 Task: Show all the stores that has offer on healthy.
Action: Mouse moved to (65, 94)
Screenshot: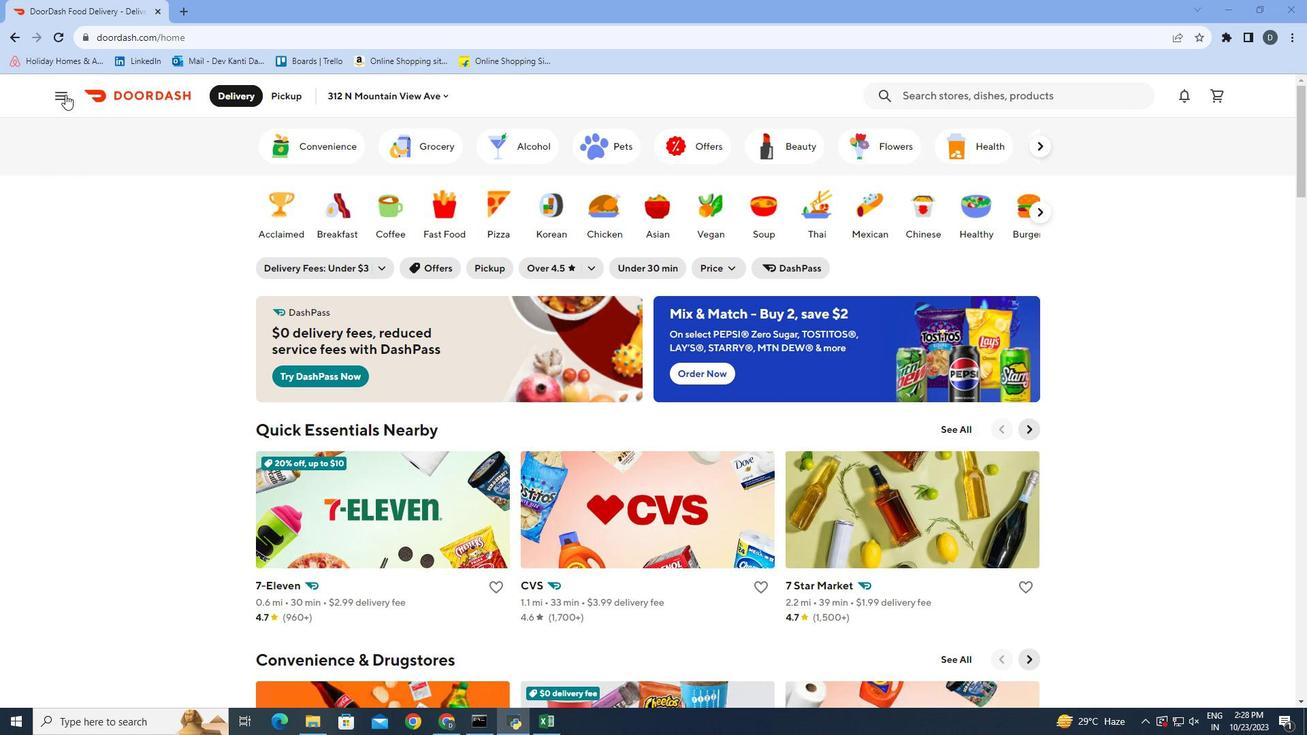 
Action: Mouse pressed left at (65, 94)
Screenshot: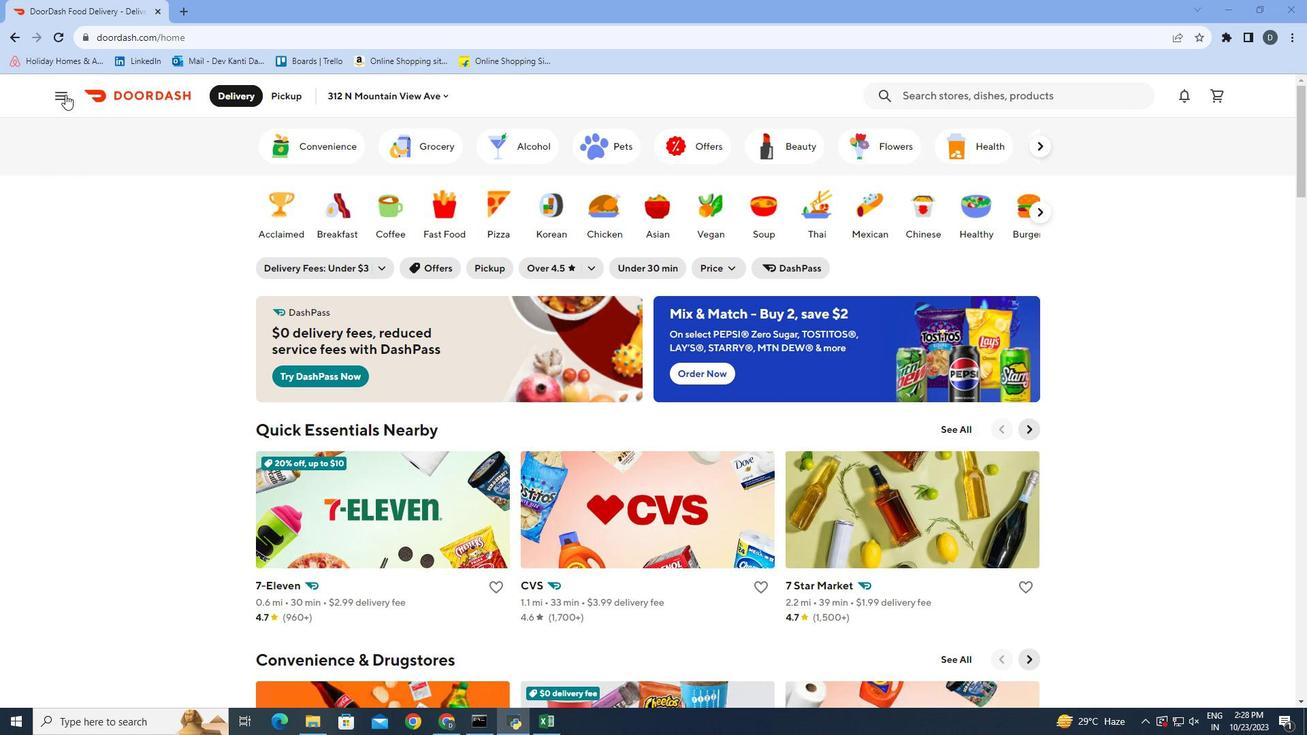 
Action: Mouse moved to (97, 275)
Screenshot: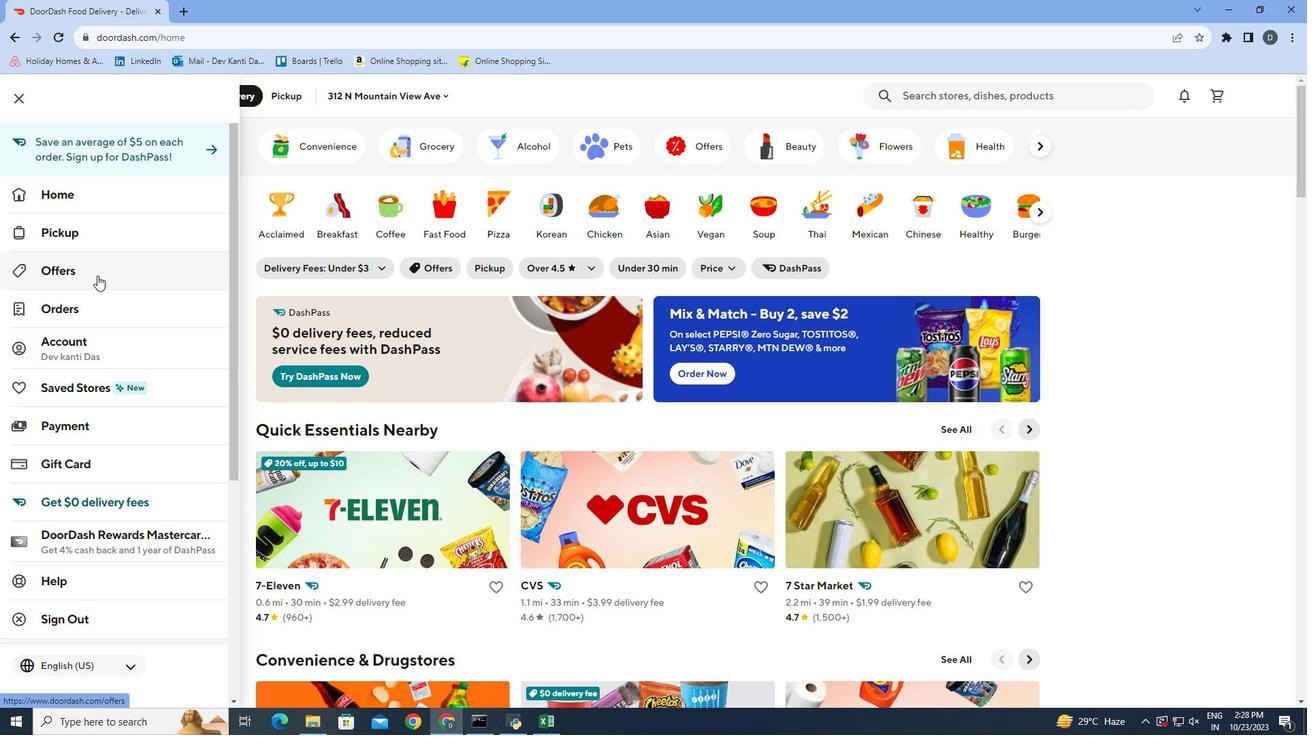 
Action: Mouse pressed left at (97, 275)
Screenshot: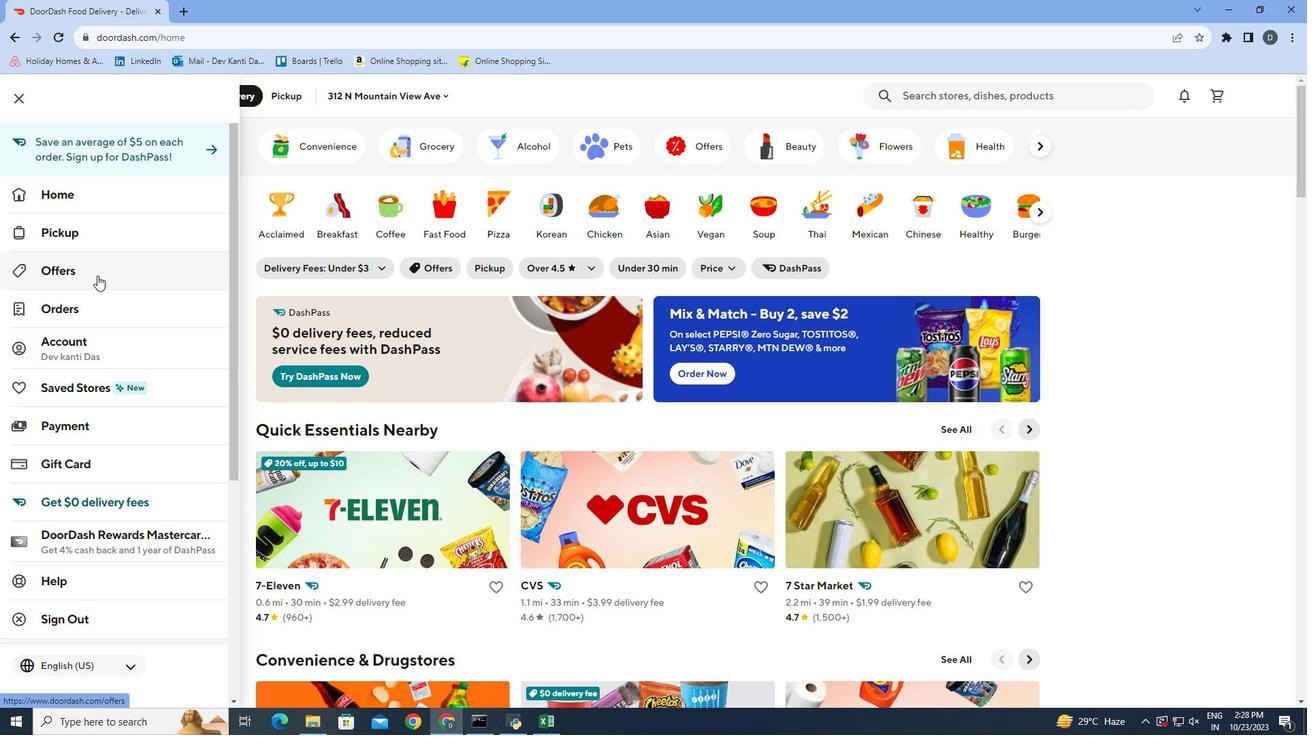 
Action: Mouse moved to (314, 201)
Screenshot: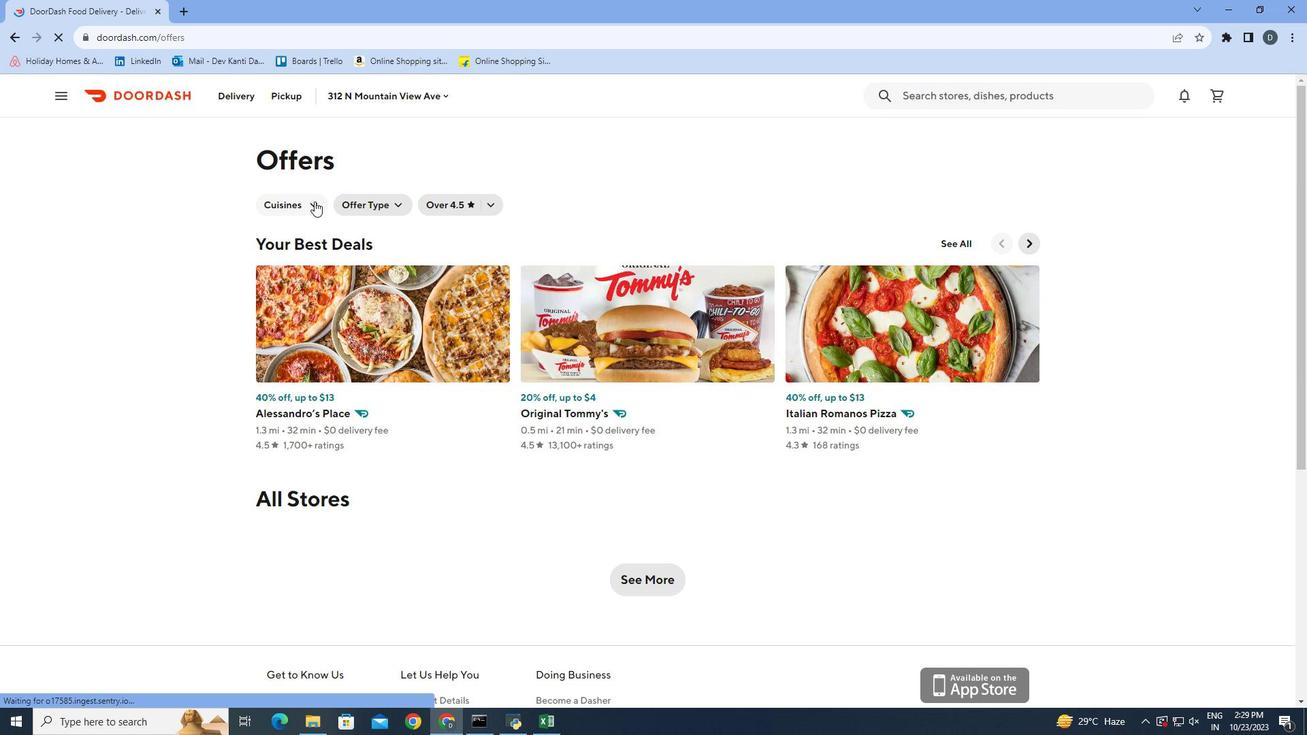 
Action: Mouse pressed left at (314, 201)
Screenshot: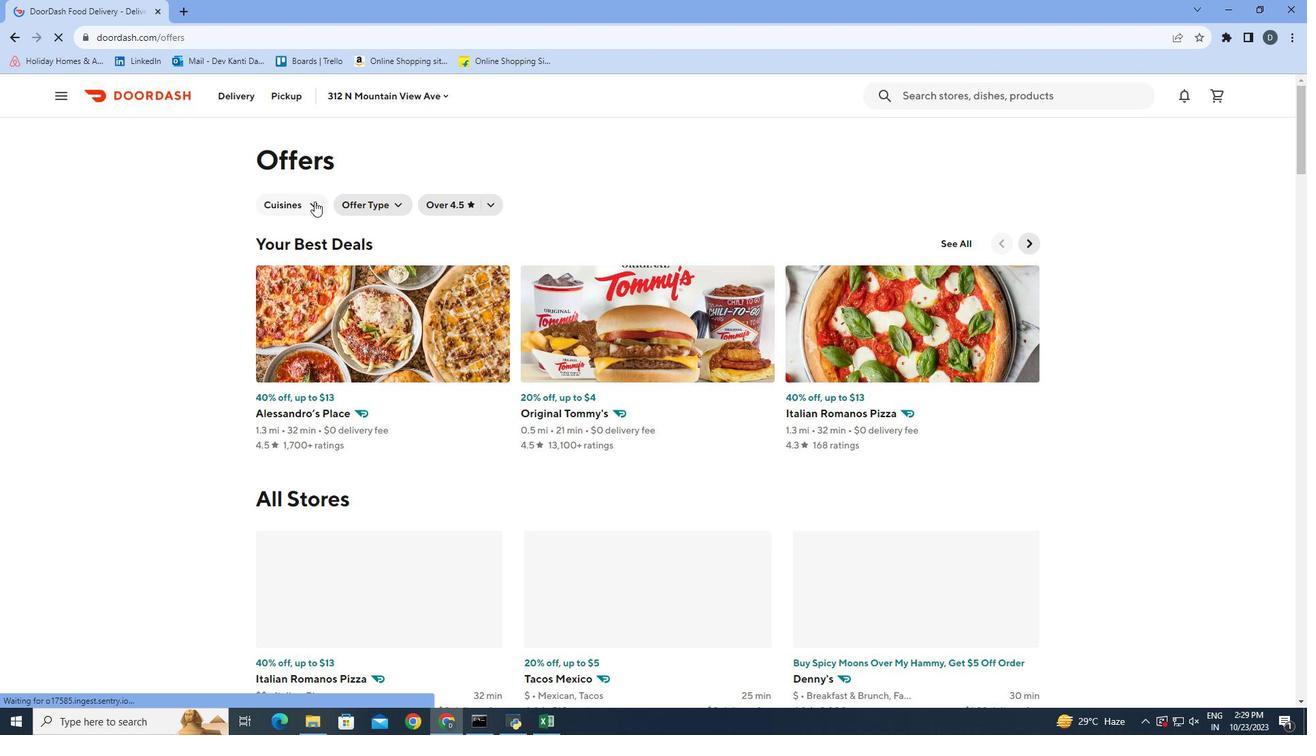 
Action: Mouse moved to (396, 283)
Screenshot: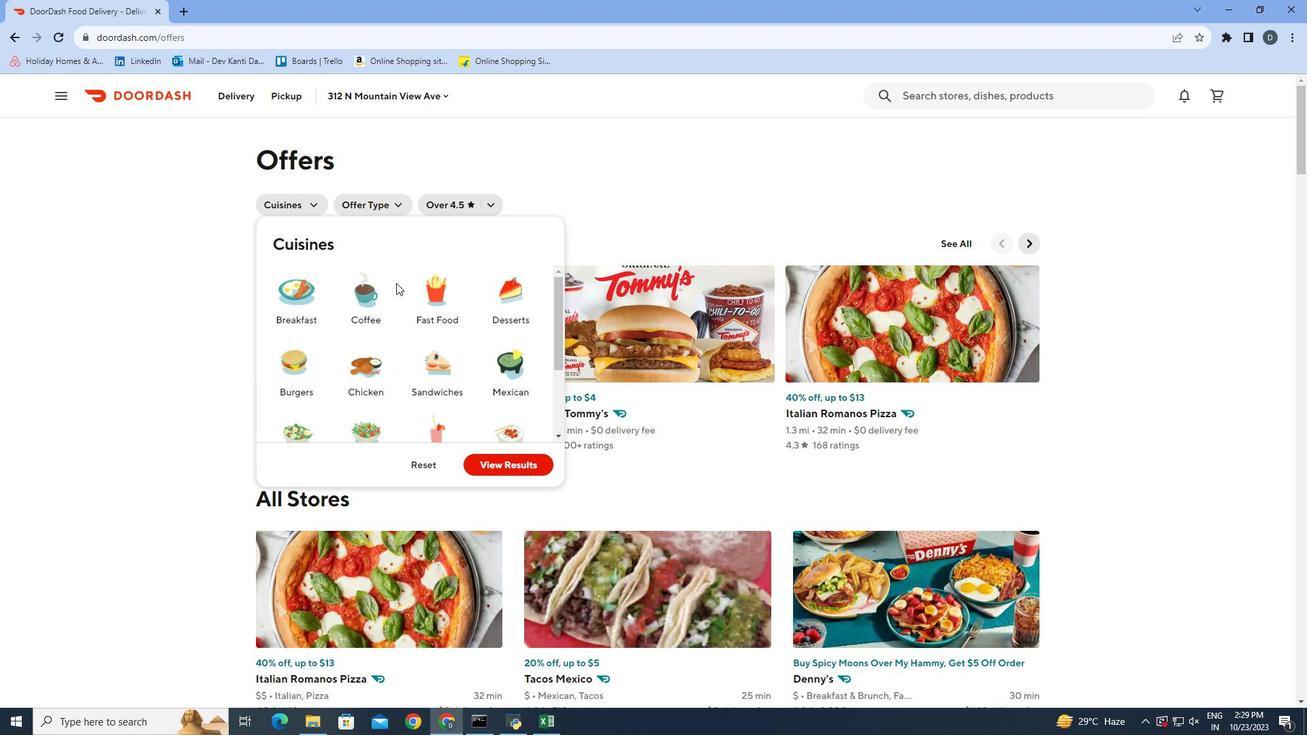 
Action: Mouse scrolled (396, 282) with delta (0, 0)
Screenshot: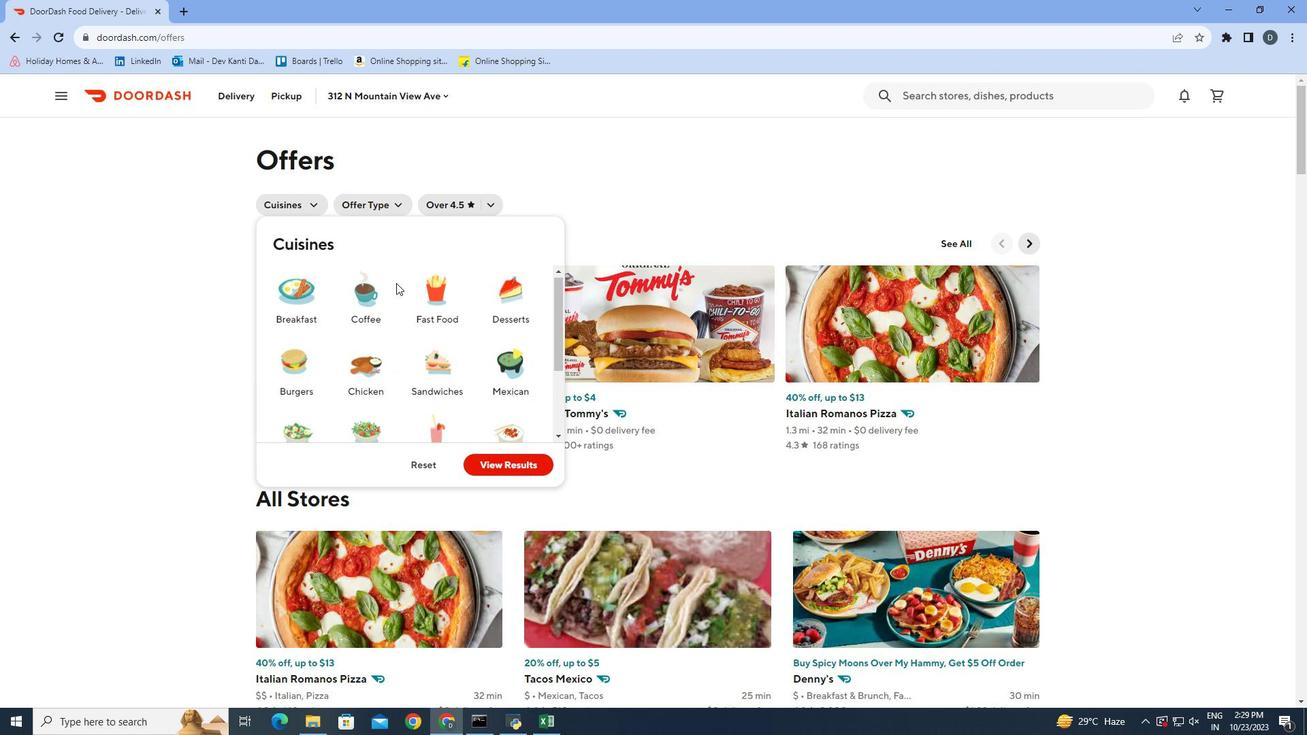 
Action: Mouse moved to (365, 369)
Screenshot: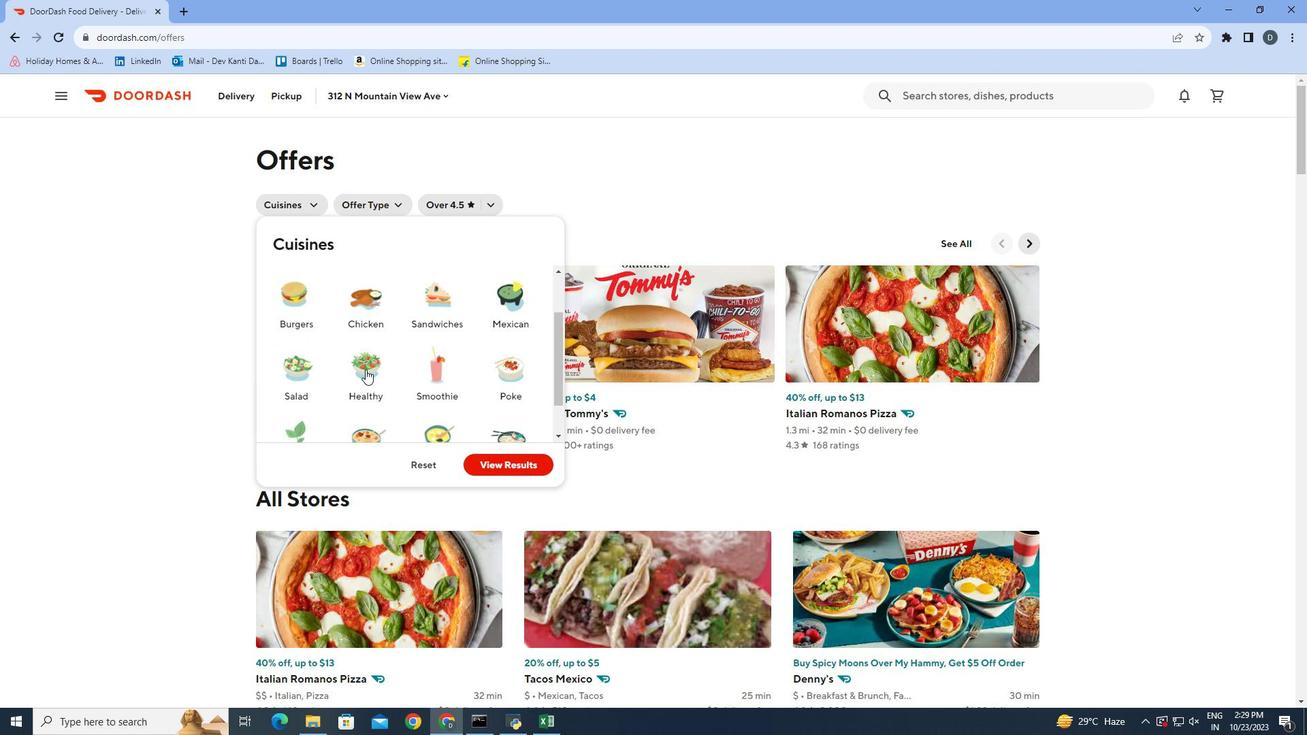 
Action: Mouse pressed left at (365, 369)
Screenshot: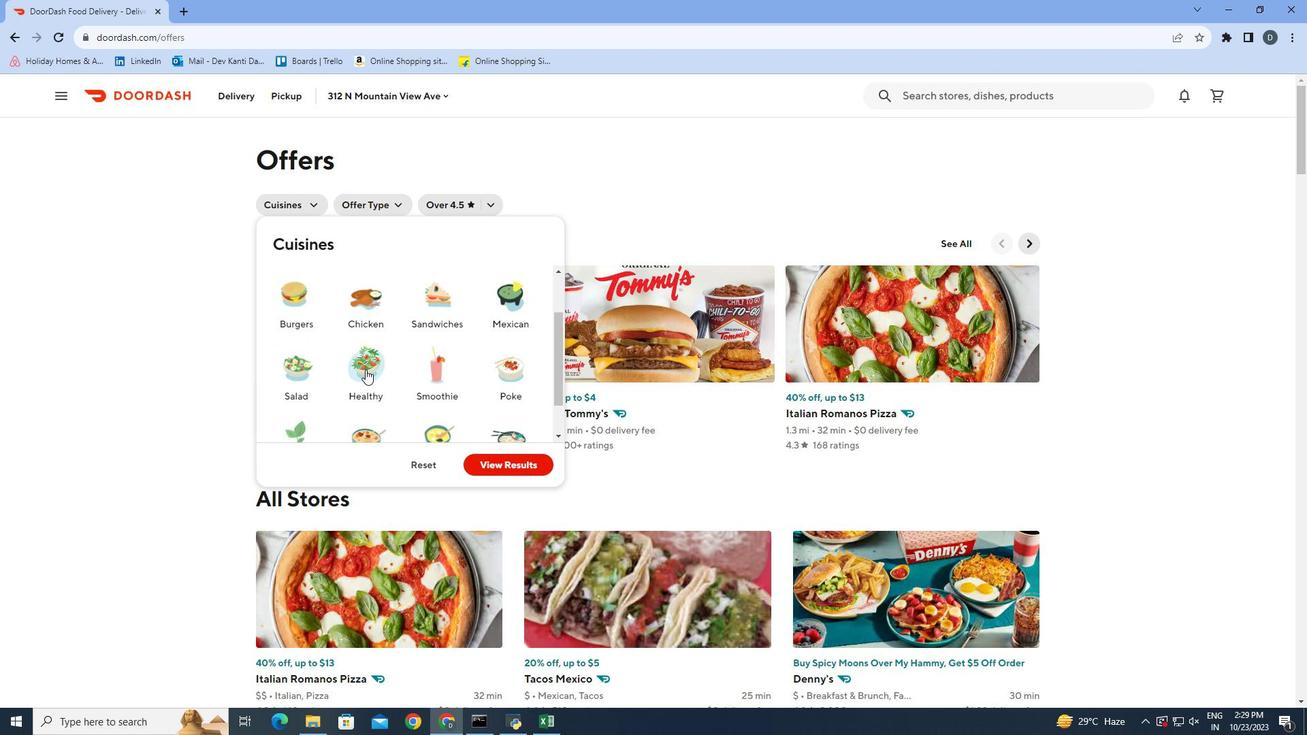 
Action: Mouse moved to (517, 465)
Screenshot: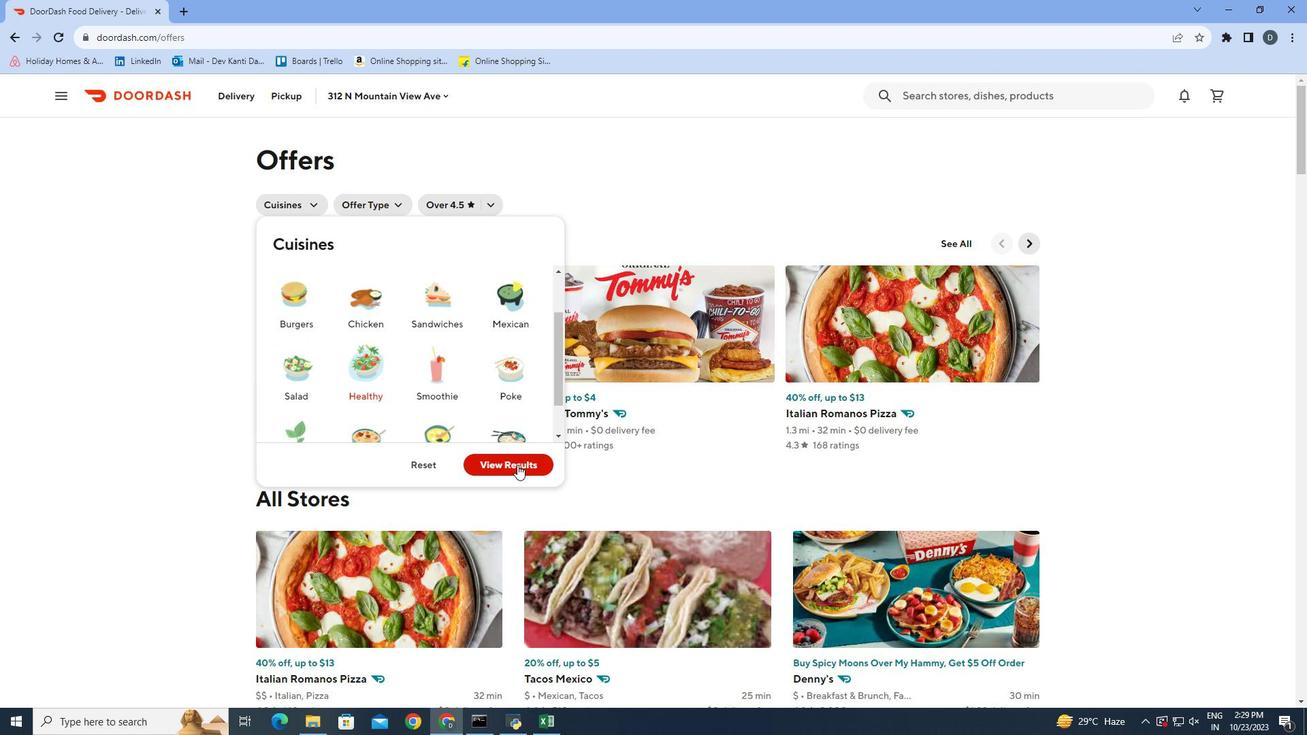 
Action: Mouse pressed left at (517, 465)
Screenshot: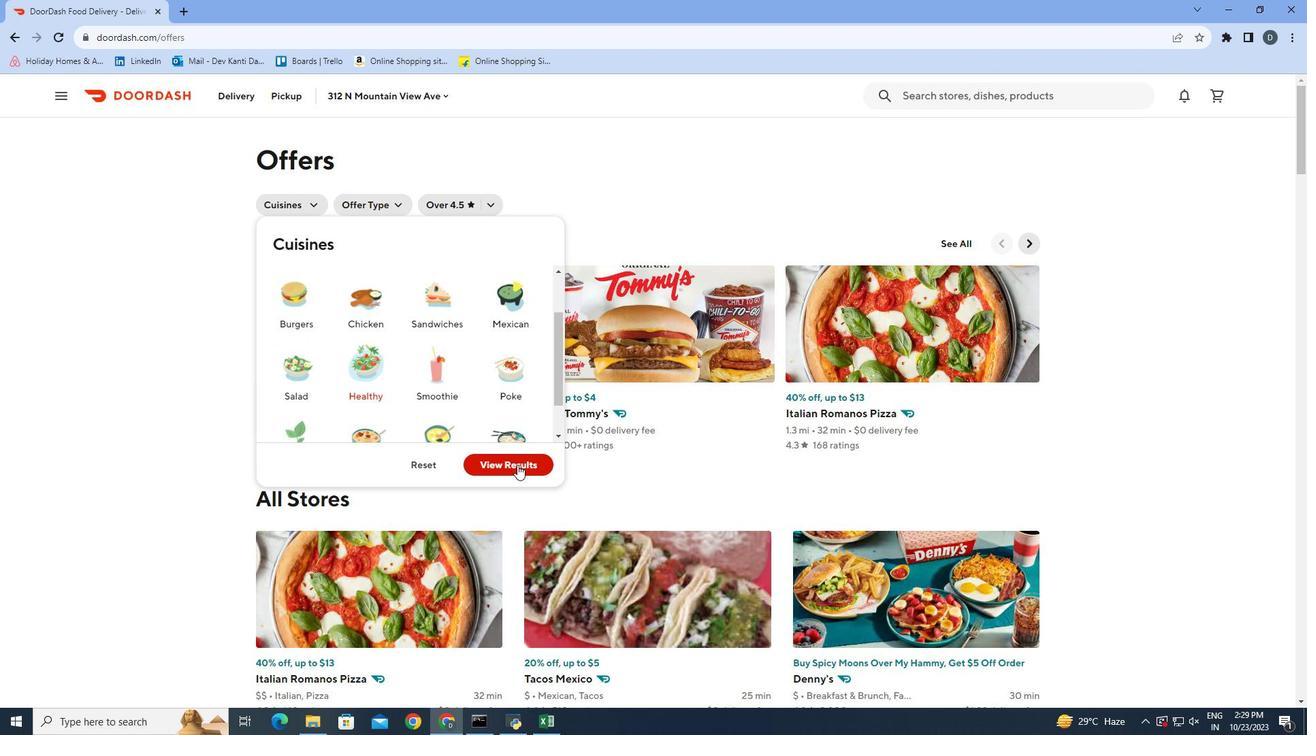 
Action: Mouse moved to (1100, 330)
Screenshot: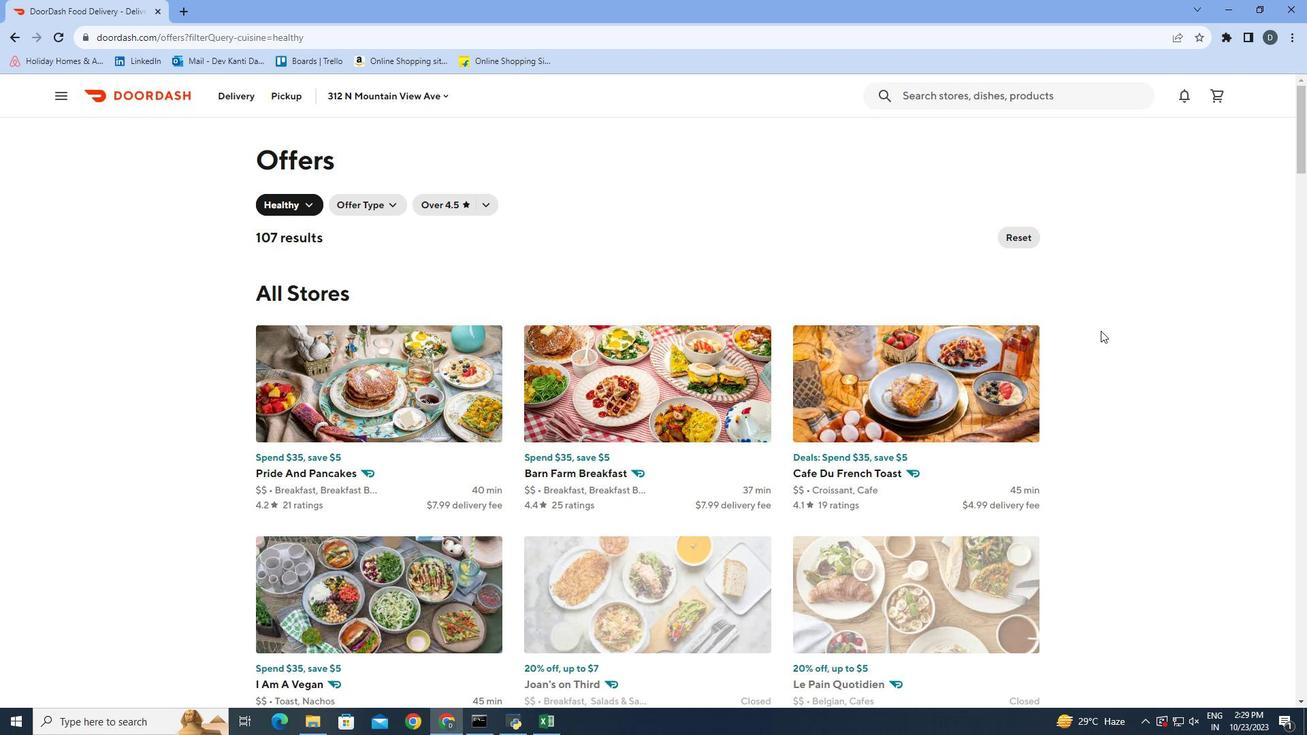 
Action: Mouse scrolled (1100, 330) with delta (0, 0)
Screenshot: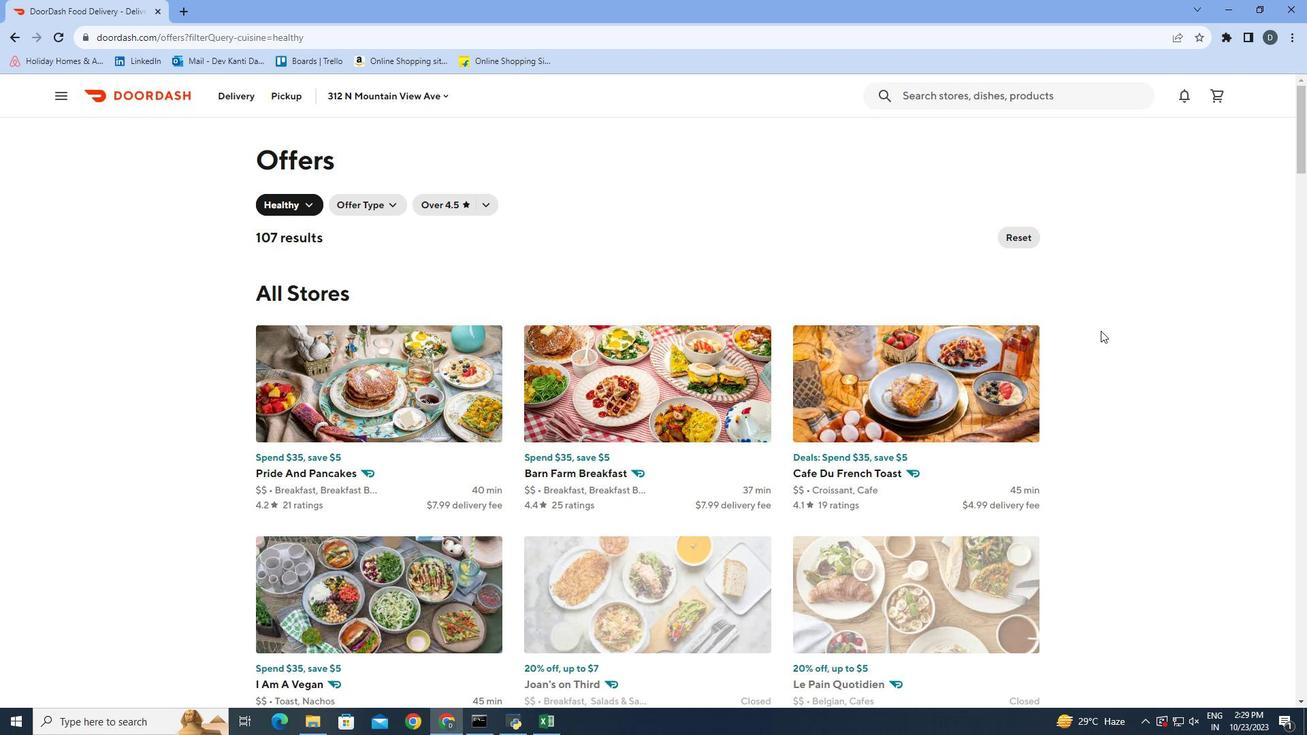 
Action: Mouse scrolled (1100, 330) with delta (0, 0)
Screenshot: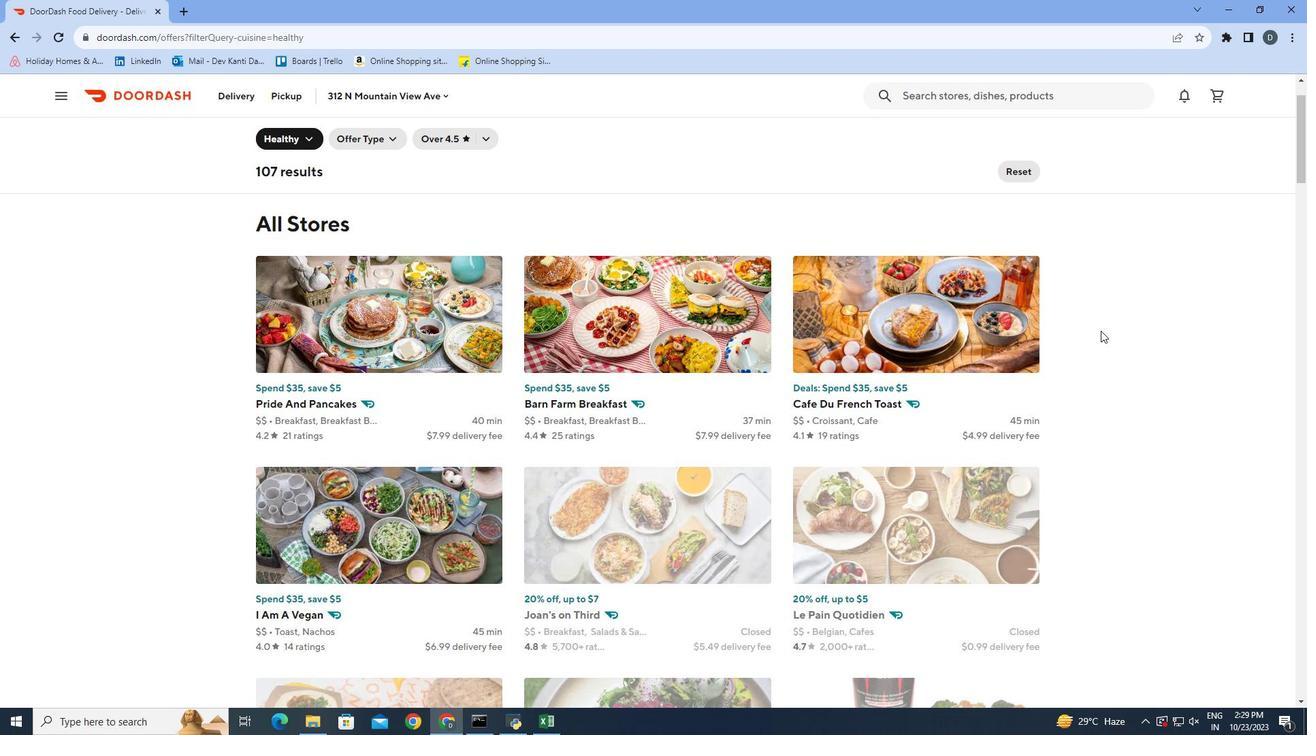 
Action: Mouse moved to (1092, 336)
Screenshot: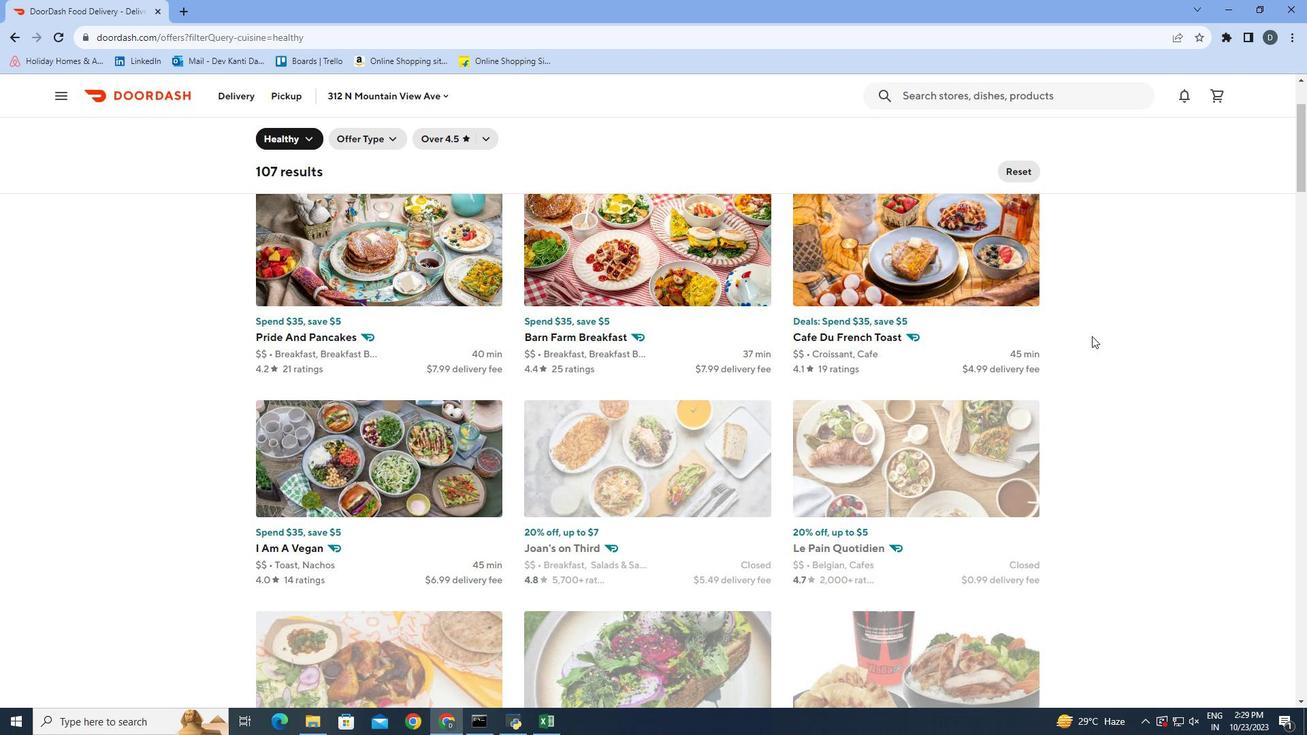 
Action: Mouse scrolled (1092, 335) with delta (0, 0)
Screenshot: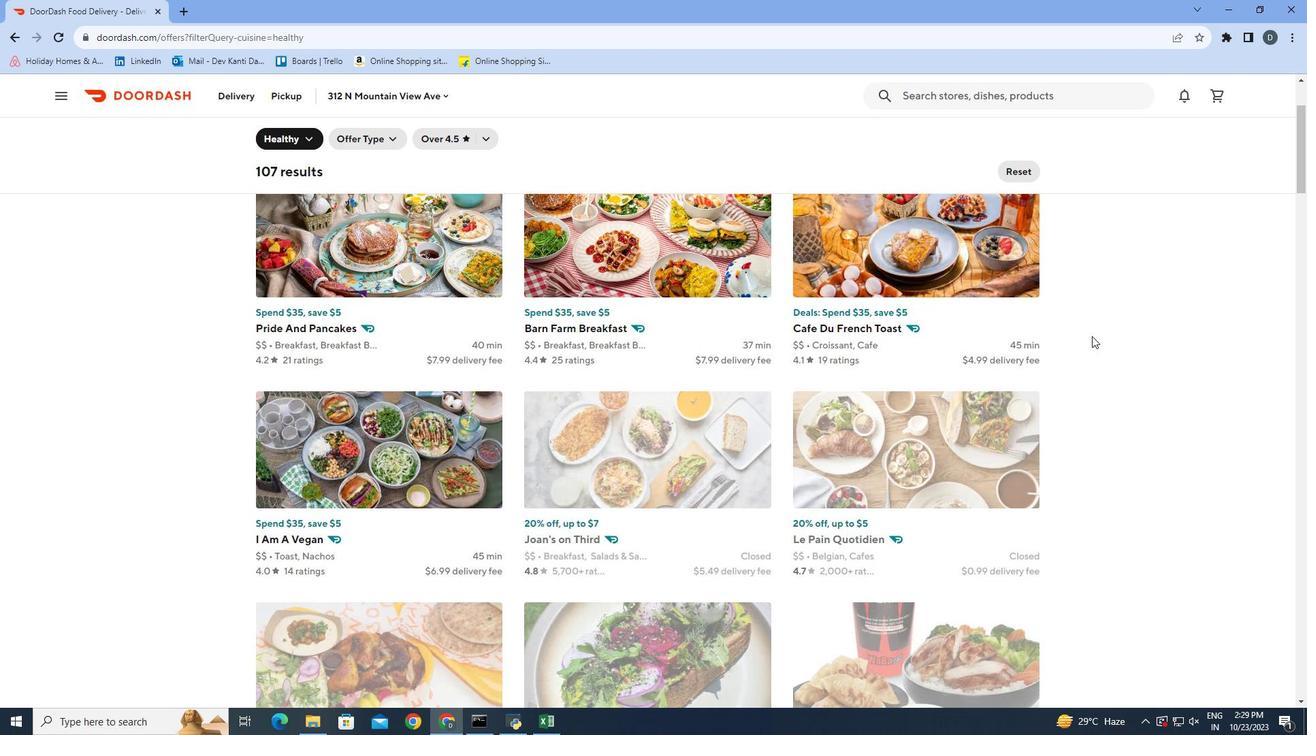 
Action: Mouse moved to (1096, 348)
Screenshot: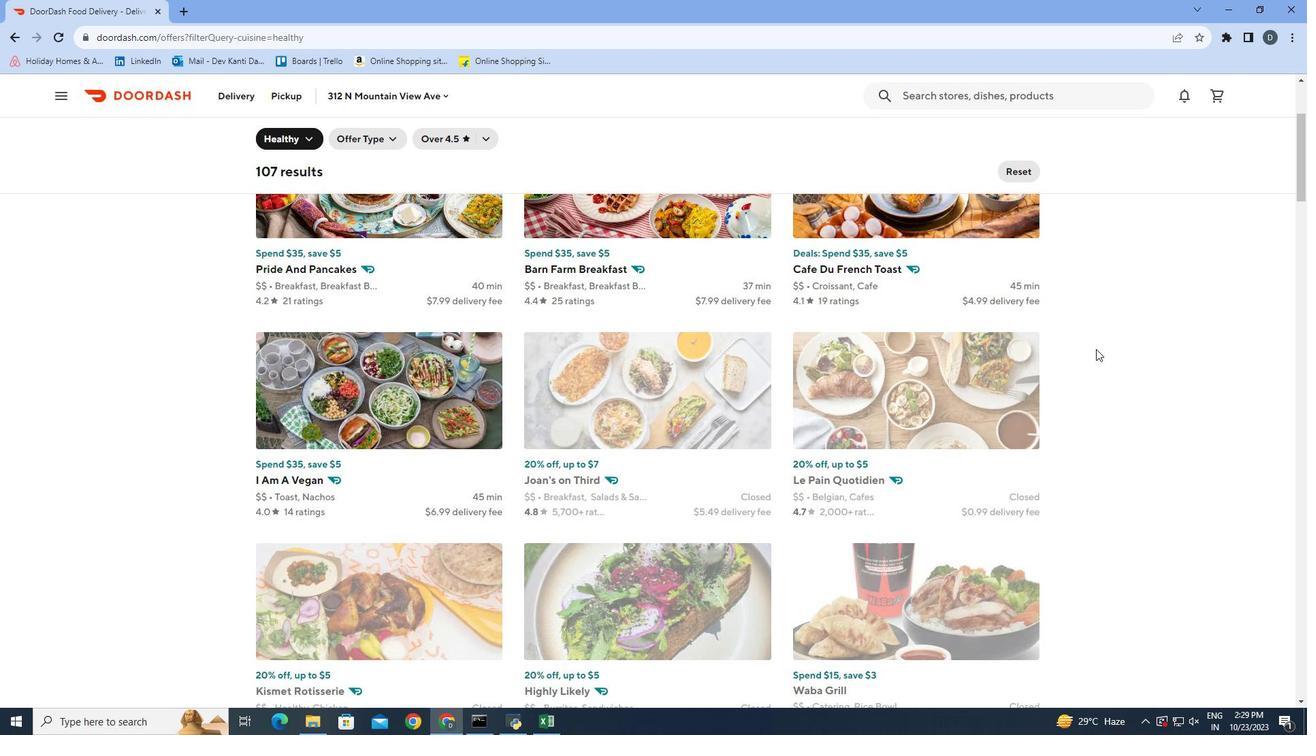 
Action: Mouse scrolled (1096, 347) with delta (0, 0)
Screenshot: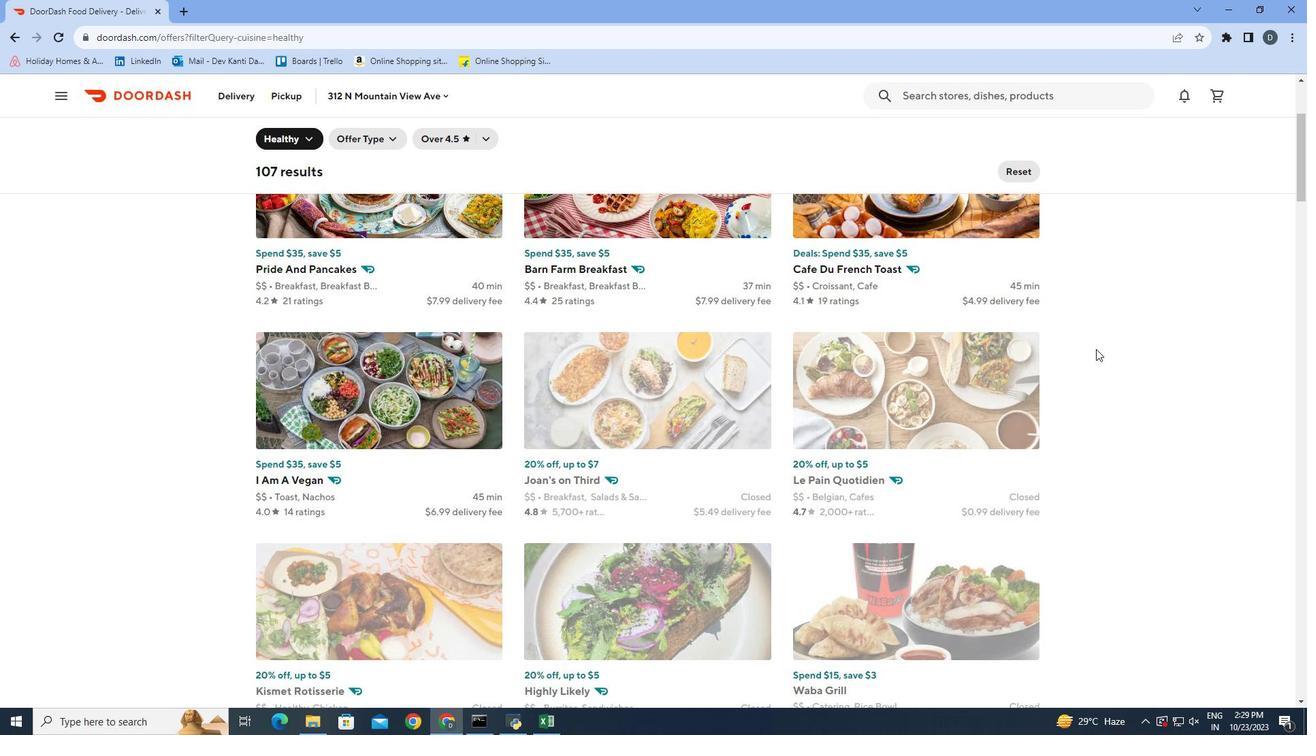 
Action: Mouse moved to (1097, 349)
Screenshot: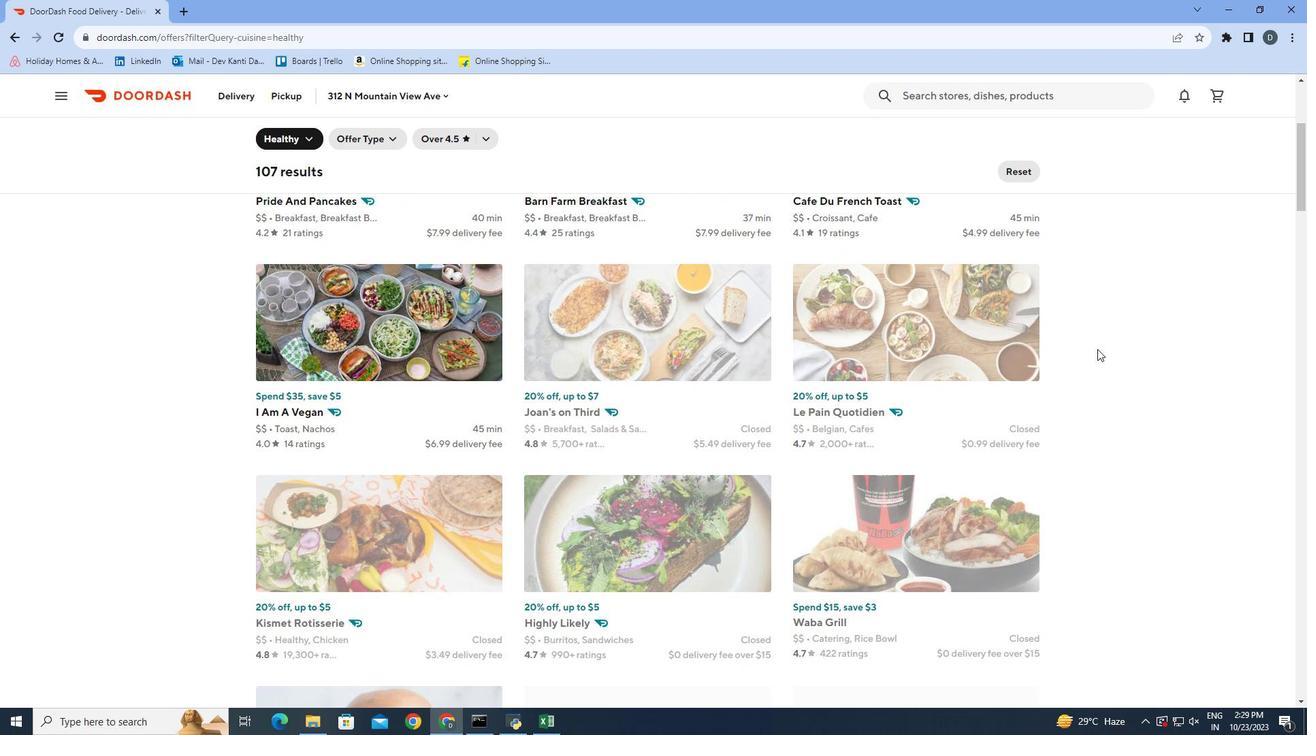 
Action: Mouse scrolled (1097, 348) with delta (0, 0)
Screenshot: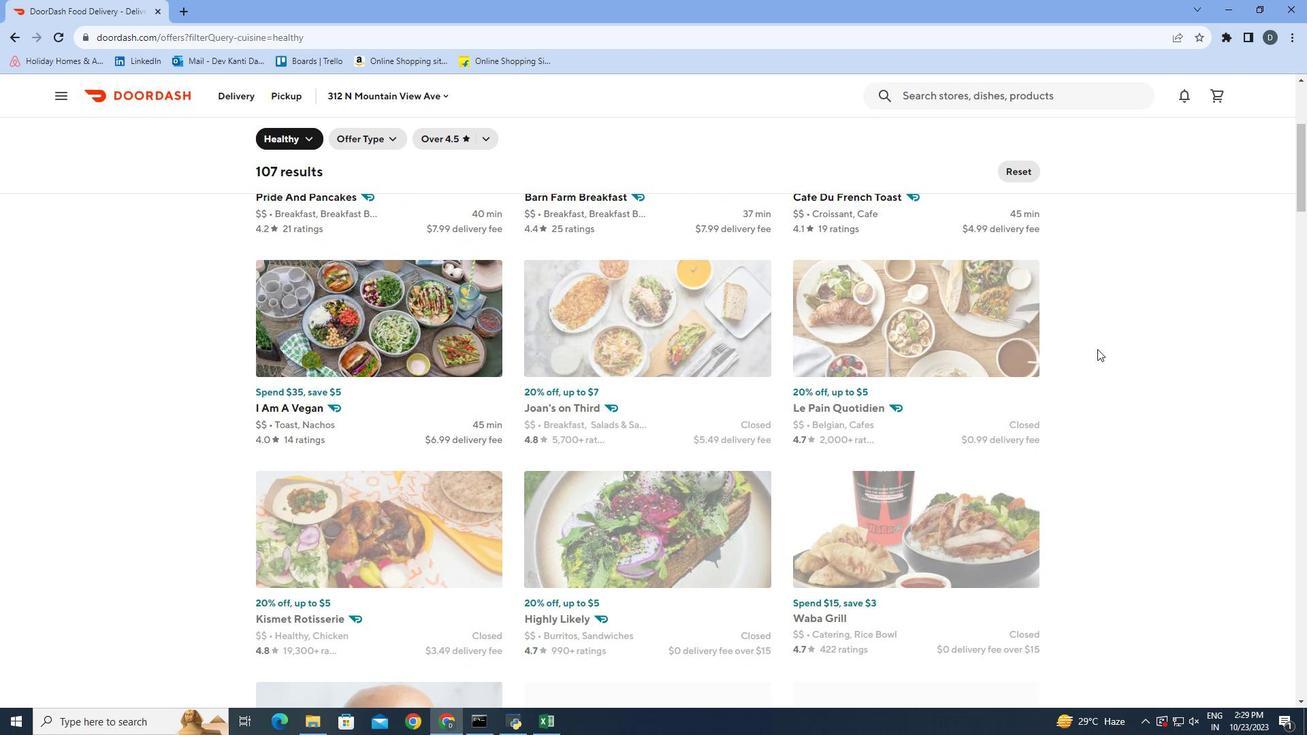 
Action: Mouse scrolled (1097, 348) with delta (0, 0)
Screenshot: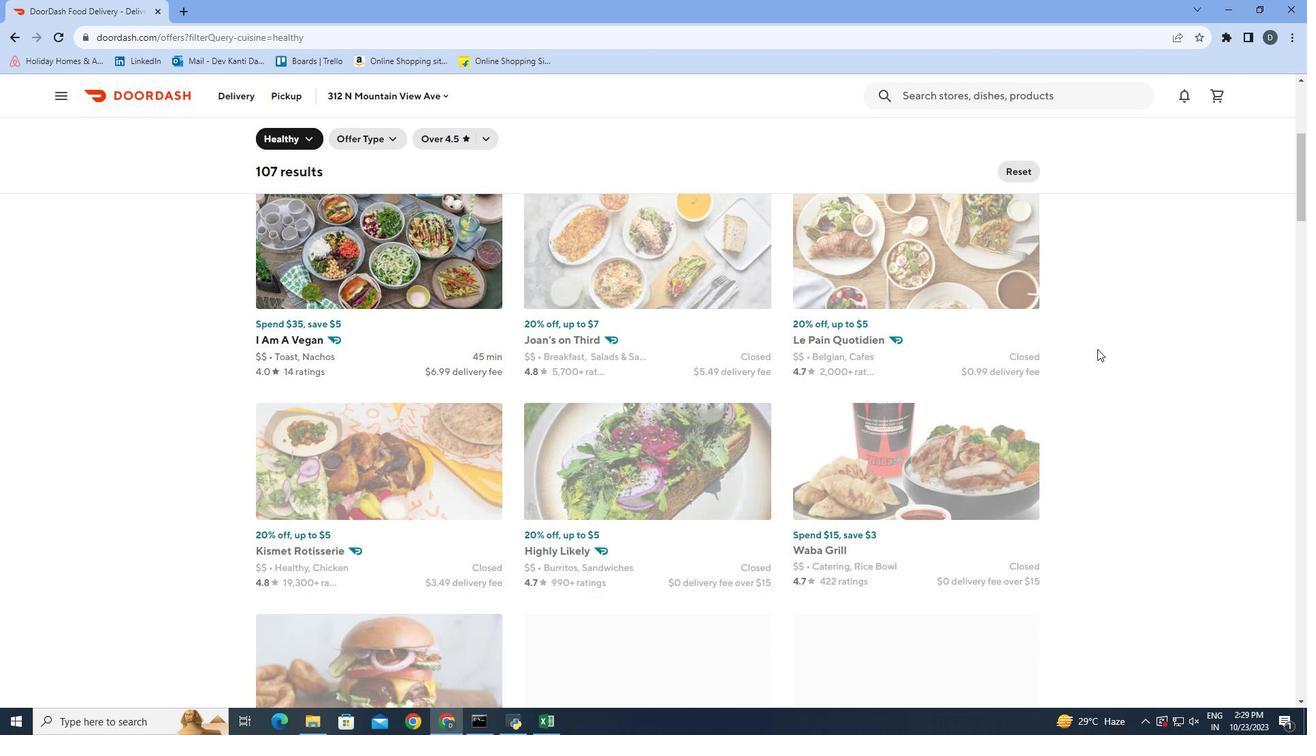 
Action: Mouse scrolled (1097, 348) with delta (0, 0)
Screenshot: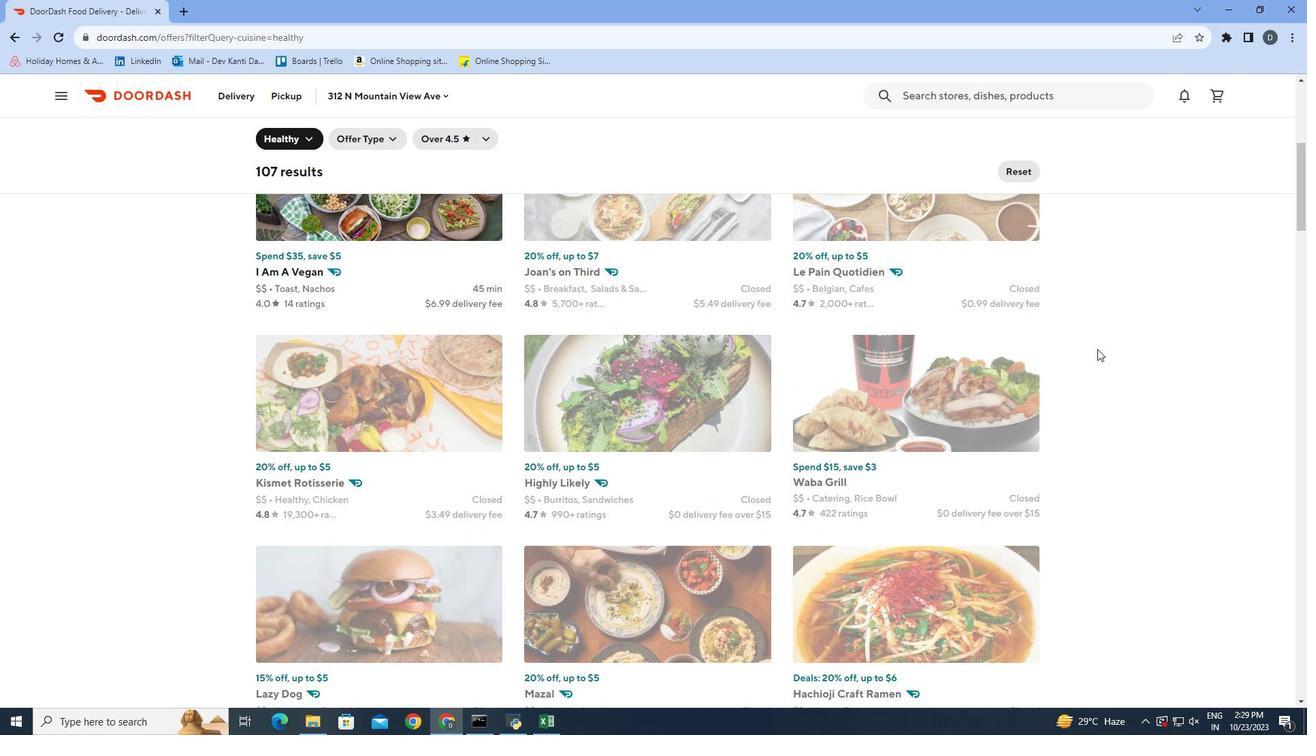 
Action: Mouse scrolled (1097, 348) with delta (0, 0)
Screenshot: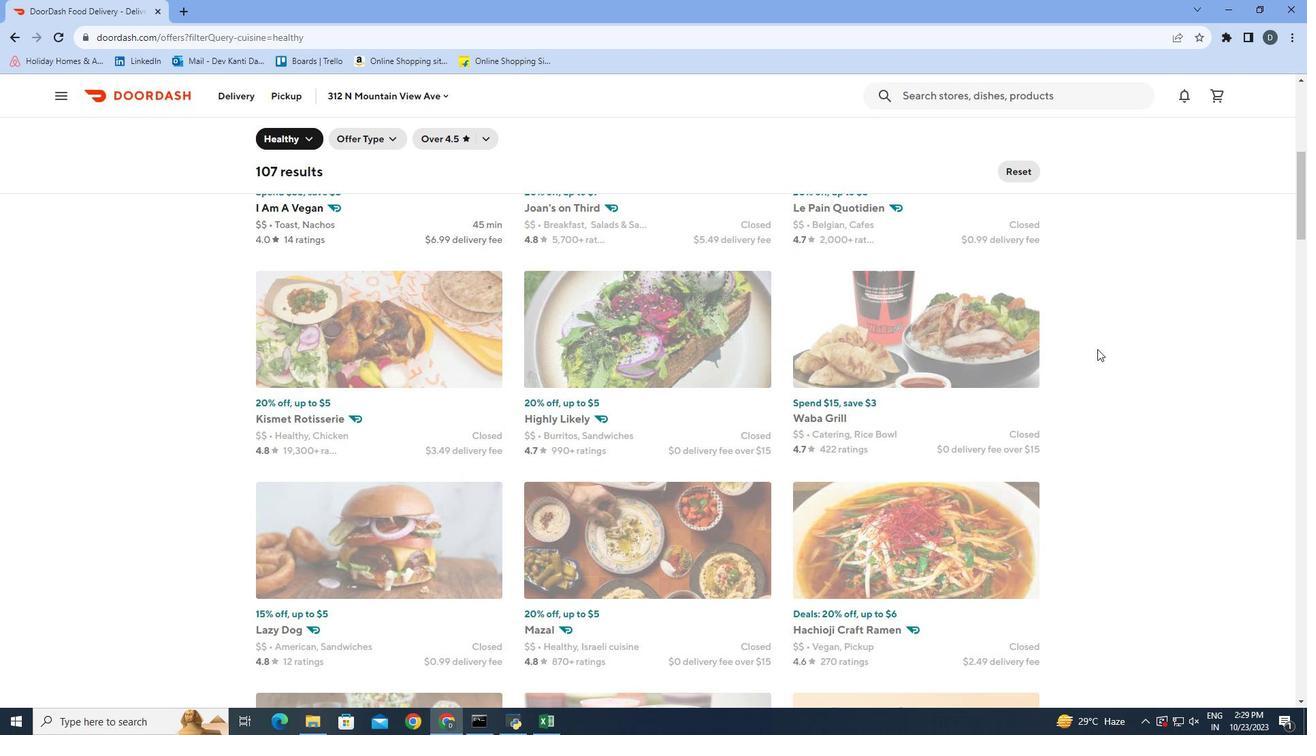 
Action: Mouse moved to (1102, 349)
Screenshot: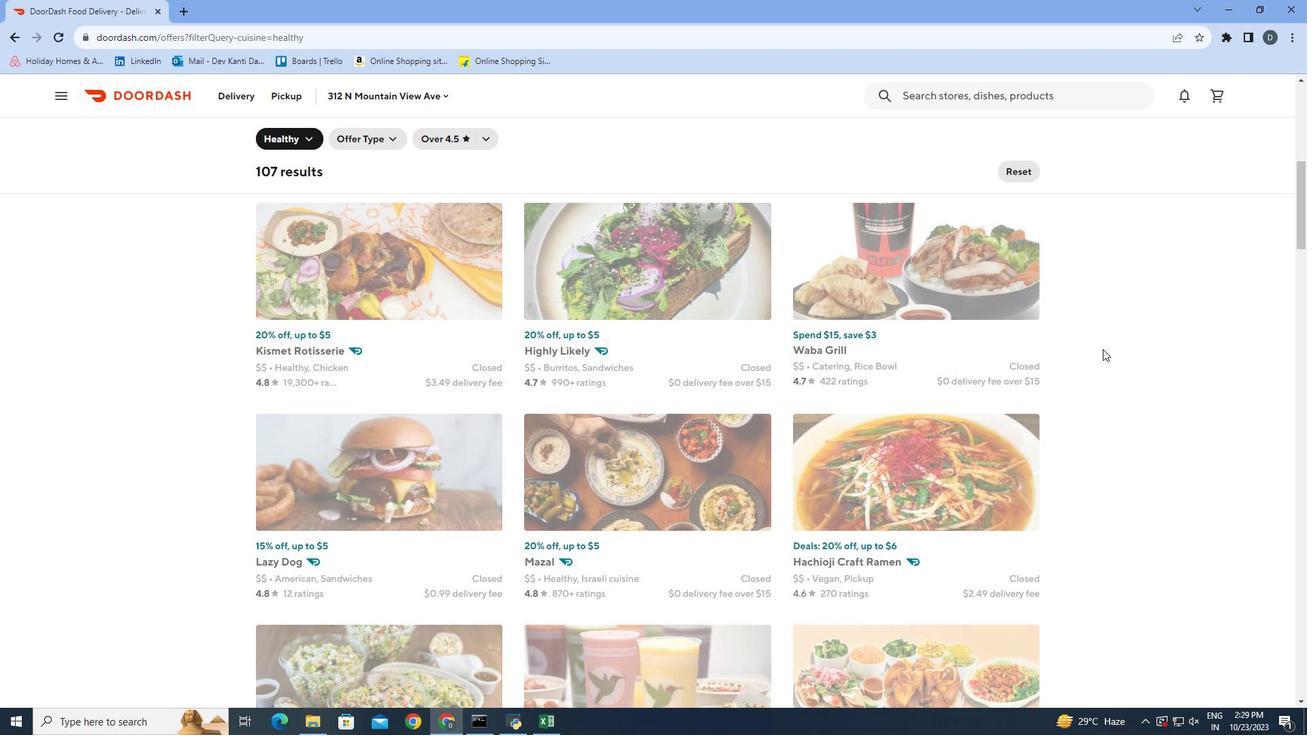 
Action: Mouse scrolled (1102, 348) with delta (0, 0)
Screenshot: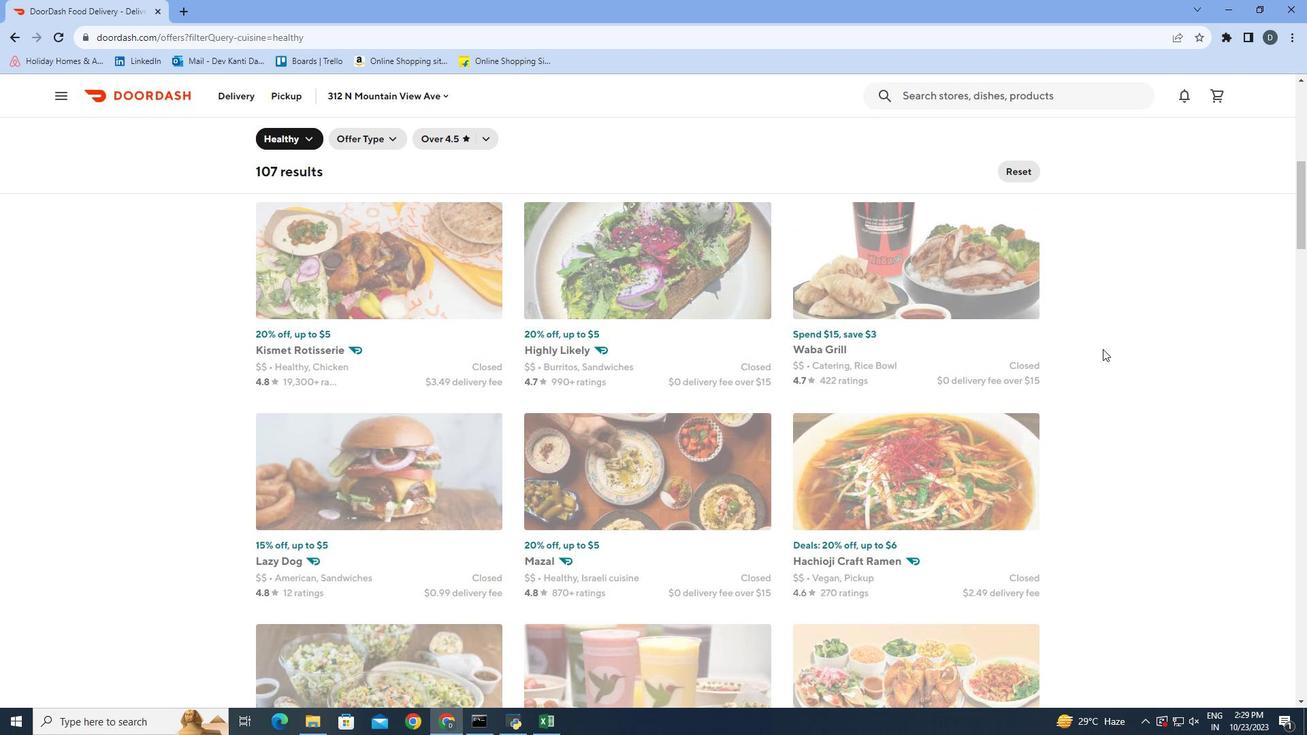 
Action: Mouse scrolled (1102, 348) with delta (0, 0)
Screenshot: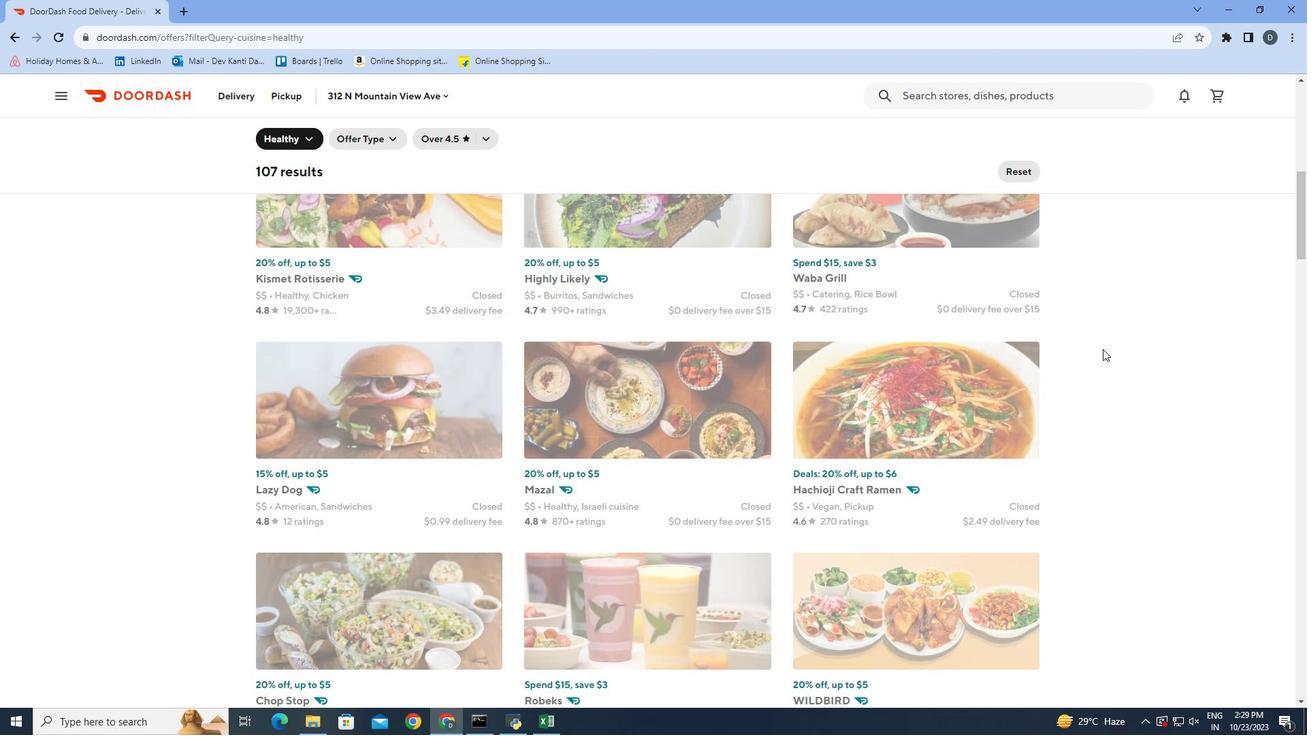 
Action: Mouse moved to (1098, 354)
Screenshot: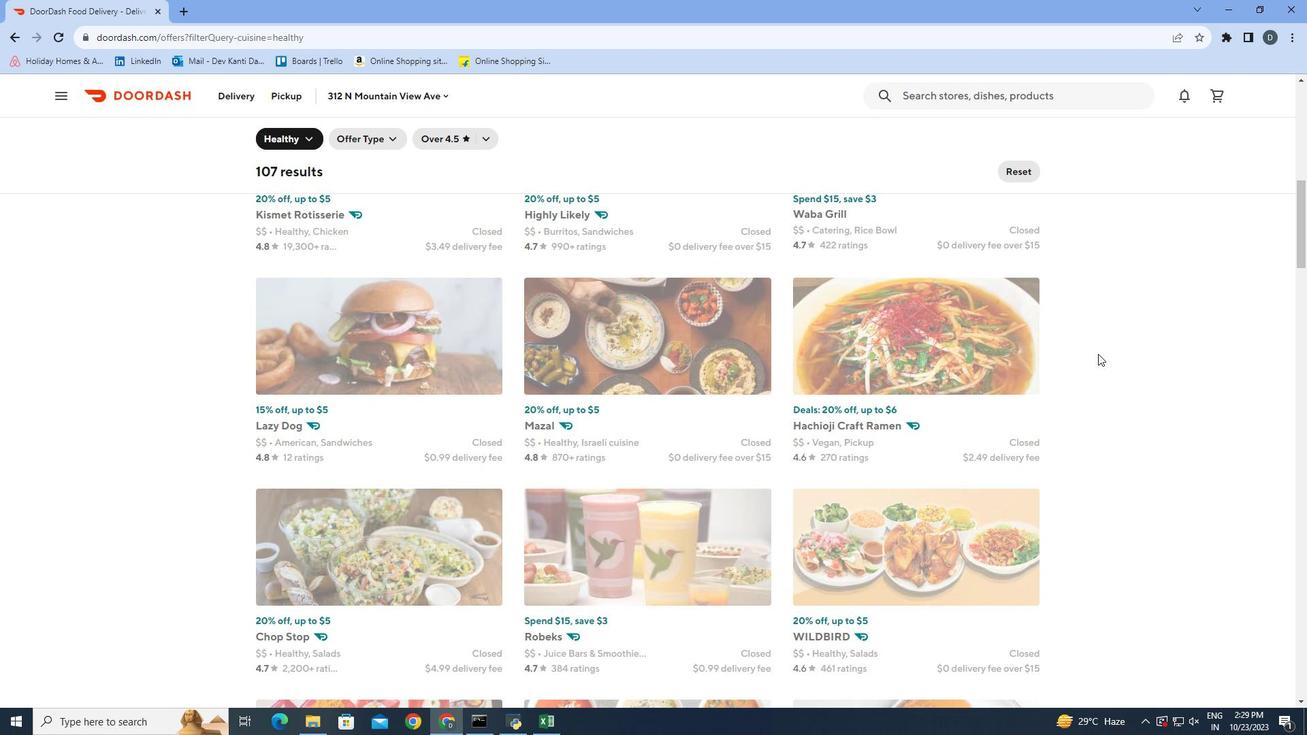 
Action: Mouse scrolled (1098, 353) with delta (0, 0)
Screenshot: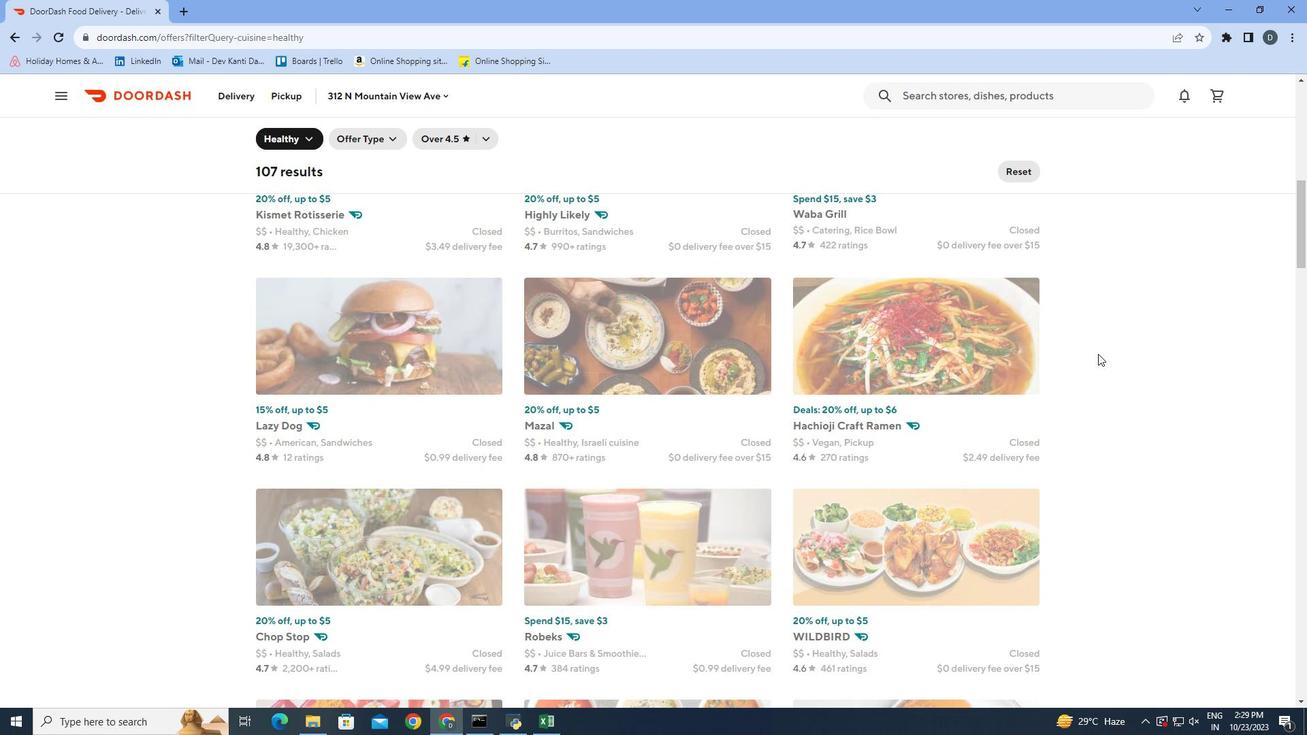 
Action: Mouse moved to (1096, 355)
Screenshot: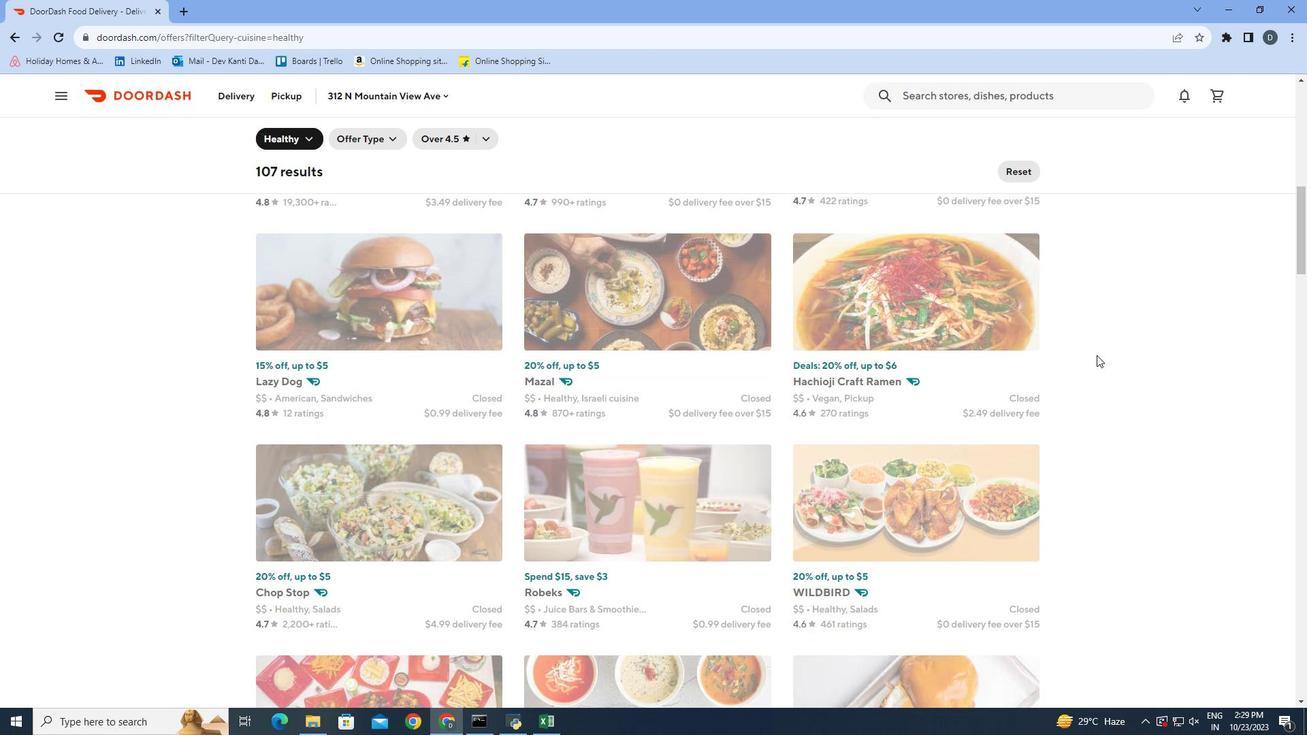 
Action: Mouse scrolled (1096, 354) with delta (0, 0)
Screenshot: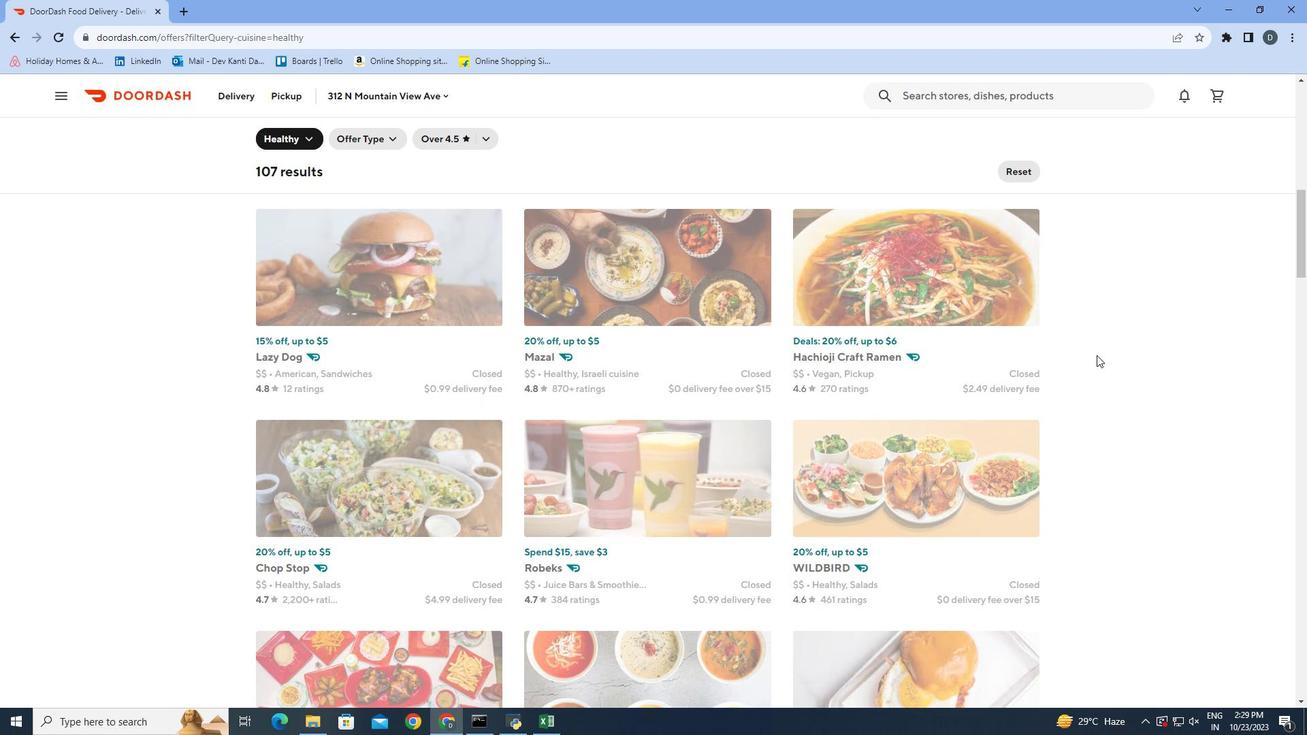 
Action: Mouse scrolled (1096, 354) with delta (0, 0)
Screenshot: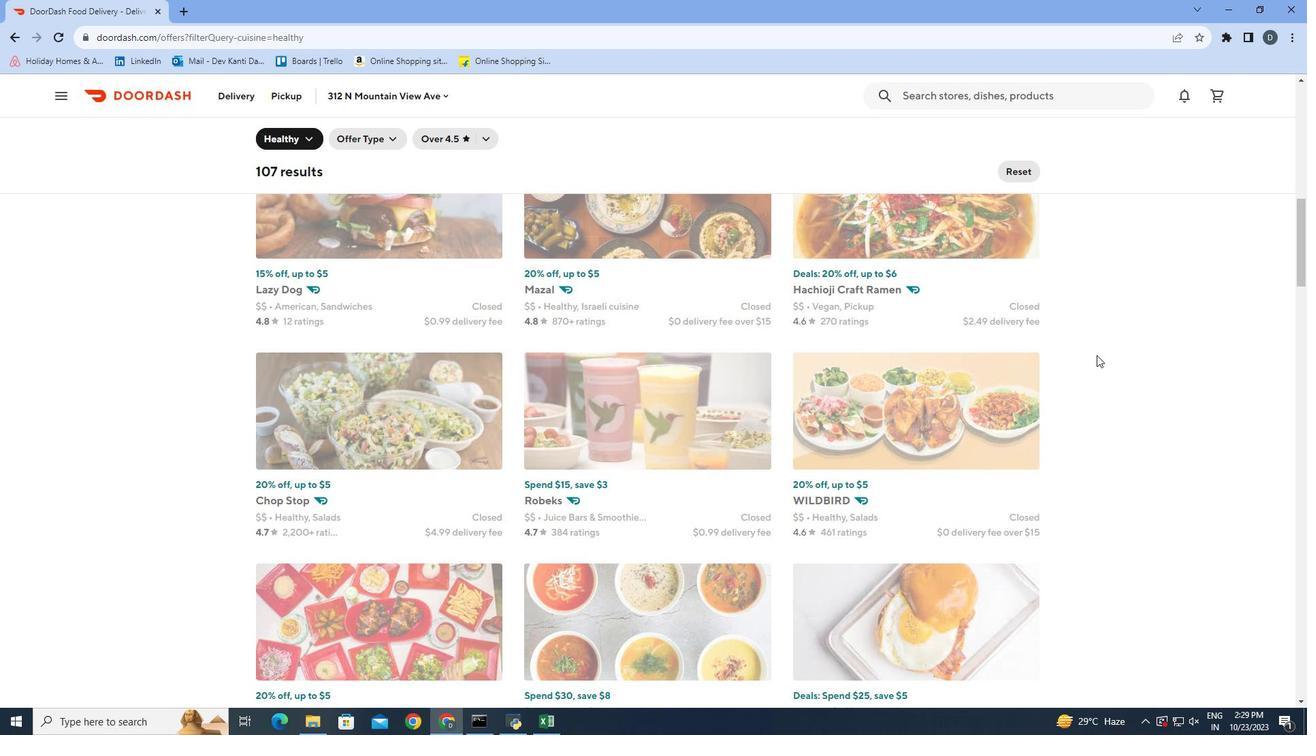 
Action: Mouse scrolled (1096, 354) with delta (0, 0)
Screenshot: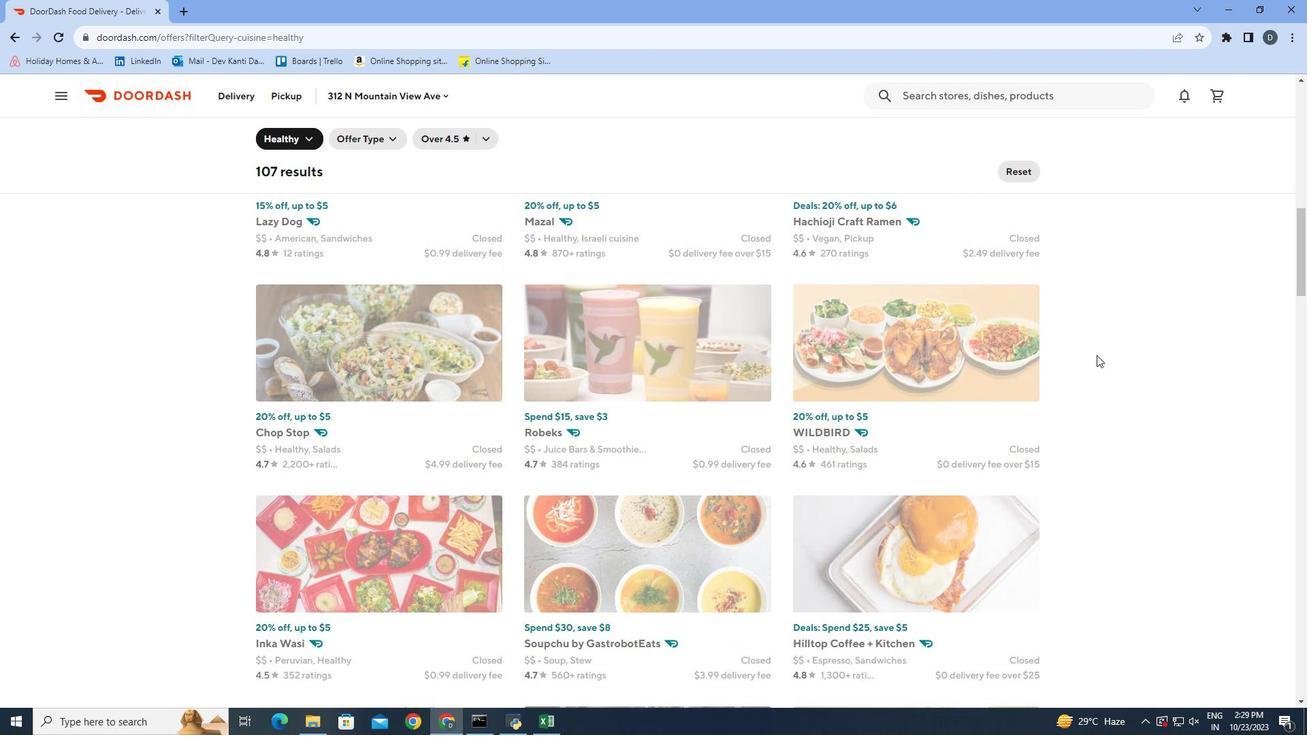 
Action: Mouse moved to (1096, 355)
Screenshot: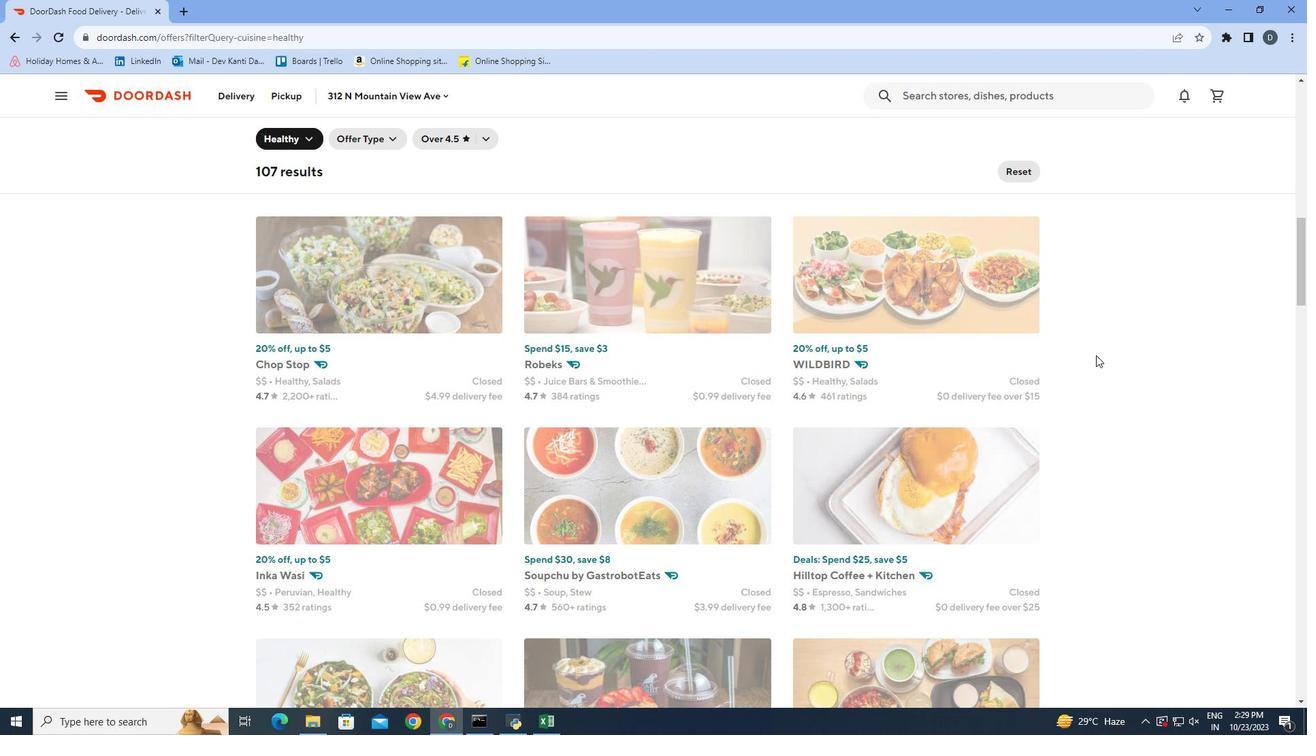 
Action: Mouse scrolled (1096, 354) with delta (0, 0)
Screenshot: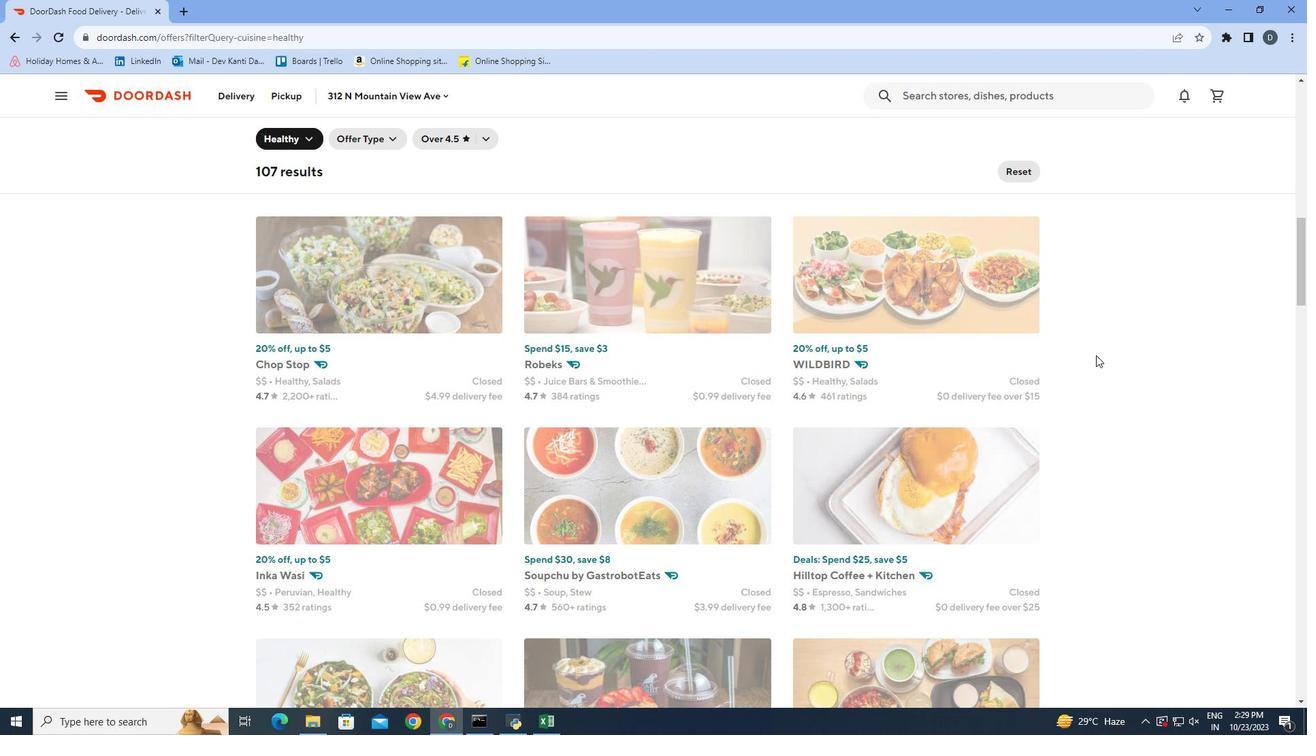 
Action: Mouse moved to (1096, 355)
Screenshot: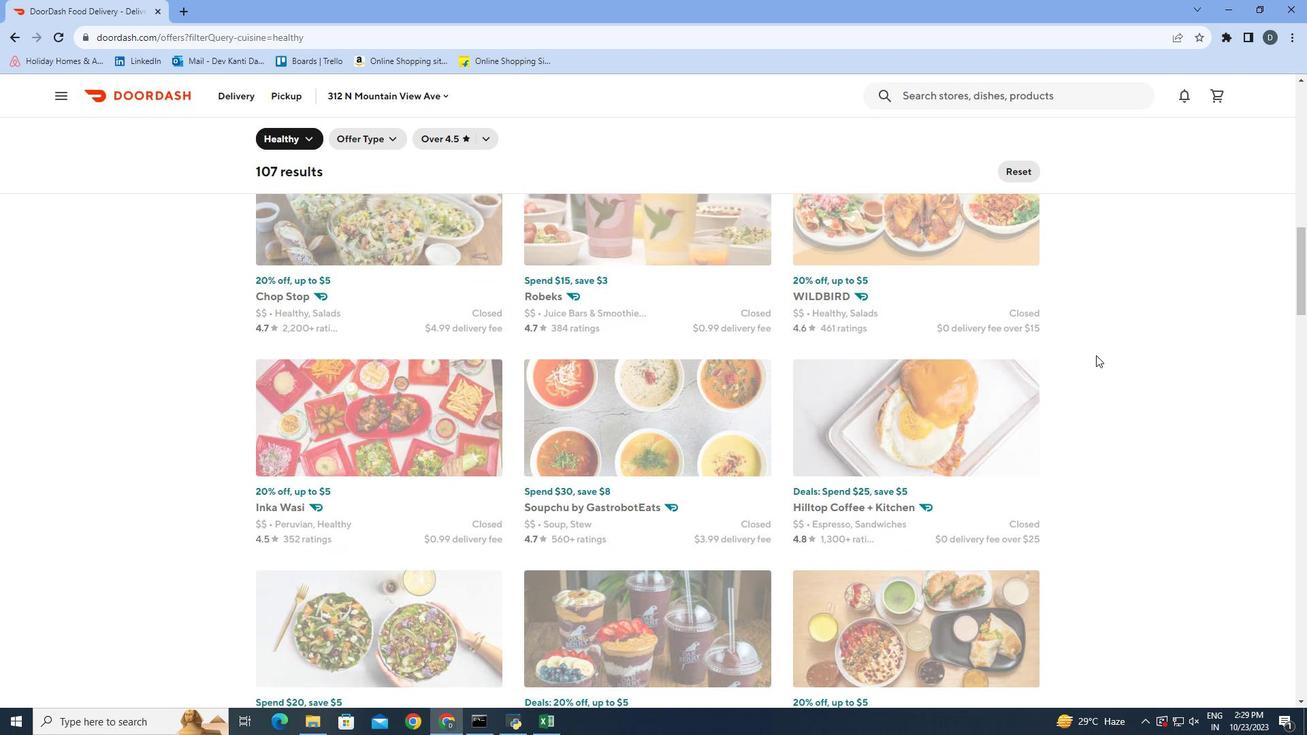 
Action: Mouse scrolled (1096, 354) with delta (0, 0)
Screenshot: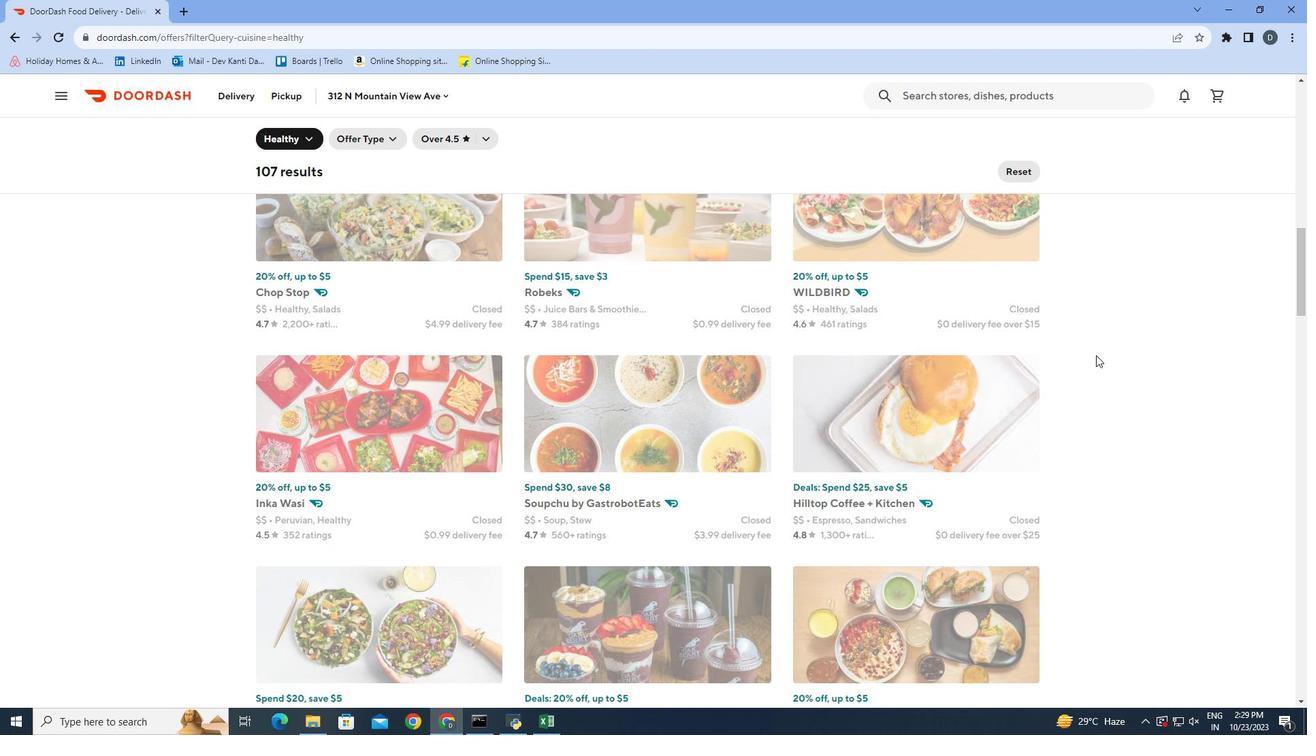 
Action: Mouse moved to (1097, 354)
Screenshot: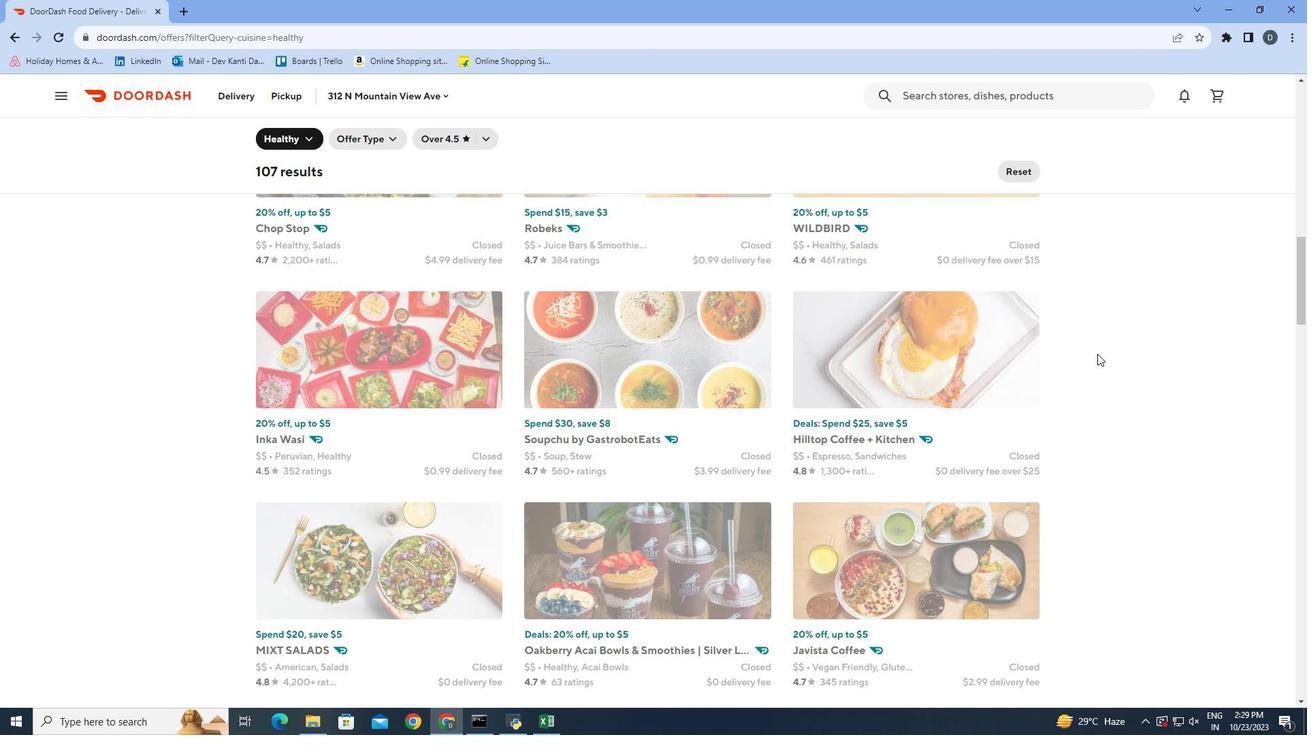 
Action: Mouse scrolled (1097, 353) with delta (0, 0)
Screenshot: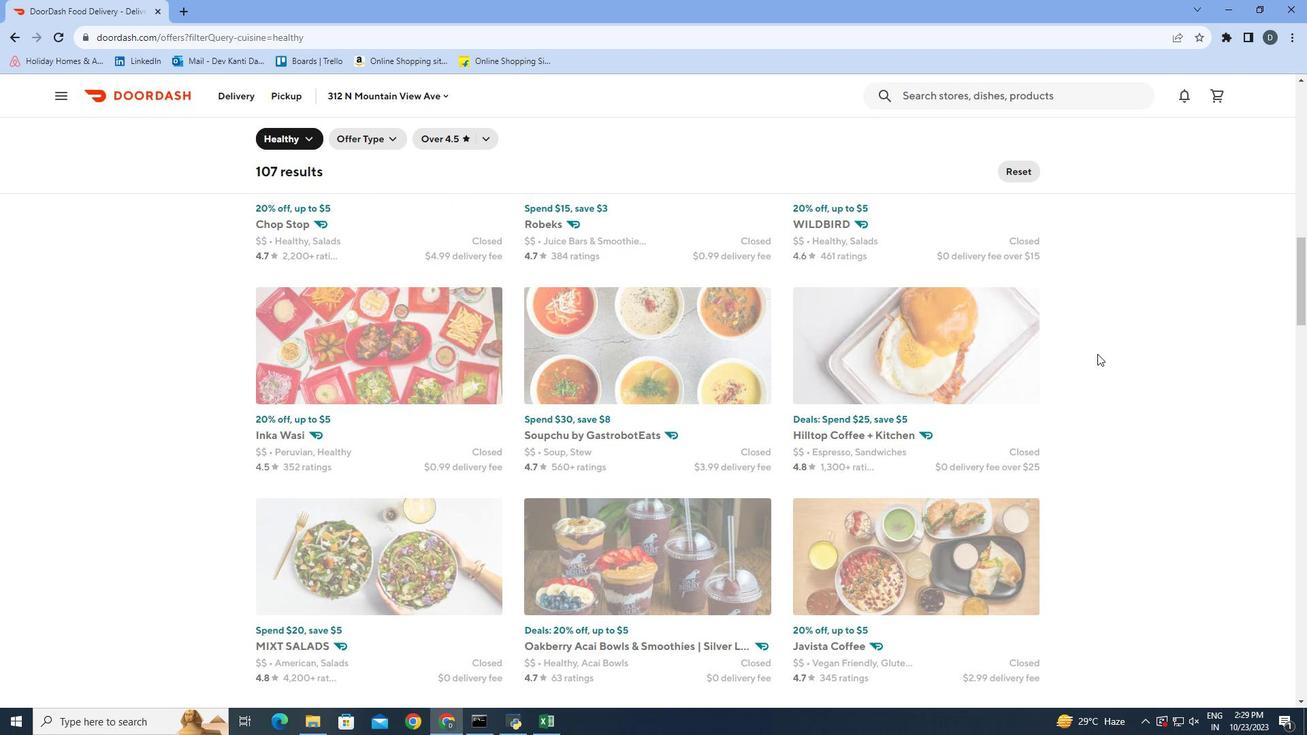 
Action: Mouse scrolled (1097, 353) with delta (0, 0)
Screenshot: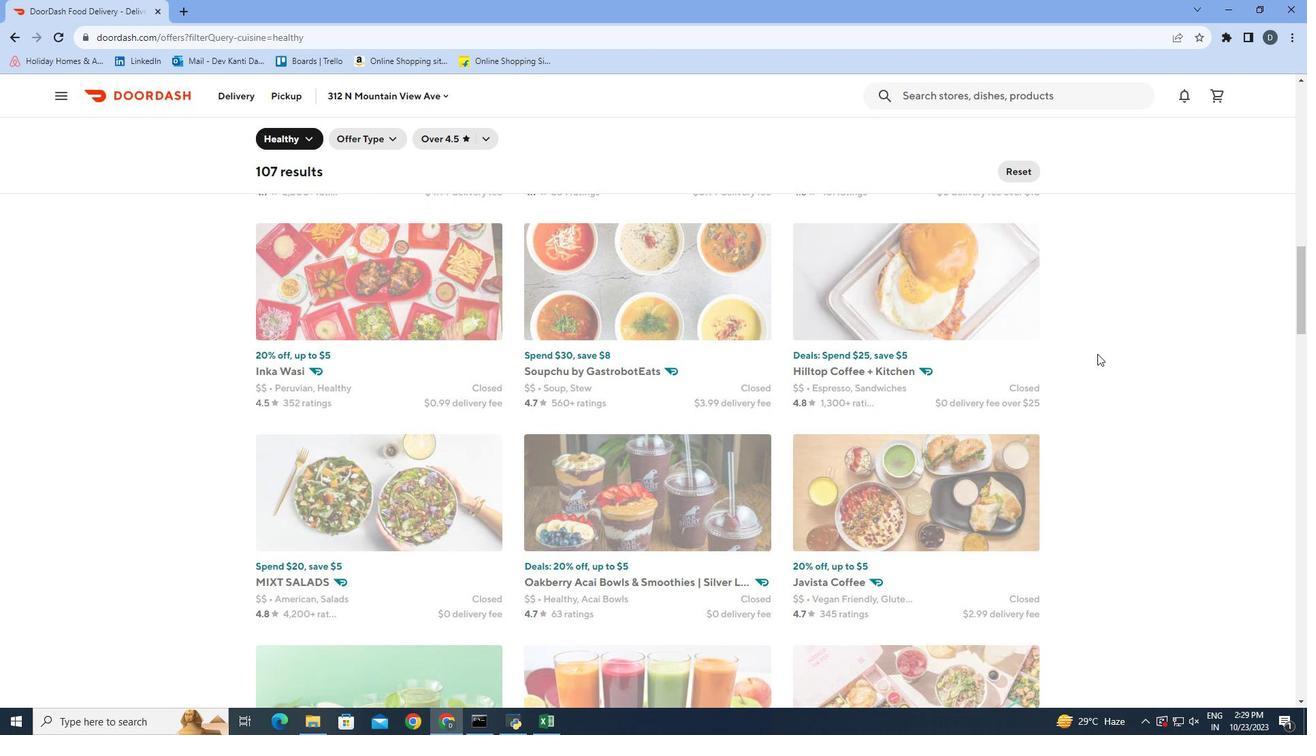 
Action: Mouse moved to (1097, 354)
Screenshot: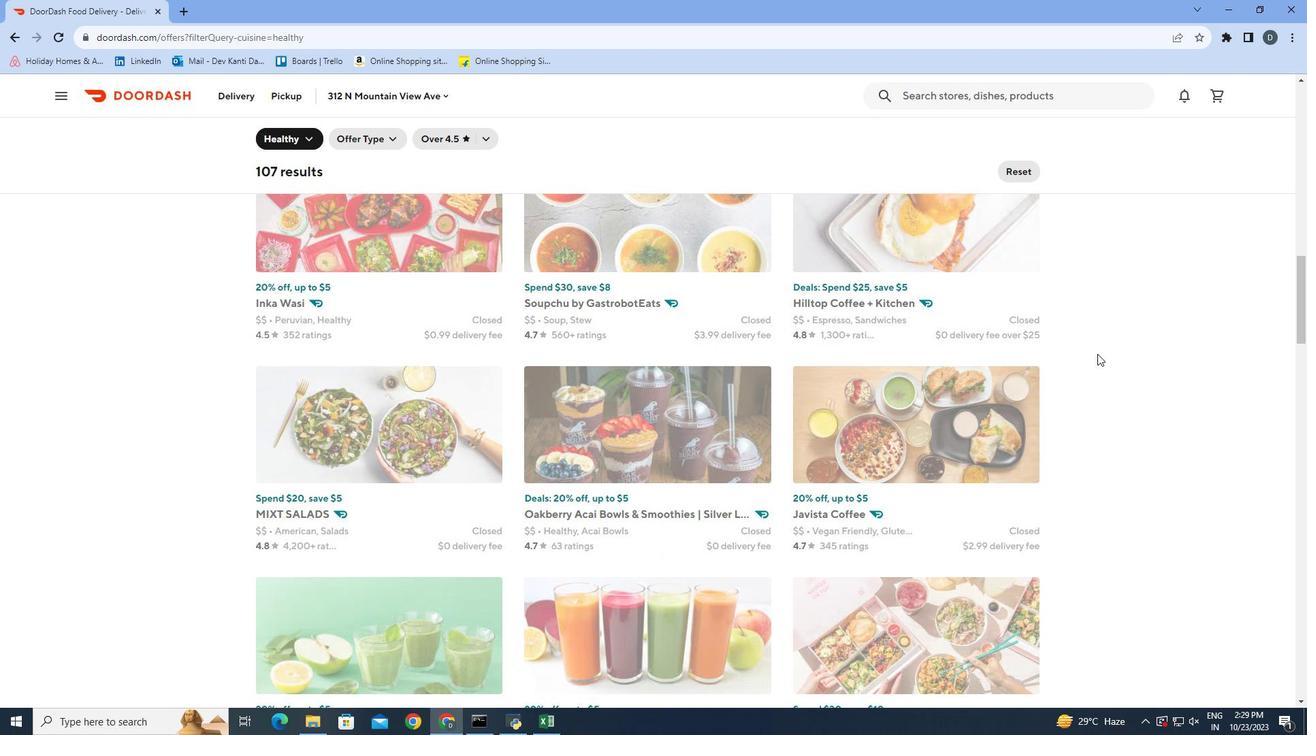 
Action: Mouse scrolled (1097, 353) with delta (0, 0)
Screenshot: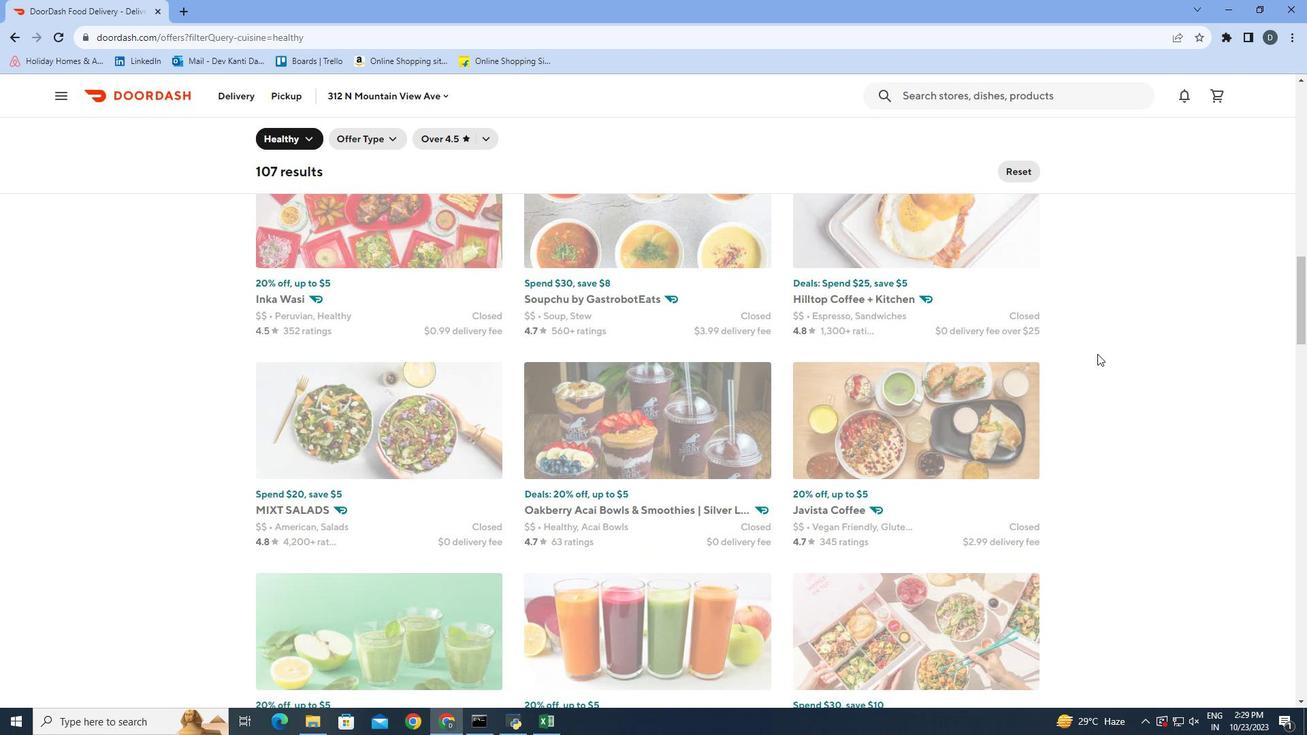 
Action: Mouse moved to (1097, 353)
Screenshot: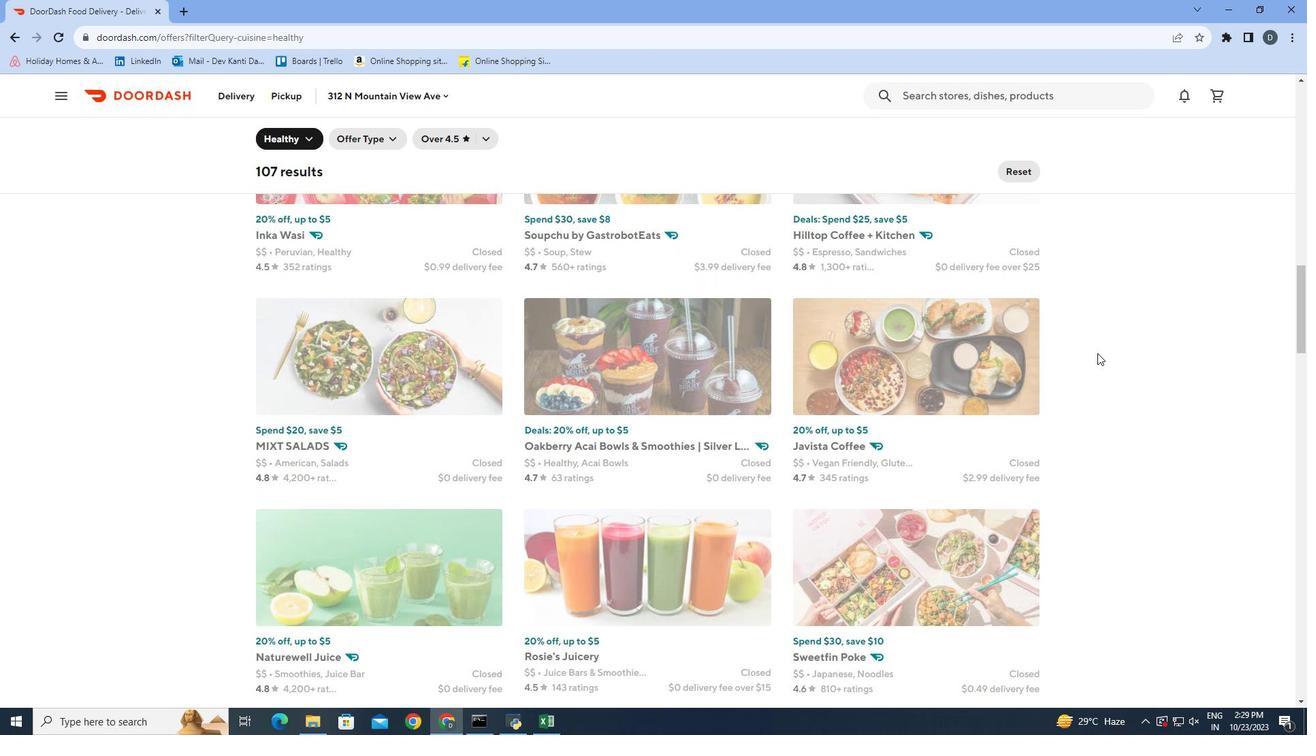 
Action: Mouse scrolled (1097, 352) with delta (0, 0)
Screenshot: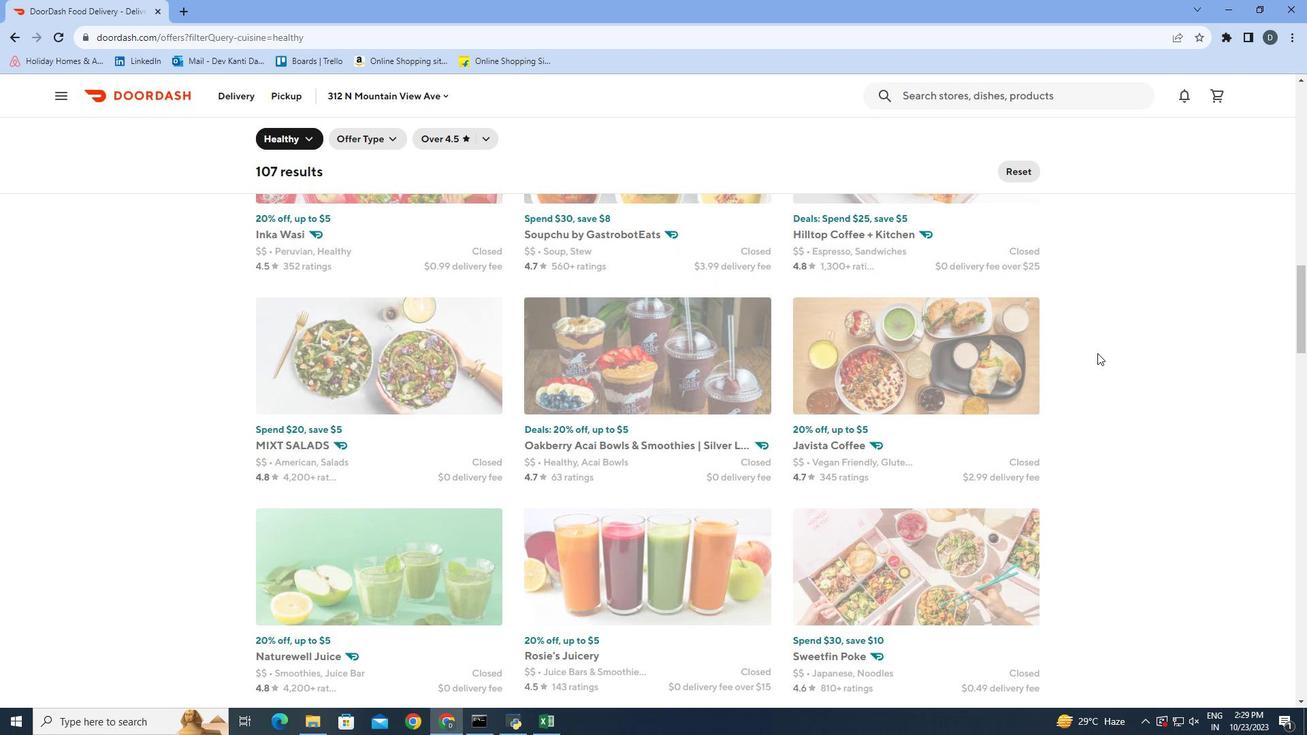 
Action: Mouse moved to (1098, 352)
Screenshot: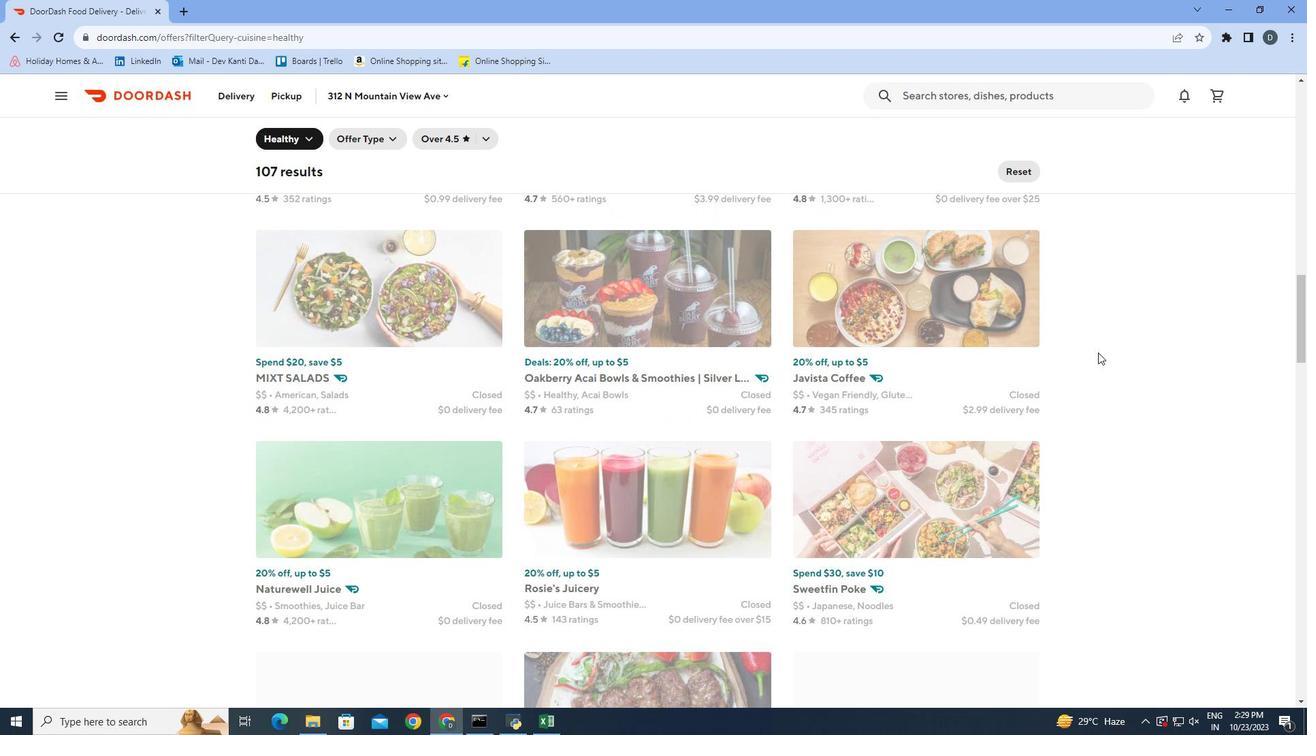 
Action: Mouse scrolled (1098, 351) with delta (0, 0)
Screenshot: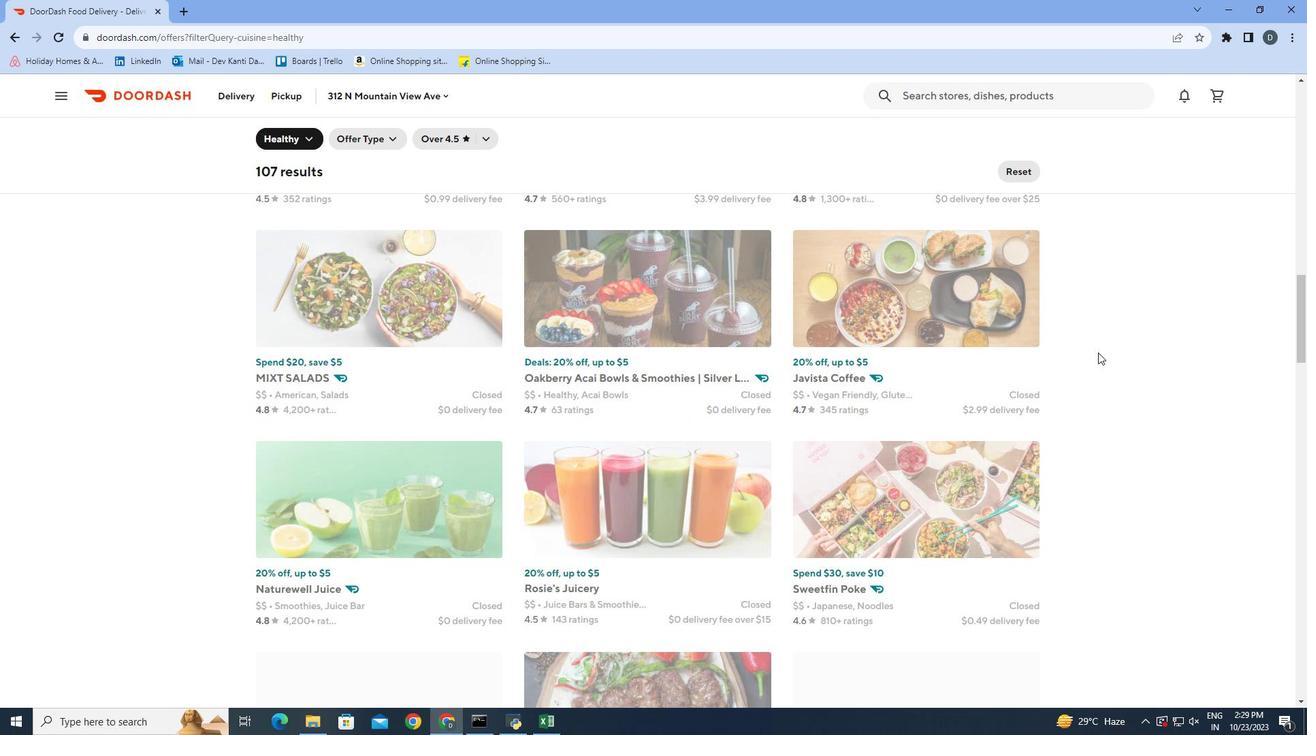 
Action: Mouse moved to (1098, 351)
Screenshot: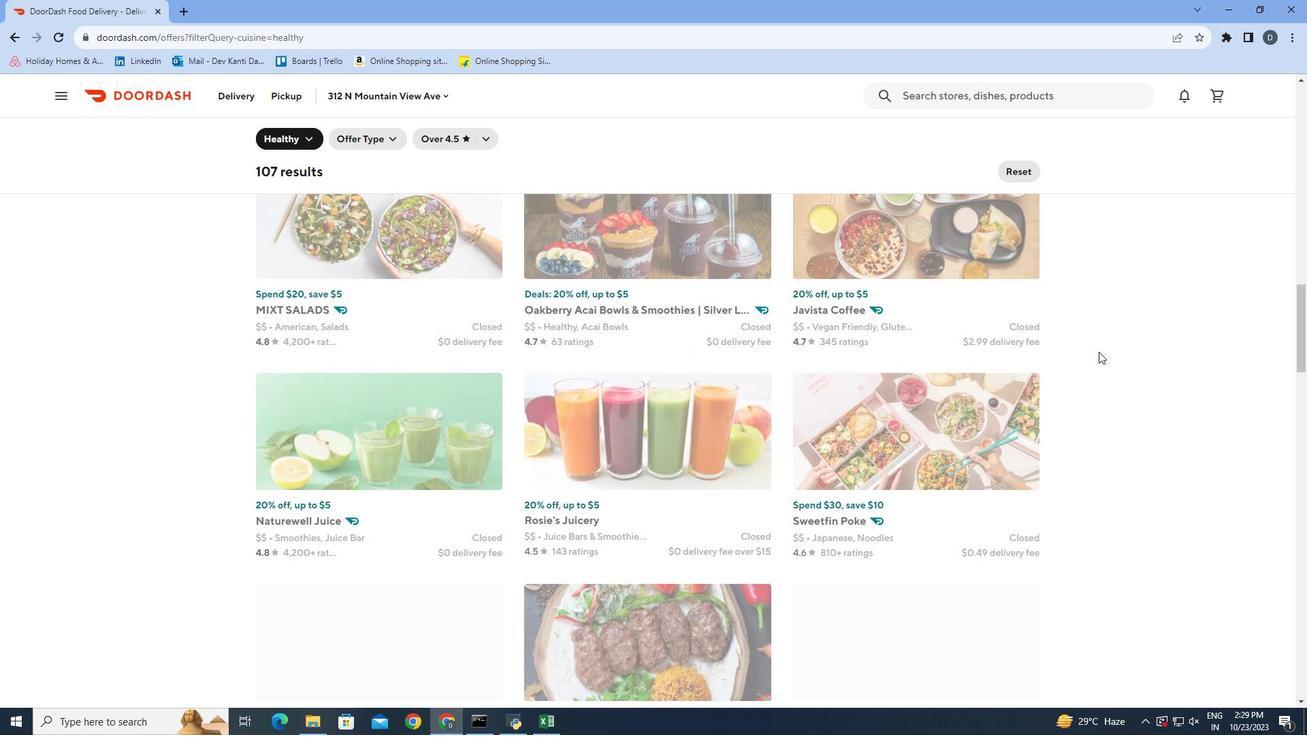 
Action: Mouse scrolled (1098, 351) with delta (0, 0)
Screenshot: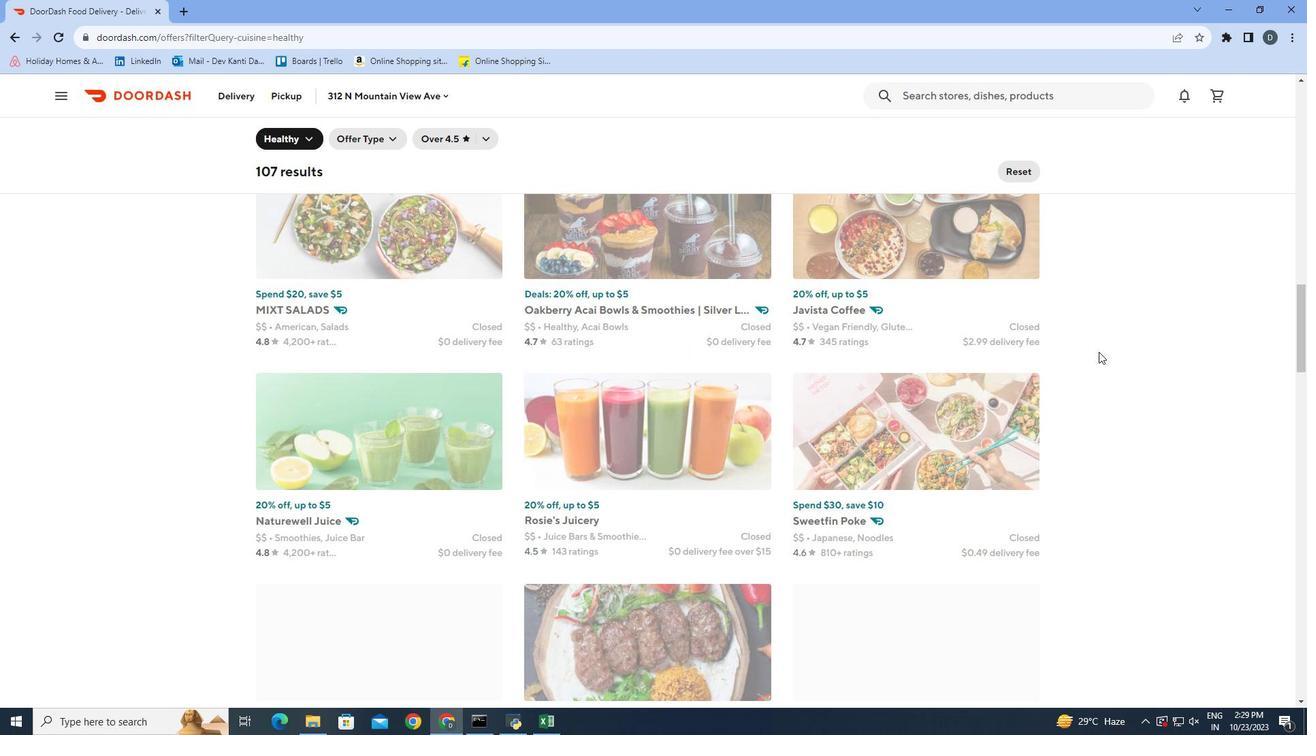 
Action: Mouse scrolled (1098, 351) with delta (0, 0)
Screenshot: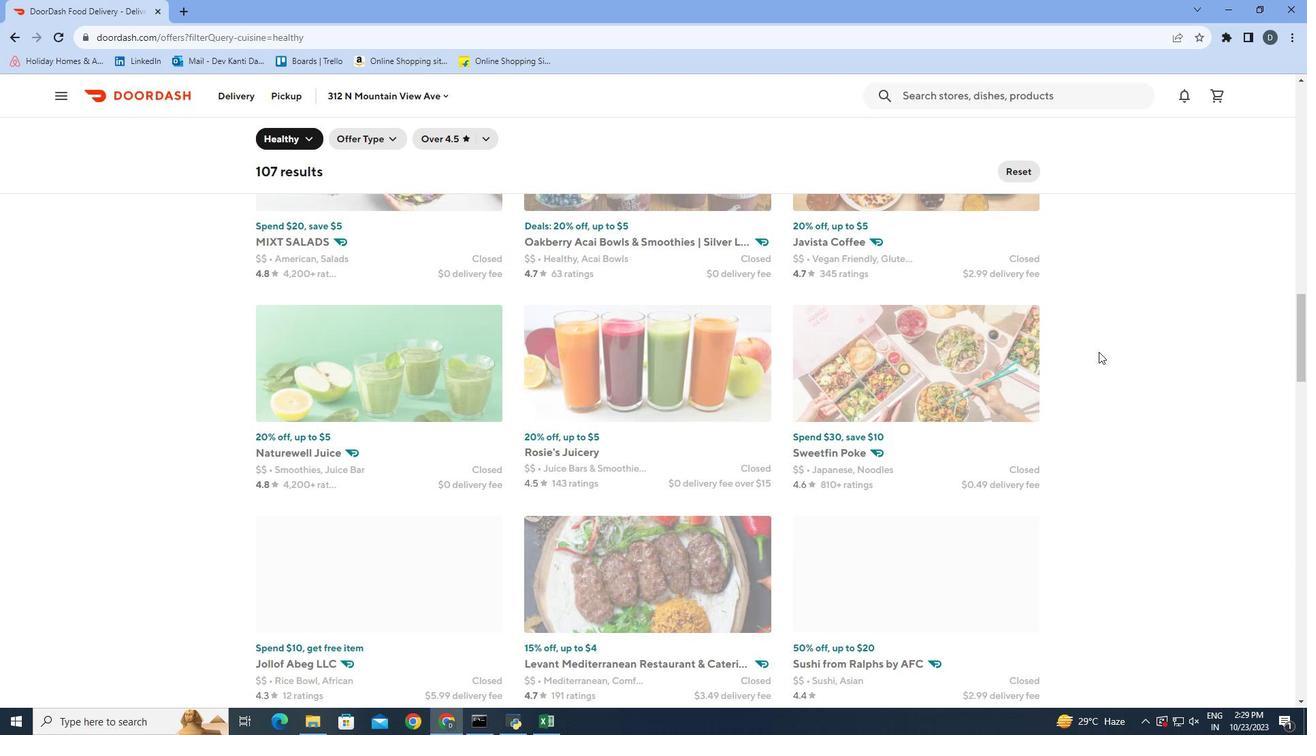 
Action: Mouse moved to (1099, 351)
Screenshot: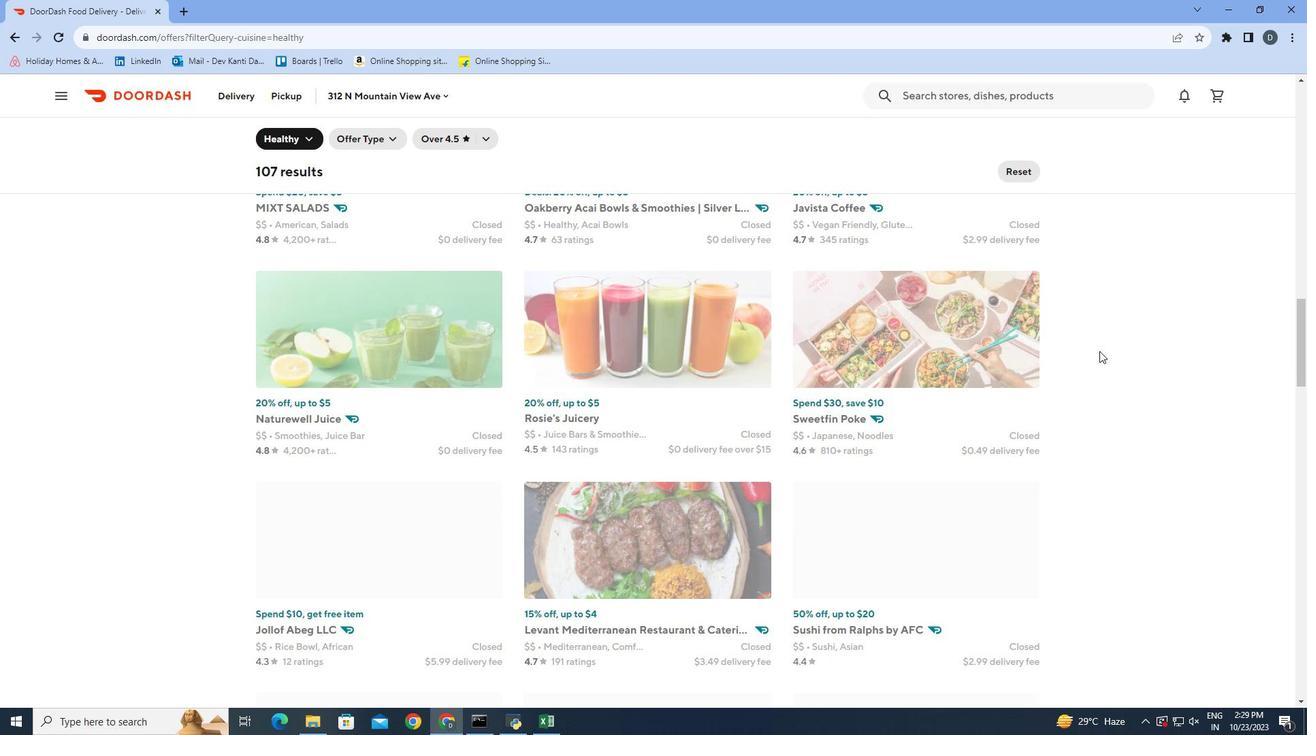 
Action: Mouse scrolled (1099, 350) with delta (0, 0)
Screenshot: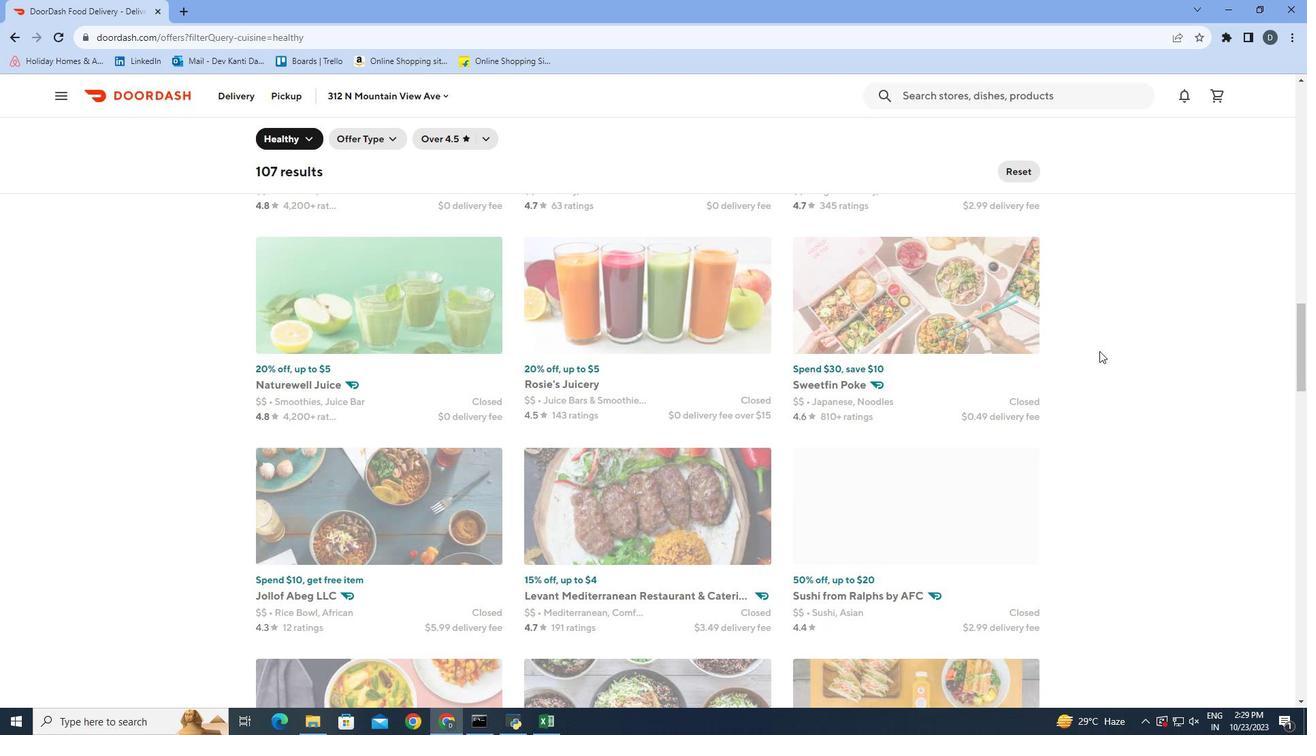 
Action: Mouse scrolled (1099, 350) with delta (0, 0)
Screenshot: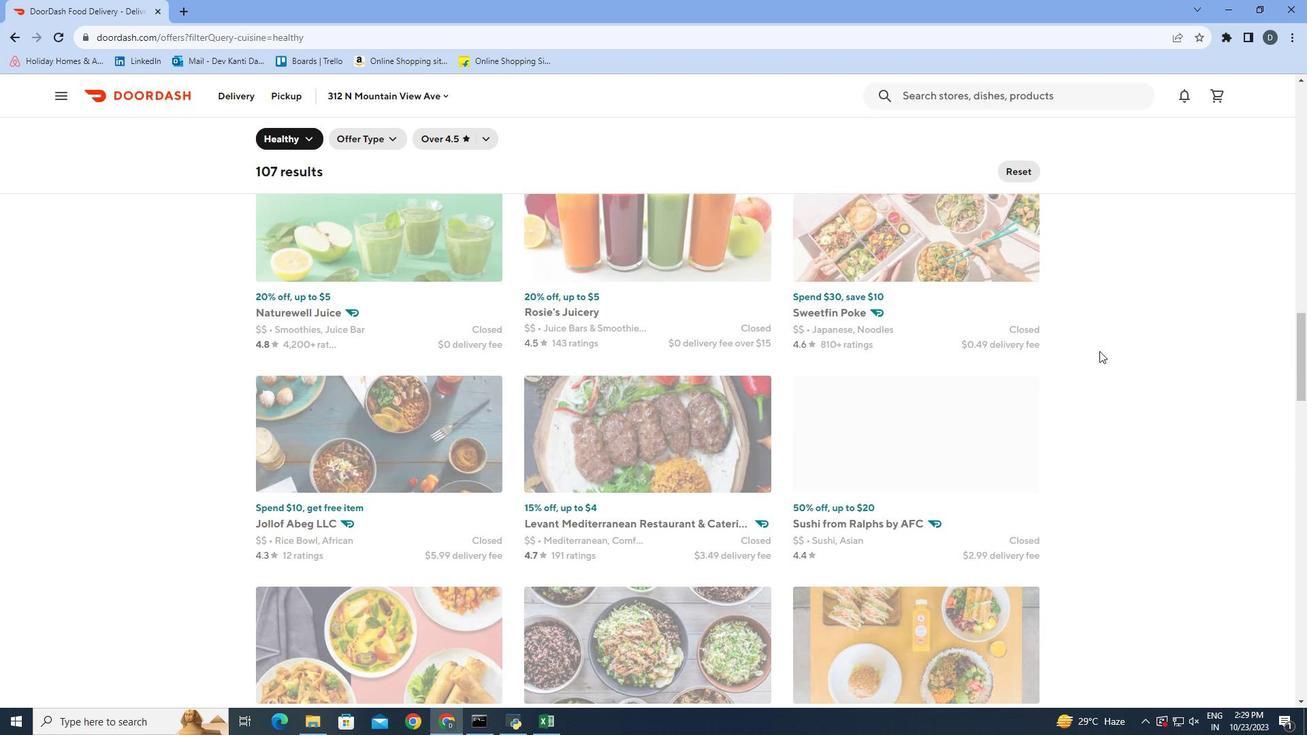 
Action: Mouse scrolled (1099, 350) with delta (0, 0)
Screenshot: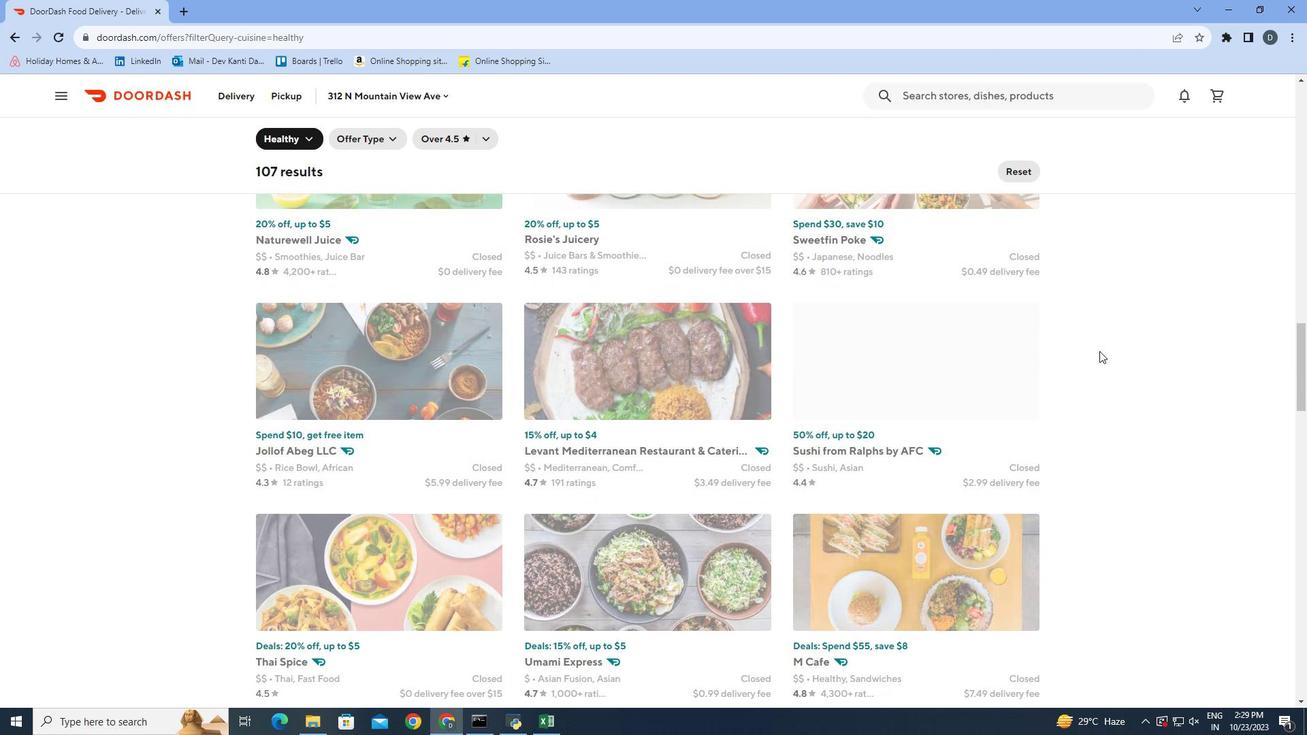 
Action: Mouse scrolled (1099, 350) with delta (0, 0)
Screenshot: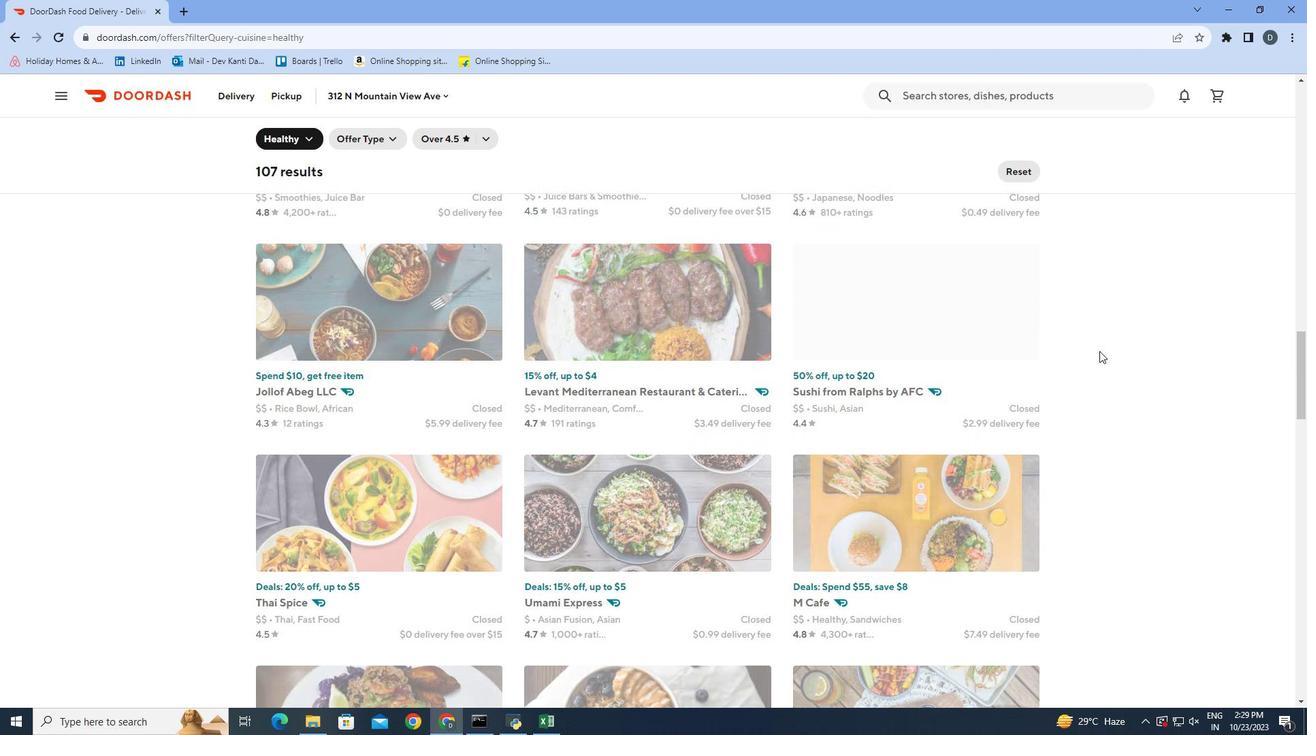 
Action: Mouse scrolled (1099, 350) with delta (0, 0)
Screenshot: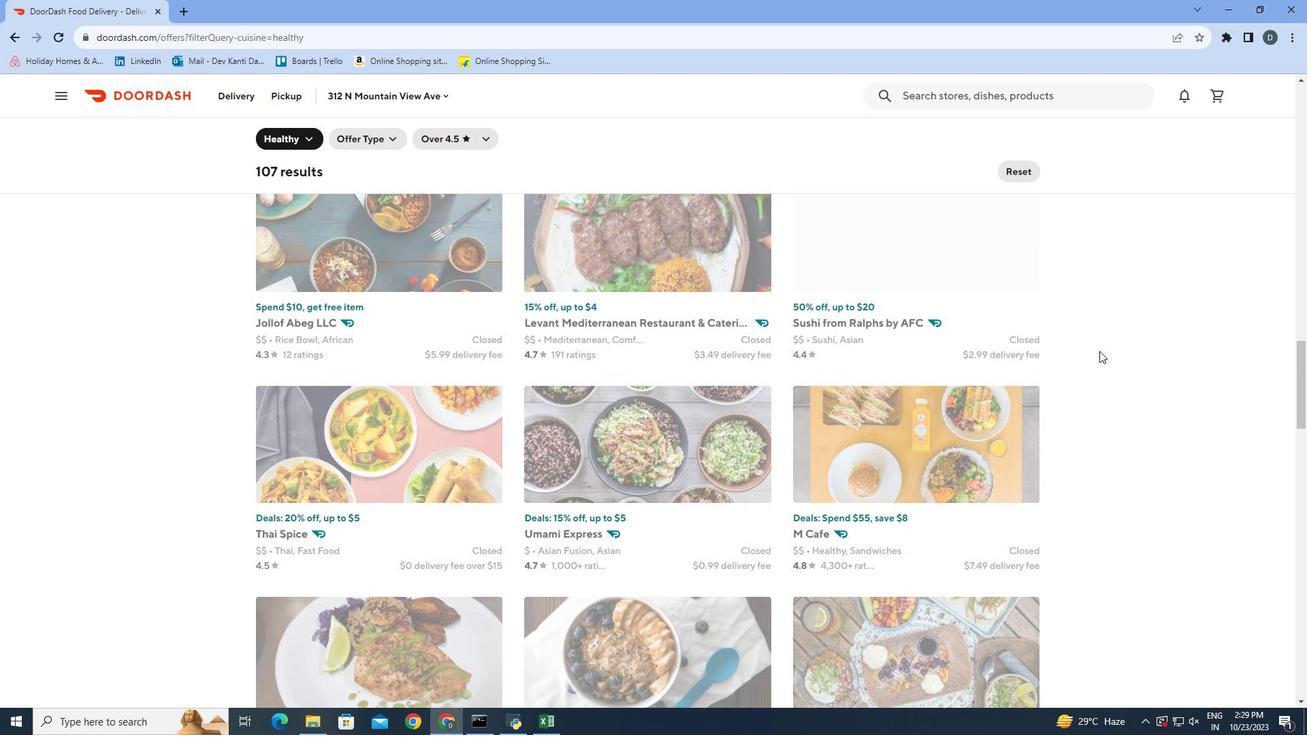 
Action: Mouse scrolled (1099, 350) with delta (0, 0)
Screenshot: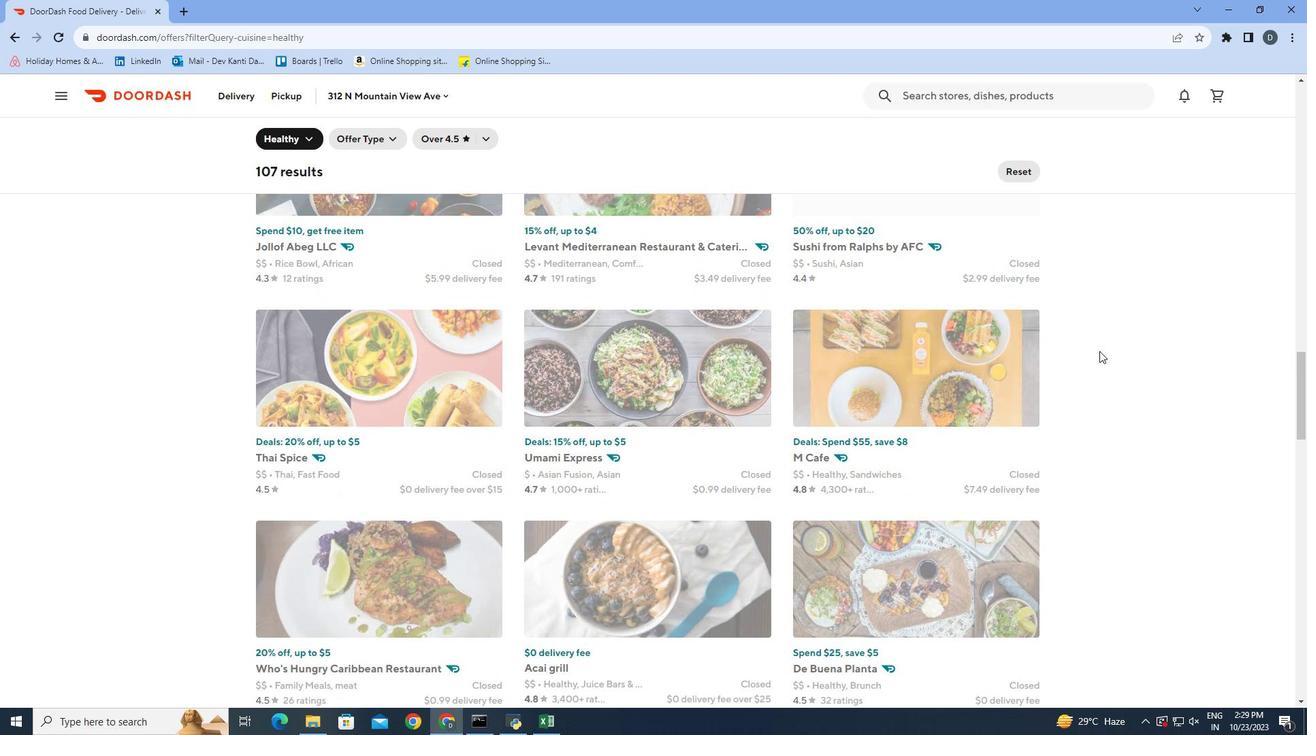 
Action: Mouse scrolled (1099, 350) with delta (0, 0)
Screenshot: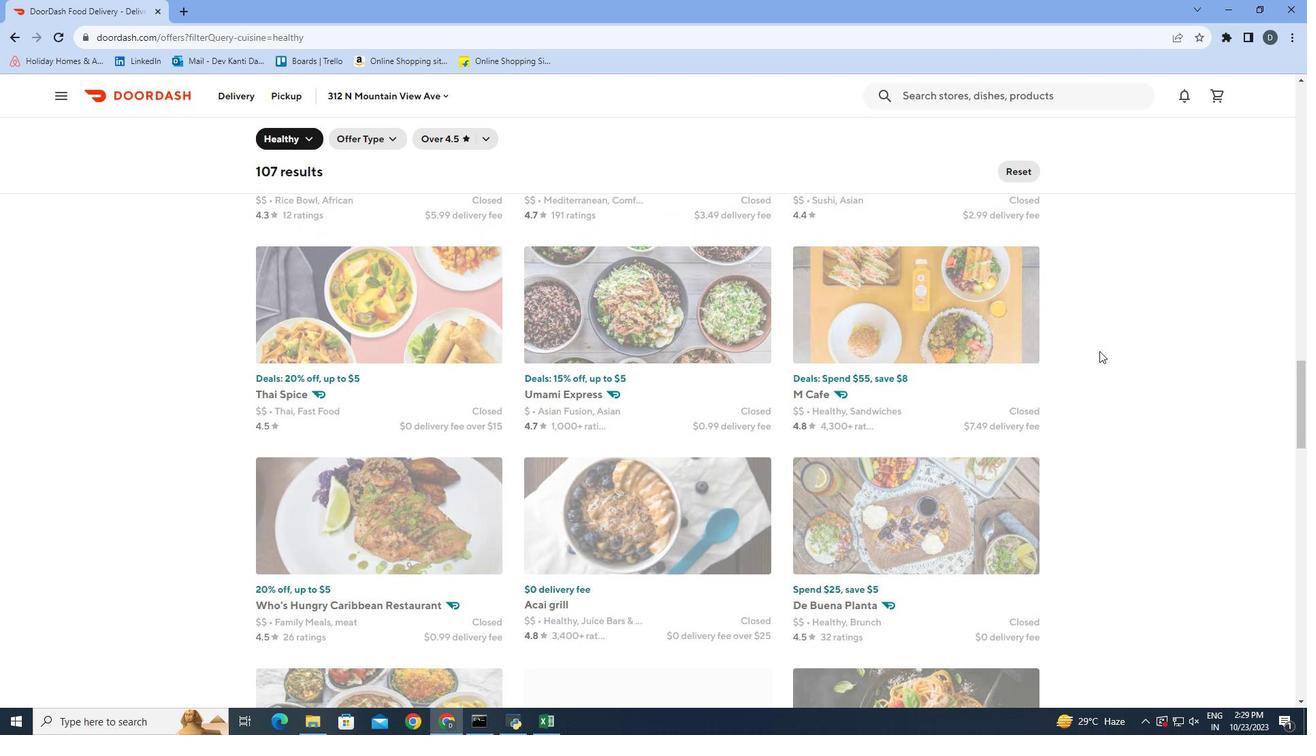 
Action: Mouse scrolled (1099, 350) with delta (0, 0)
Screenshot: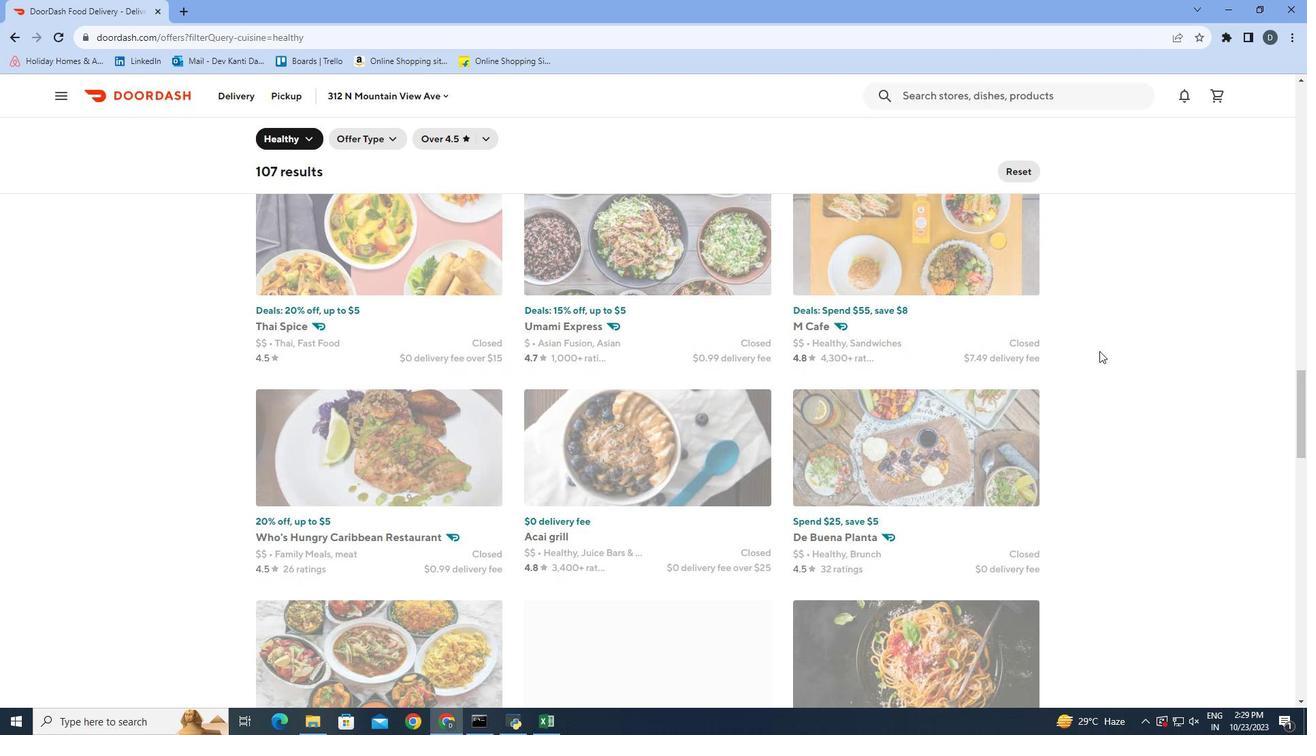 
Action: Mouse scrolled (1099, 350) with delta (0, 0)
Screenshot: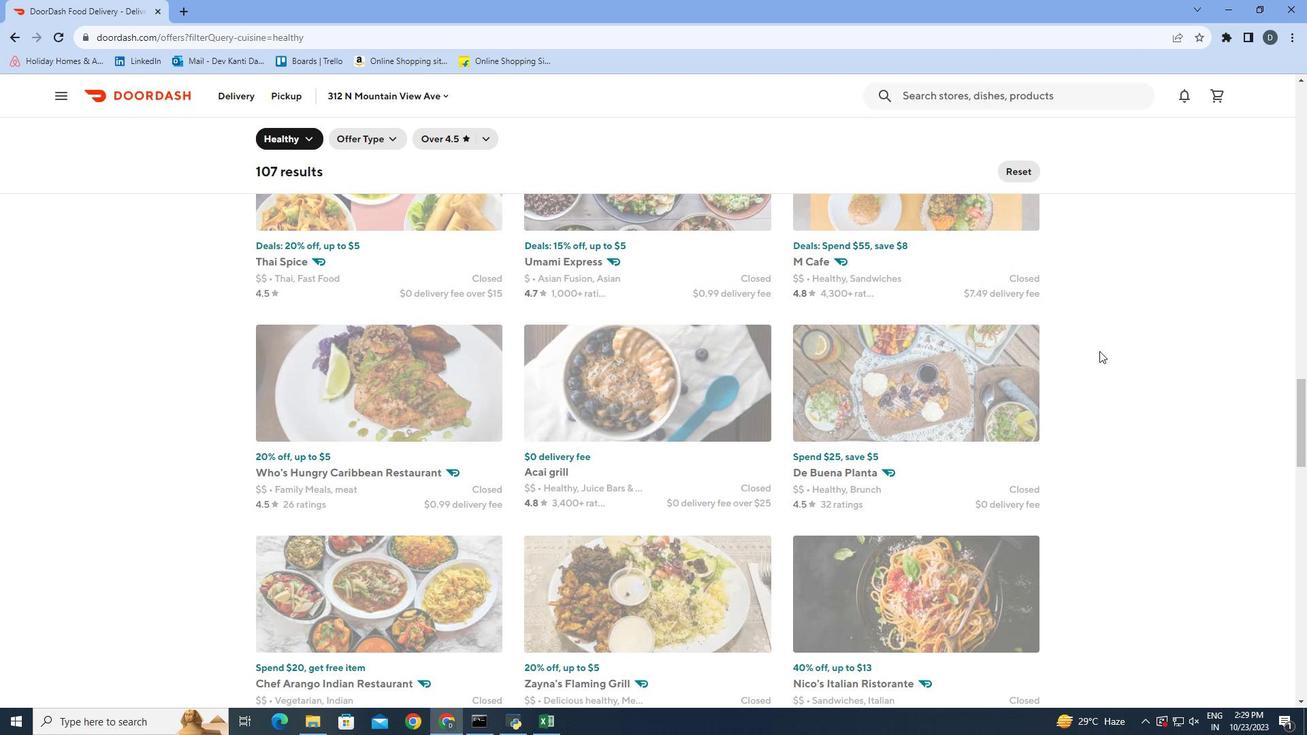 
Action: Mouse scrolled (1099, 350) with delta (0, 0)
Screenshot: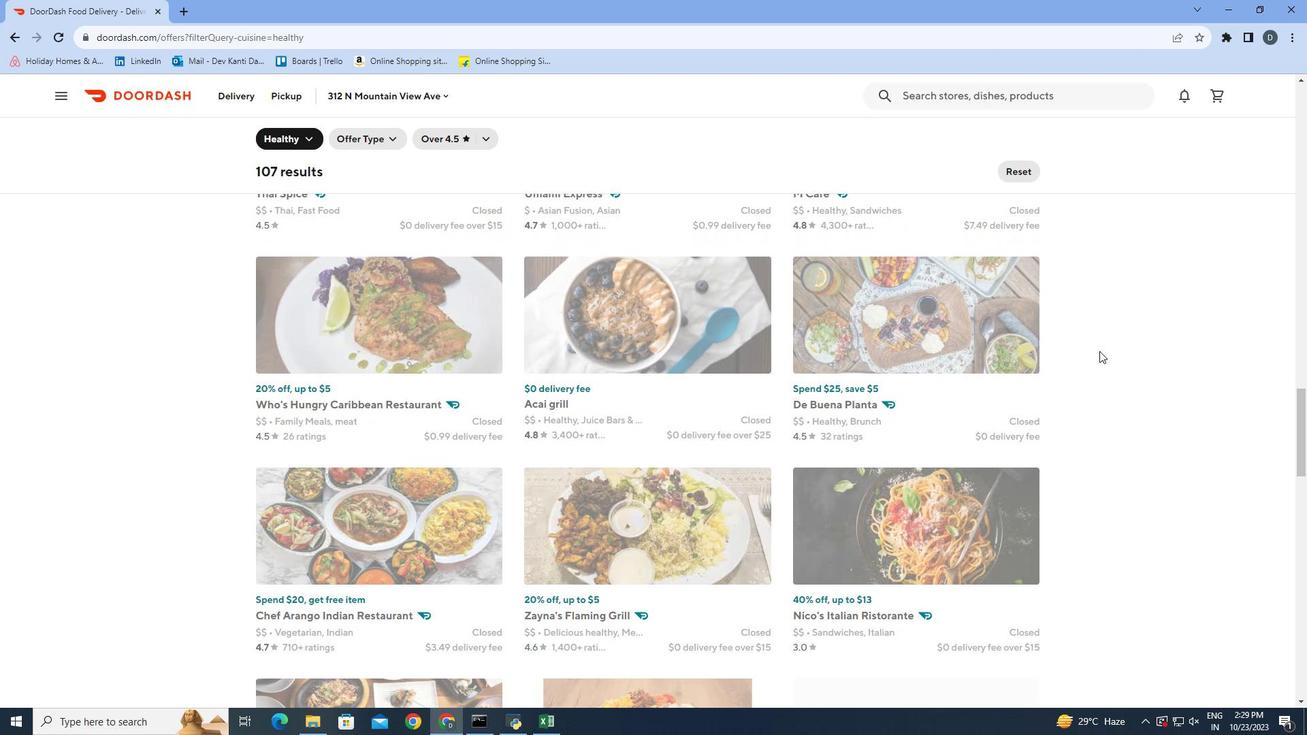 
Action: Mouse scrolled (1099, 350) with delta (0, 0)
Screenshot: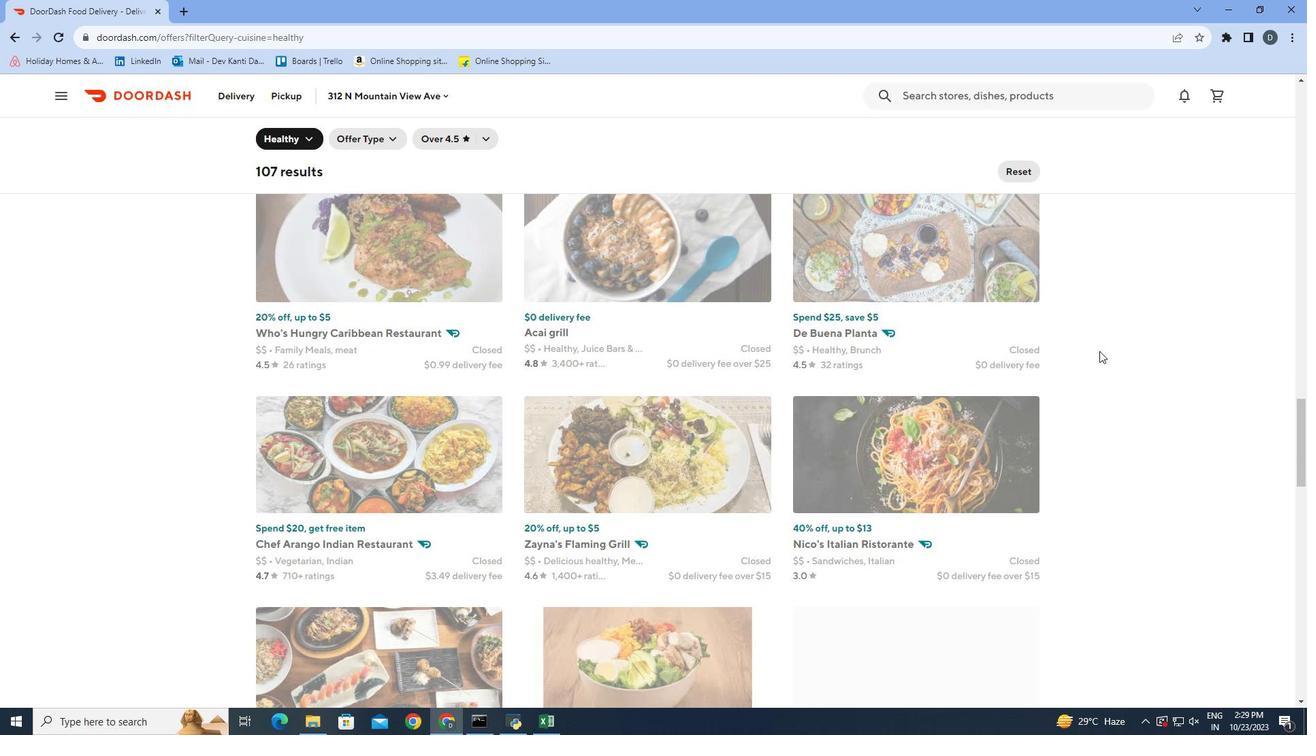 
Action: Mouse scrolled (1099, 350) with delta (0, 0)
Screenshot: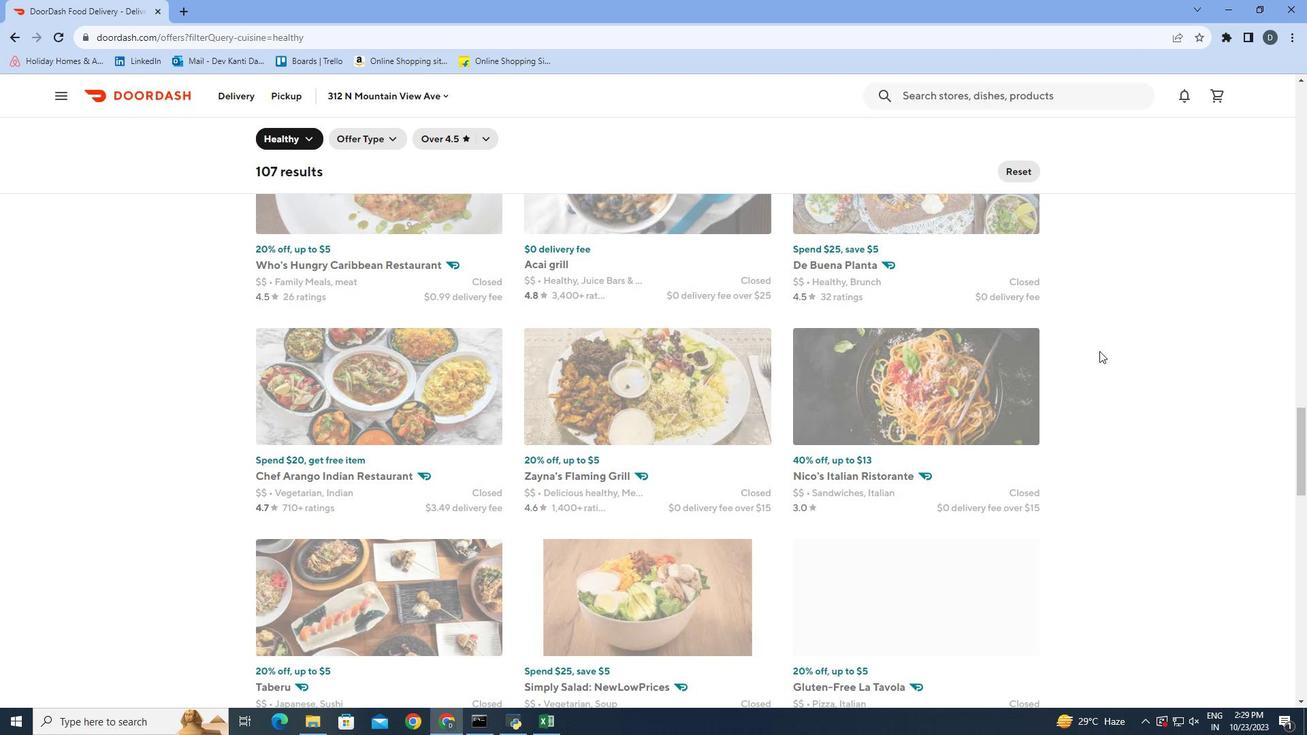 
Action: Mouse scrolled (1099, 350) with delta (0, 0)
Screenshot: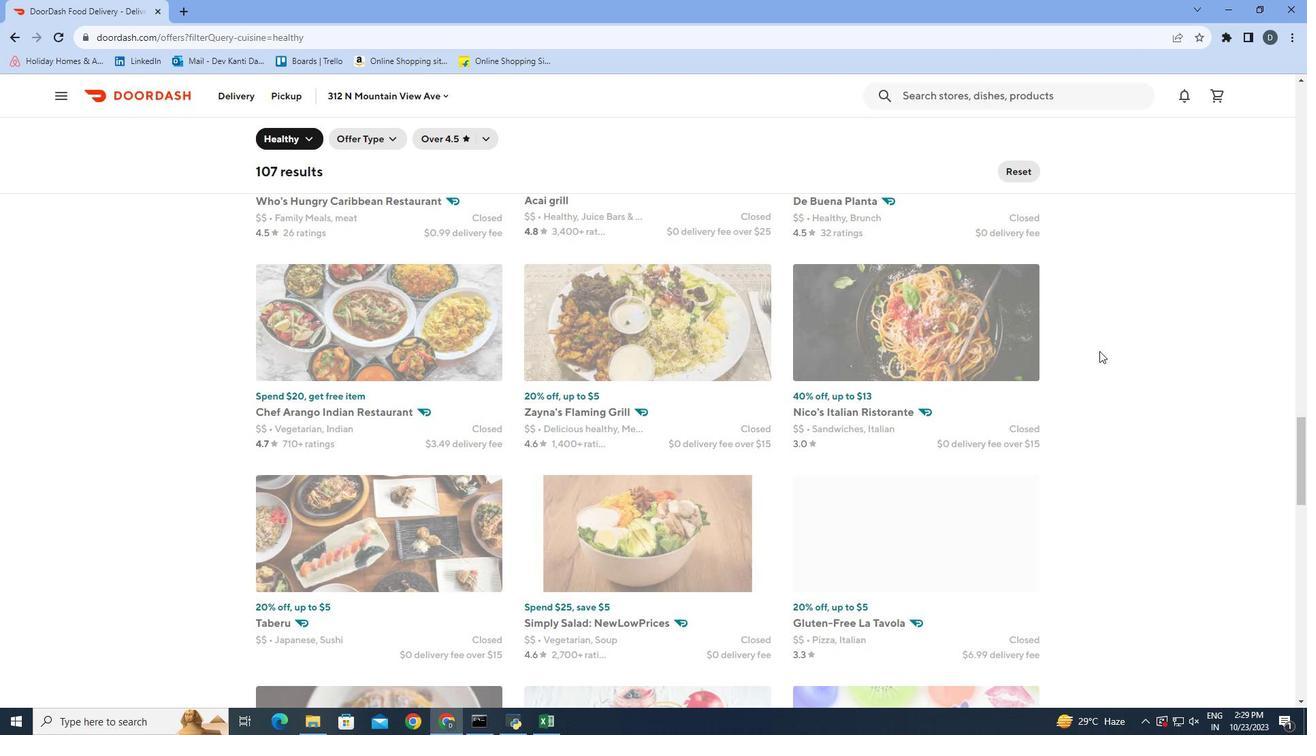 
Action: Mouse moved to (1056, 341)
Screenshot: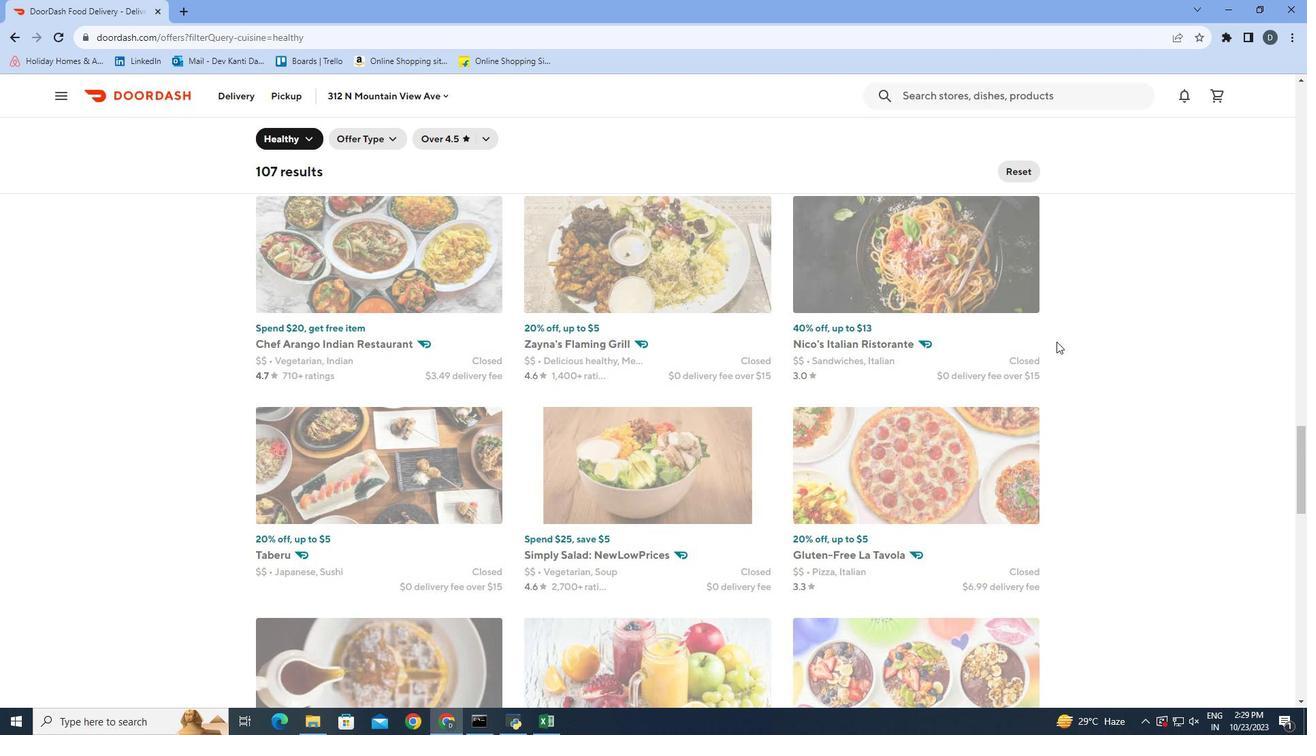 
Action: Mouse scrolled (1056, 341) with delta (0, 0)
Screenshot: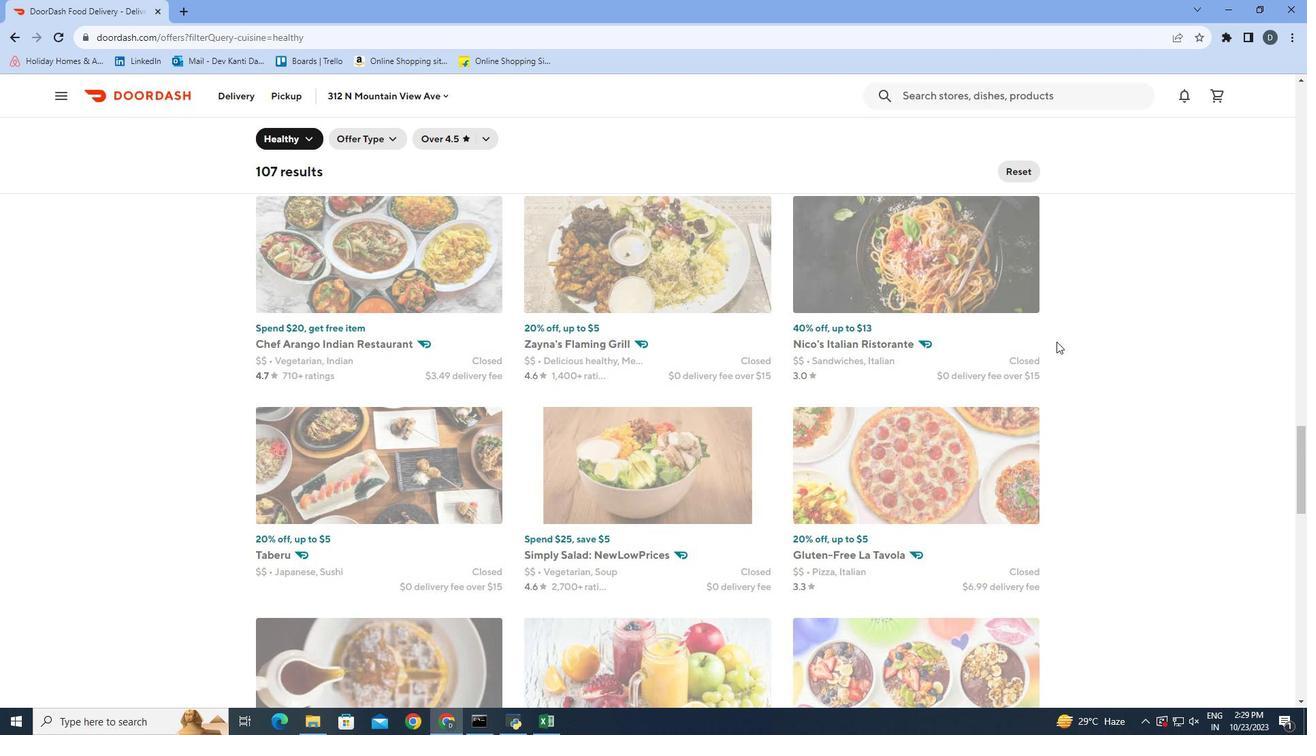 
Action: Mouse moved to (1055, 341)
Screenshot: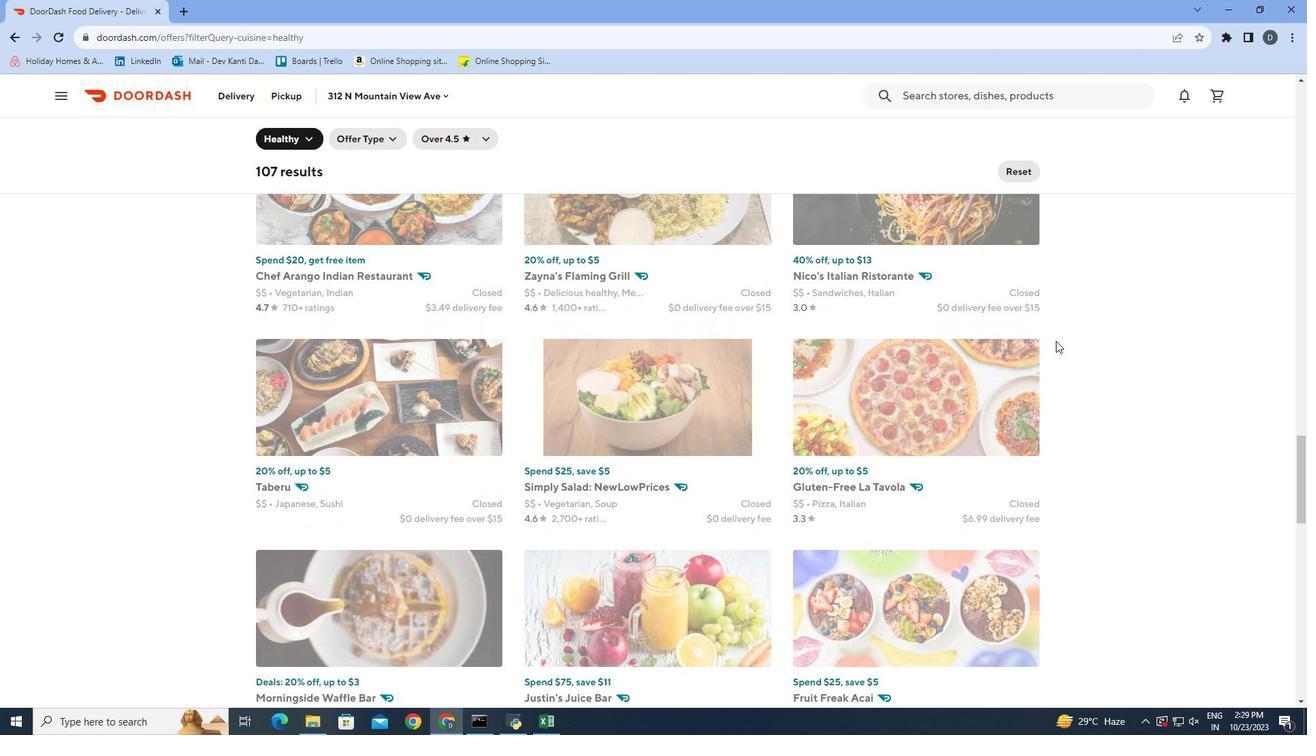
Action: Mouse scrolled (1055, 340) with delta (0, 0)
Screenshot: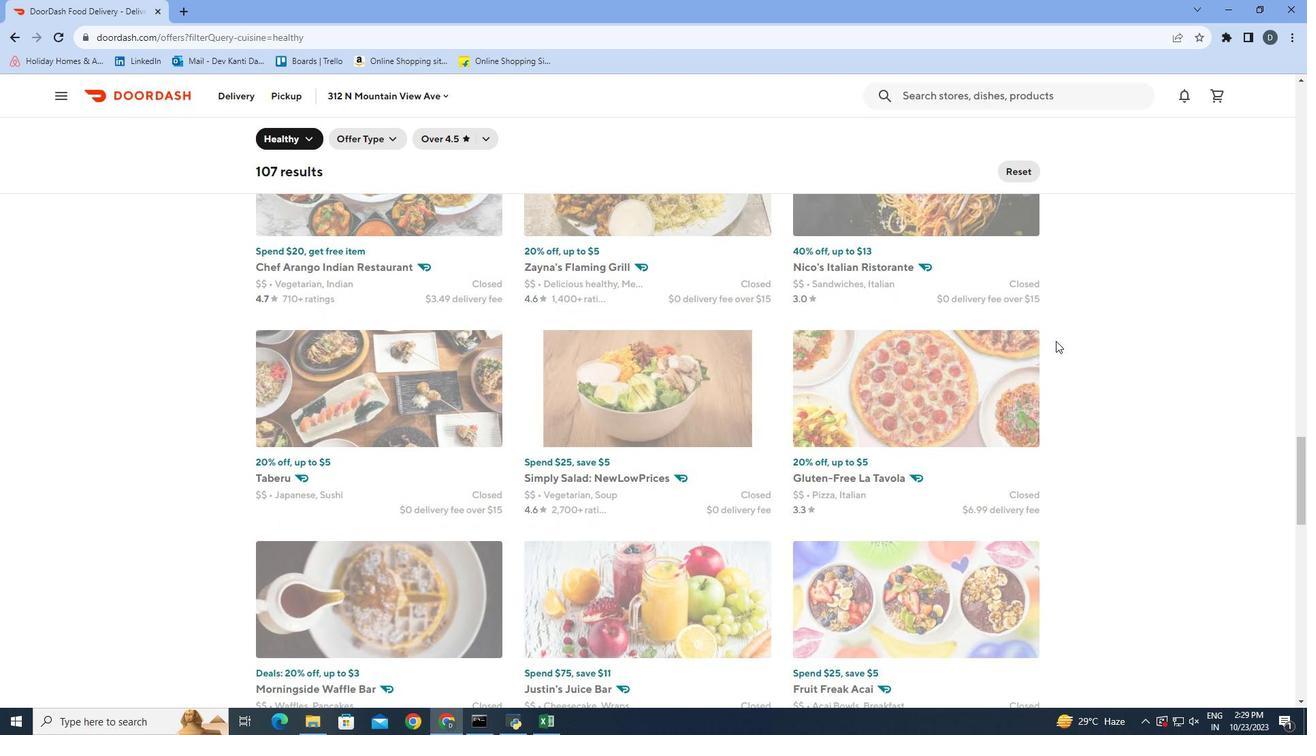 
Action: Mouse moved to (1054, 339)
Screenshot: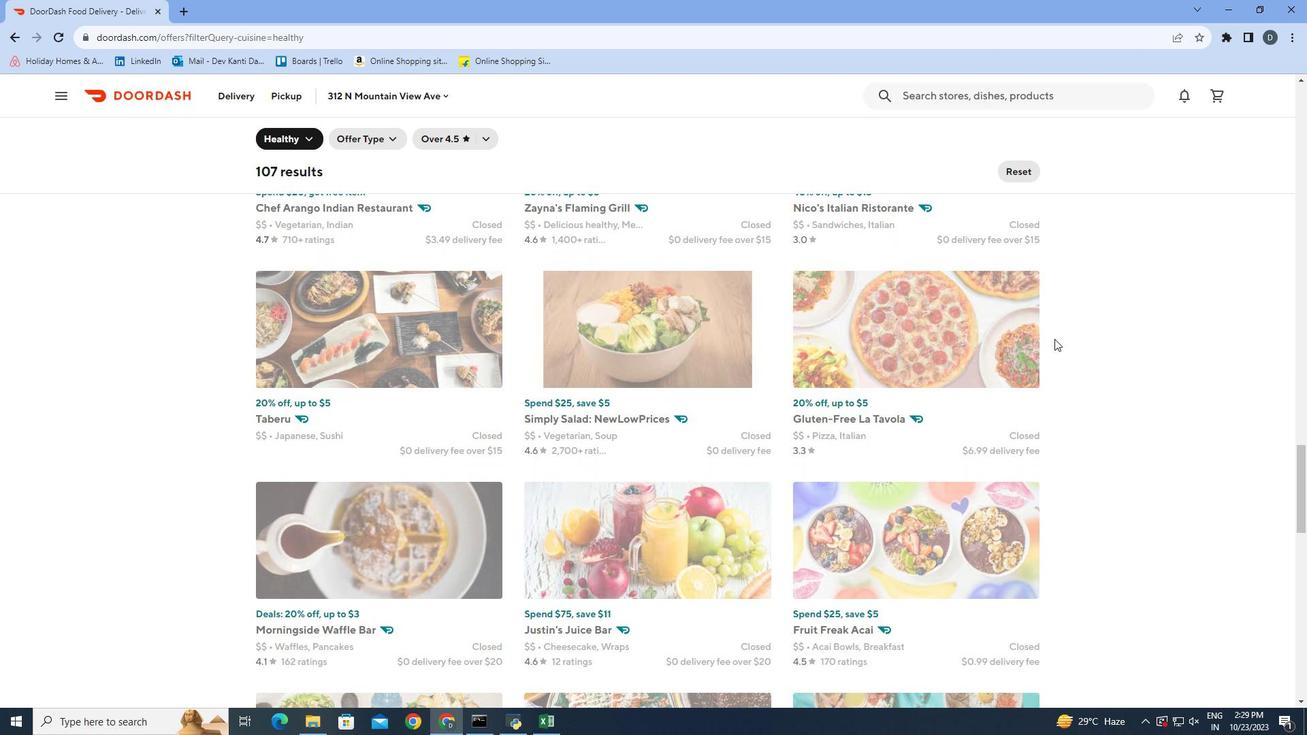 
Action: Mouse scrolled (1054, 338) with delta (0, 0)
Screenshot: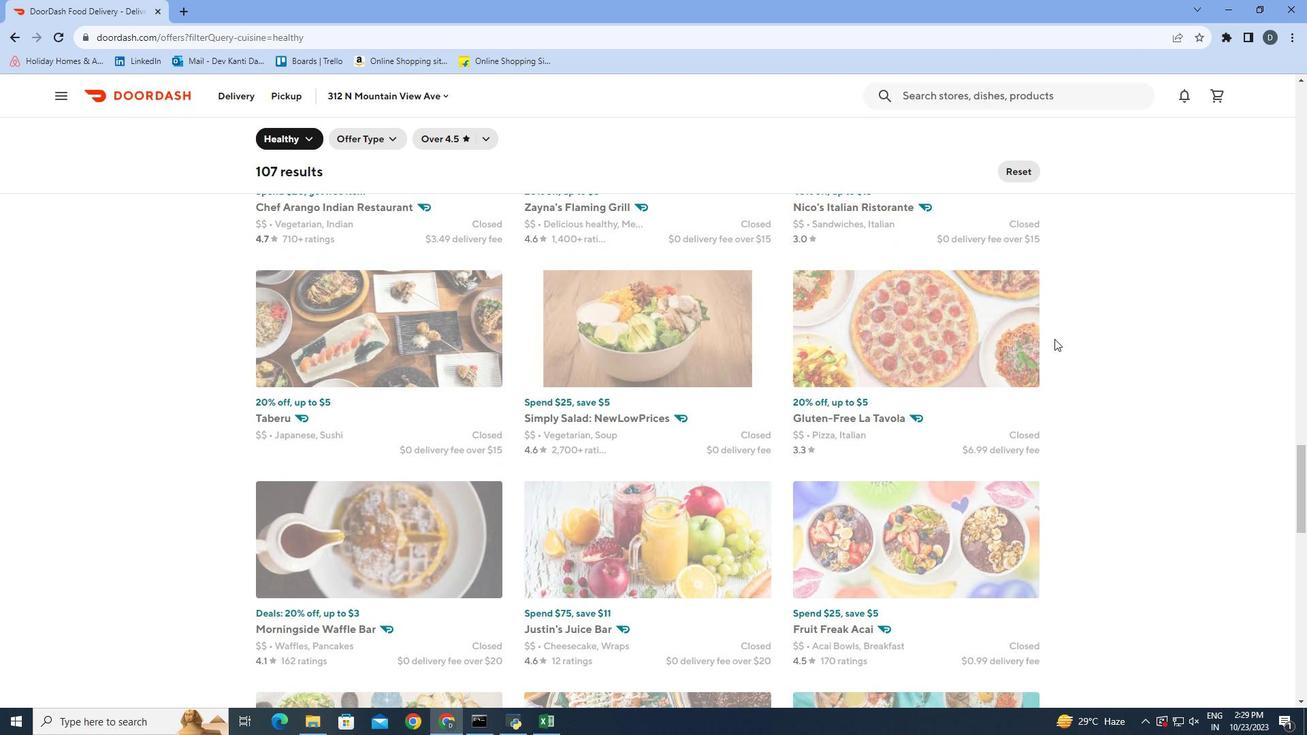 
Action: Mouse scrolled (1054, 338) with delta (0, 0)
Screenshot: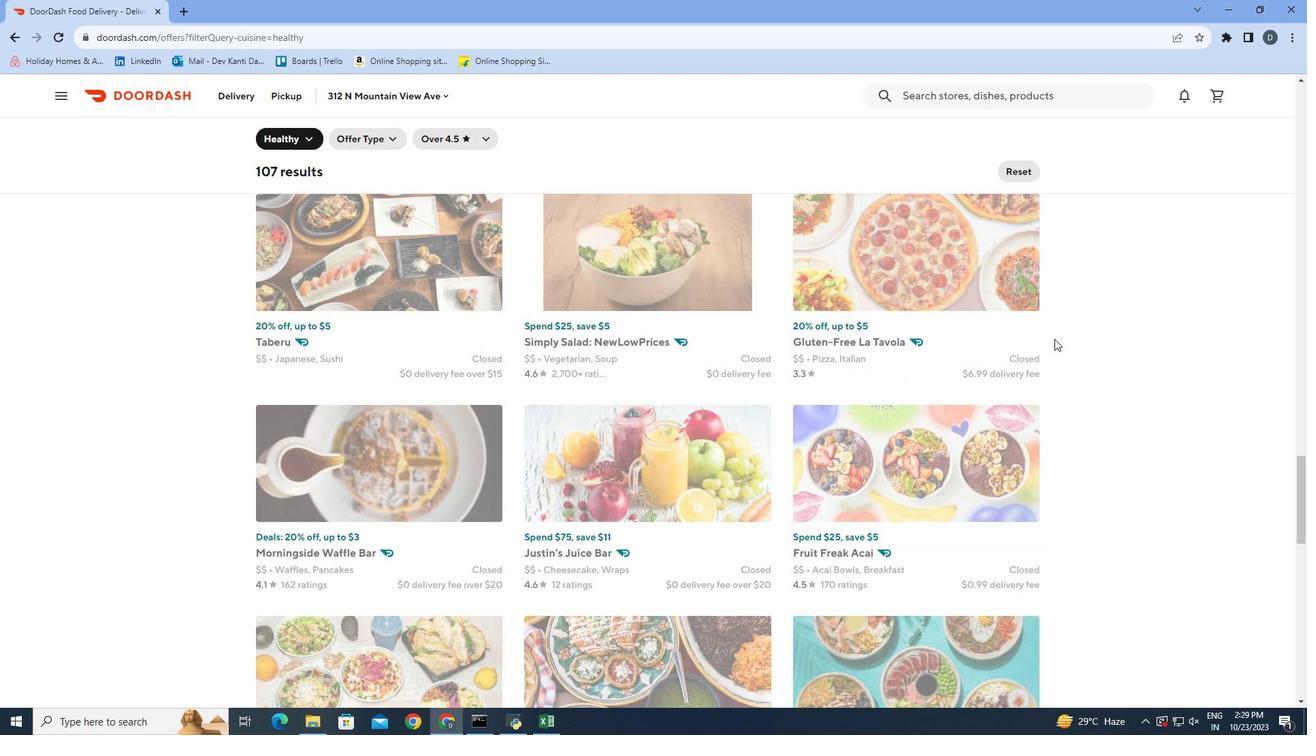 
Action: Mouse scrolled (1054, 338) with delta (0, 0)
Screenshot: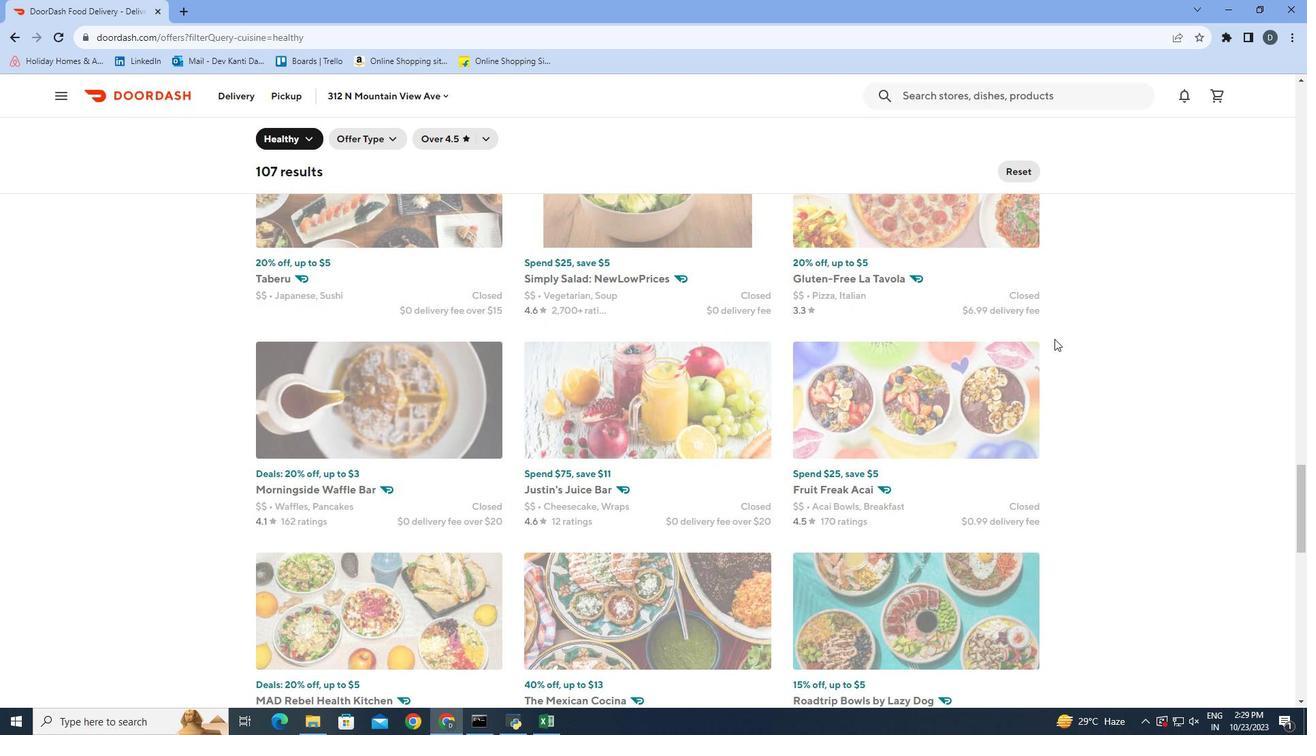 
Action: Mouse moved to (1056, 337)
Screenshot: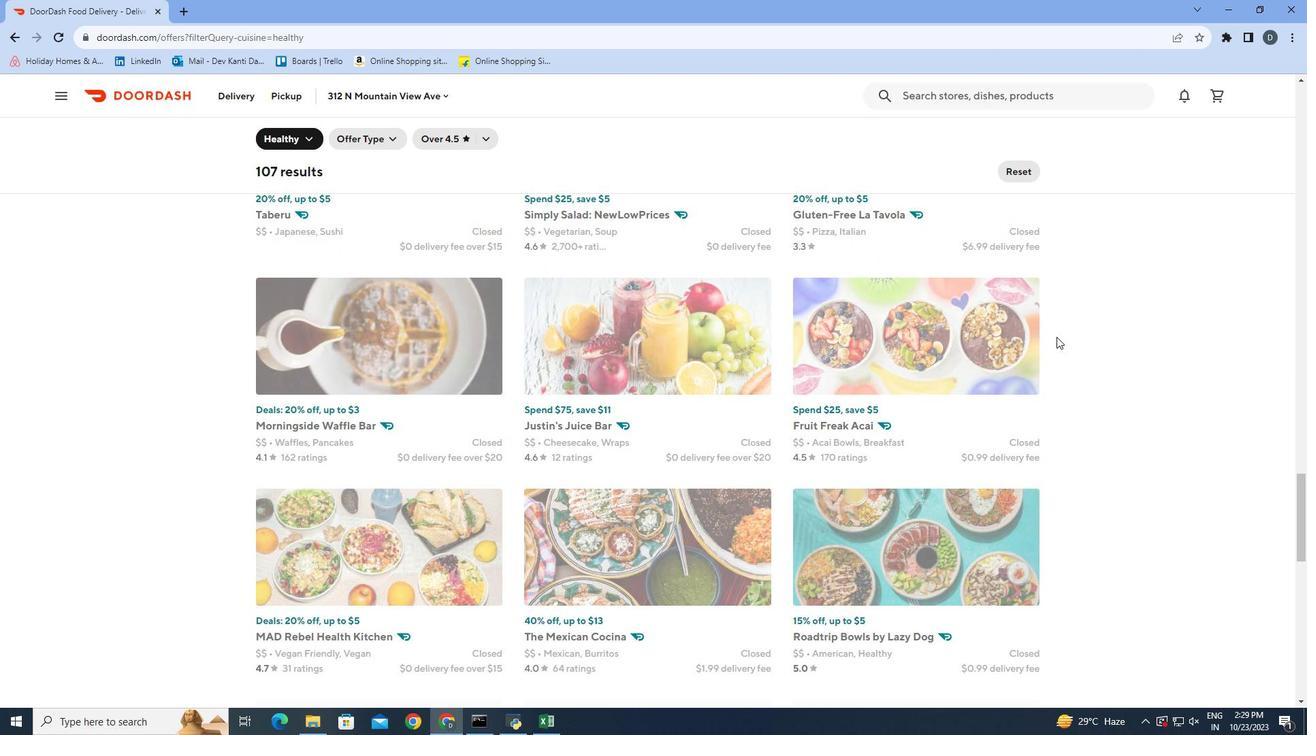 
Action: Mouse scrolled (1056, 336) with delta (0, 0)
Screenshot: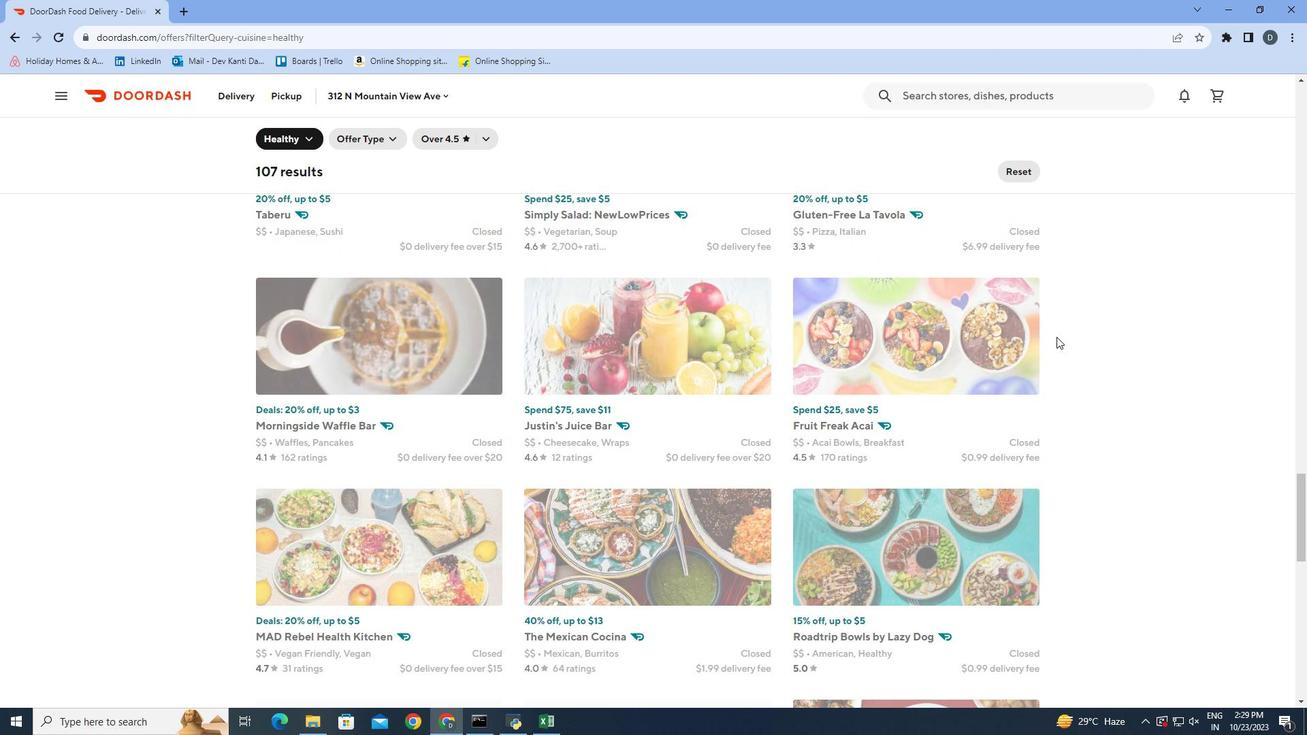 
Action: Mouse moved to (1057, 335)
Screenshot: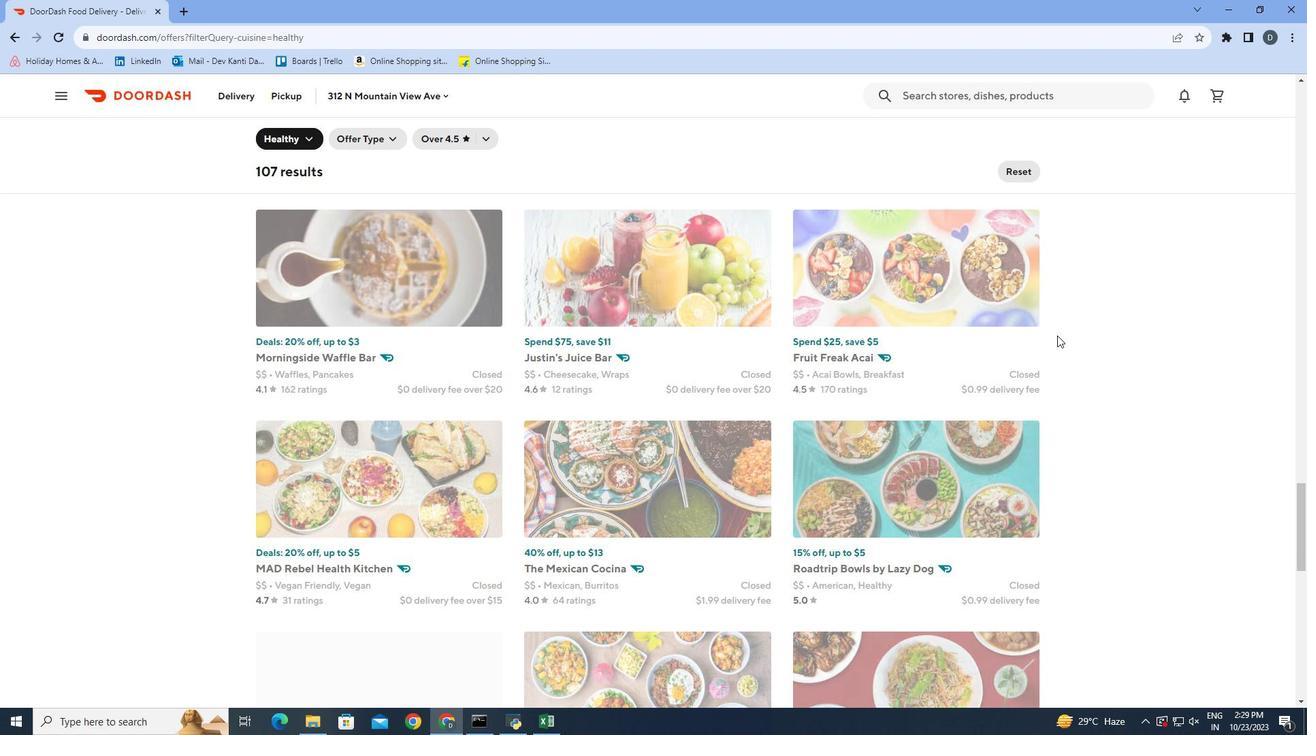 
Action: Mouse scrolled (1057, 334) with delta (0, 0)
Screenshot: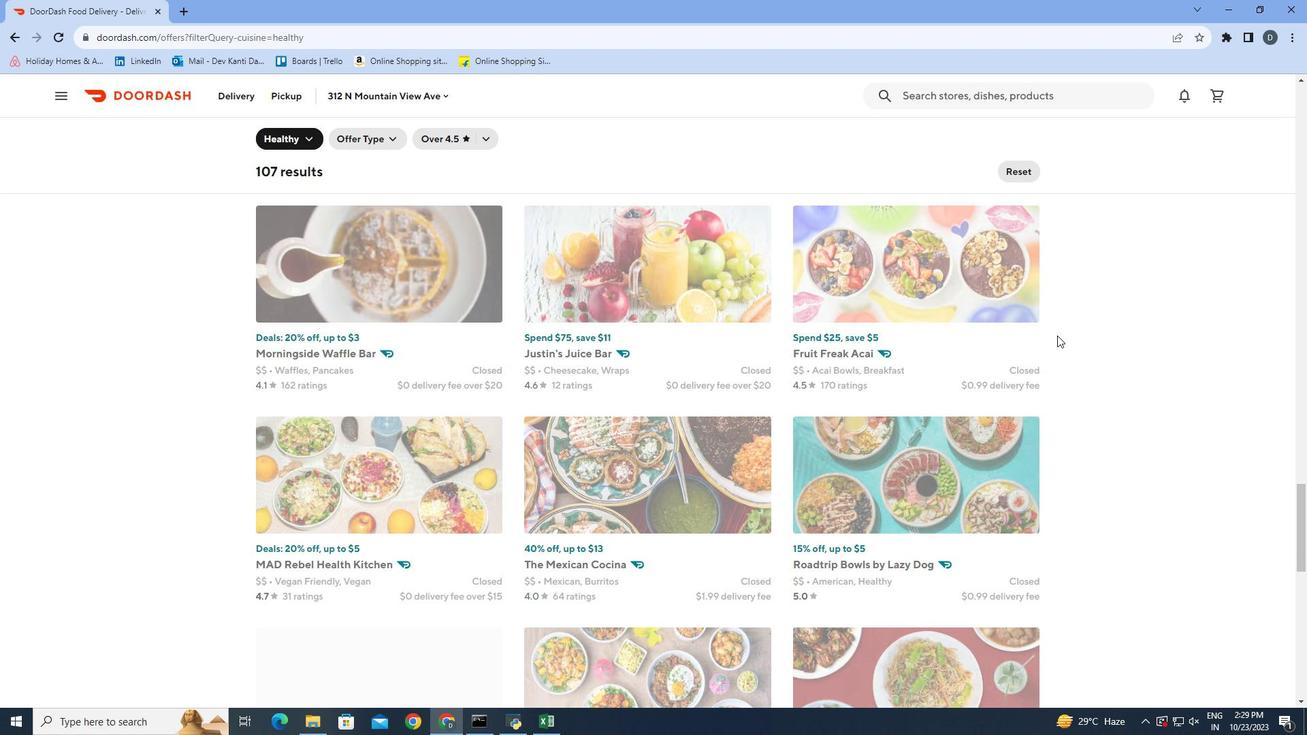 
Action: Mouse moved to (1057, 334)
Screenshot: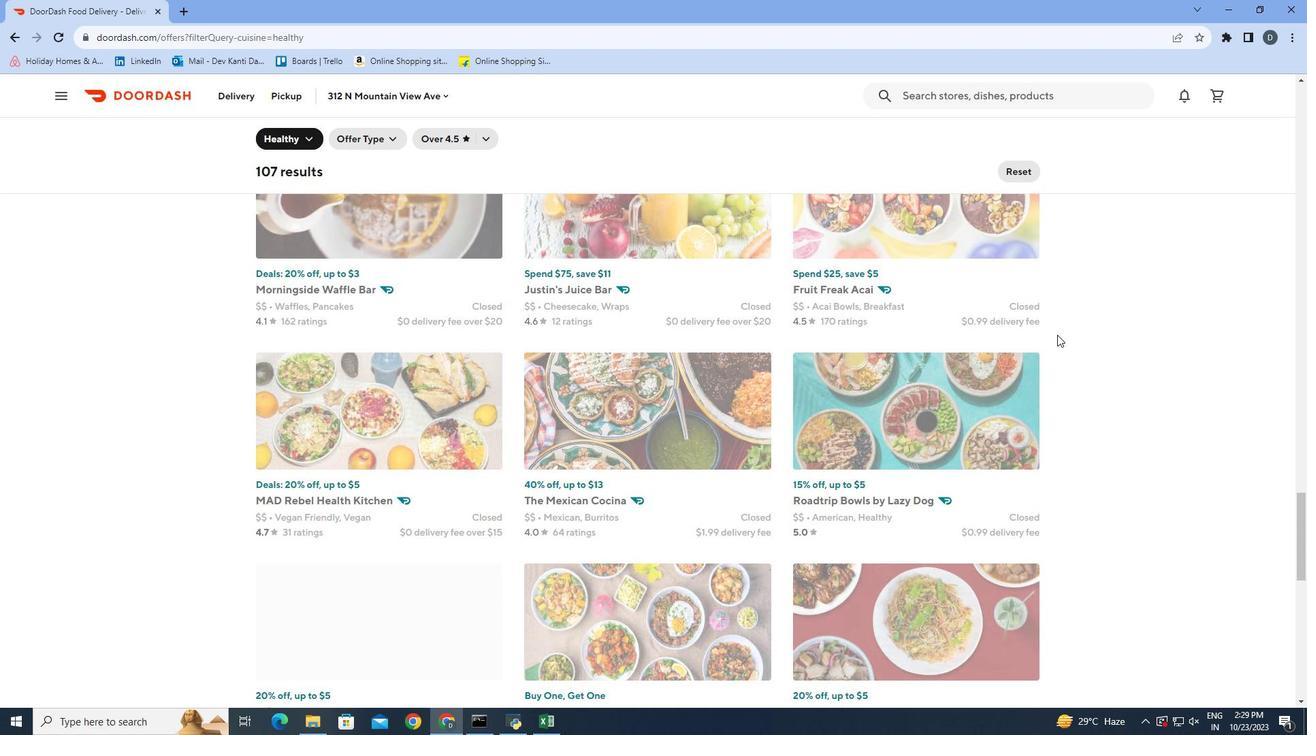 
Action: Mouse scrolled (1057, 334) with delta (0, 0)
Screenshot: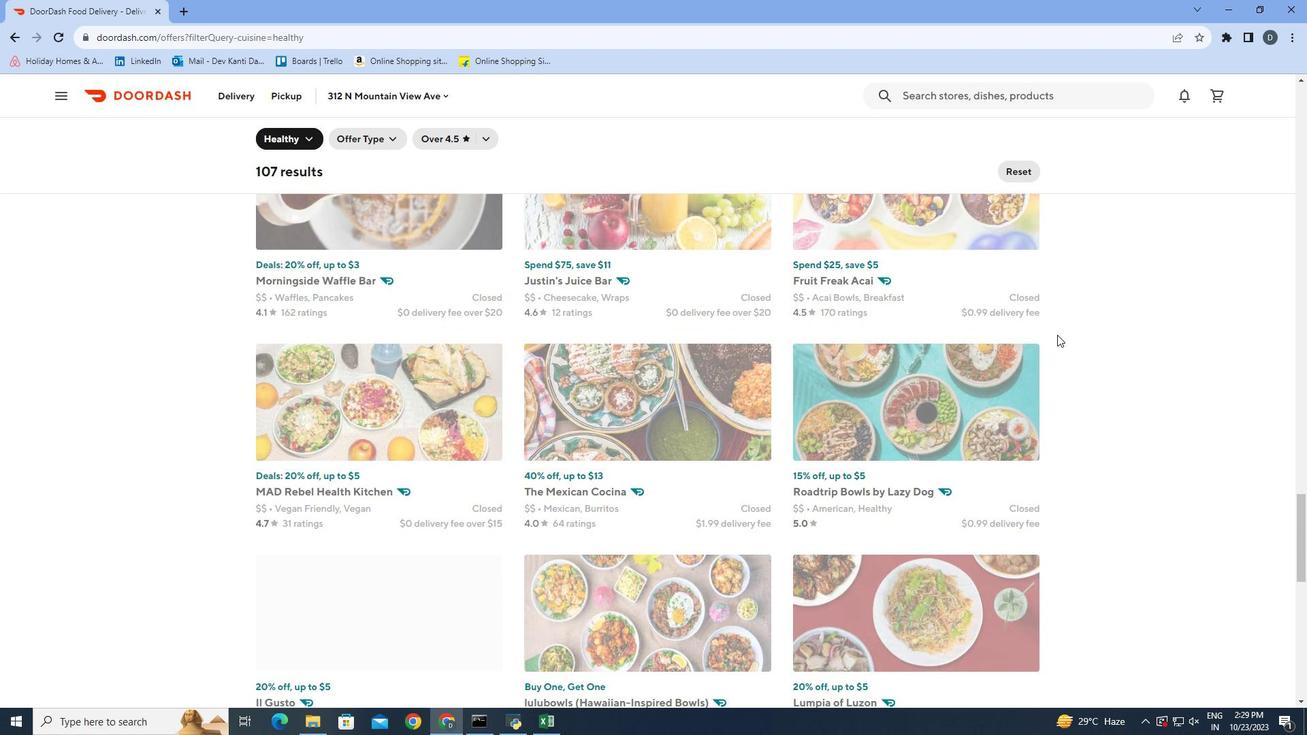 
Action: Mouse scrolled (1057, 334) with delta (0, 0)
Screenshot: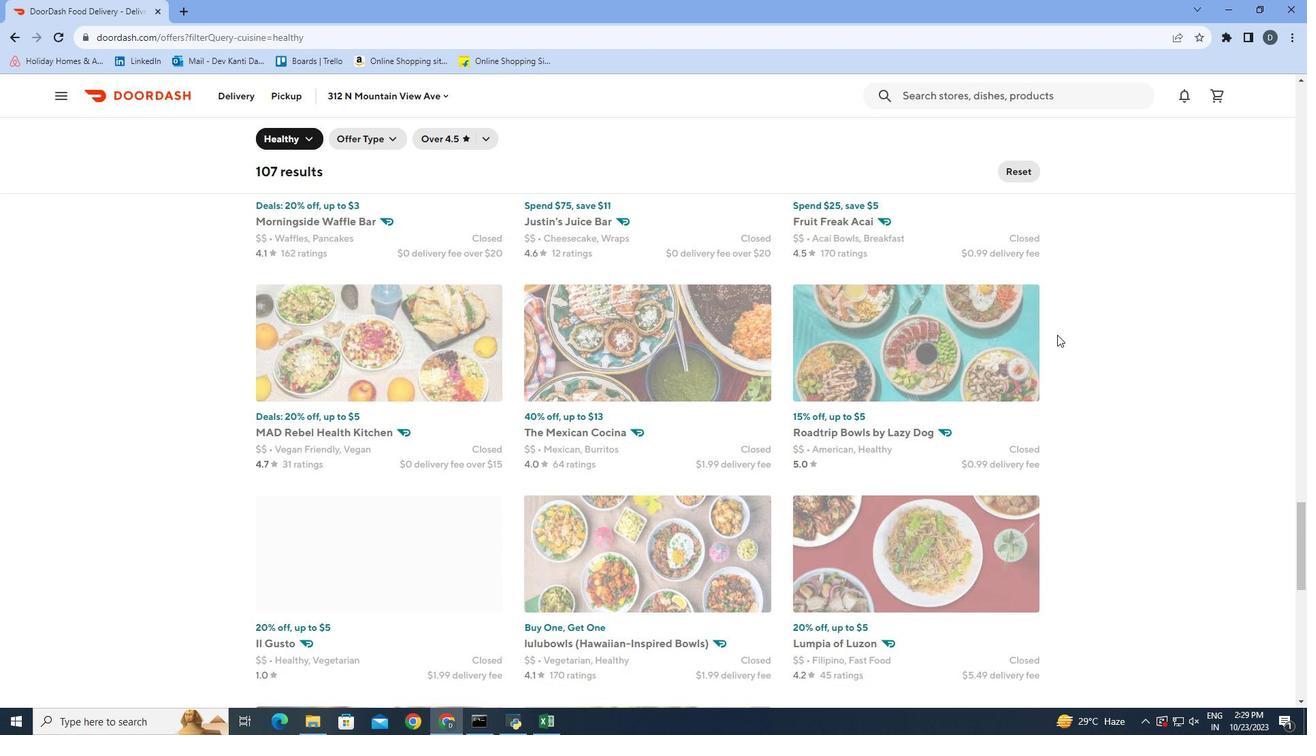 
Action: Mouse moved to (1058, 334)
Screenshot: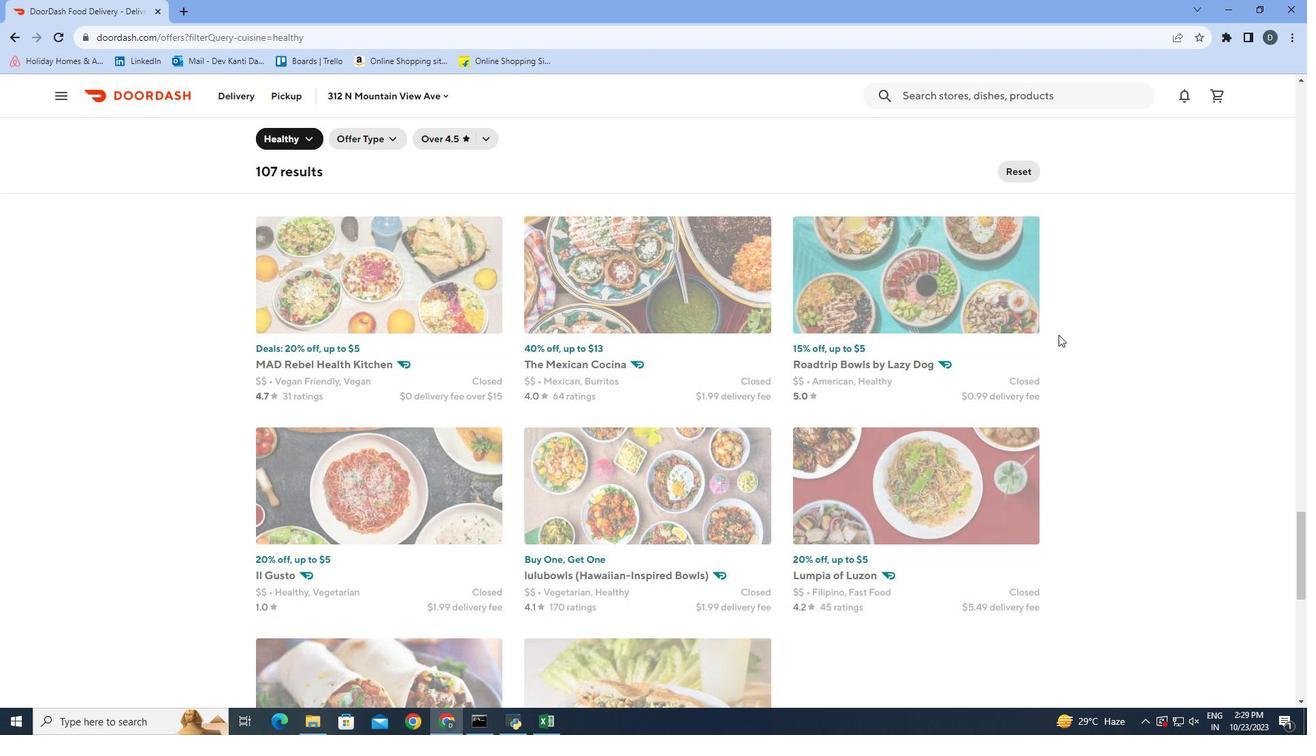 
Action: Mouse scrolled (1058, 334) with delta (0, 0)
Screenshot: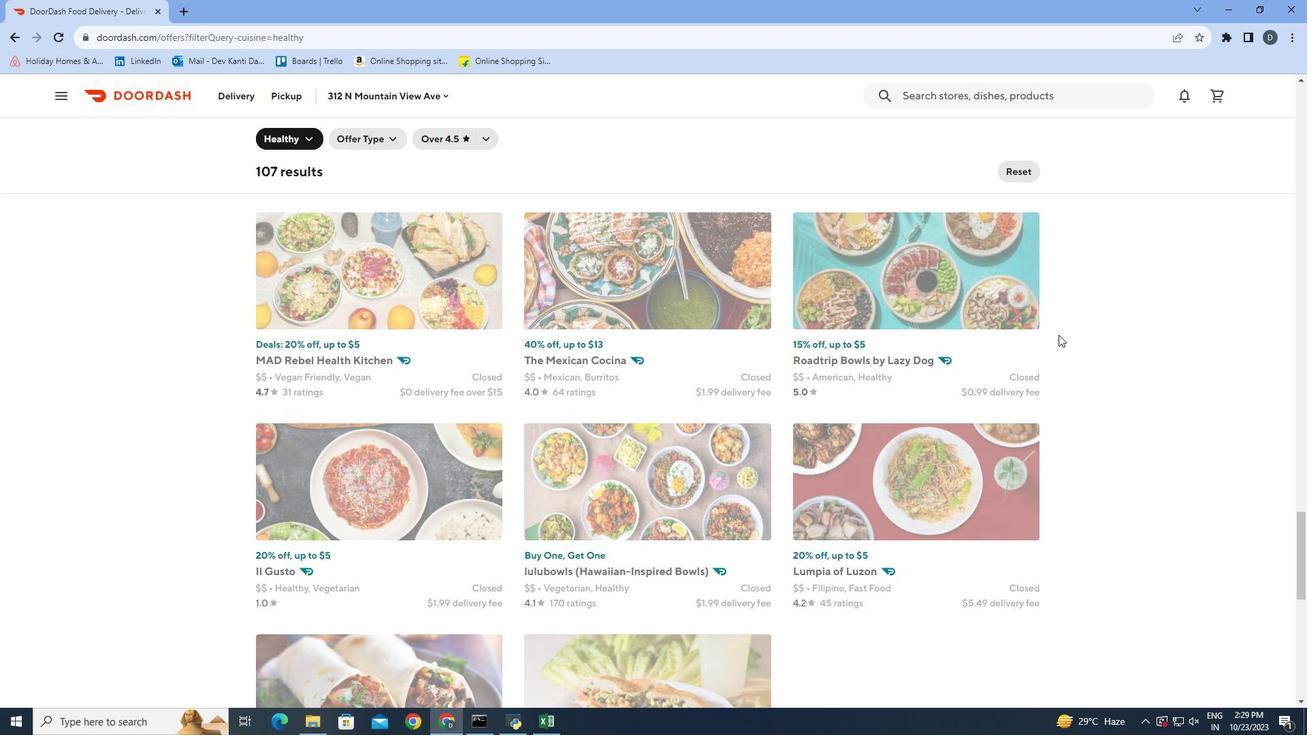 
Action: Mouse scrolled (1058, 334) with delta (0, 0)
Screenshot: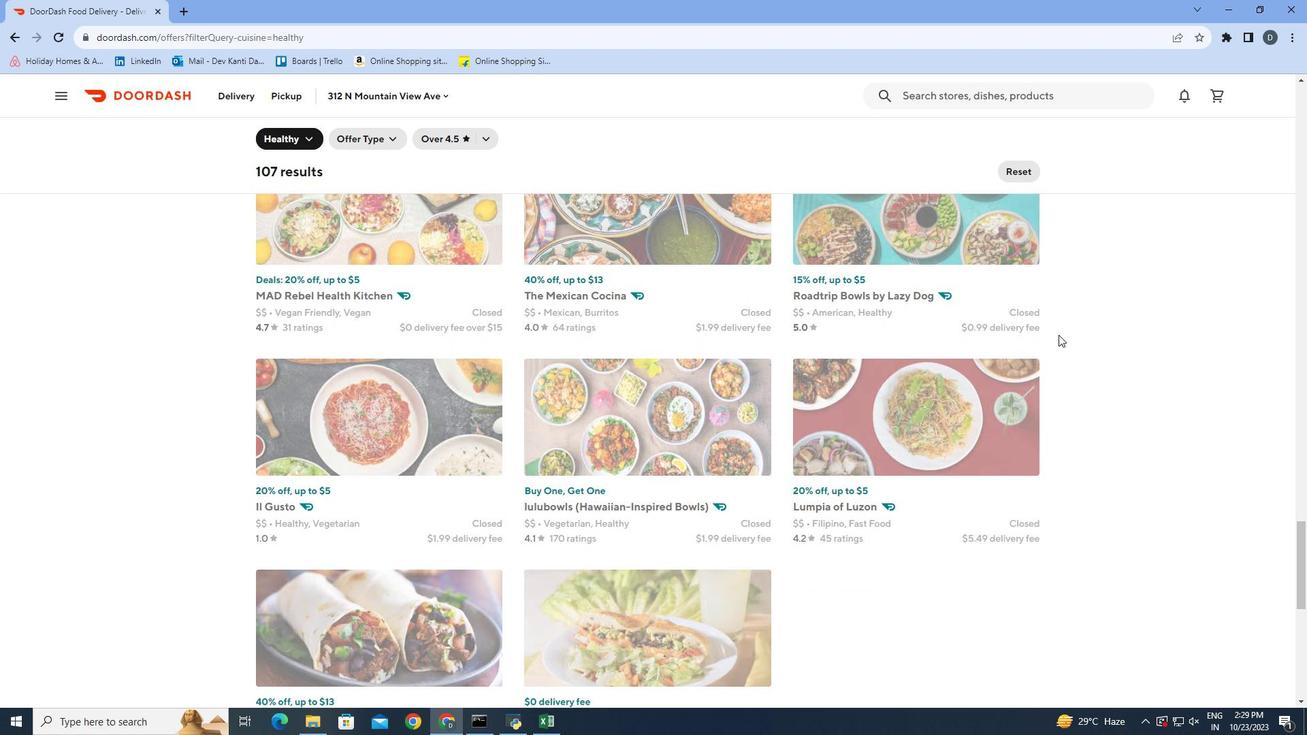 
Action: Mouse moved to (1059, 334)
Screenshot: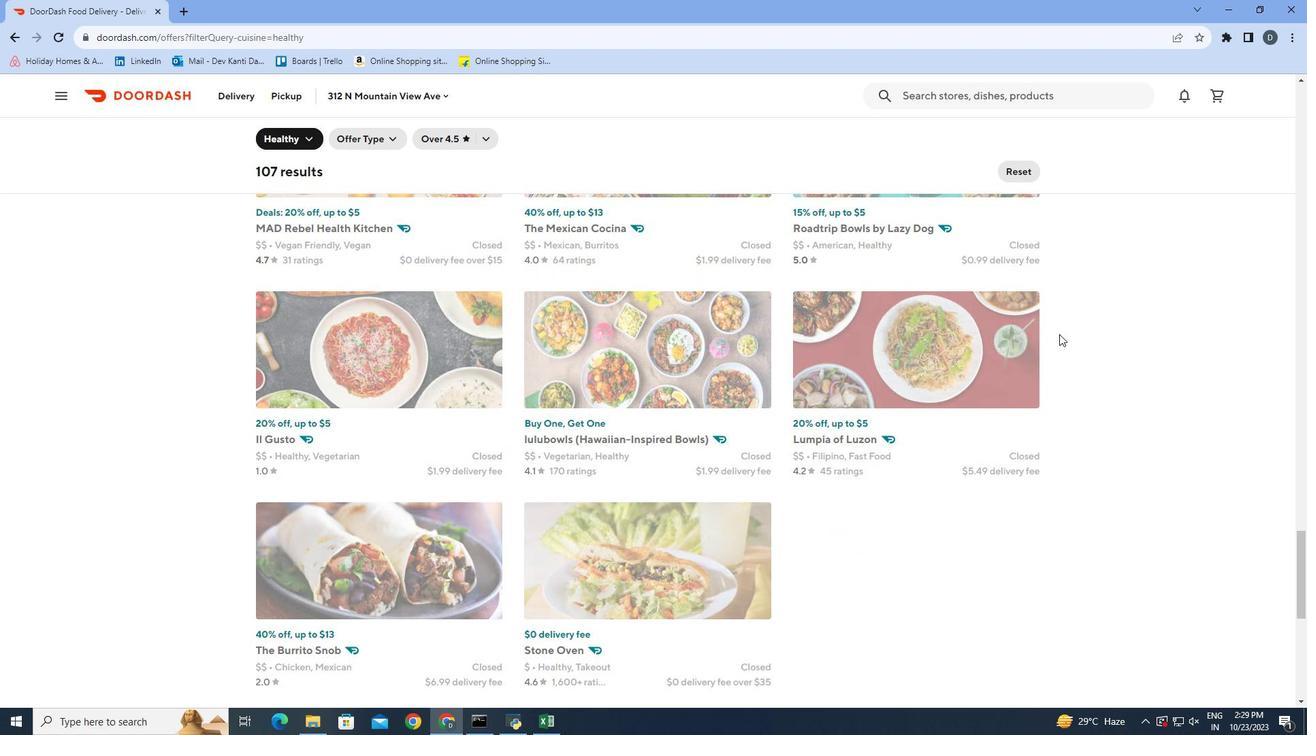 
Action: Mouse scrolled (1059, 333) with delta (0, 0)
Screenshot: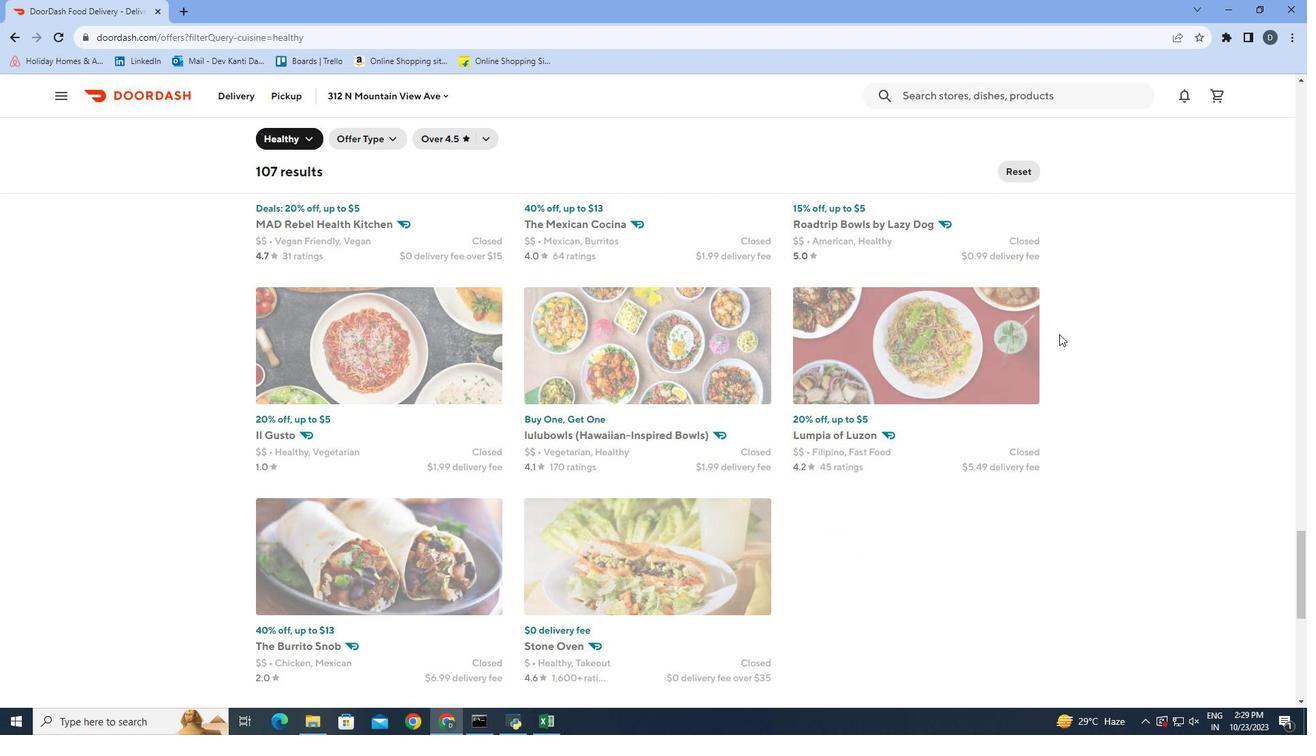
Action: Mouse scrolled (1059, 333) with delta (0, 0)
Screenshot: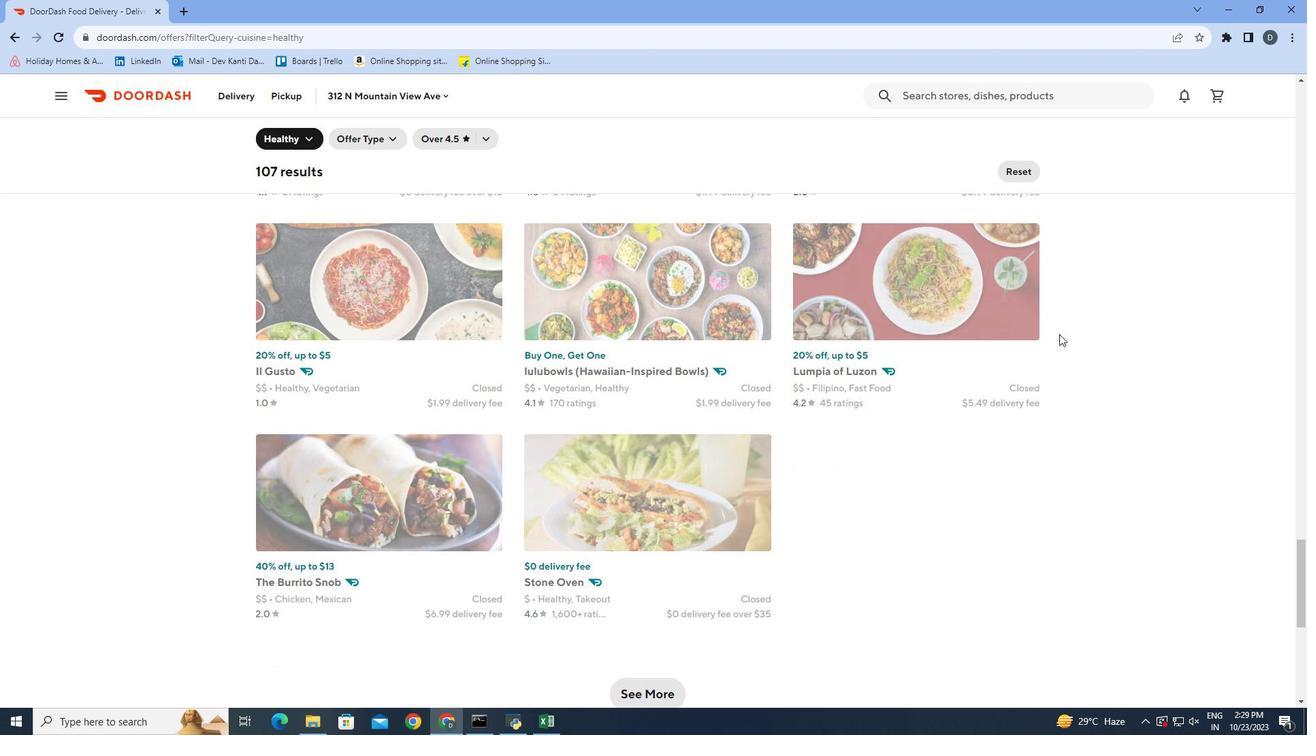 
Action: Mouse moved to (625, 617)
Screenshot: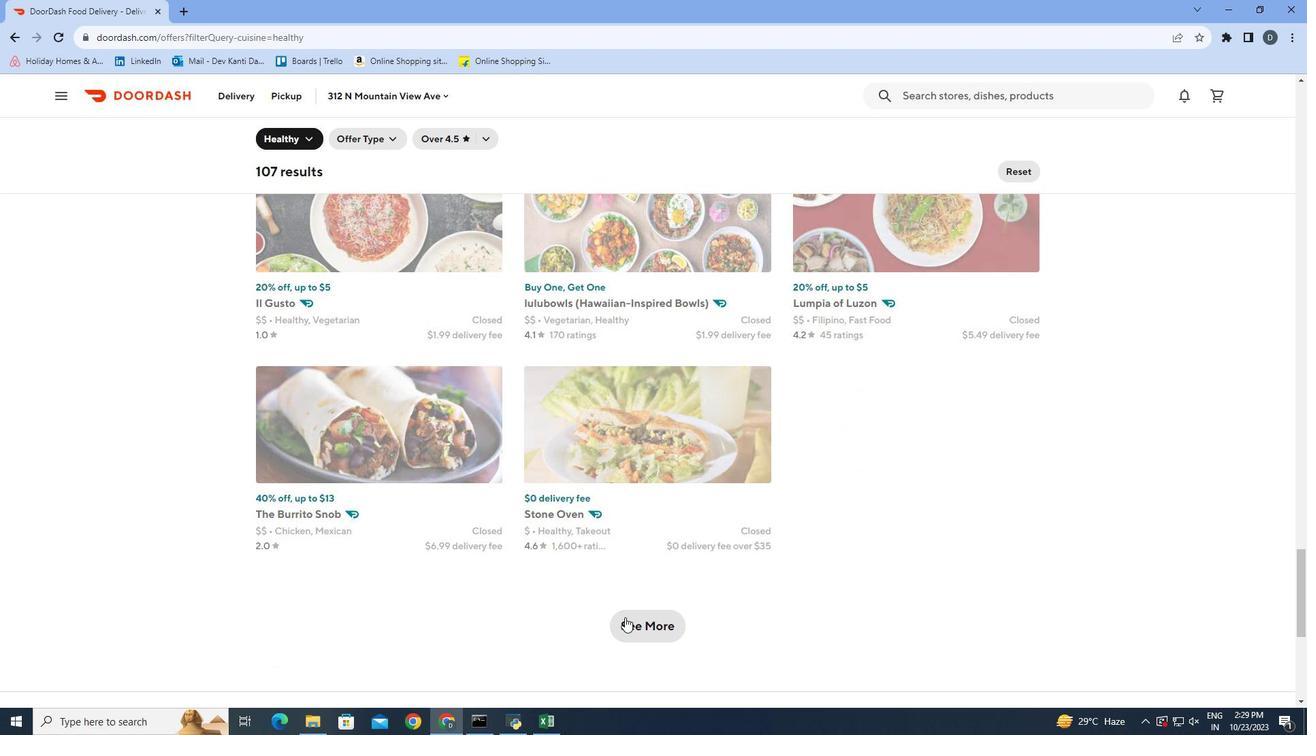 
Action: Mouse pressed left at (625, 617)
Screenshot: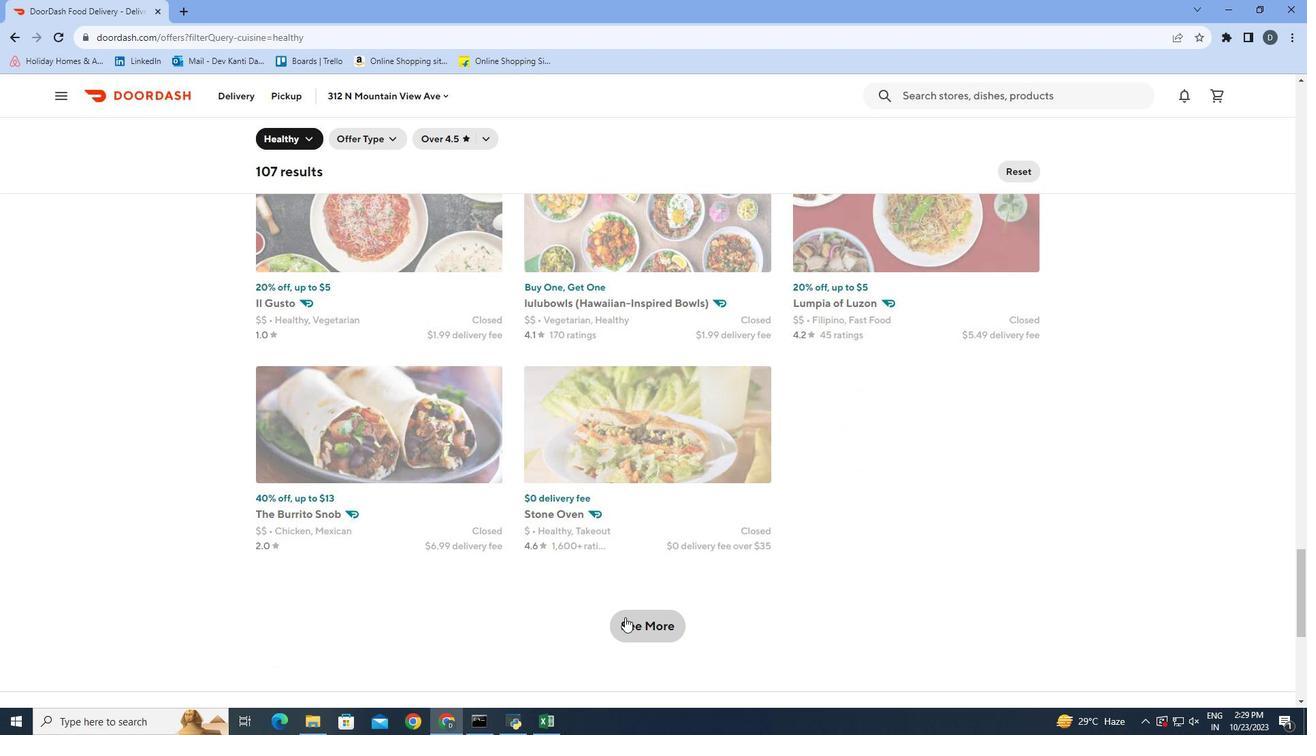 
Action: Mouse moved to (1101, 493)
Screenshot: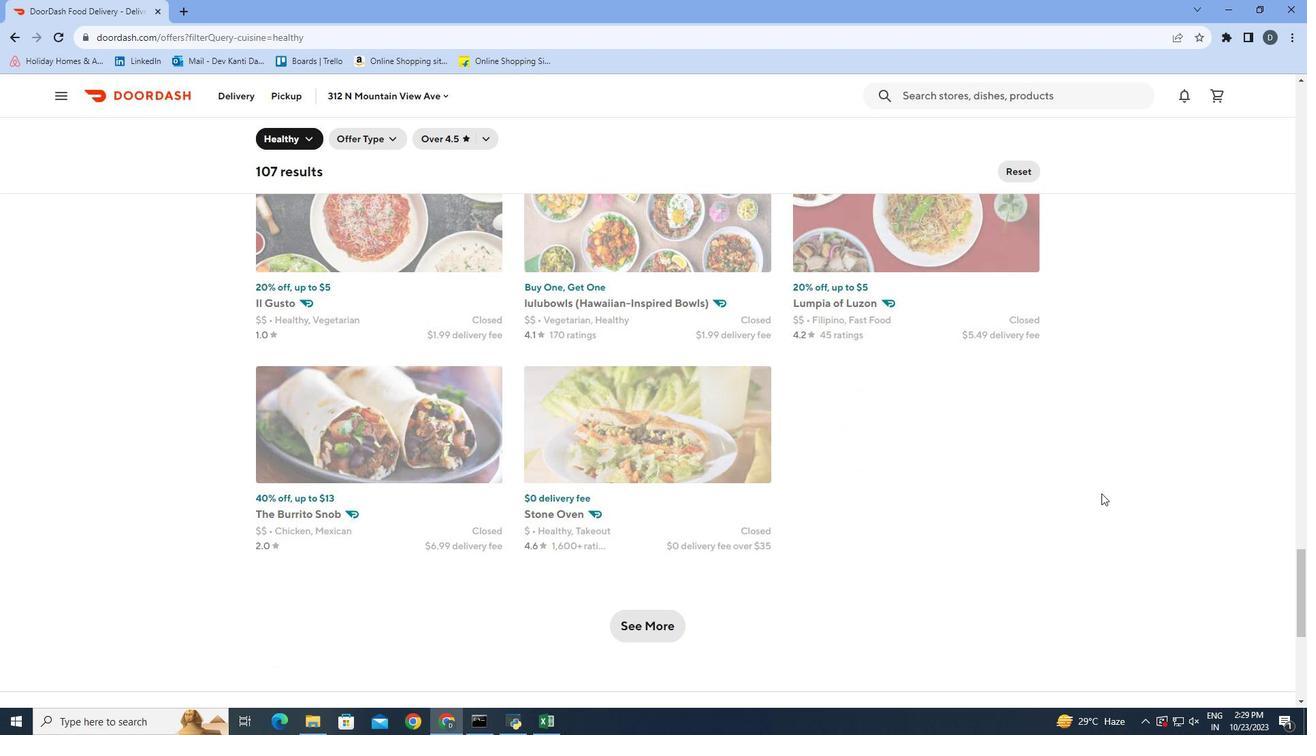 
Action: Mouse scrolled (1101, 492) with delta (0, 0)
Screenshot: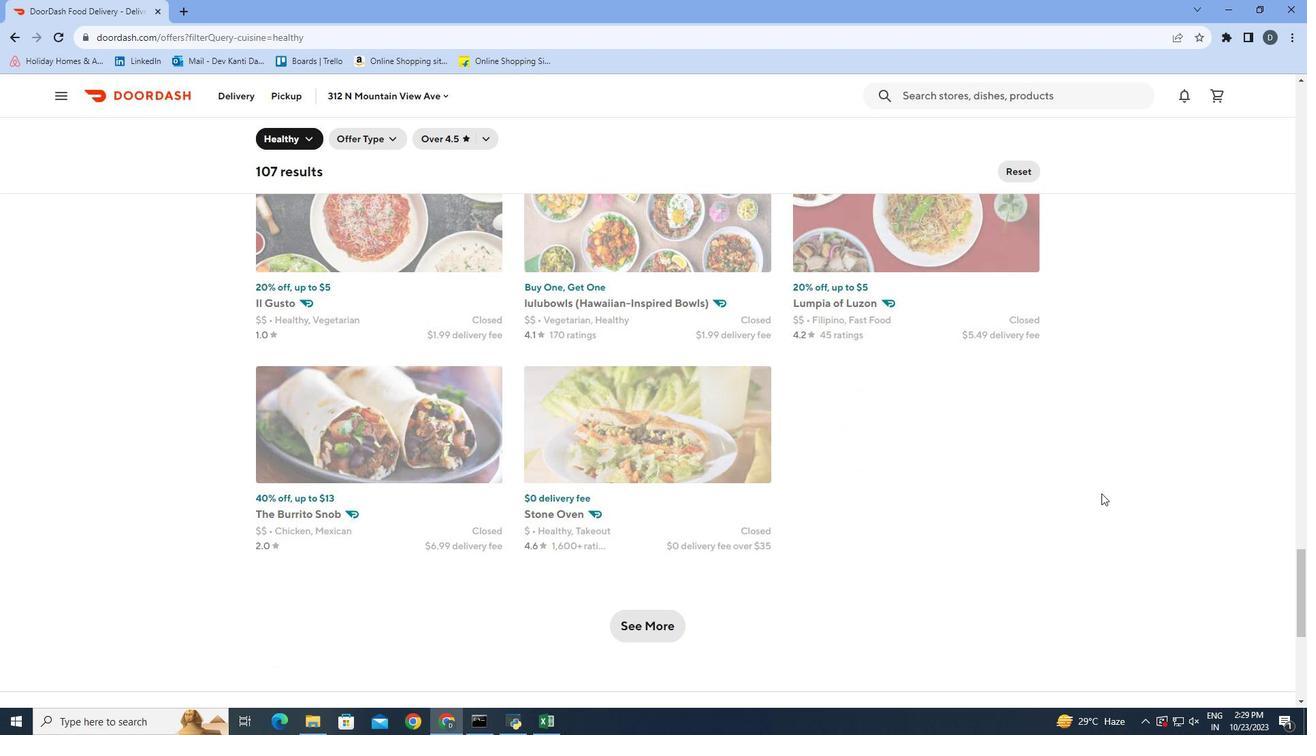 
Action: Mouse scrolled (1101, 492) with delta (0, 0)
Screenshot: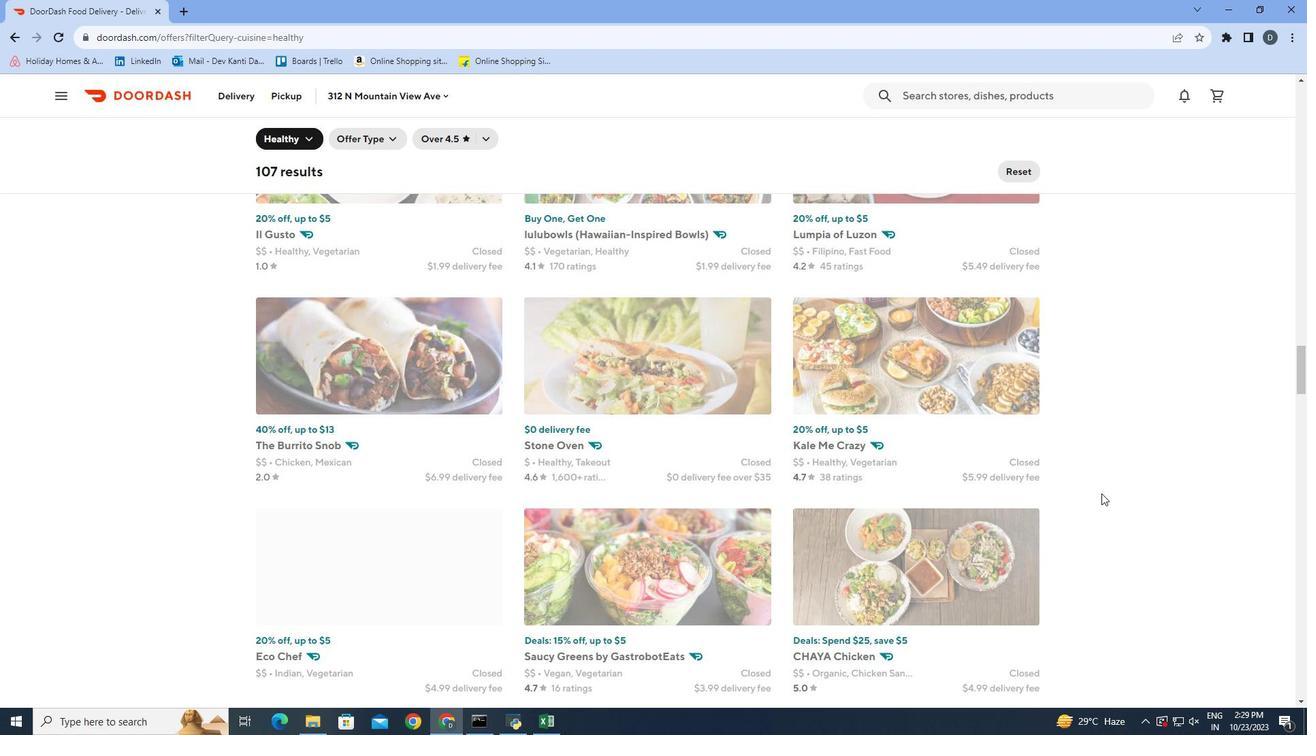 
Action: Mouse scrolled (1101, 492) with delta (0, 0)
Screenshot: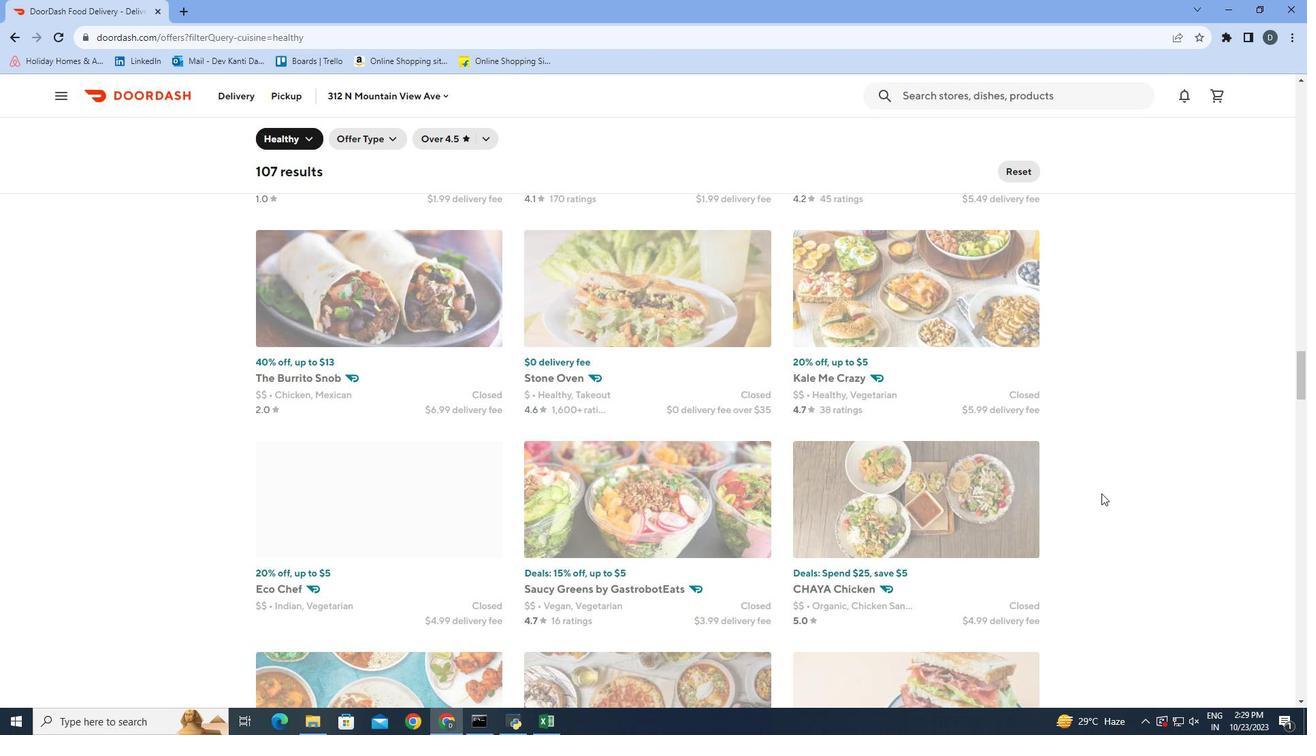 
Action: Mouse scrolled (1101, 492) with delta (0, 0)
Screenshot: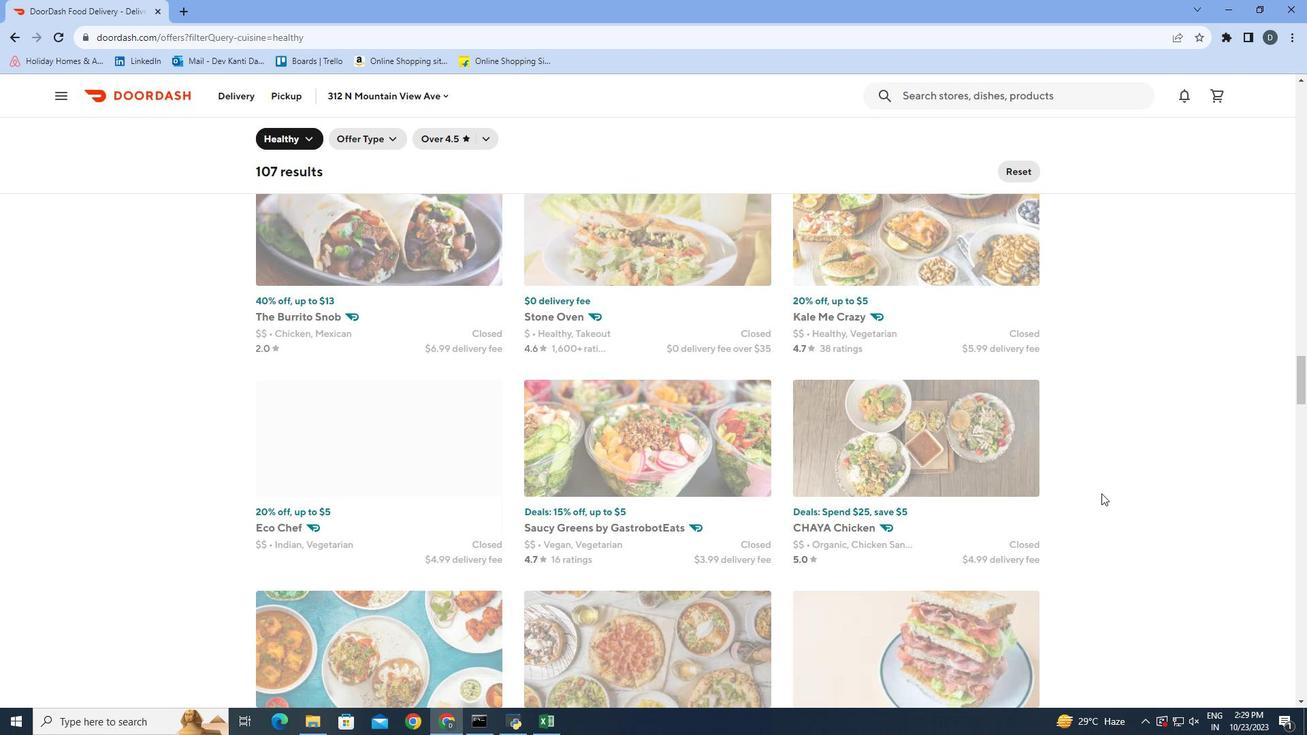 
Action: Mouse scrolled (1101, 492) with delta (0, 0)
Screenshot: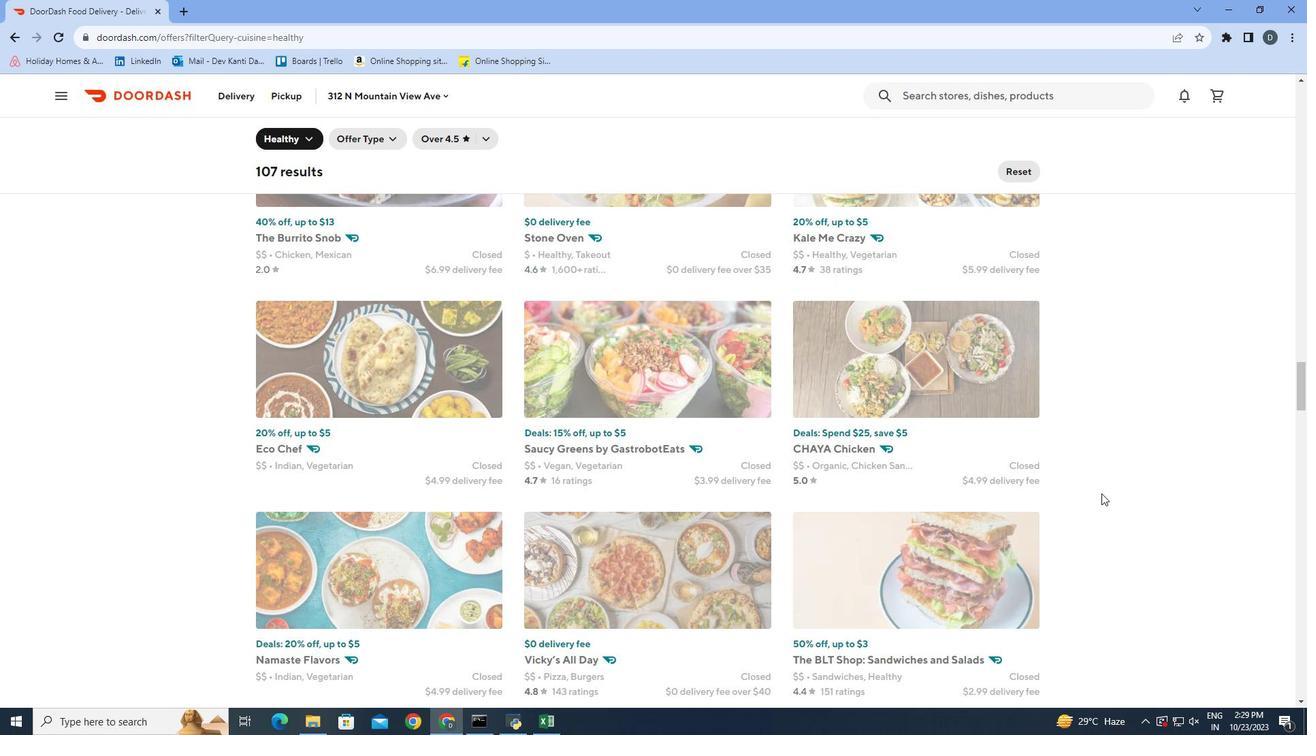 
Action: Mouse scrolled (1101, 492) with delta (0, 0)
Screenshot: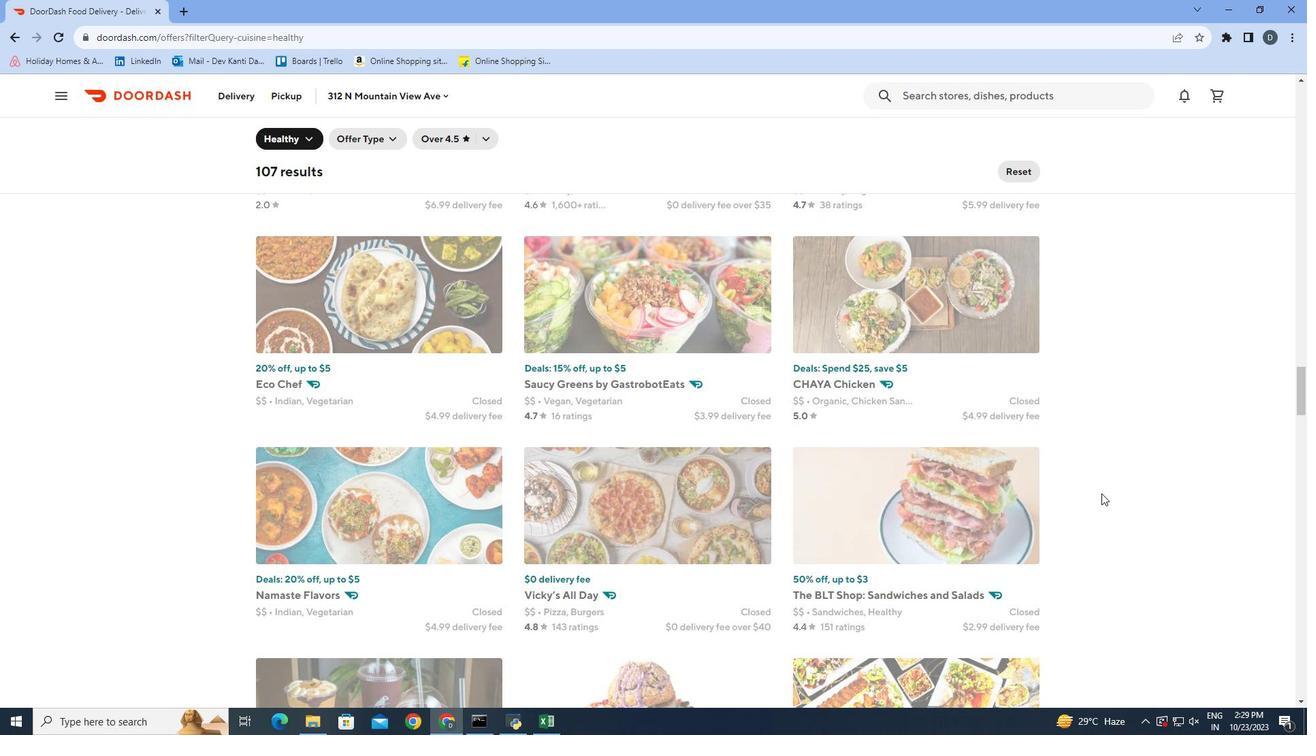 
Action: Mouse scrolled (1101, 492) with delta (0, 0)
Screenshot: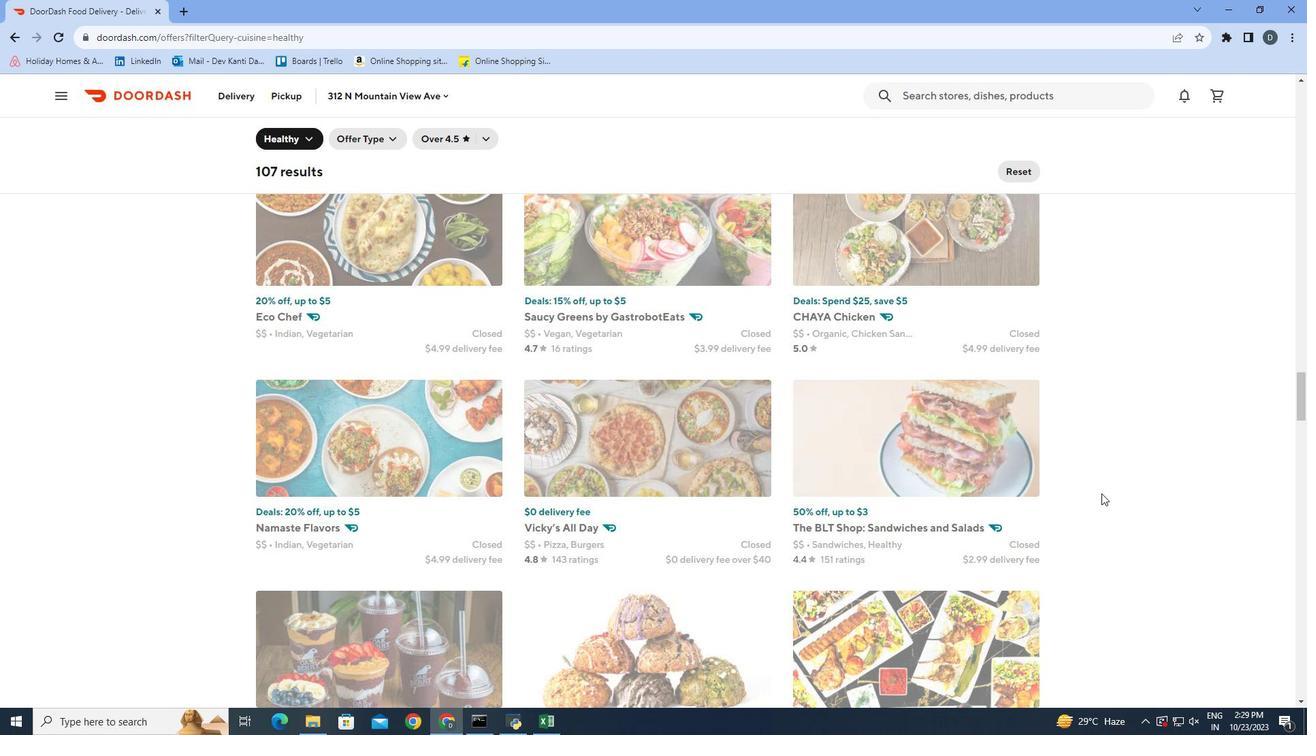
Action: Mouse scrolled (1101, 492) with delta (0, 0)
Screenshot: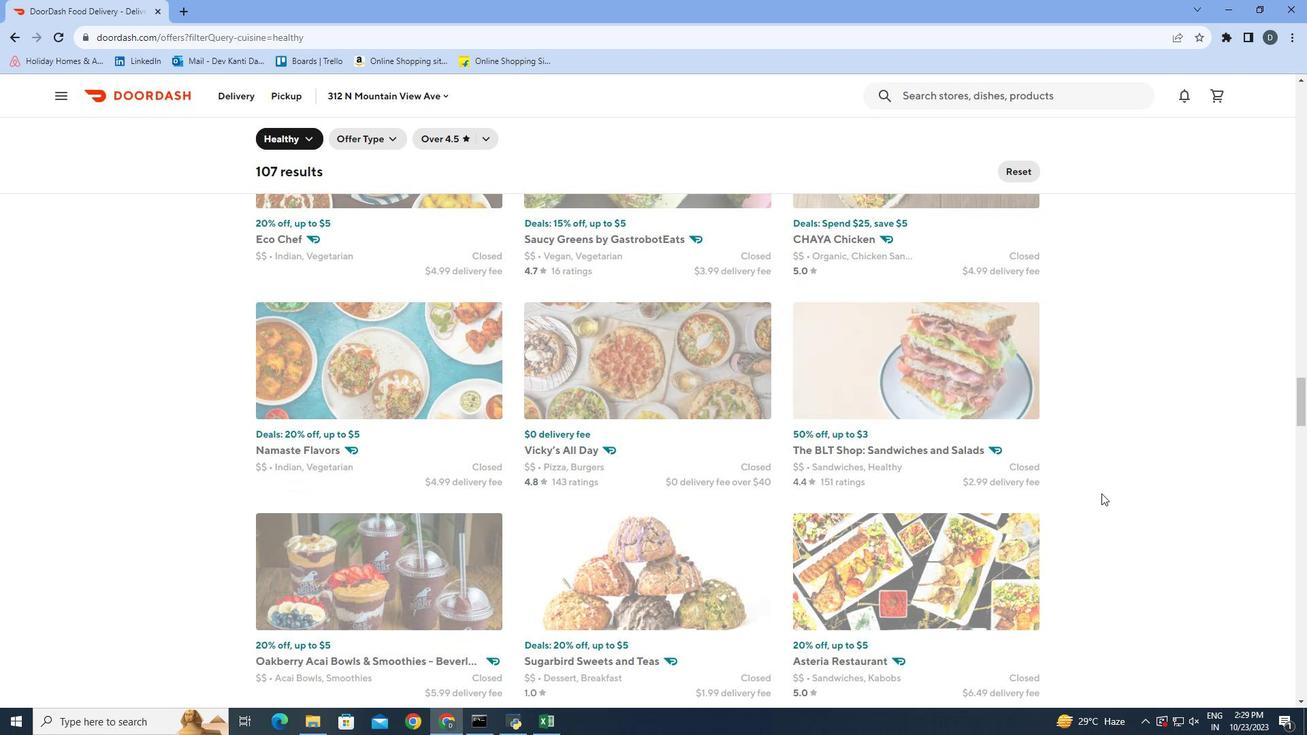 
Action: Mouse scrolled (1101, 492) with delta (0, 0)
Screenshot: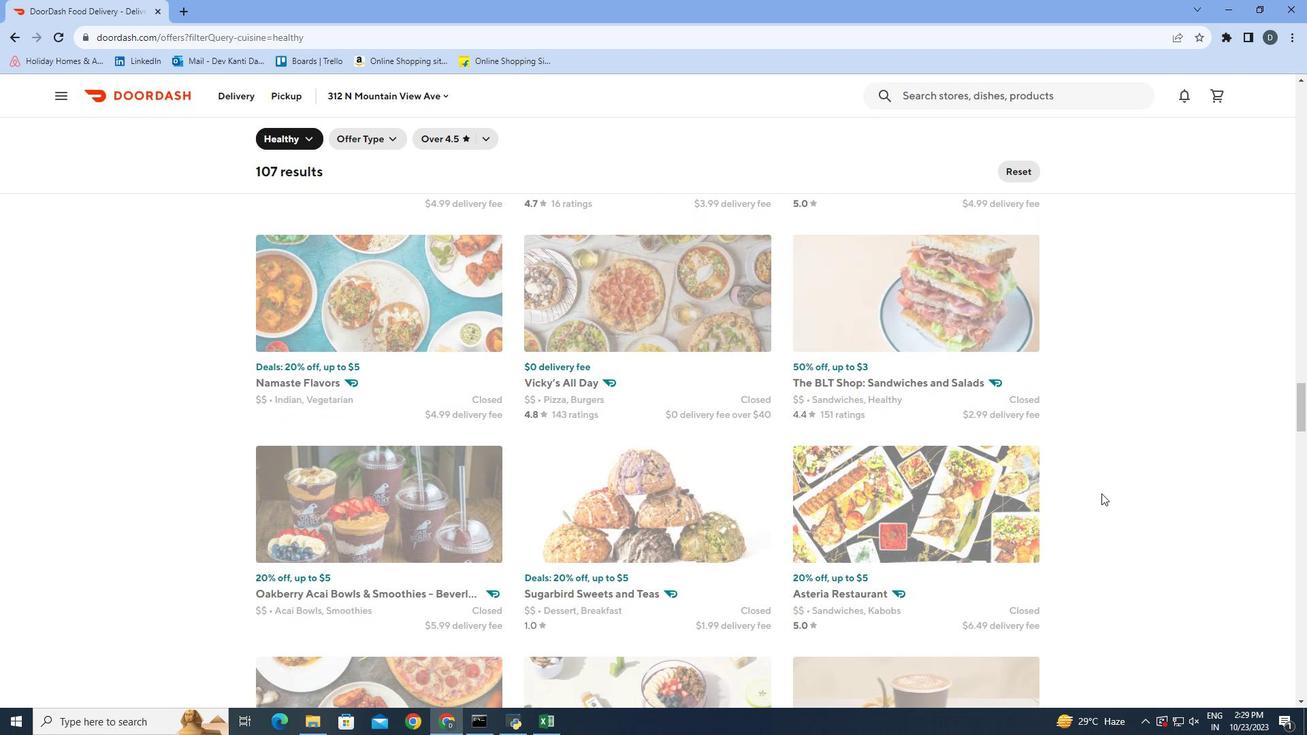 
Action: Mouse scrolled (1101, 492) with delta (0, 0)
Screenshot: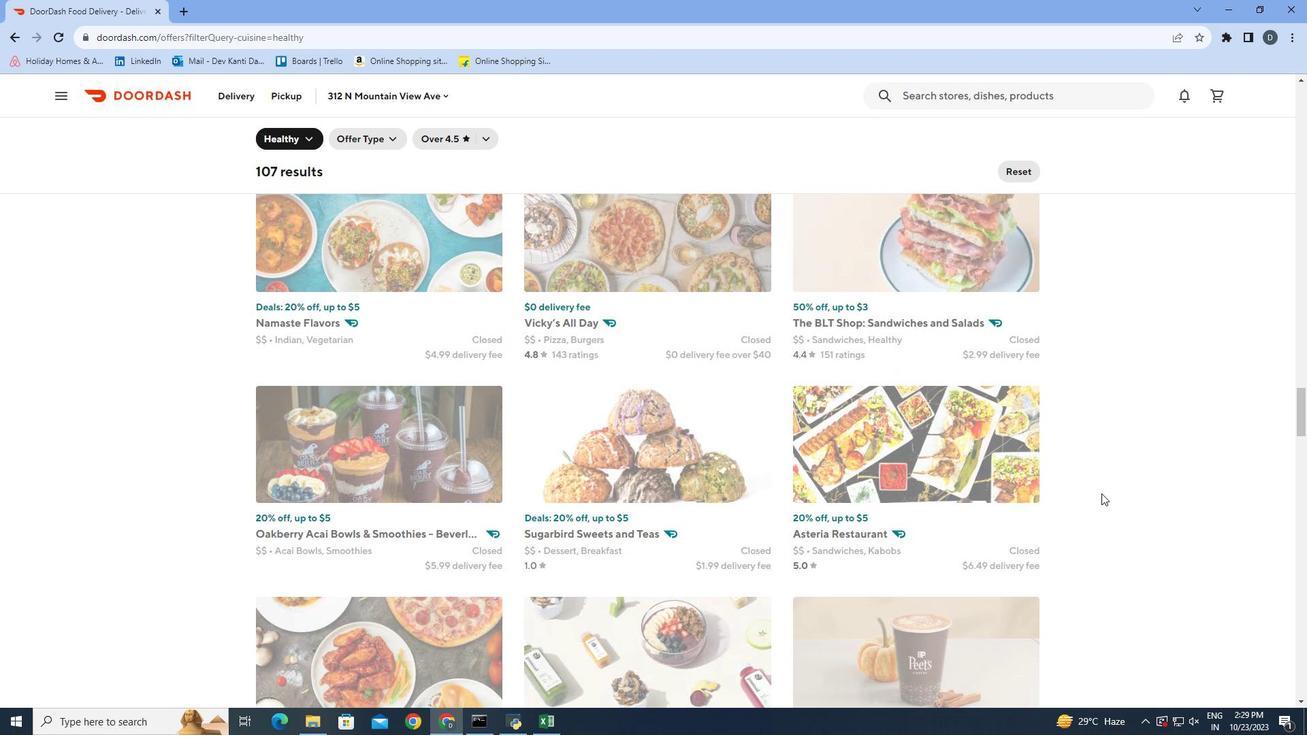 
Action: Mouse scrolled (1101, 492) with delta (0, 0)
Screenshot: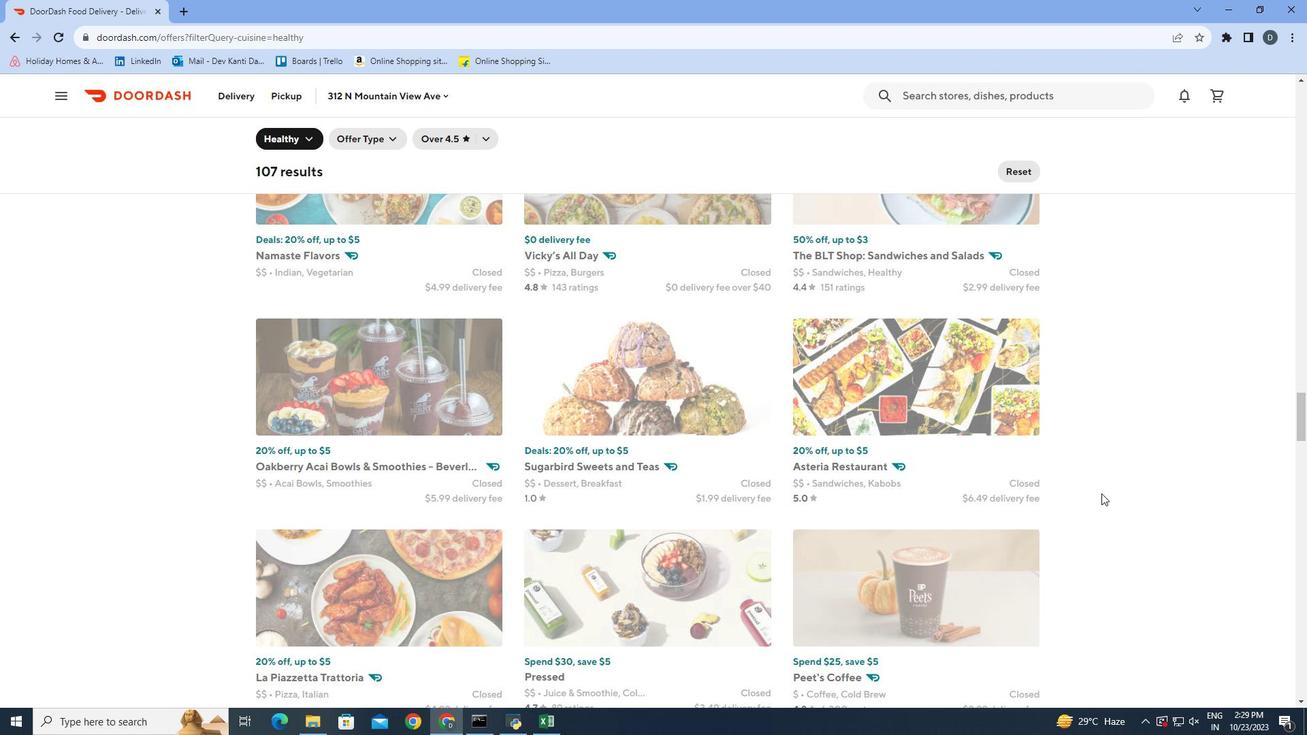 
Action: Mouse scrolled (1101, 492) with delta (0, 0)
Screenshot: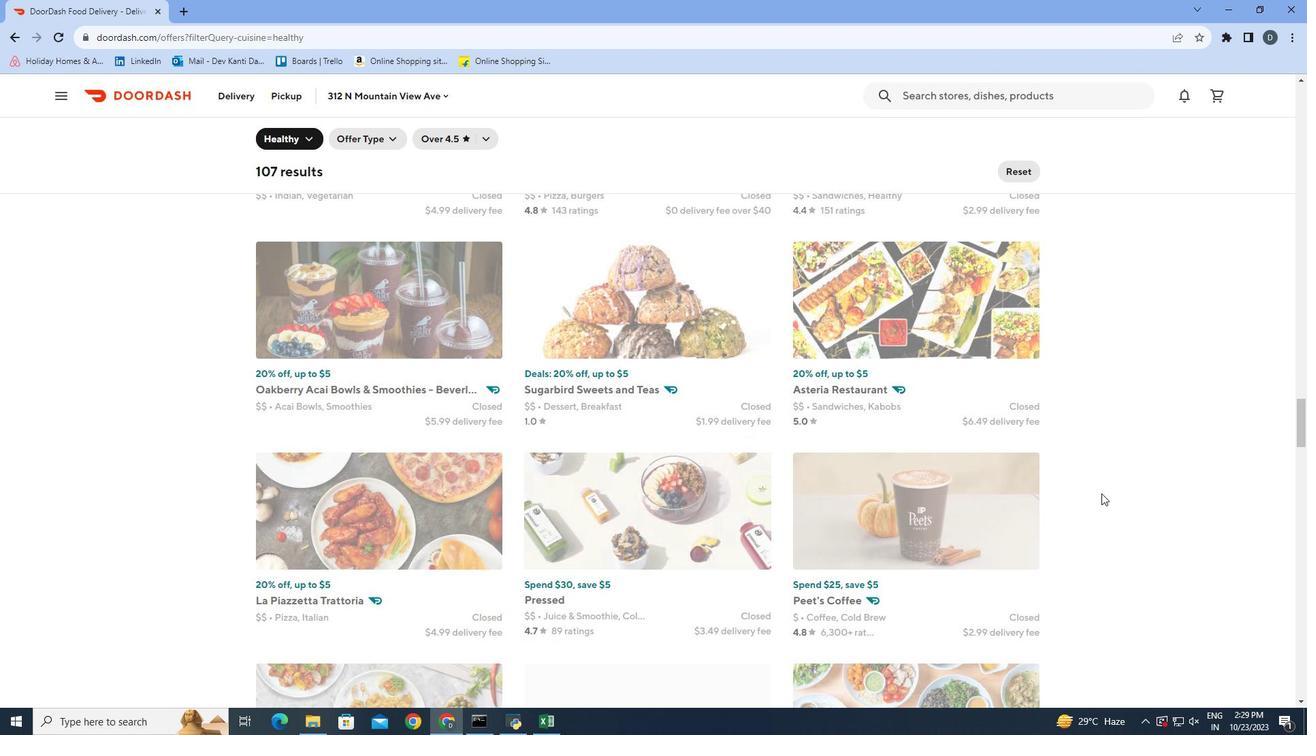 
Action: Mouse scrolled (1101, 492) with delta (0, 0)
Screenshot: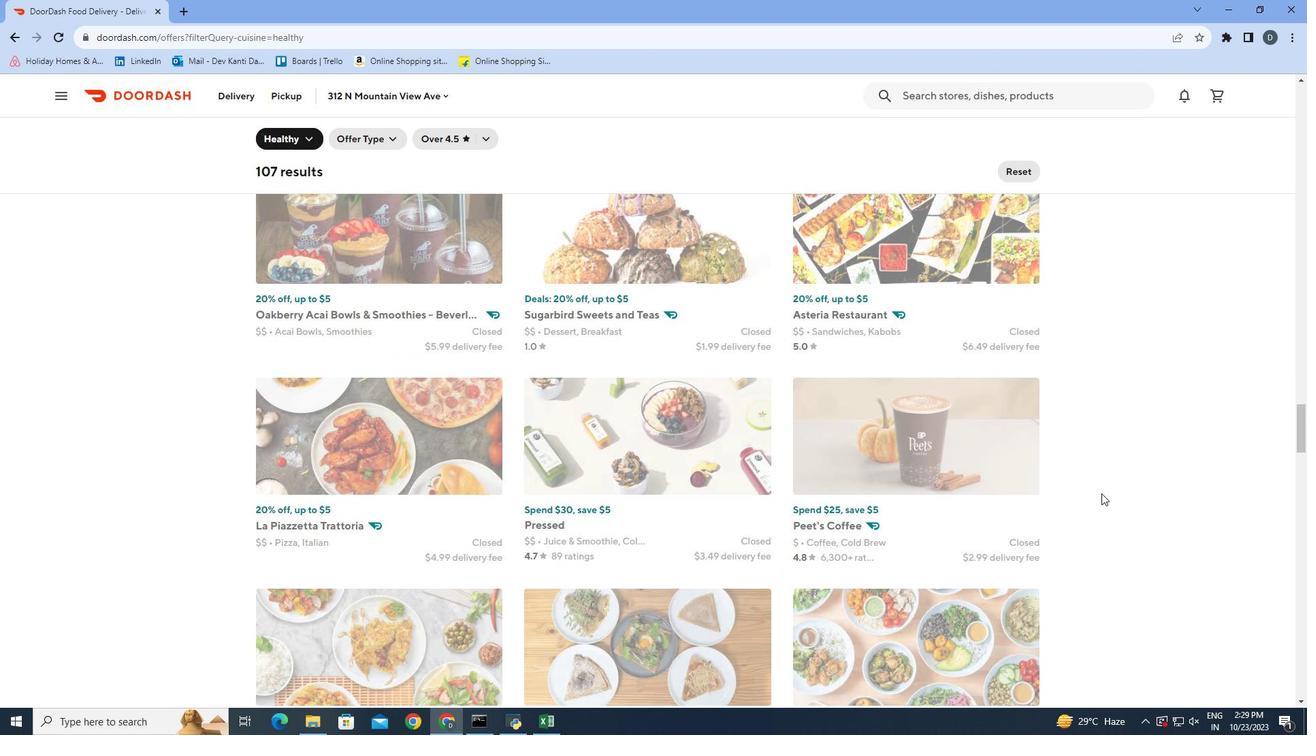 
Action: Mouse scrolled (1101, 492) with delta (0, 0)
Screenshot: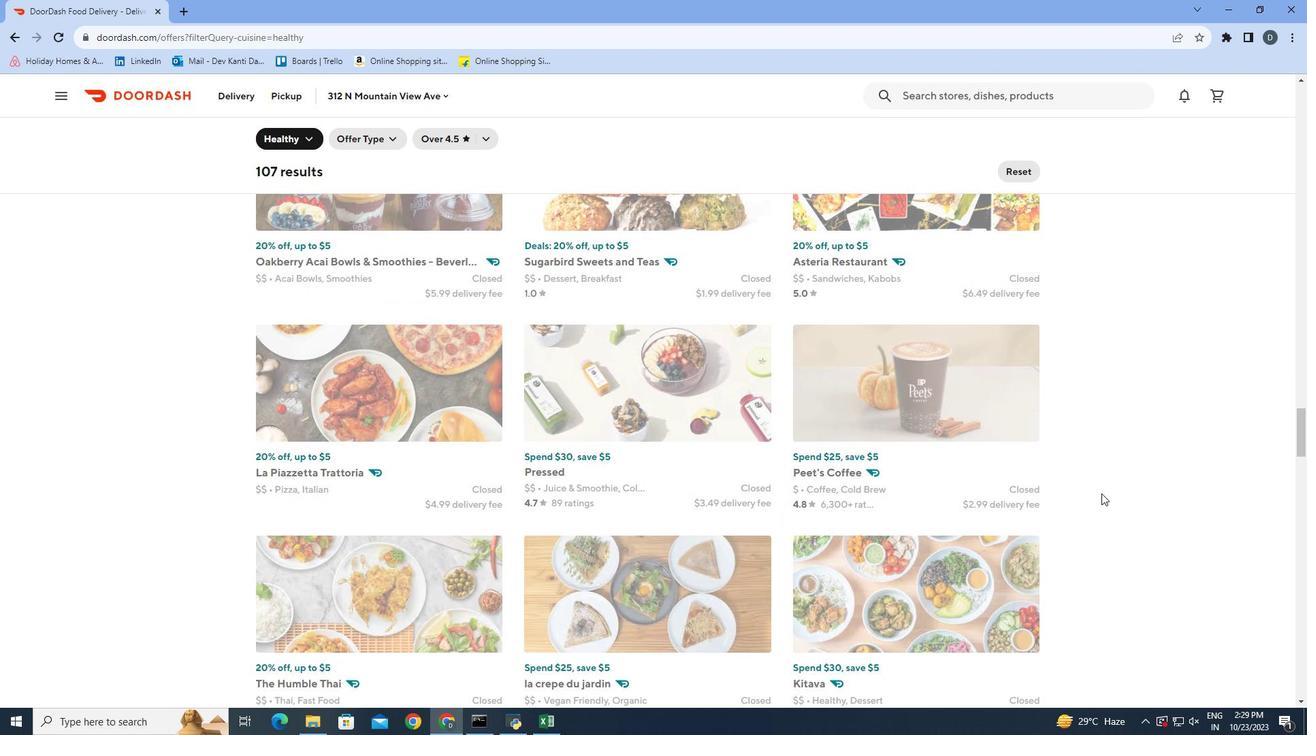 
Action: Mouse scrolled (1101, 492) with delta (0, 0)
Screenshot: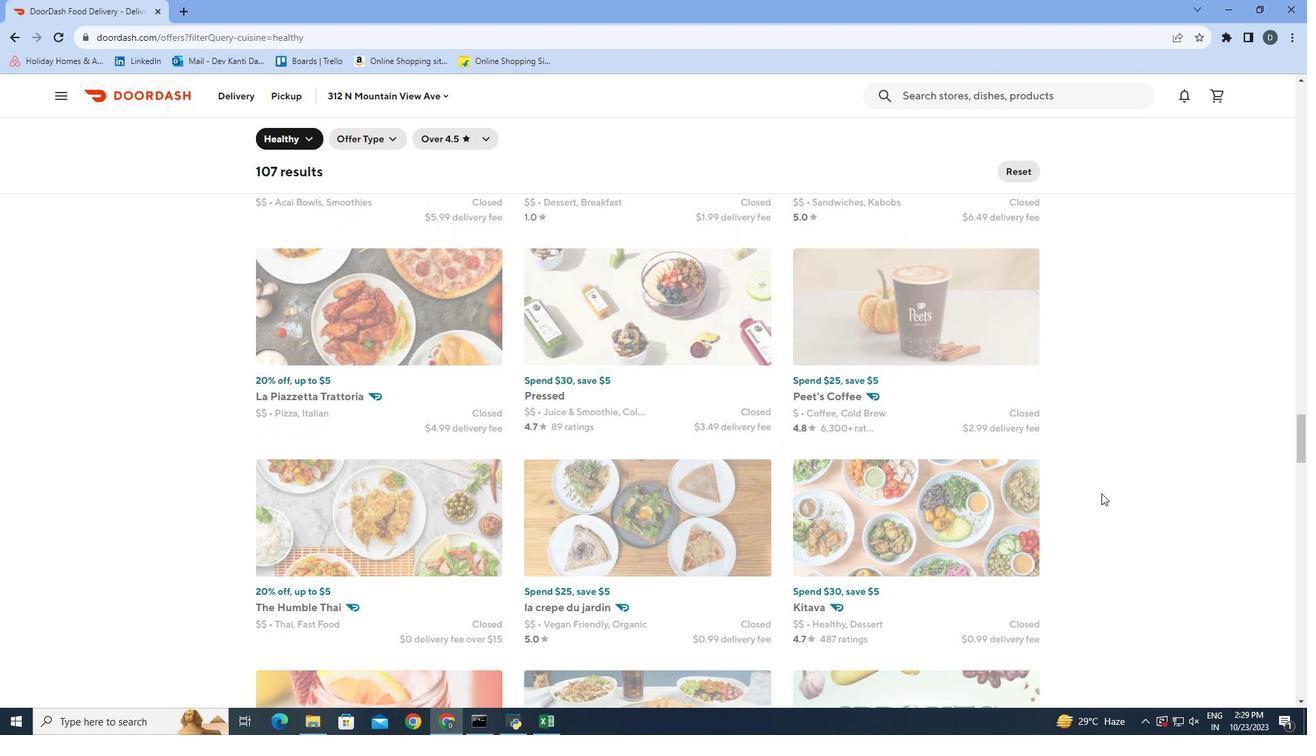 
Action: Mouse scrolled (1101, 492) with delta (0, 0)
Screenshot: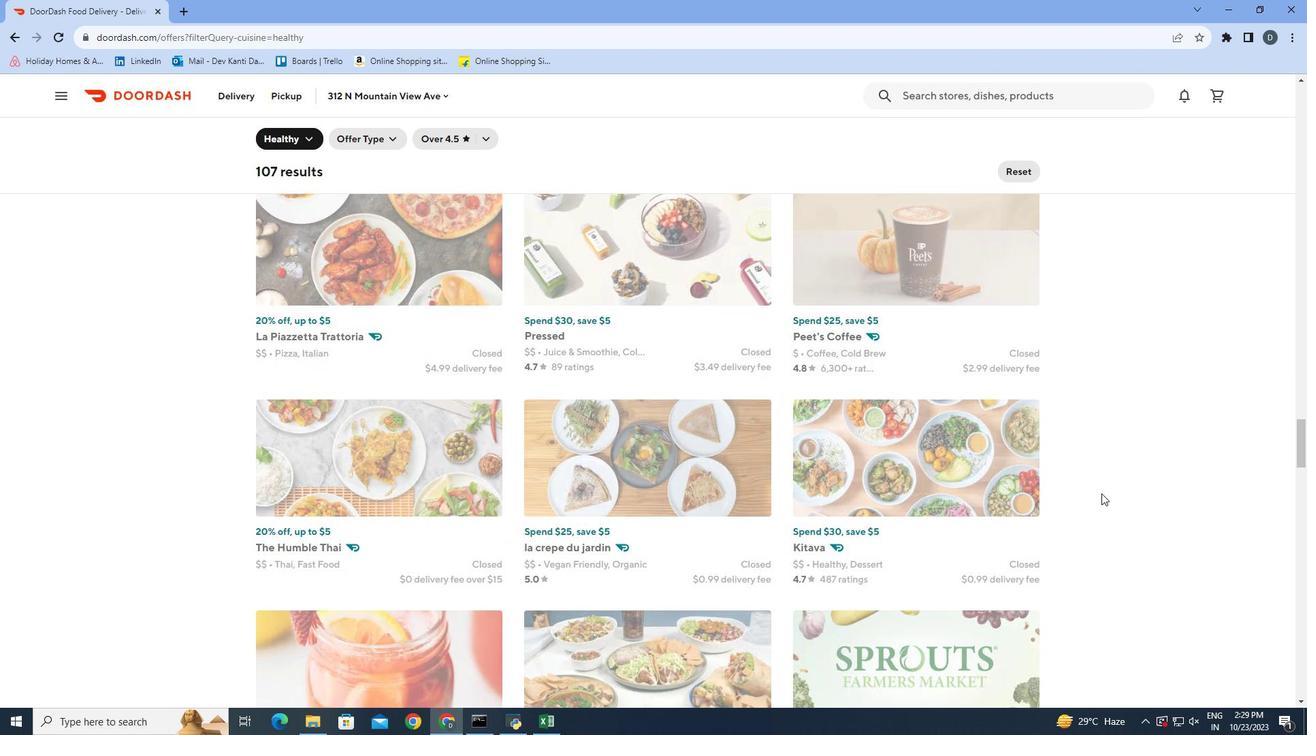 
Action: Mouse scrolled (1101, 492) with delta (0, 0)
Screenshot: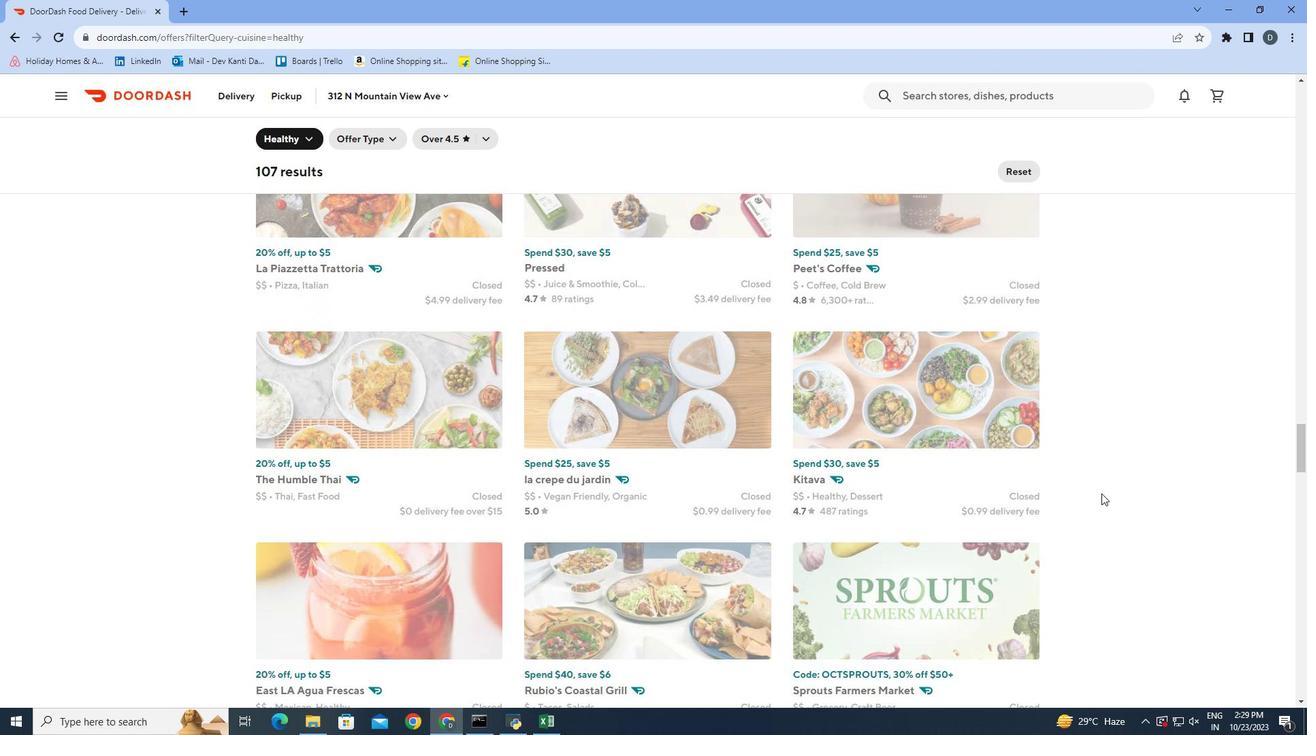 
Action: Mouse scrolled (1101, 492) with delta (0, 0)
Screenshot: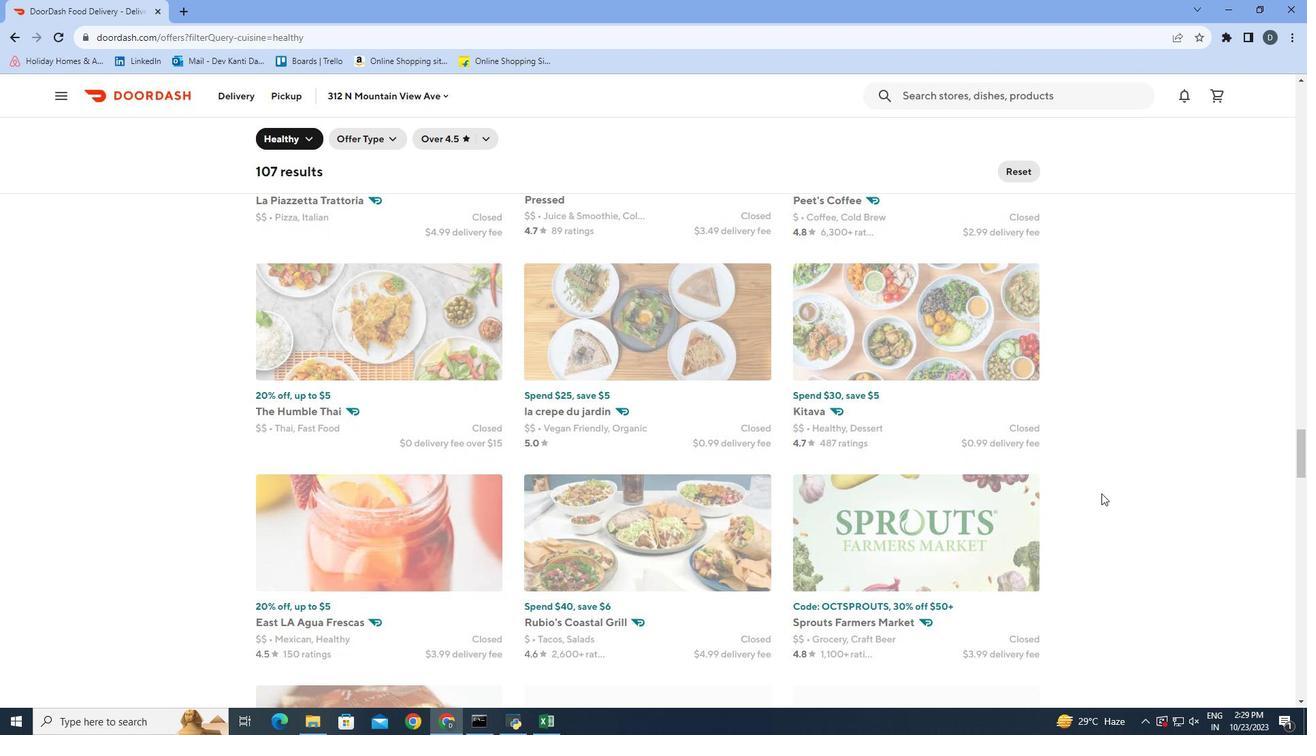 
Action: Mouse scrolled (1101, 492) with delta (0, 0)
Screenshot: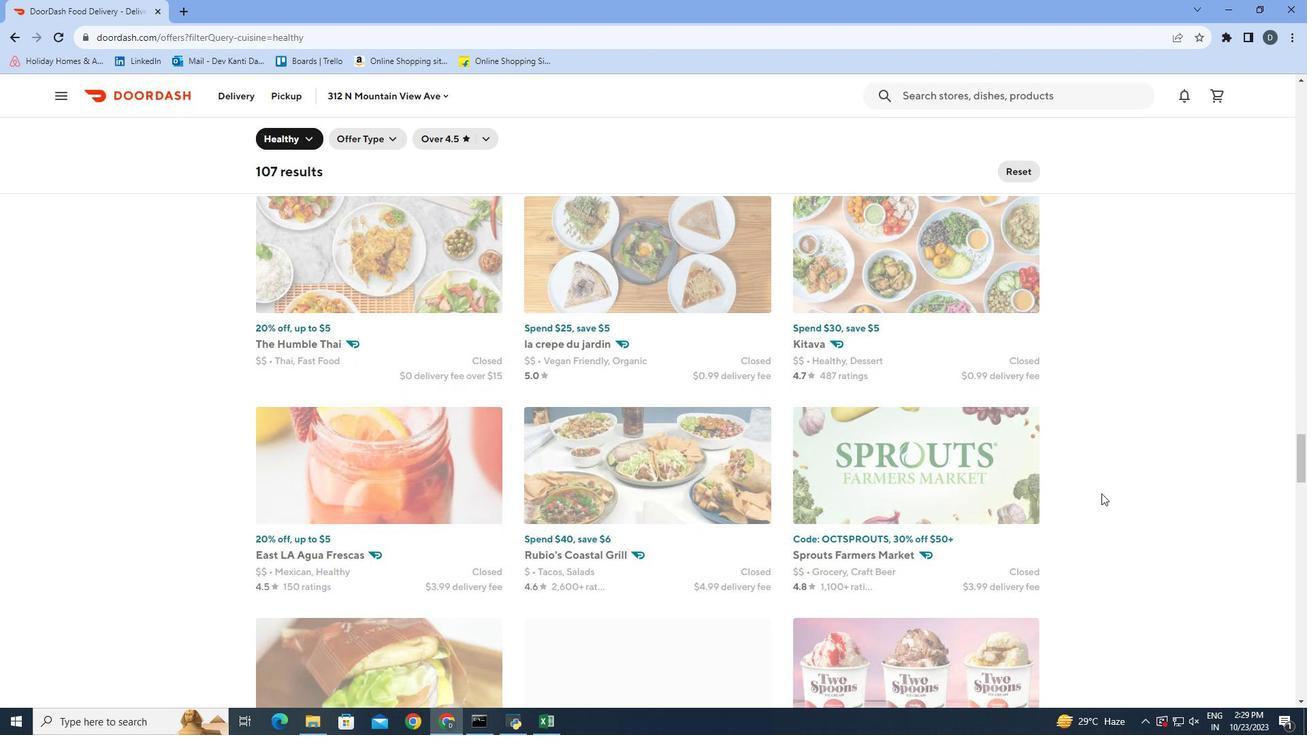 
Action: Mouse scrolled (1101, 492) with delta (0, 0)
Screenshot: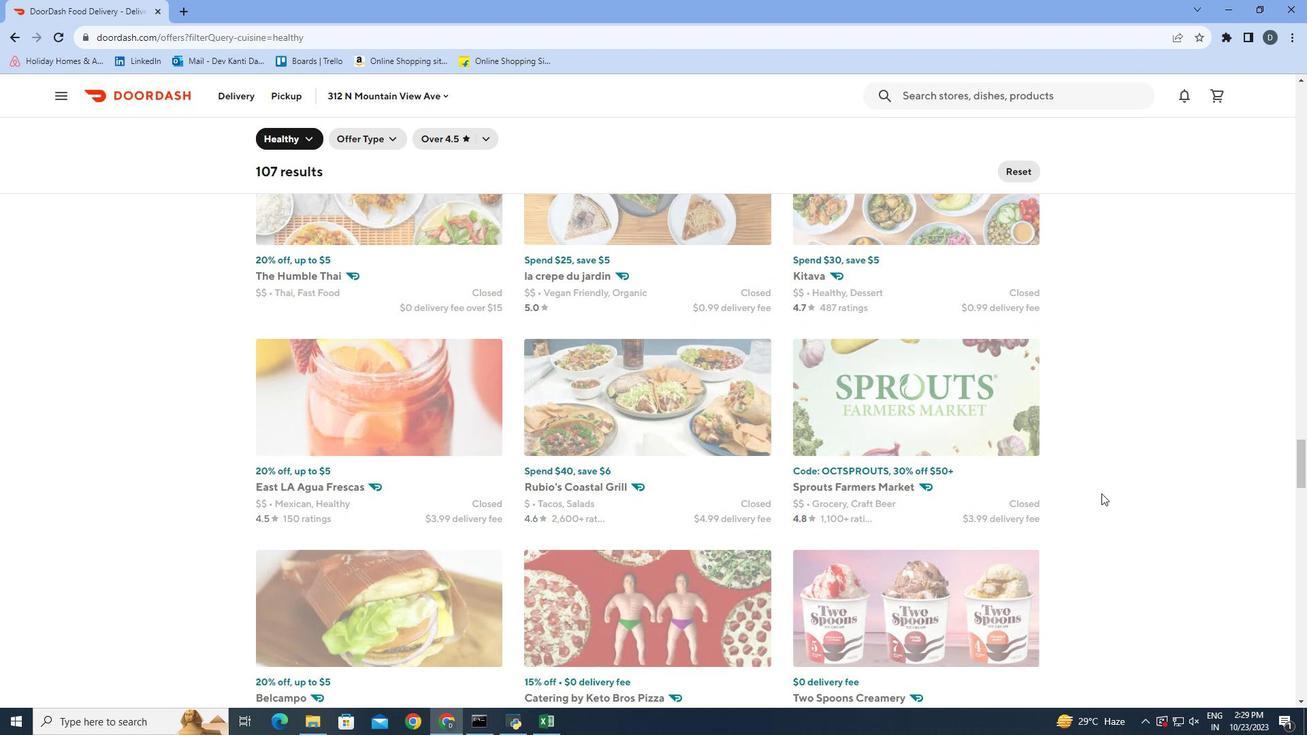 
Action: Mouse scrolled (1101, 492) with delta (0, 0)
Screenshot: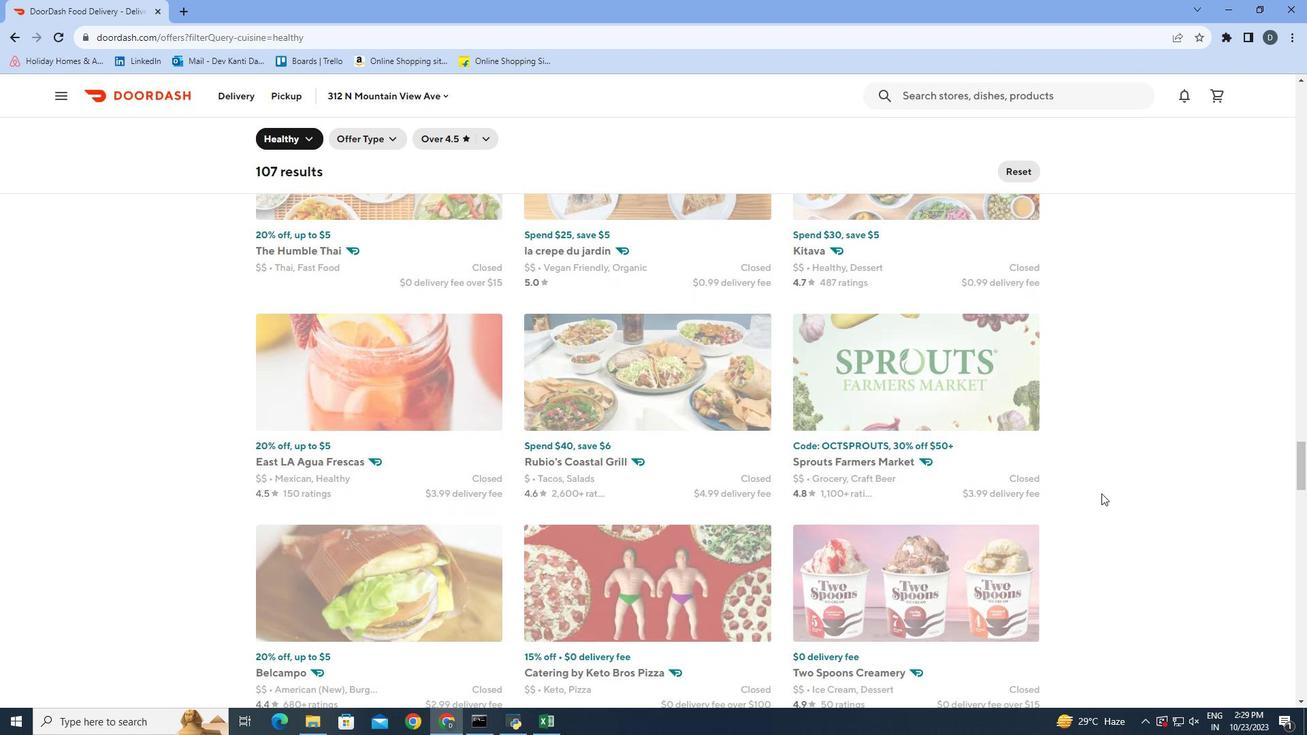 
Action: Mouse scrolled (1101, 492) with delta (0, 0)
Screenshot: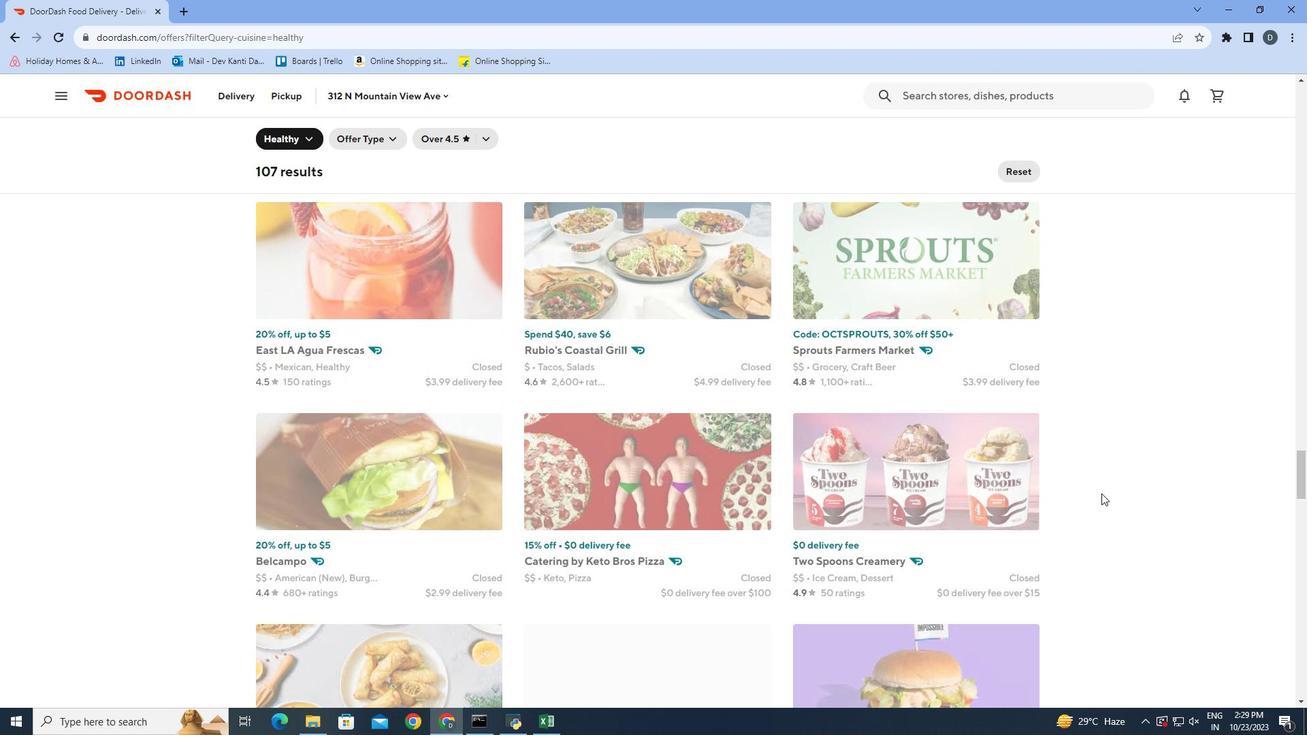 
Action: Mouse moved to (1102, 492)
Screenshot: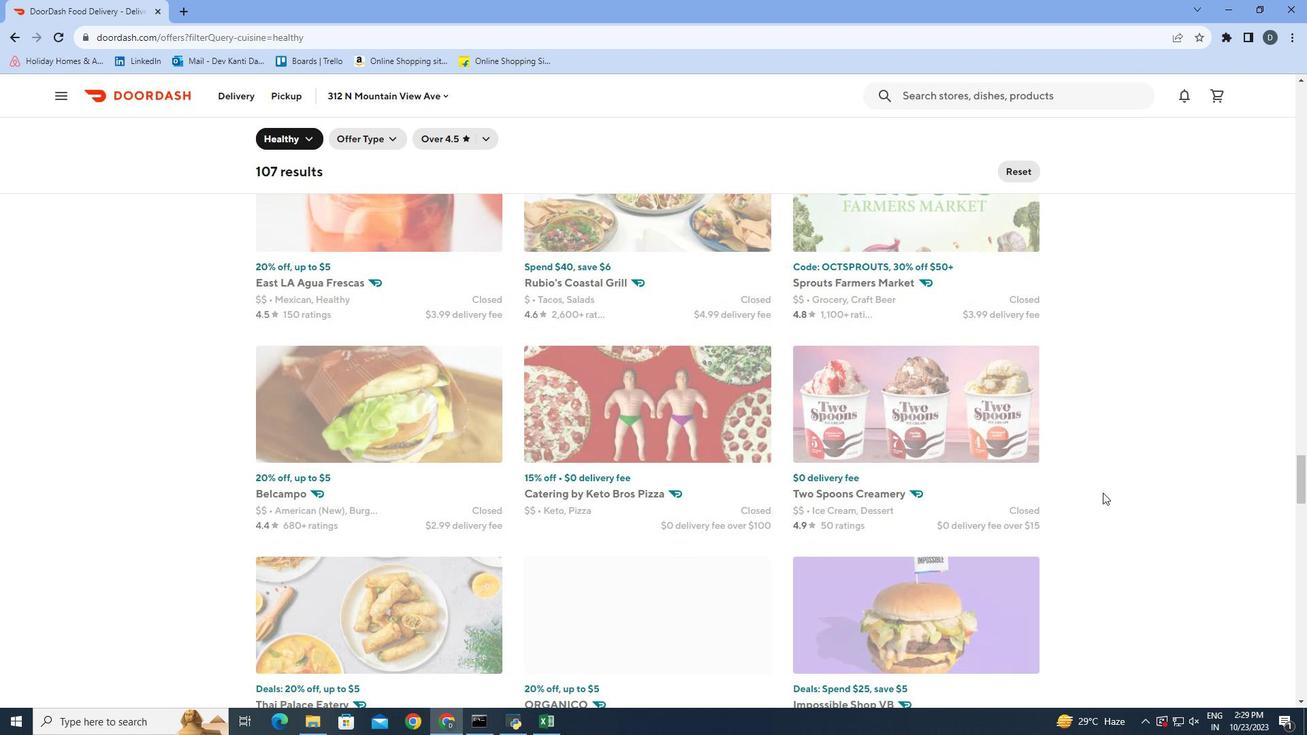 
Action: Mouse scrolled (1102, 492) with delta (0, 0)
Screenshot: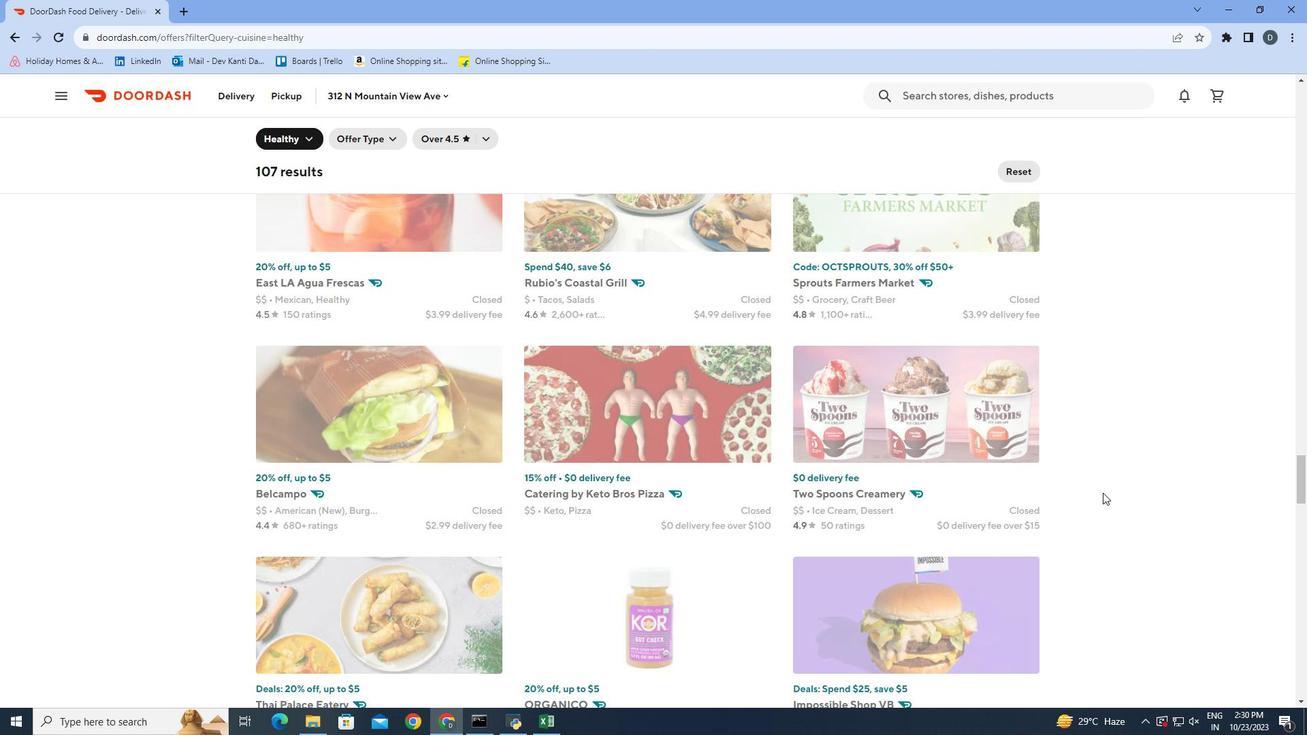 
Action: Mouse scrolled (1102, 492) with delta (0, 0)
Screenshot: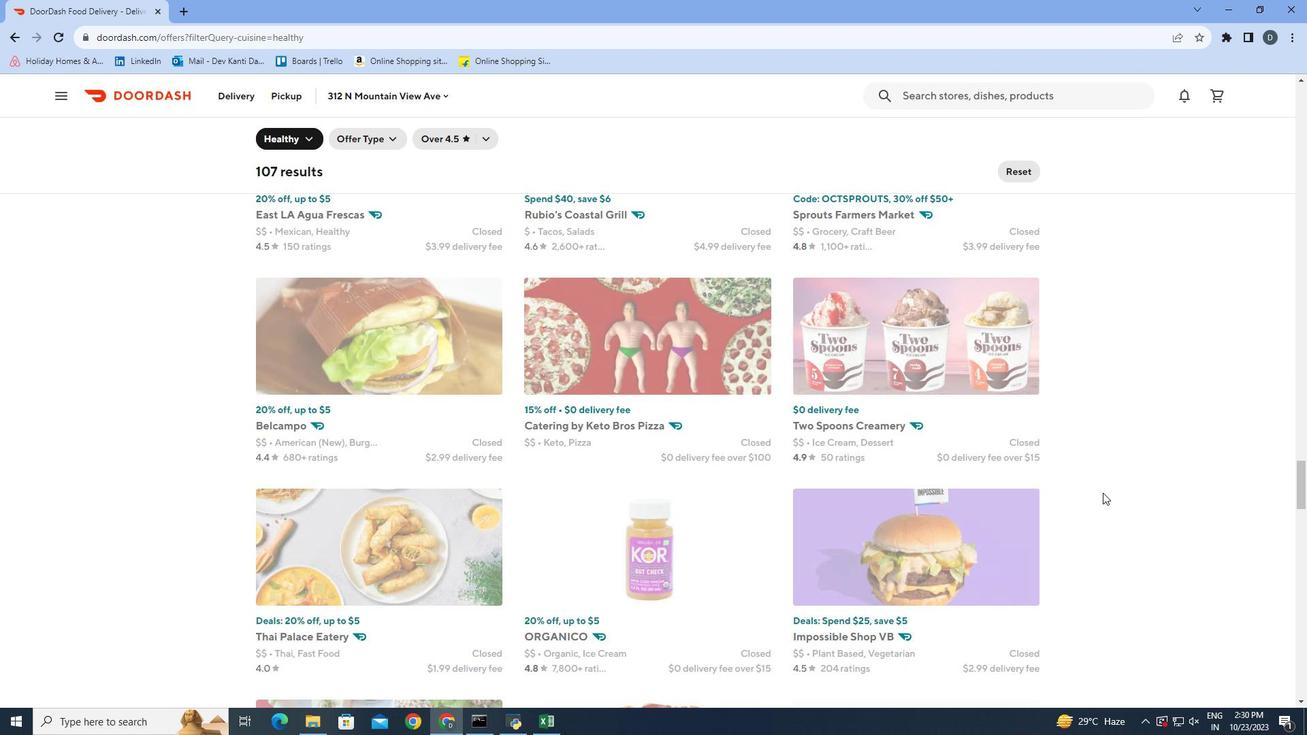 
Action: Mouse scrolled (1102, 492) with delta (0, 0)
Screenshot: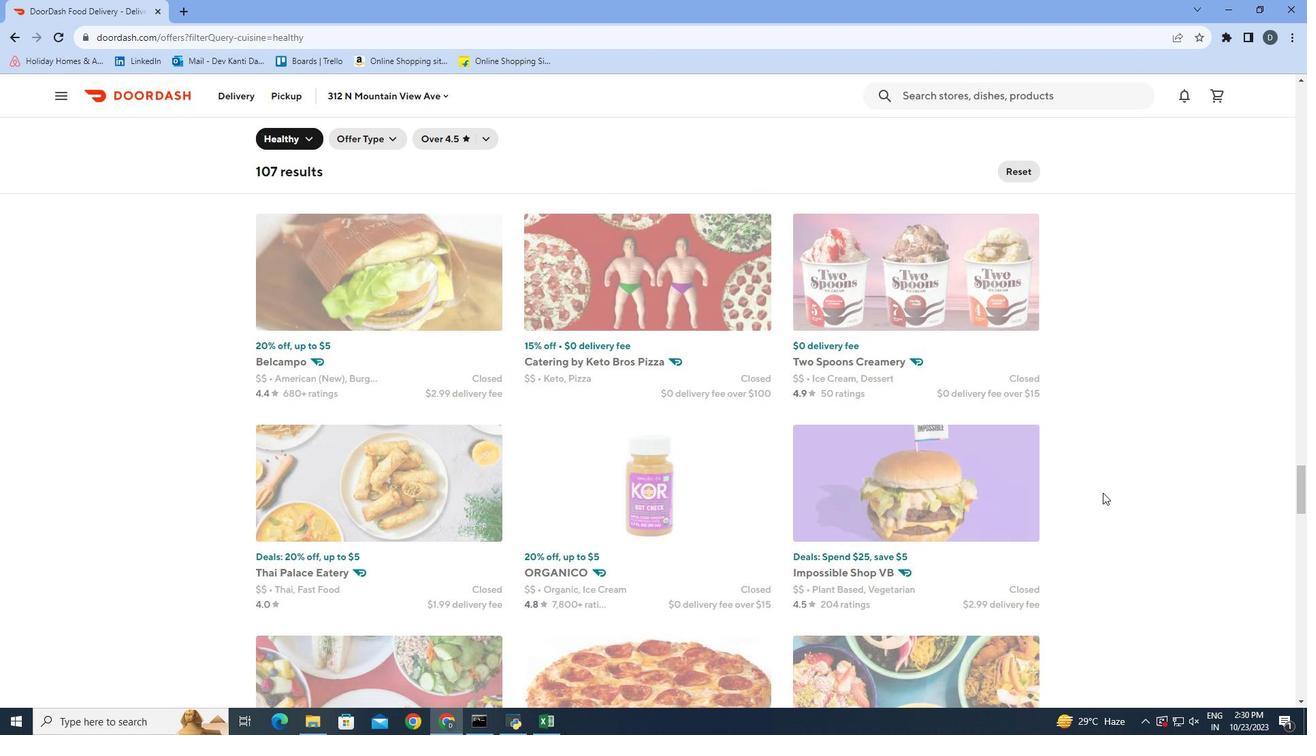 
Action: Mouse scrolled (1102, 492) with delta (0, 0)
Screenshot: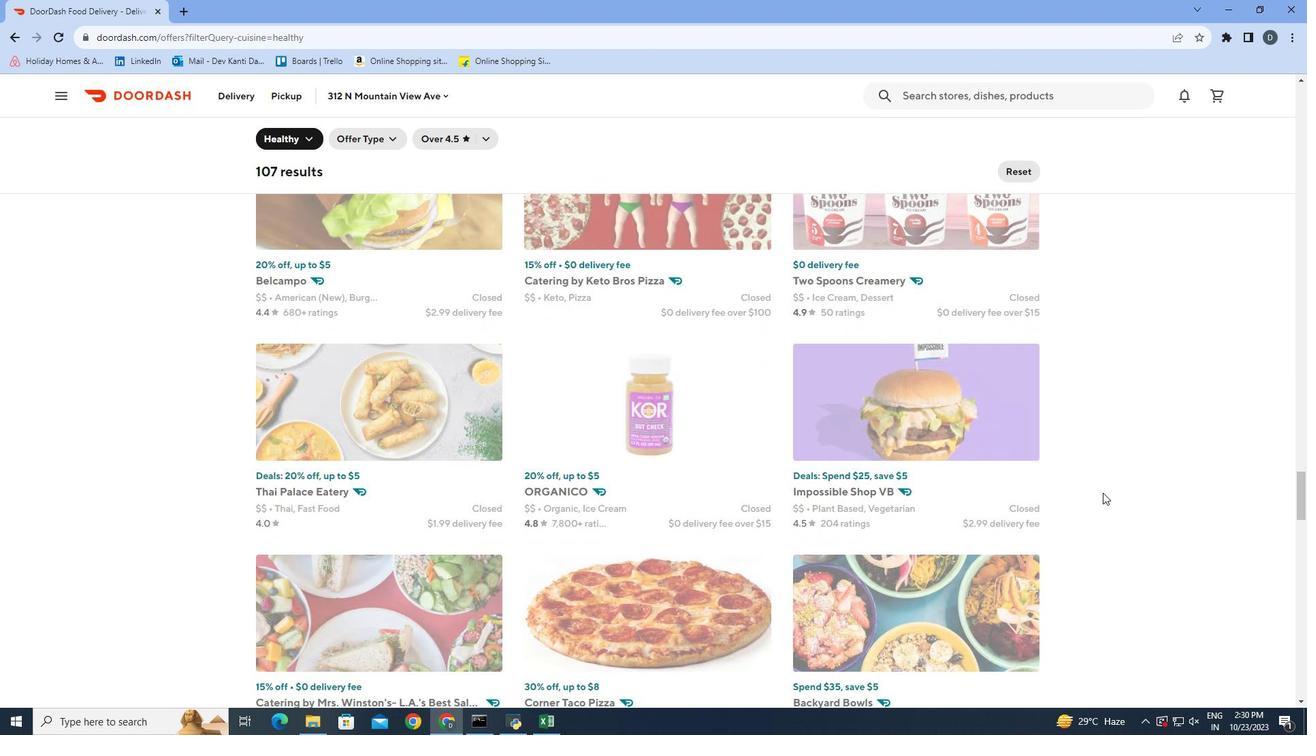 
Action: Mouse scrolled (1102, 492) with delta (0, 0)
Screenshot: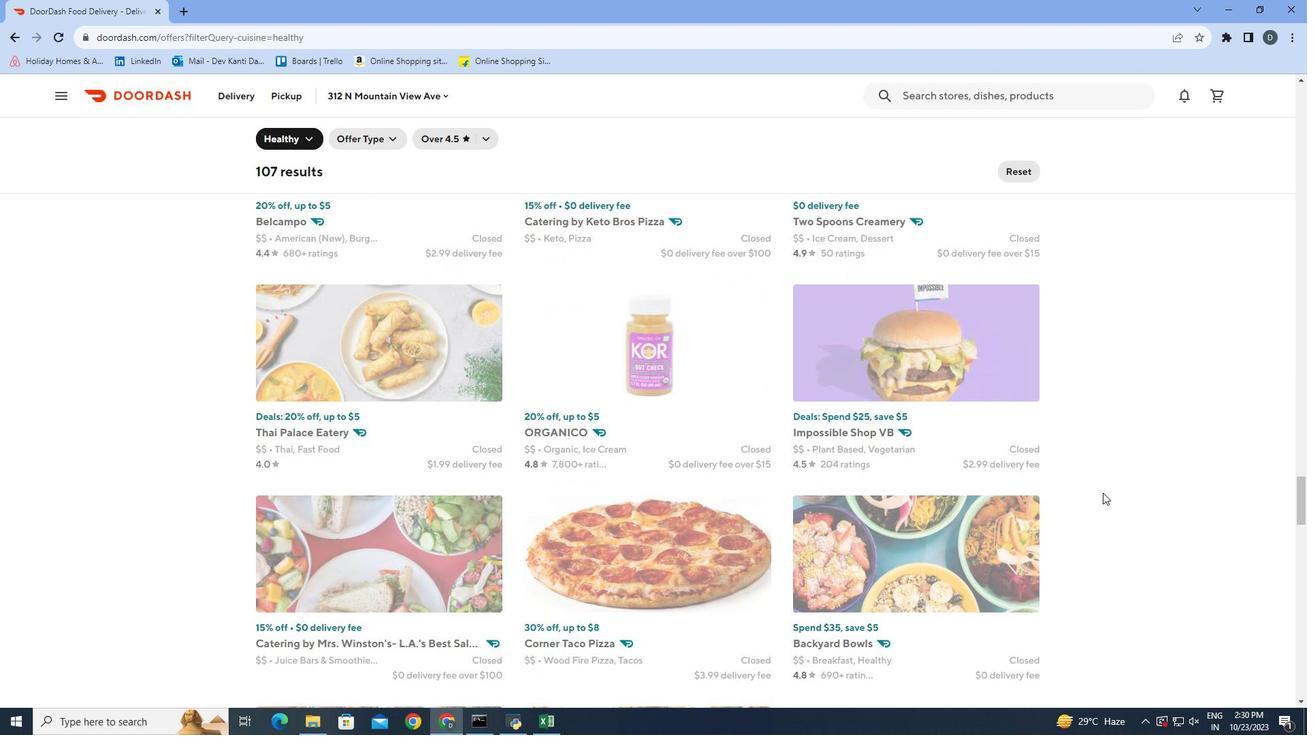 
Action: Mouse scrolled (1102, 492) with delta (0, 0)
Screenshot: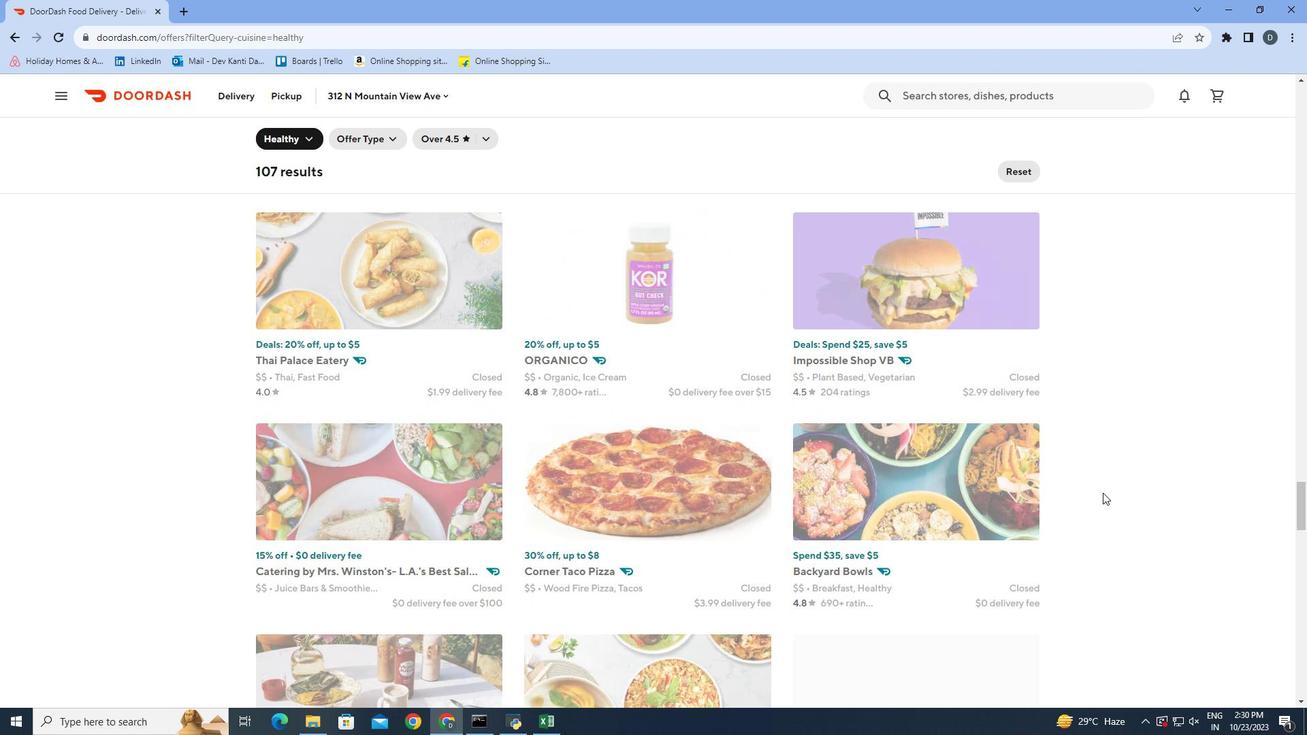 
Action: Mouse scrolled (1102, 492) with delta (0, 0)
Screenshot: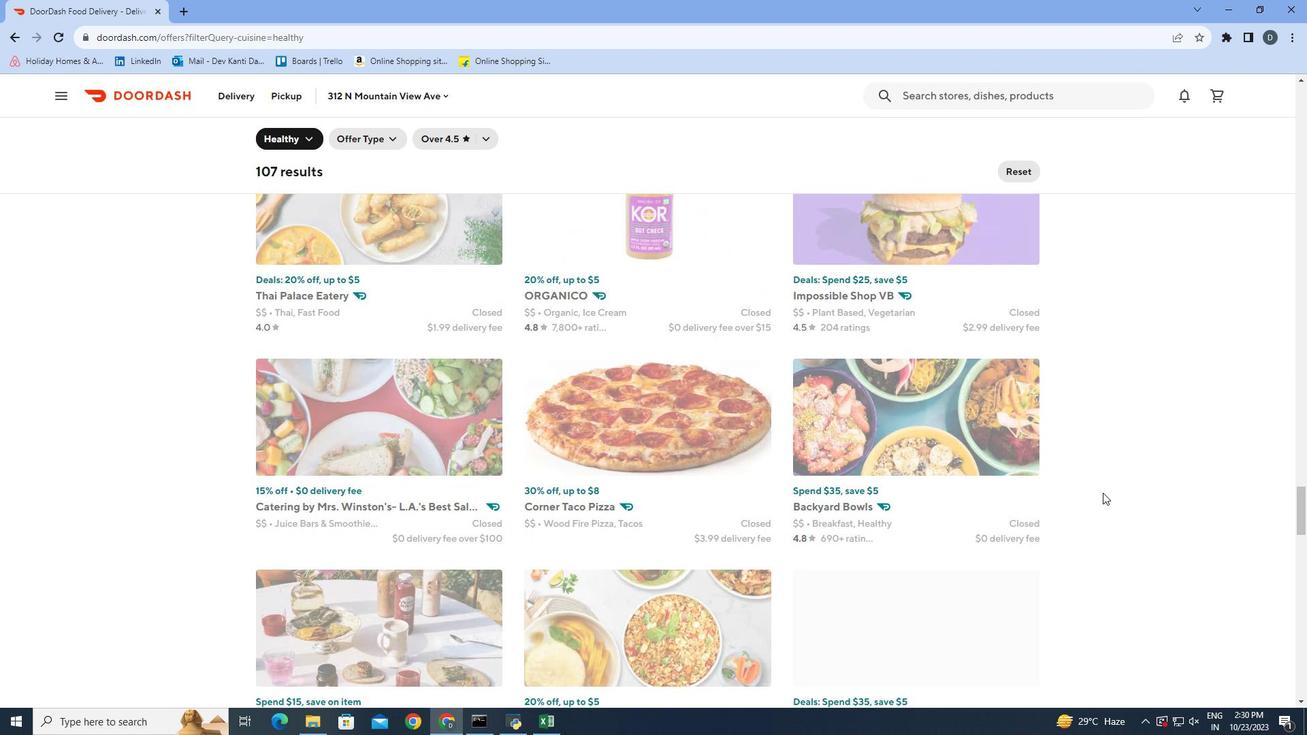 
Action: Mouse scrolled (1102, 492) with delta (0, 0)
Screenshot: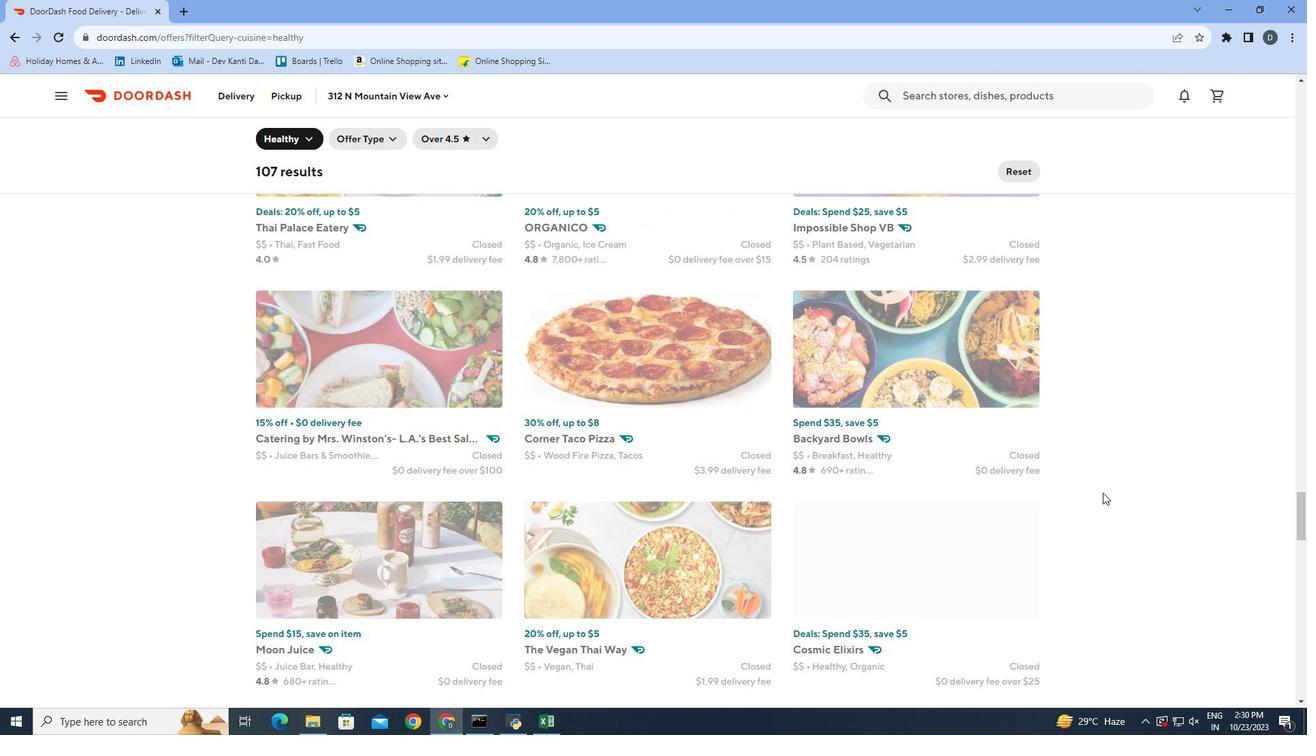 
Action: Mouse scrolled (1102, 492) with delta (0, 0)
Screenshot: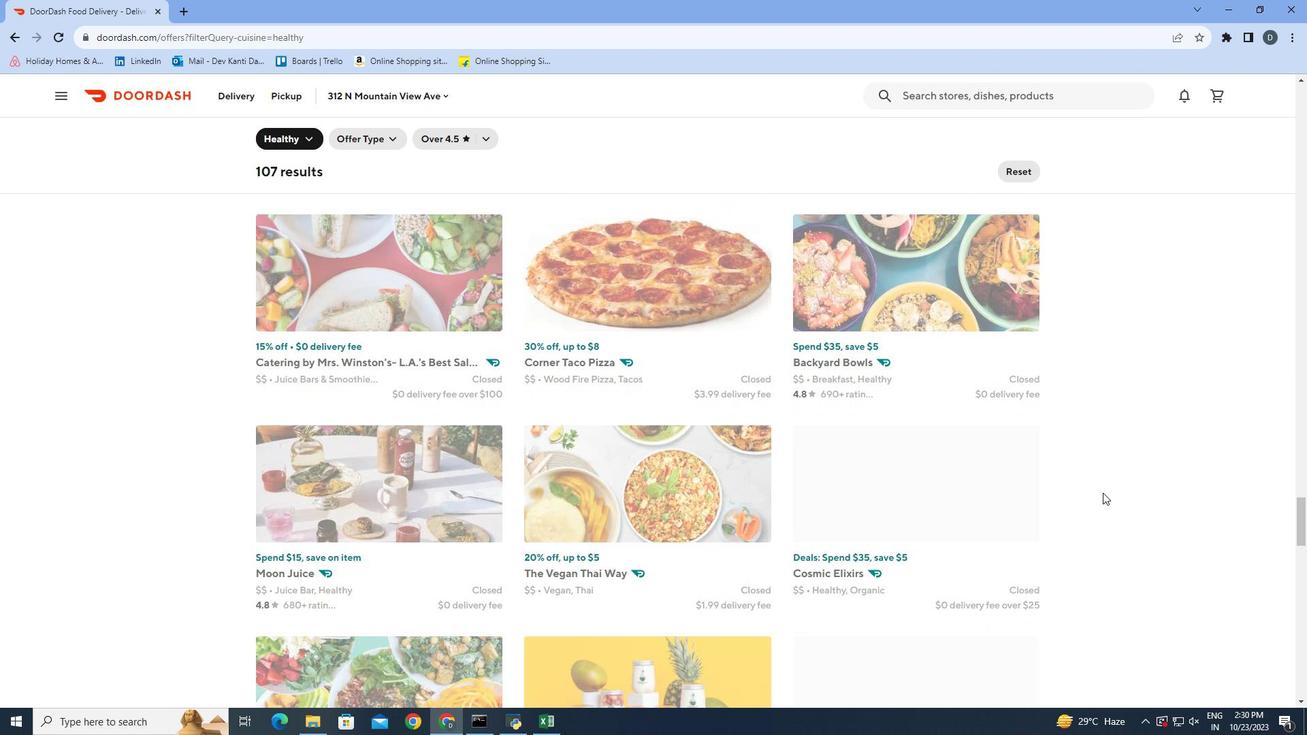 
Action: Mouse scrolled (1102, 492) with delta (0, 0)
Screenshot: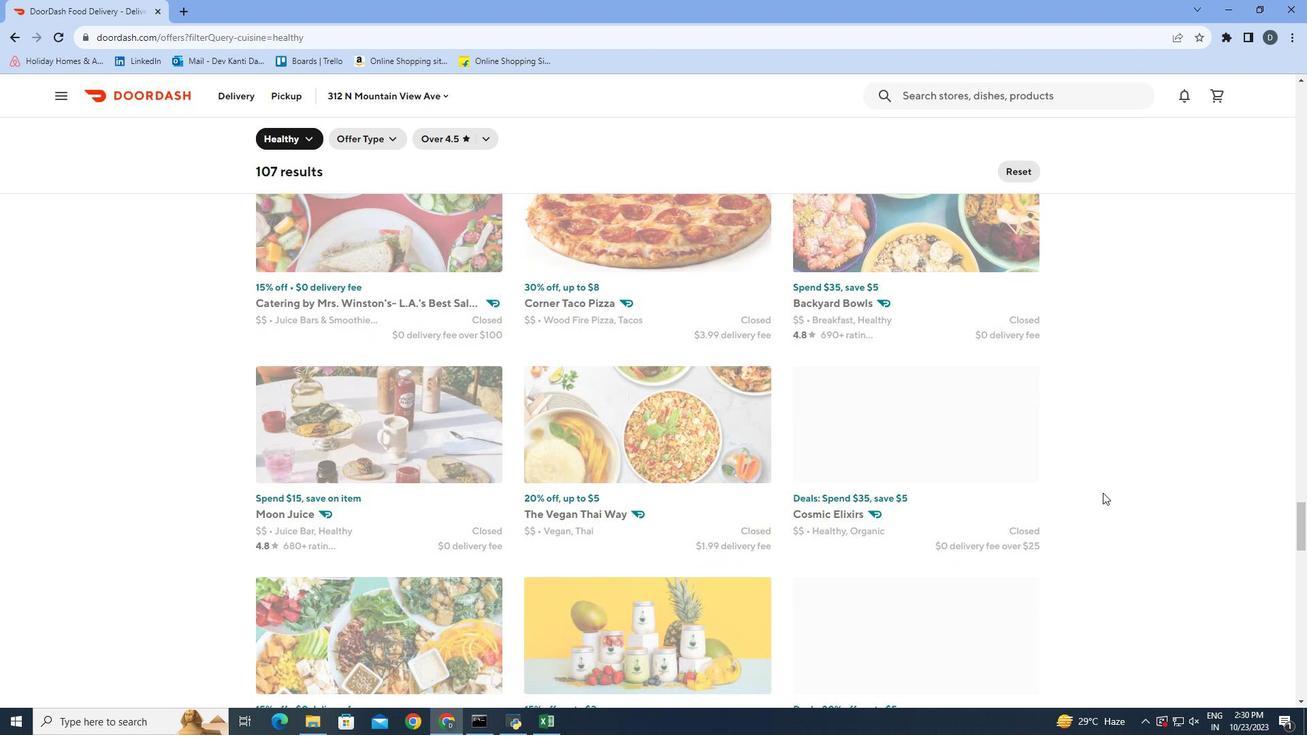 
Action: Mouse scrolled (1102, 492) with delta (0, 0)
Screenshot: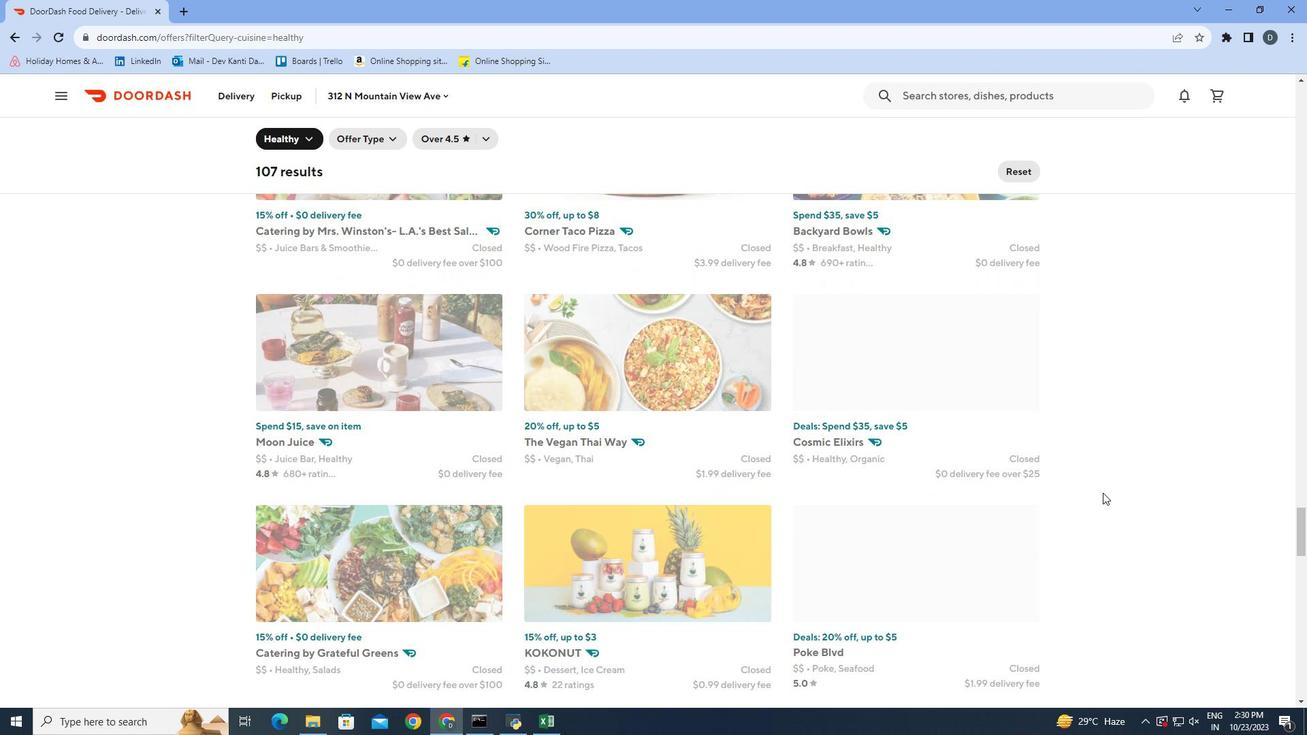
Action: Mouse scrolled (1102, 492) with delta (0, 0)
Screenshot: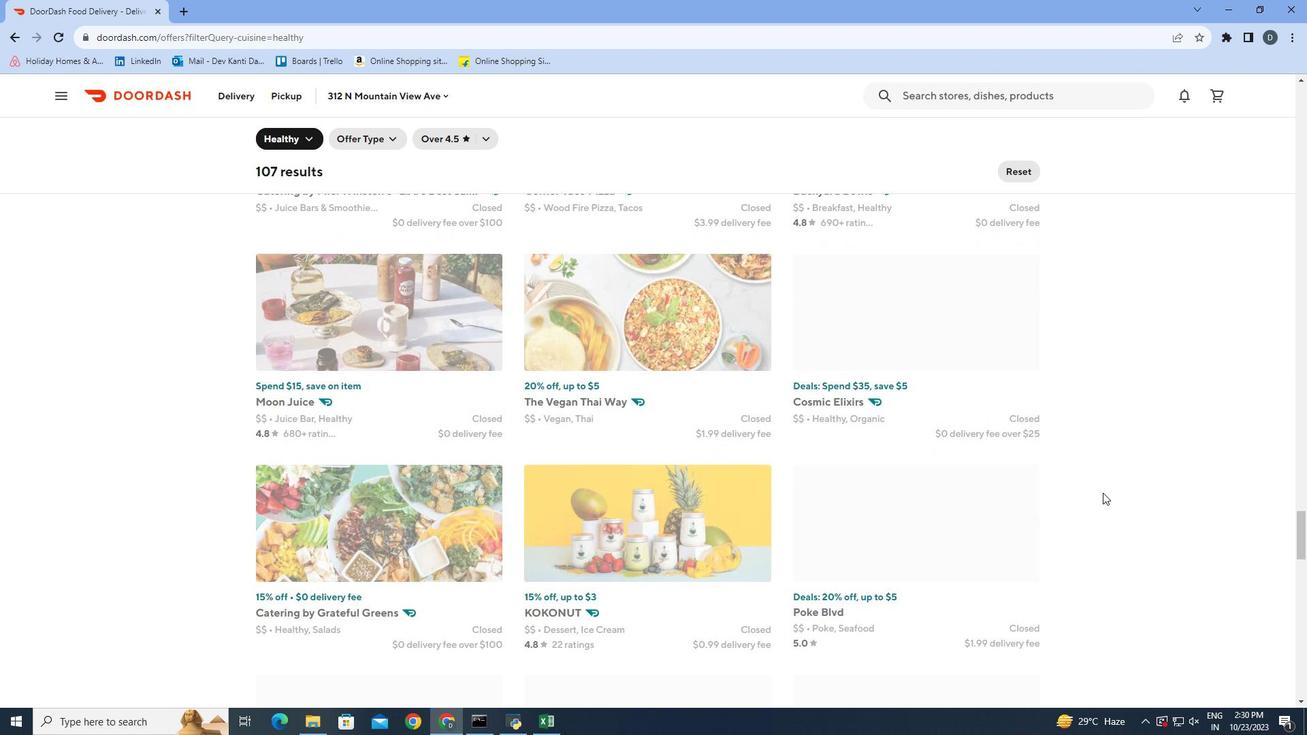 
Action: Mouse scrolled (1102, 492) with delta (0, 0)
Screenshot: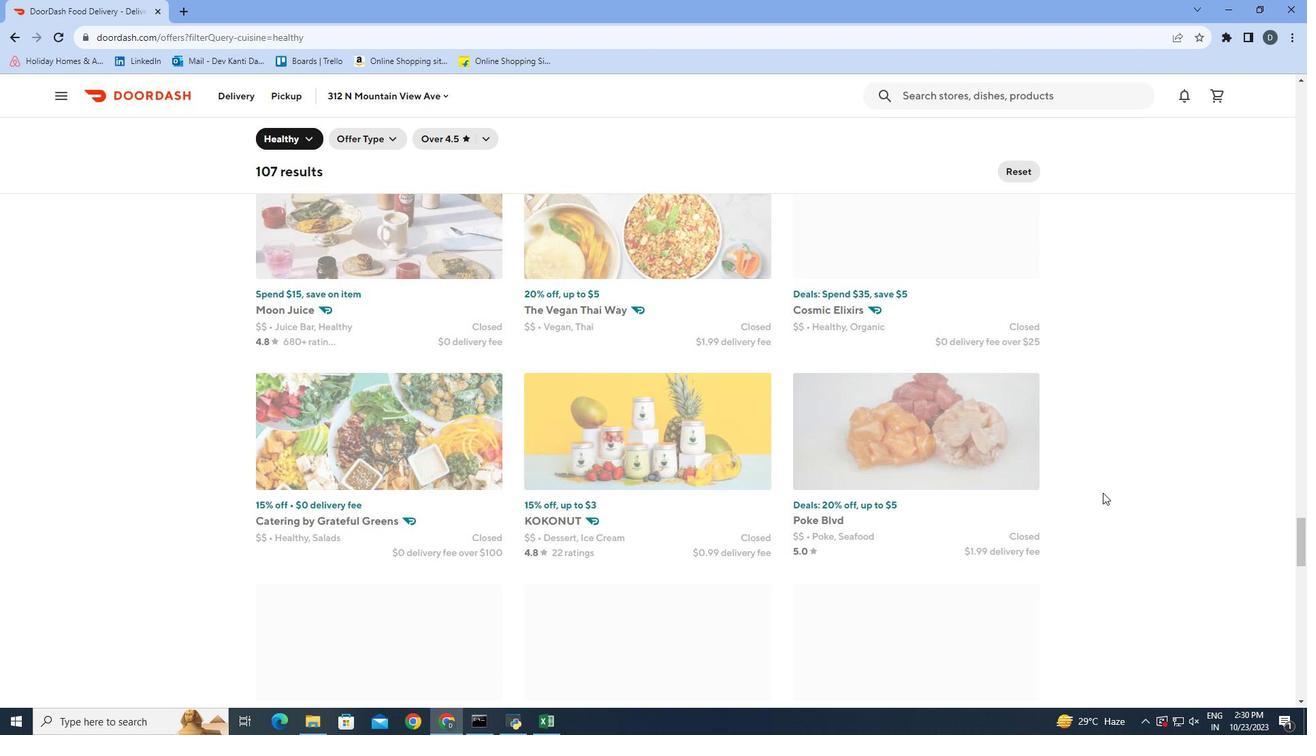 
Action: Mouse scrolled (1102, 492) with delta (0, 0)
Screenshot: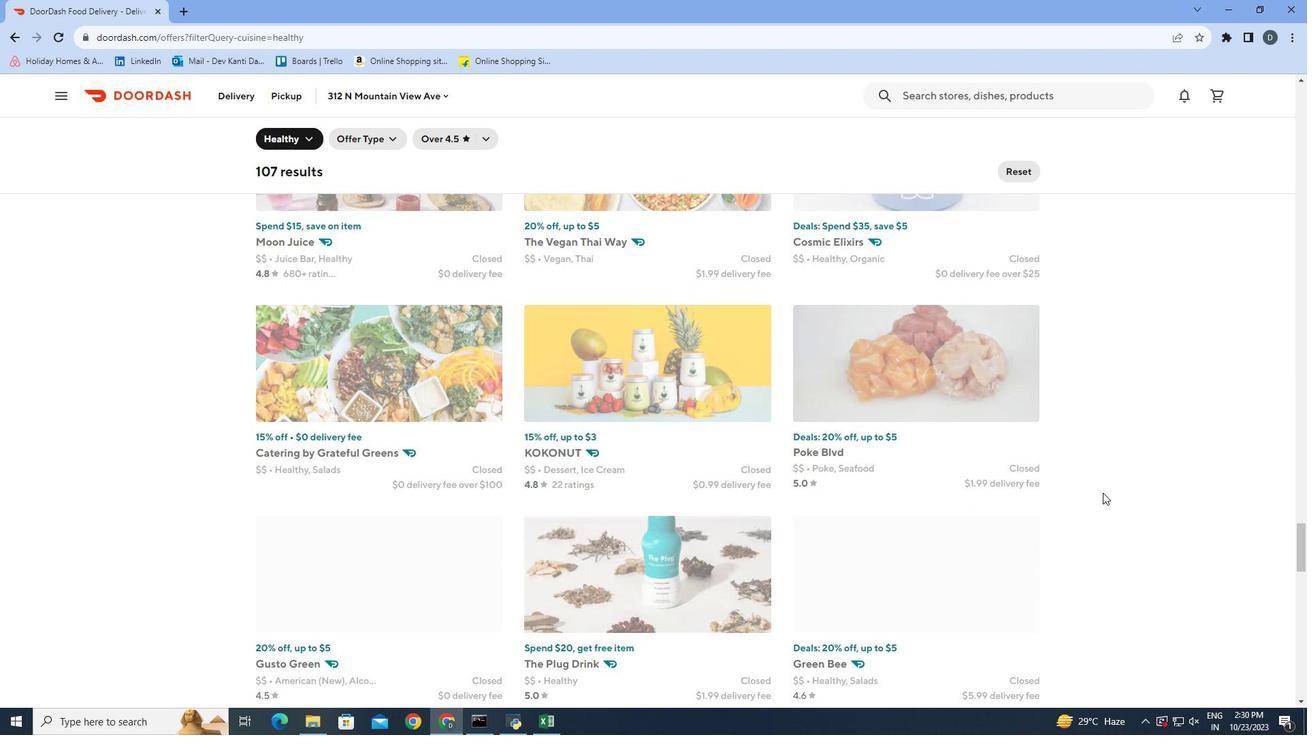
Action: Mouse scrolled (1102, 492) with delta (0, 0)
Screenshot: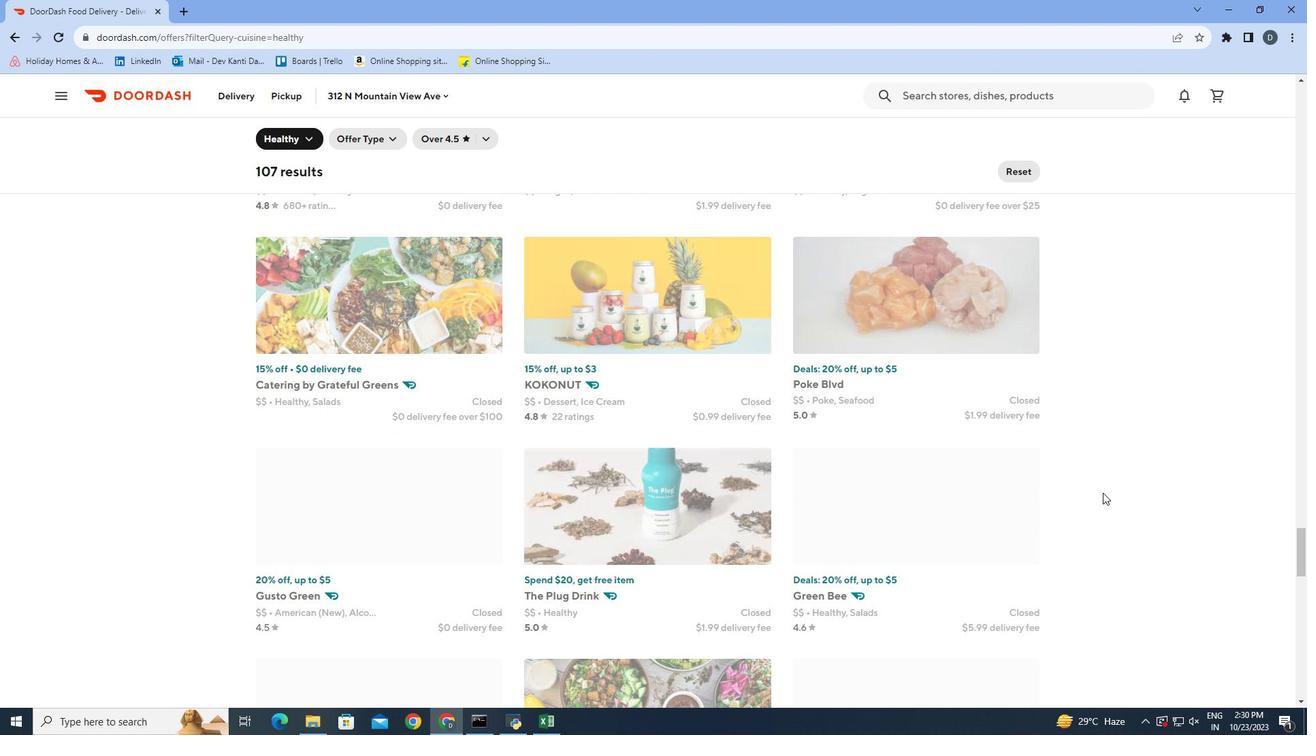 
Action: Mouse scrolled (1102, 492) with delta (0, 0)
Screenshot: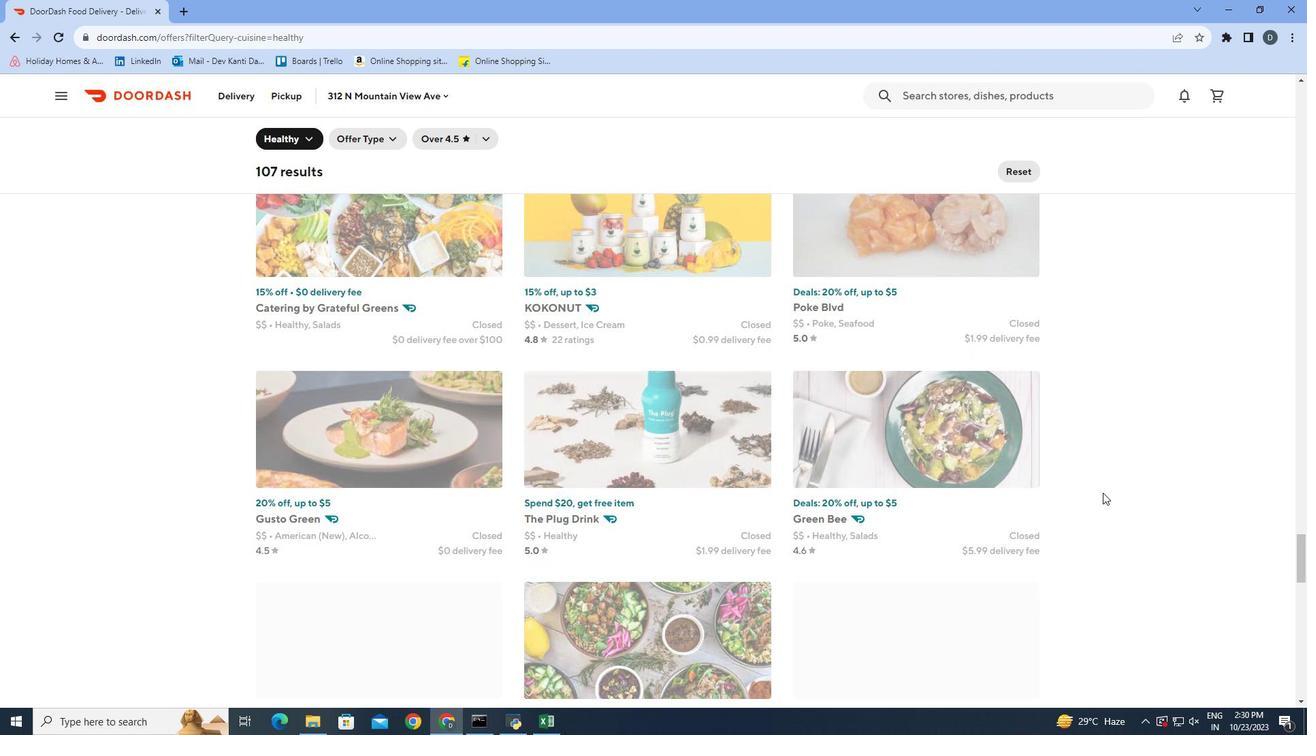 
Action: Mouse scrolled (1102, 492) with delta (0, 0)
Screenshot: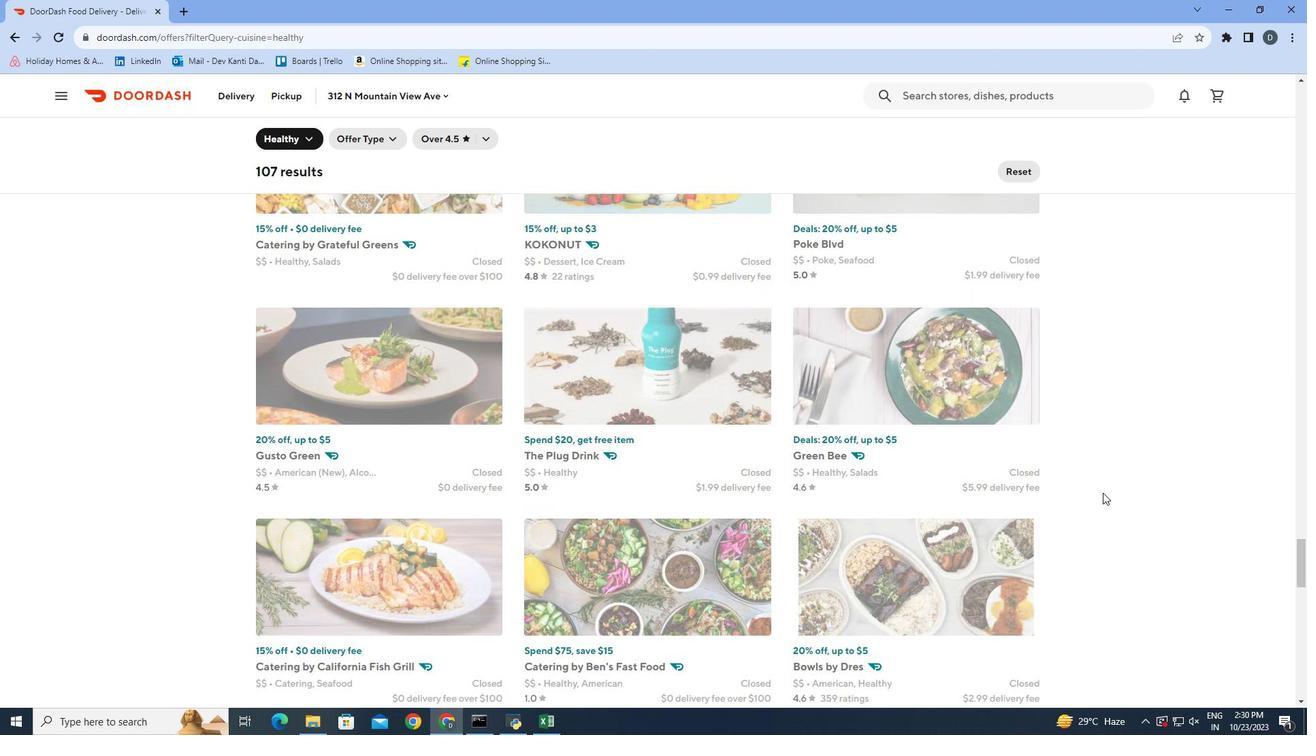 
Action: Mouse scrolled (1102, 492) with delta (0, 0)
Screenshot: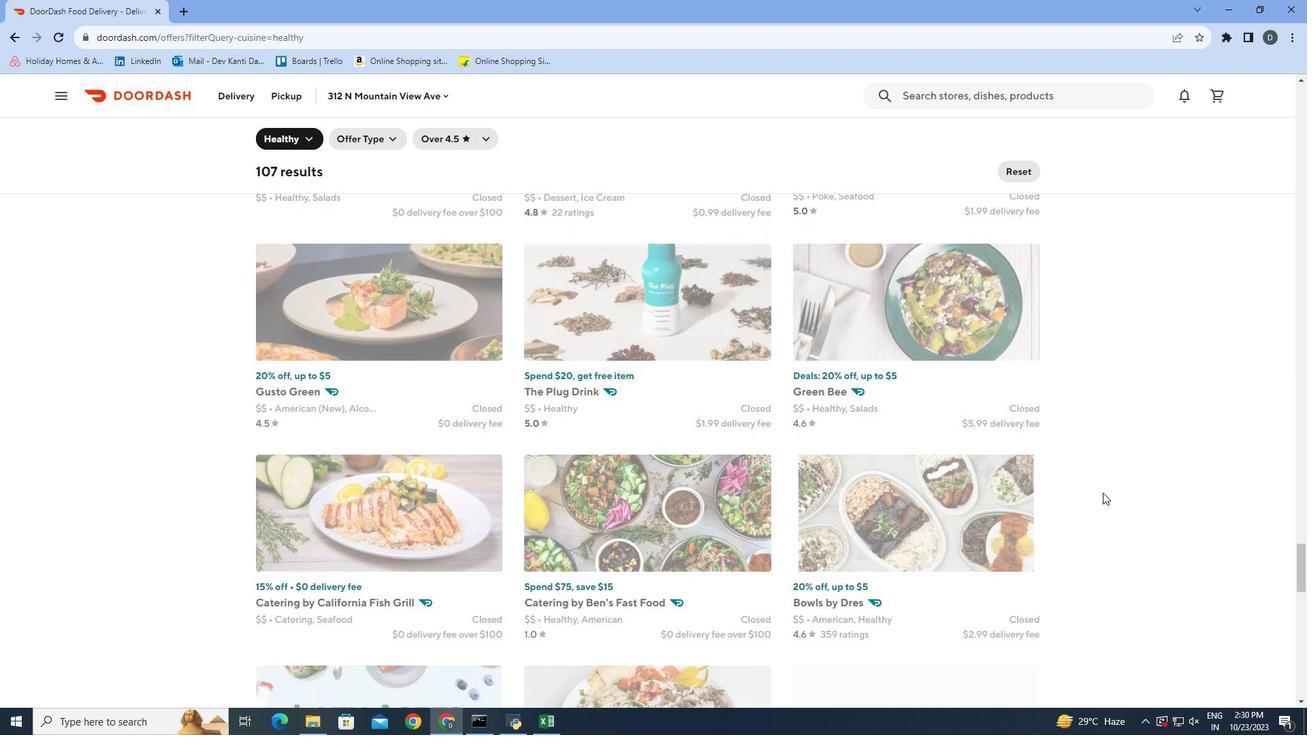 
Action: Mouse scrolled (1102, 492) with delta (0, 0)
Screenshot: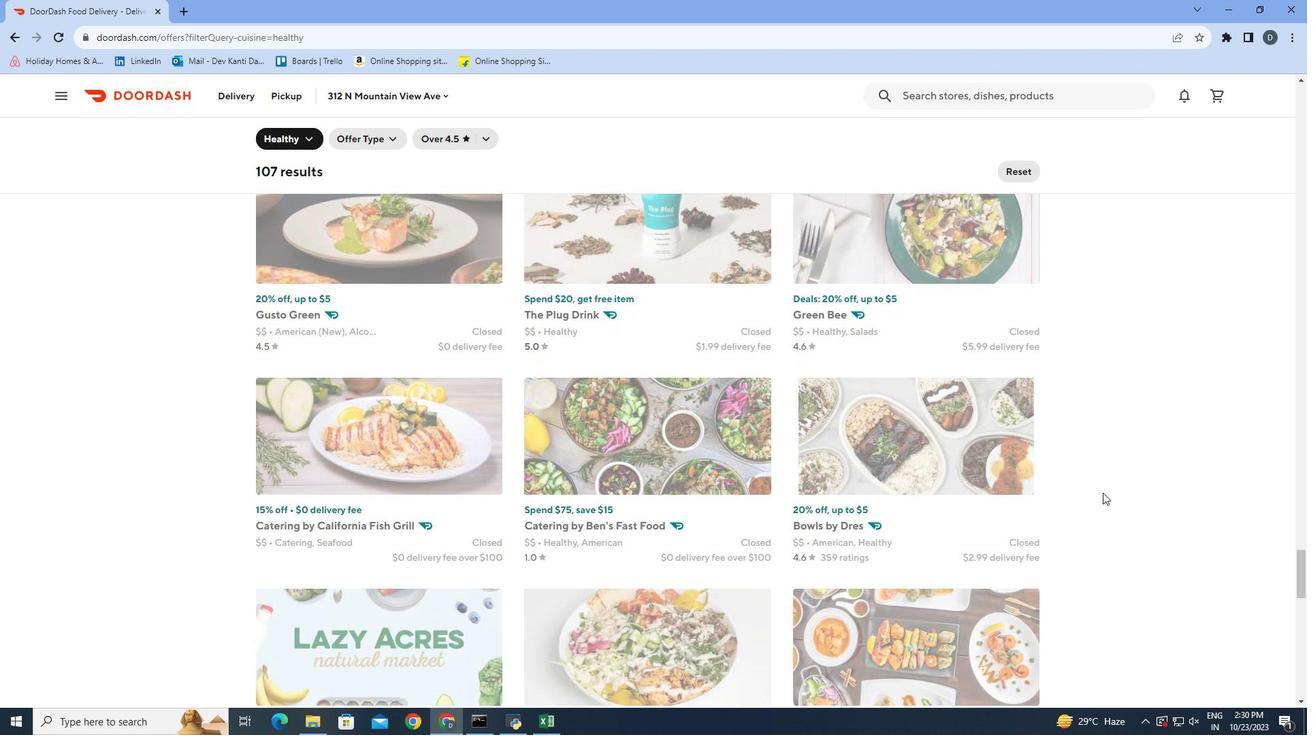 
Action: Mouse scrolled (1102, 492) with delta (0, 0)
Screenshot: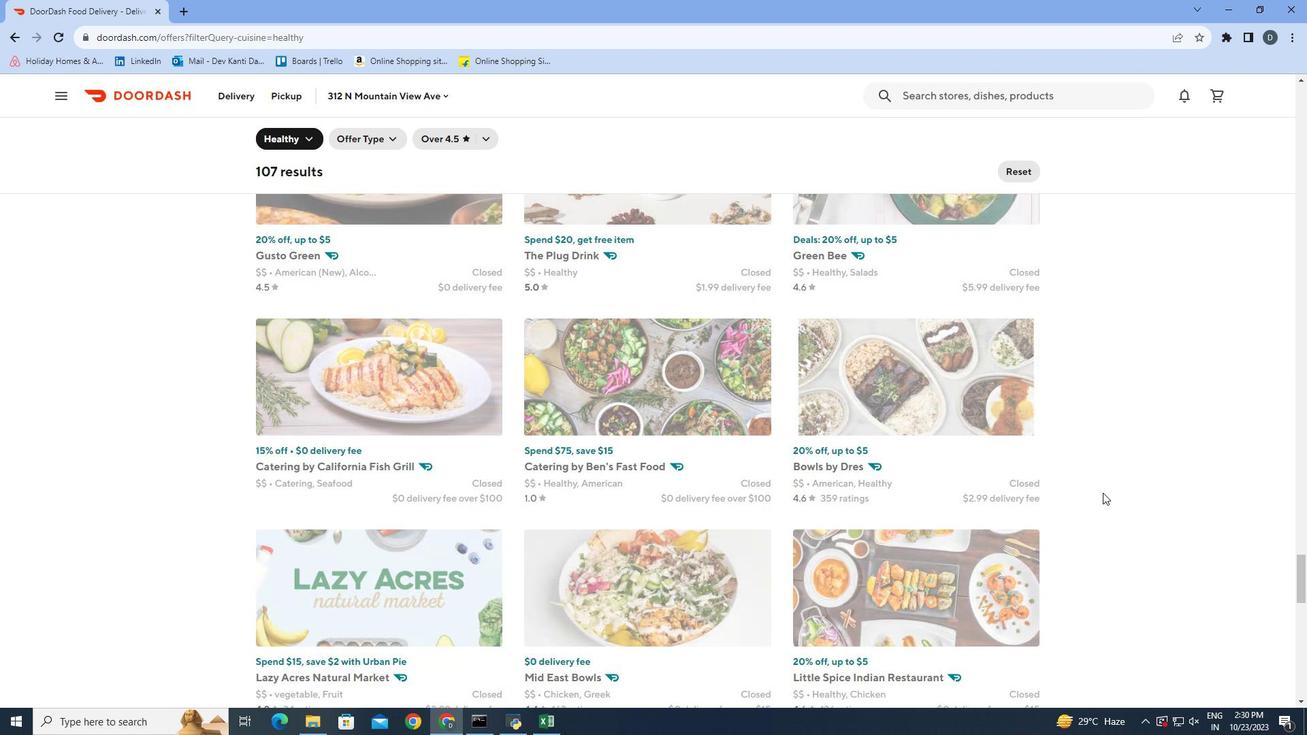 
Action: Mouse scrolled (1102, 492) with delta (0, 0)
Screenshot: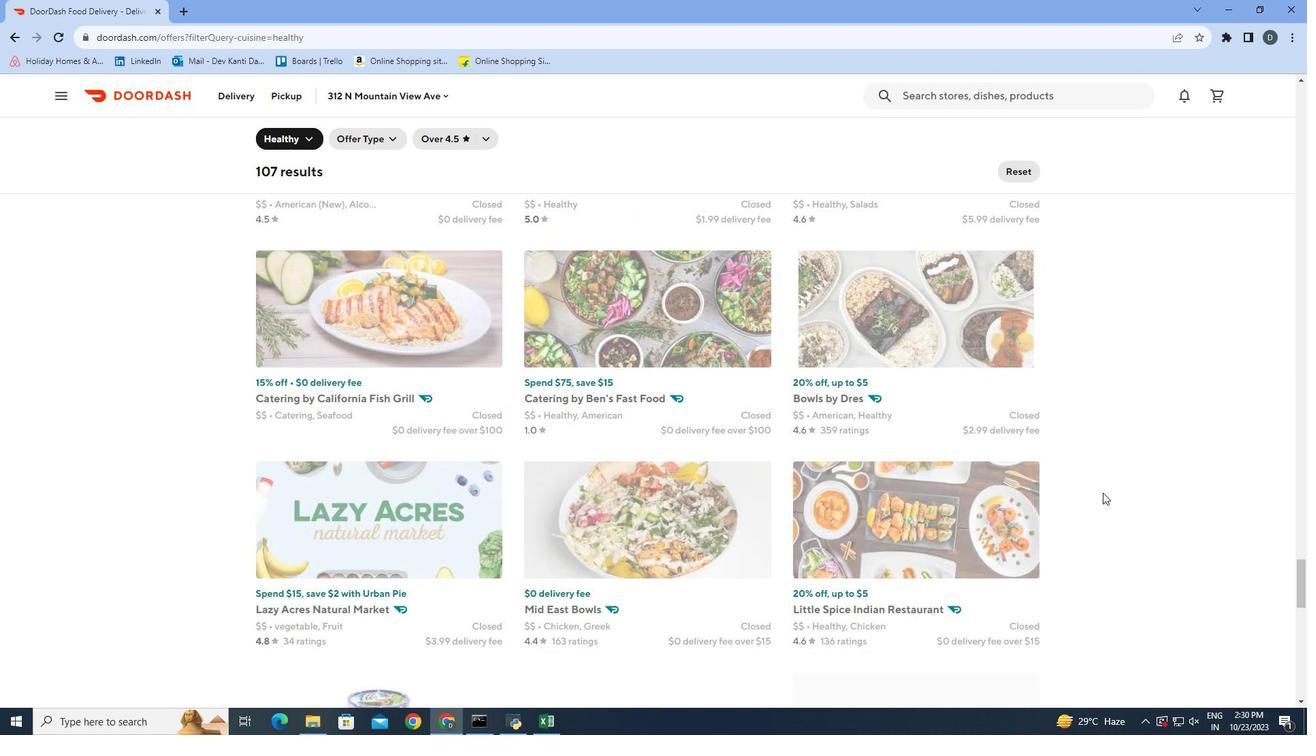 
Action: Mouse scrolled (1102, 492) with delta (0, 0)
Screenshot: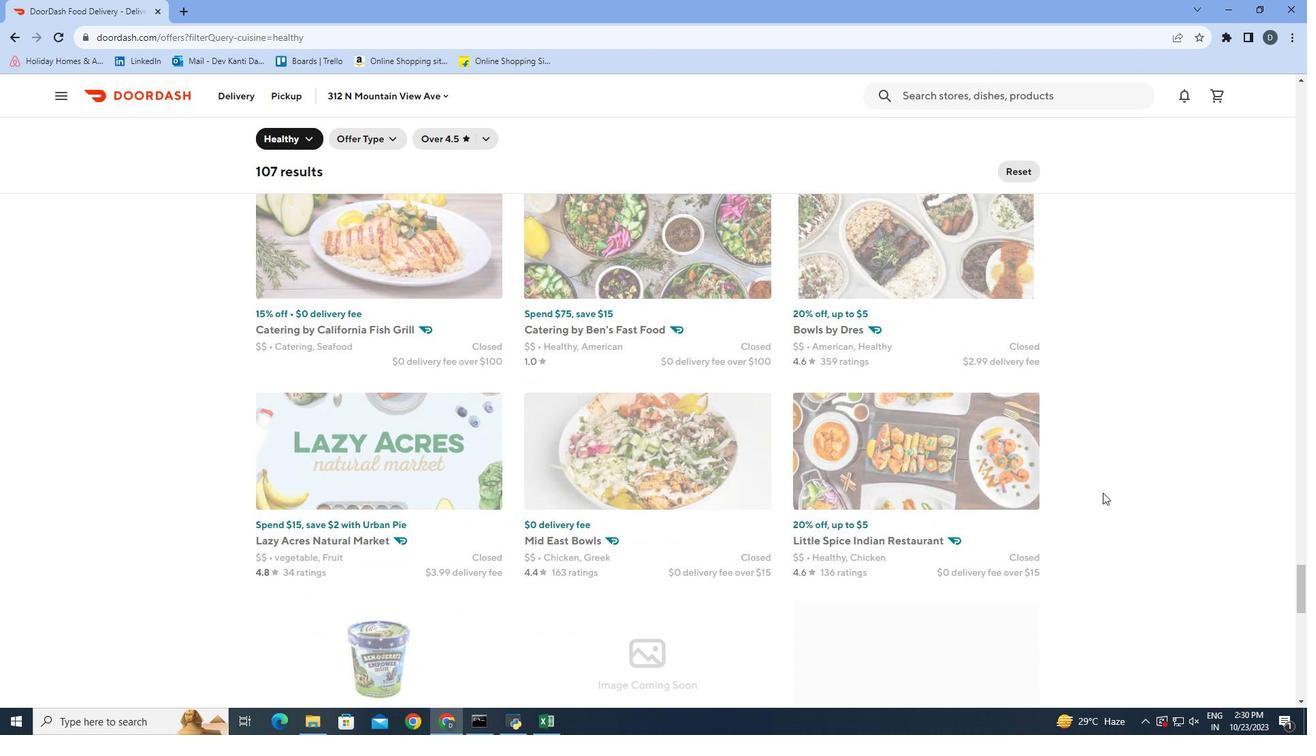 
Action: Mouse scrolled (1102, 492) with delta (0, 0)
Screenshot: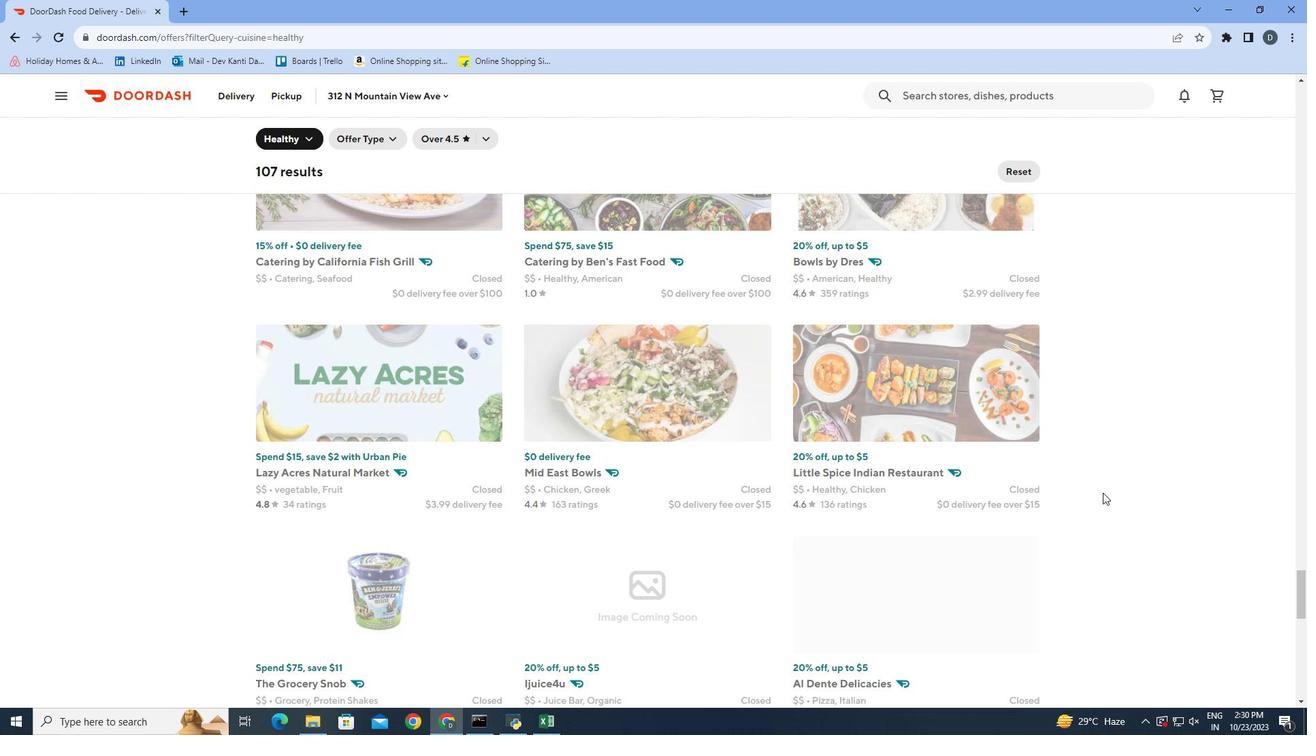 
Action: Mouse scrolled (1102, 492) with delta (0, 0)
Screenshot: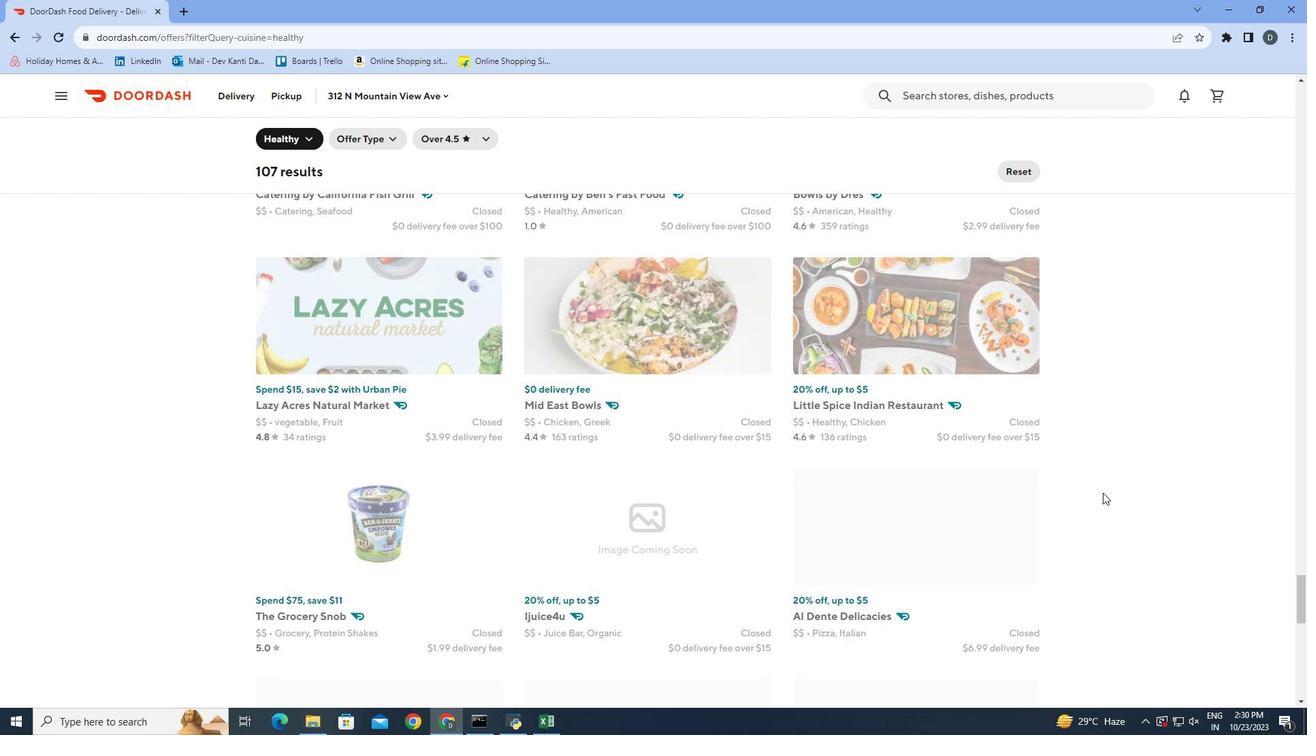 
Action: Mouse scrolled (1102, 492) with delta (0, 0)
Screenshot: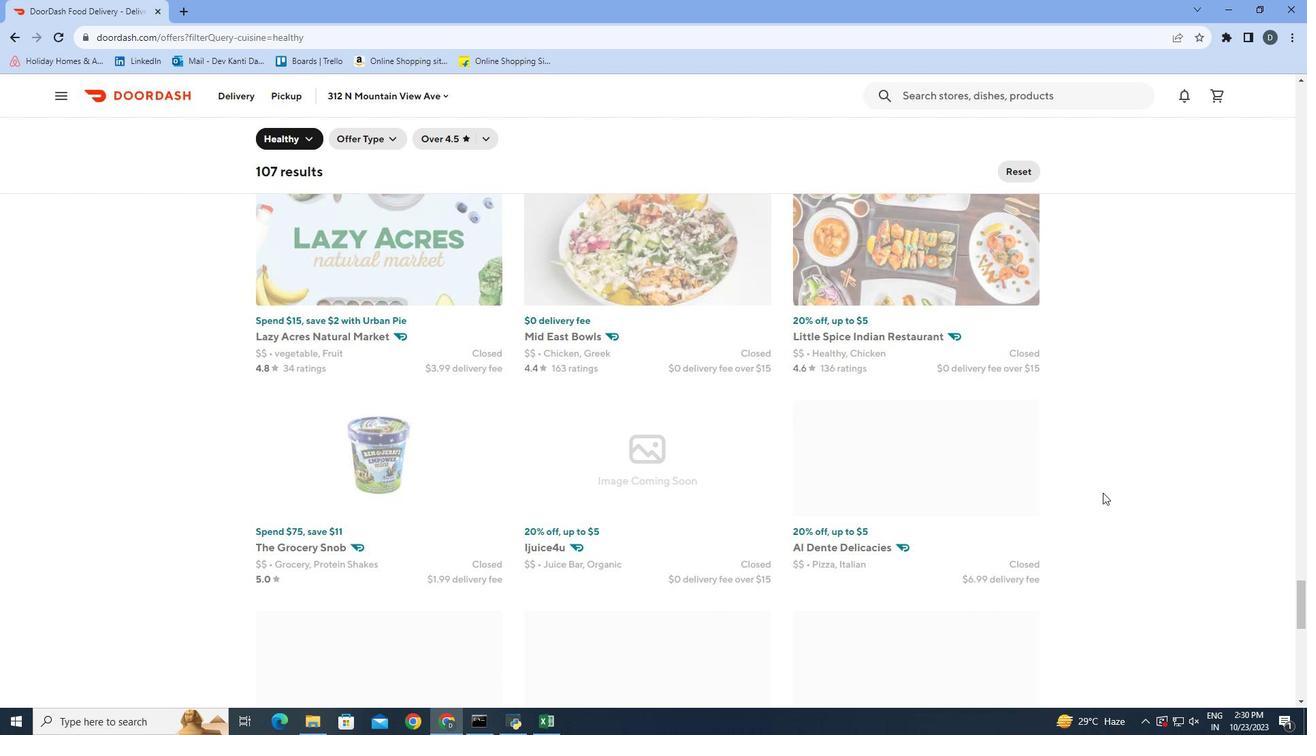 
Action: Mouse scrolled (1102, 492) with delta (0, 0)
Screenshot: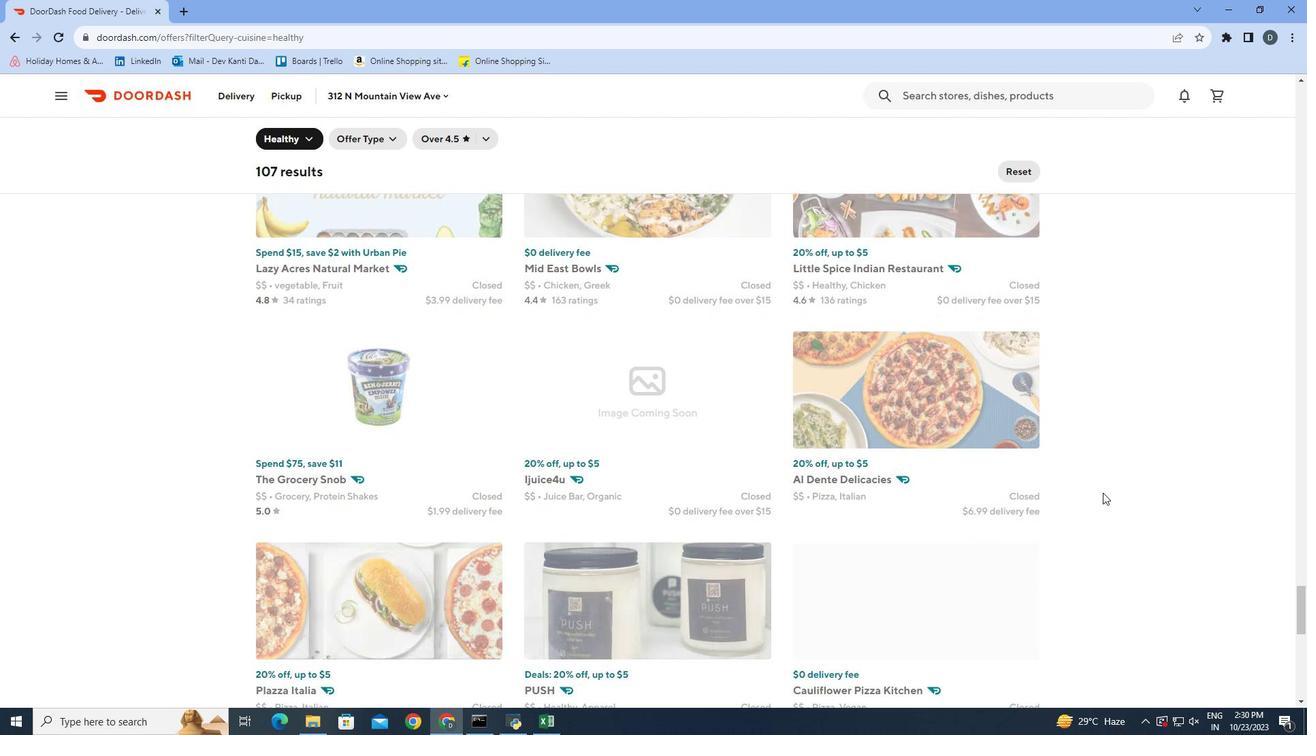 
Action: Mouse scrolled (1102, 492) with delta (0, 0)
Screenshot: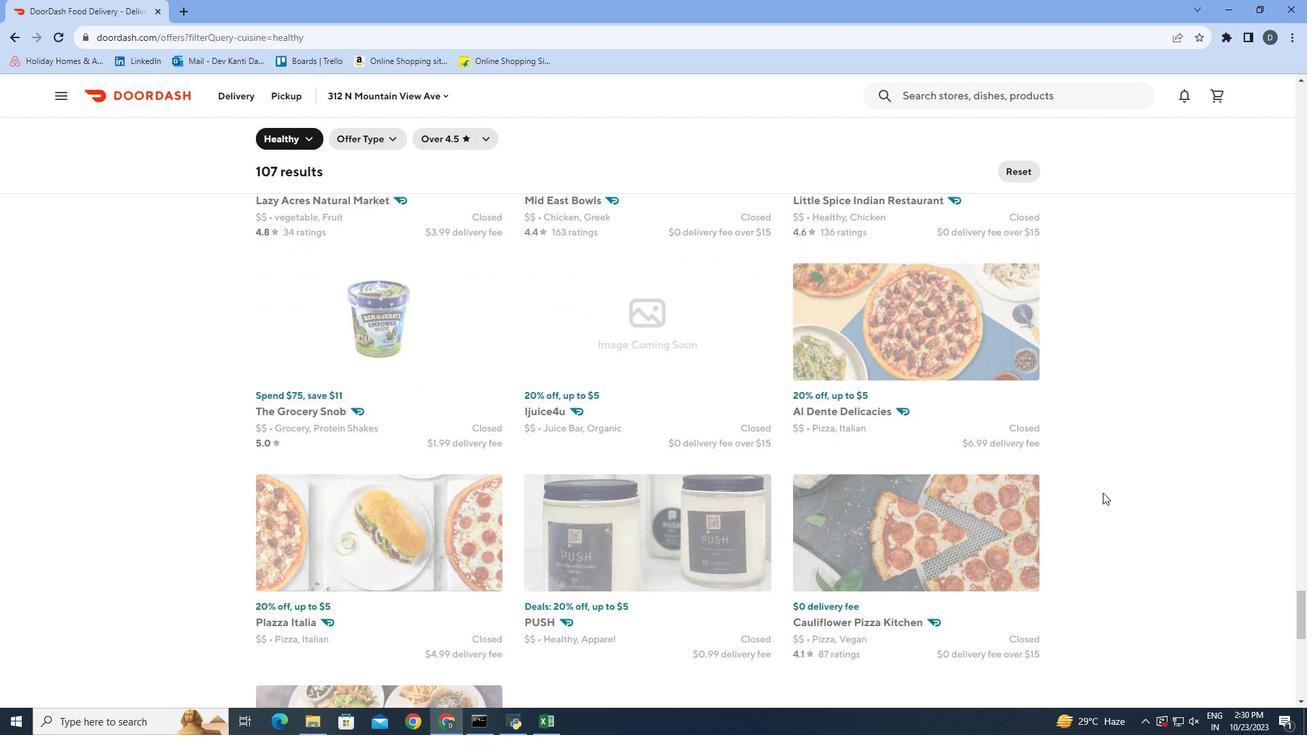
Action: Mouse scrolled (1102, 492) with delta (0, 0)
Screenshot: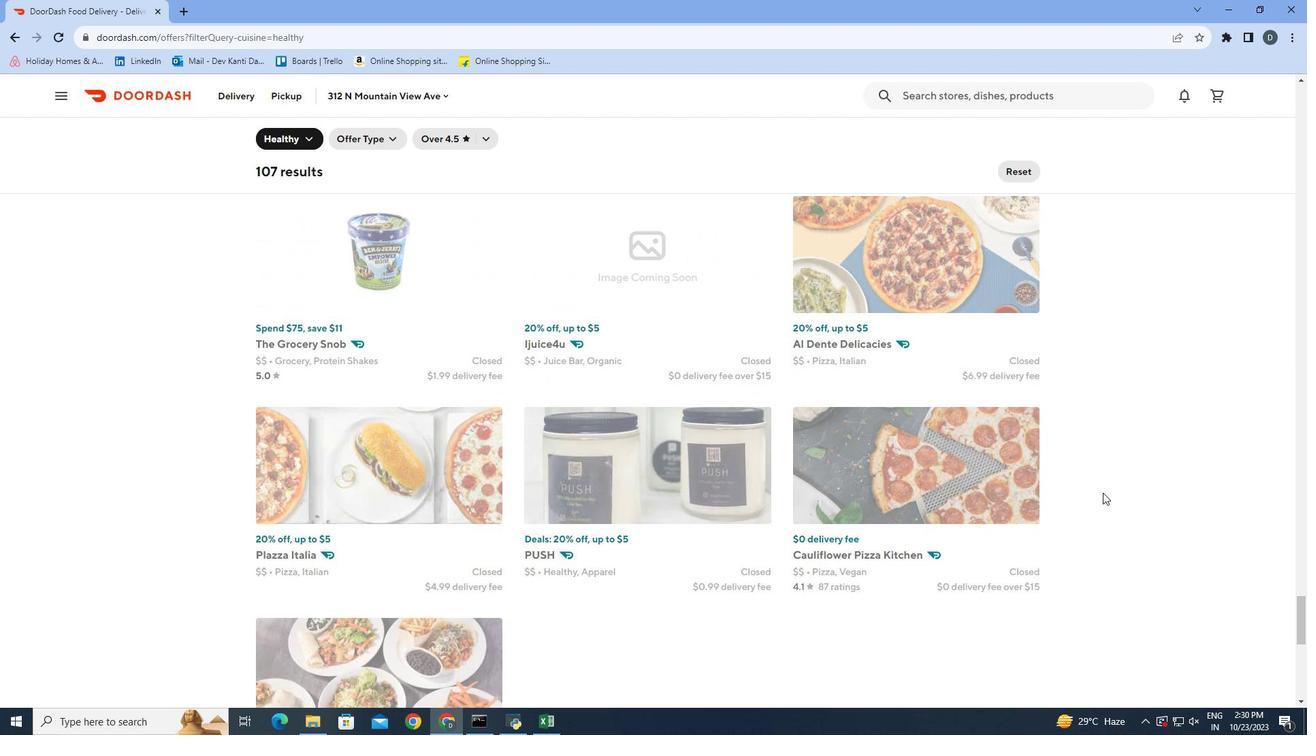 
Action: Mouse scrolled (1102, 492) with delta (0, 0)
Screenshot: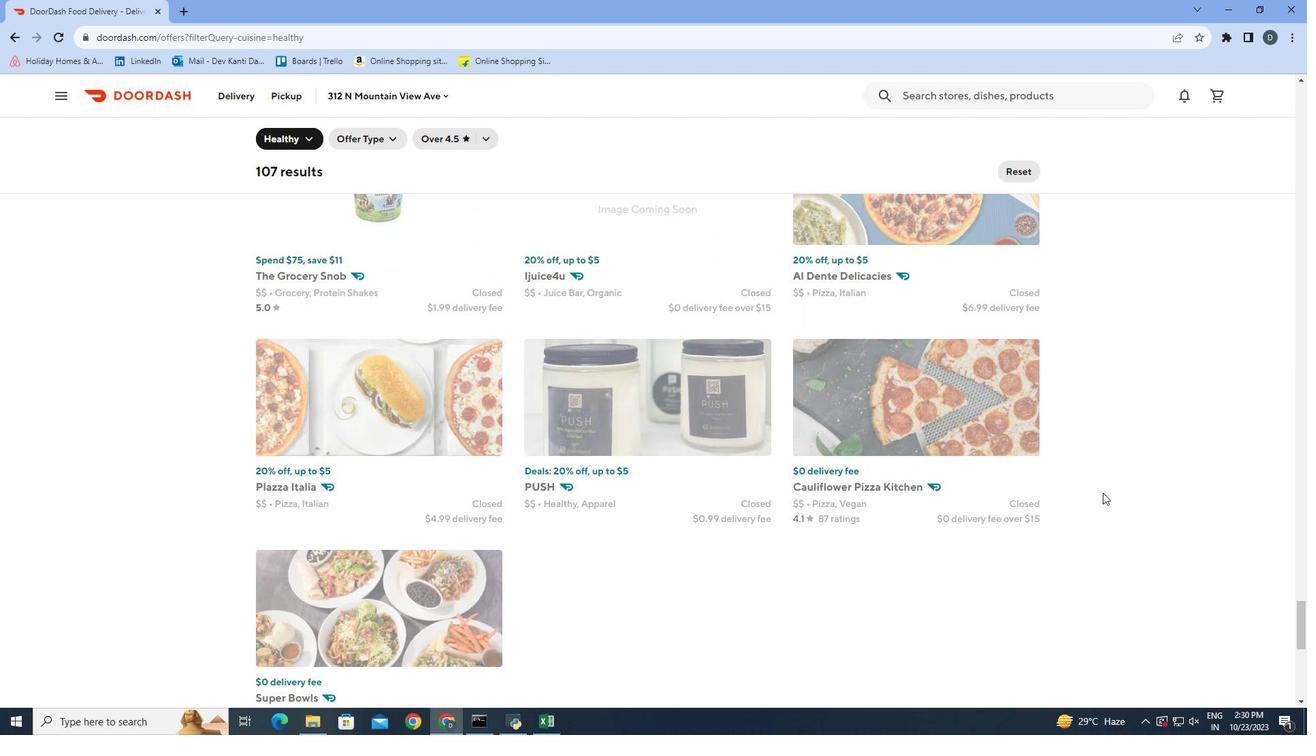 
Action: Mouse scrolled (1102, 492) with delta (0, 0)
Screenshot: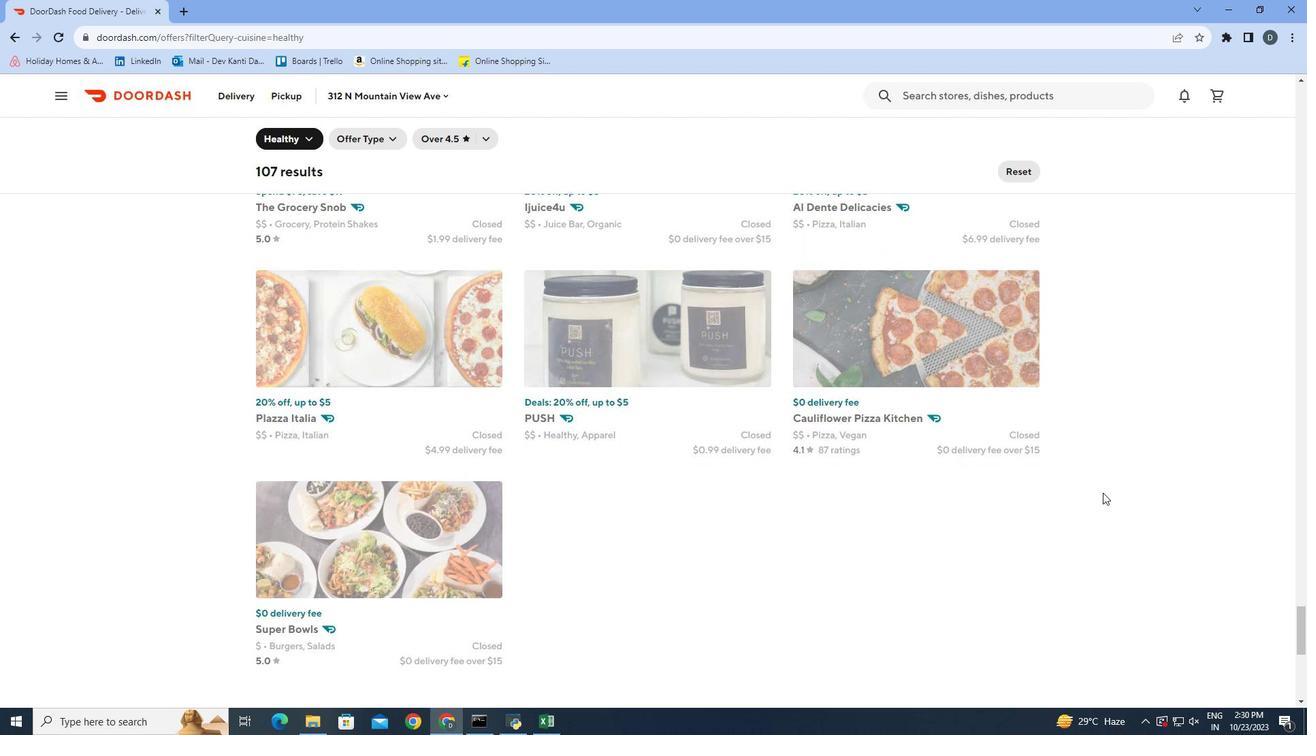 
Action: Mouse scrolled (1102, 492) with delta (0, 0)
Screenshot: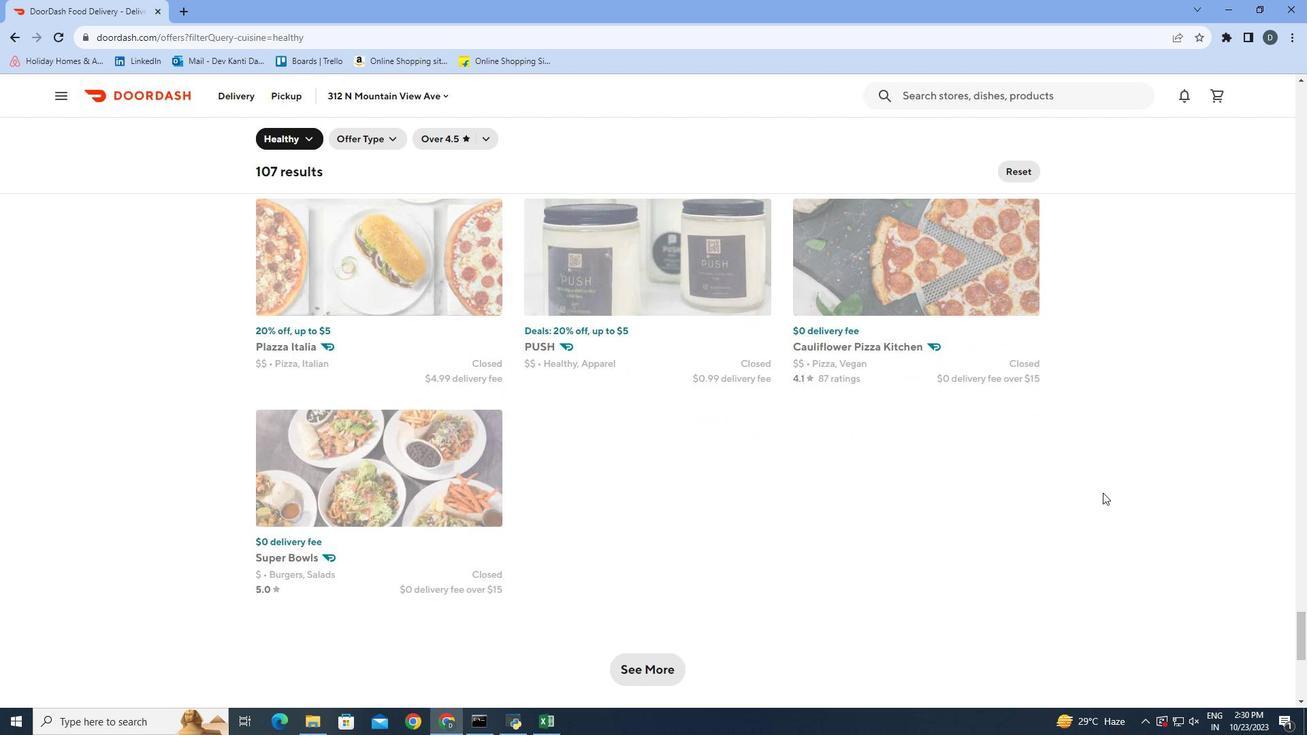 
Action: Mouse scrolled (1102, 492) with delta (0, 0)
Screenshot: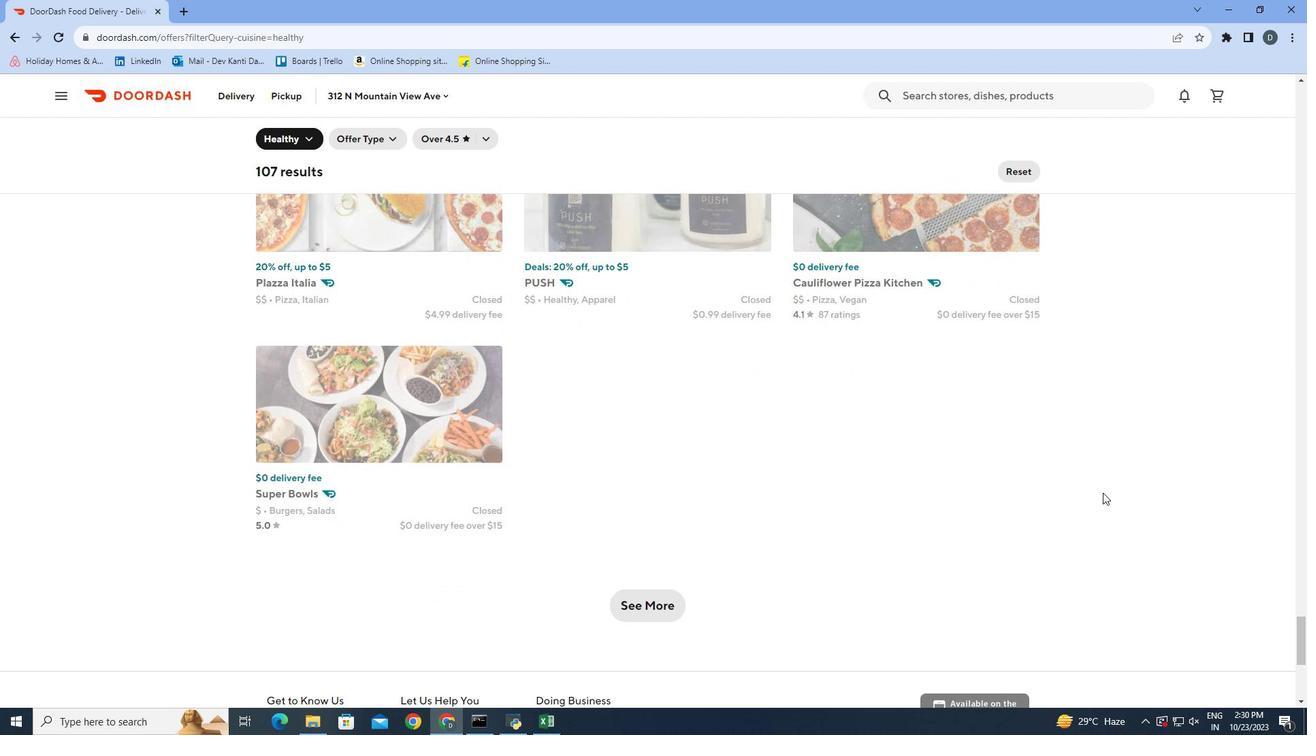 
Action: Mouse scrolled (1102, 492) with delta (0, 0)
Screenshot: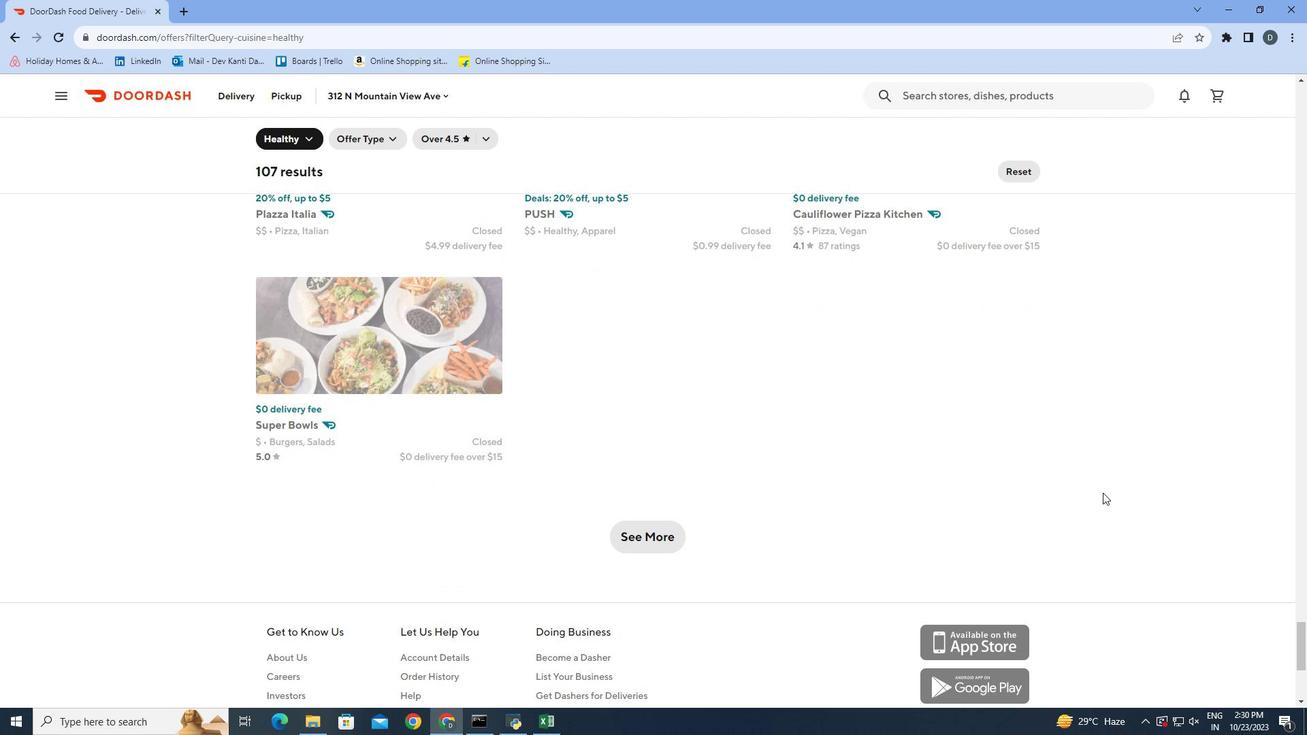 
Action: Mouse scrolled (1102, 492) with delta (0, 0)
Screenshot: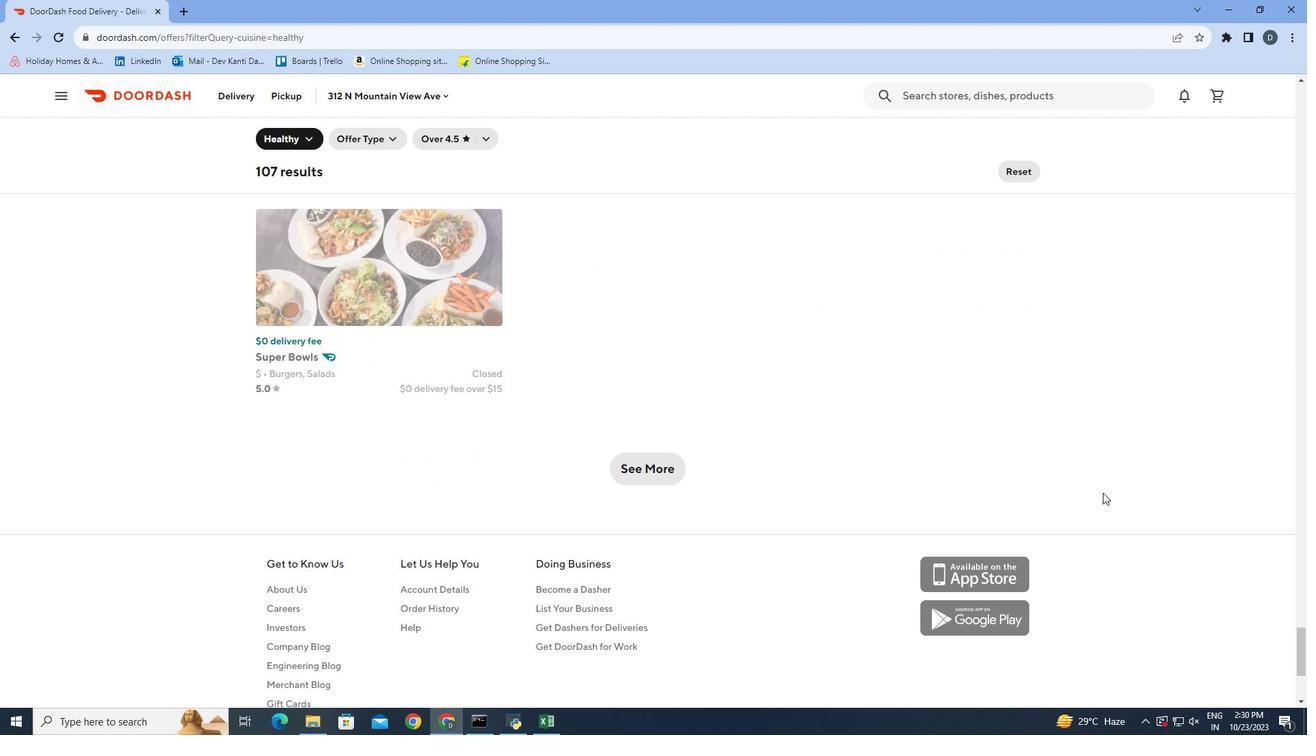
Action: Mouse scrolled (1102, 492) with delta (0, 0)
Screenshot: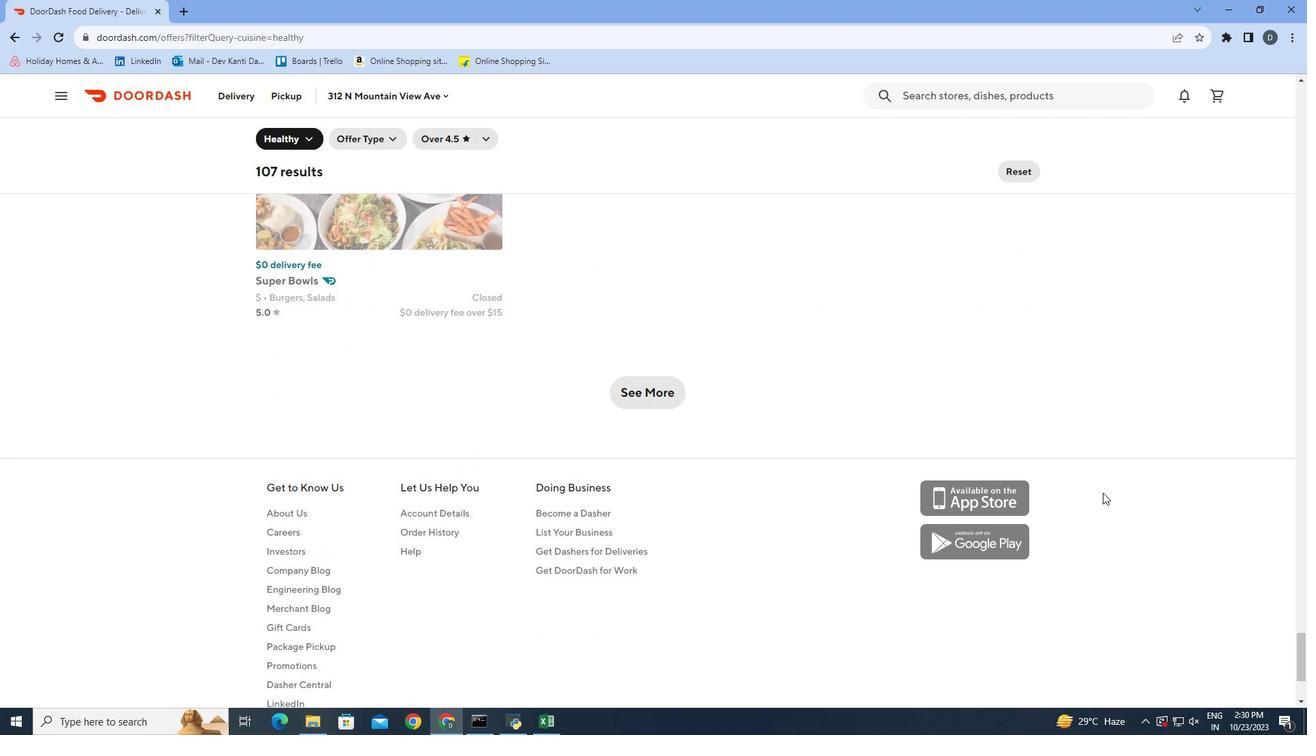 
Action: Mouse scrolled (1102, 492) with delta (0, 0)
Screenshot: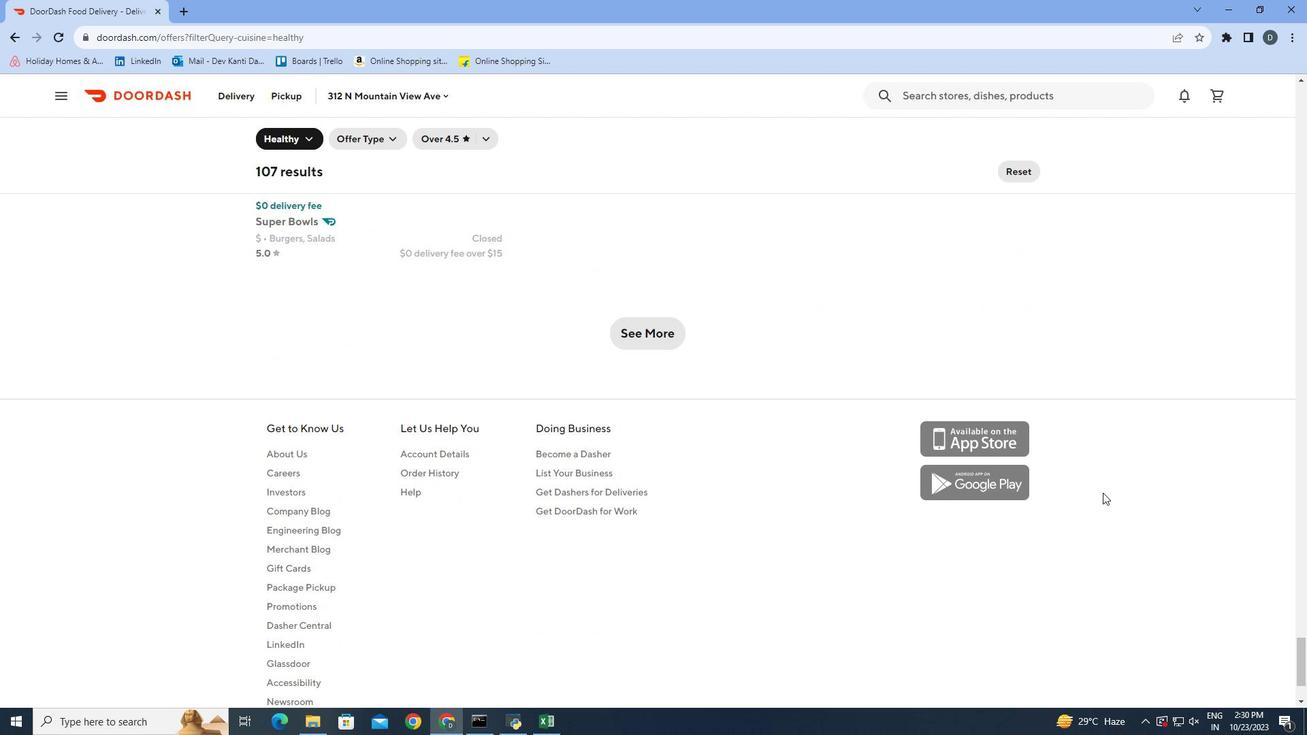
Action: Mouse scrolled (1102, 492) with delta (0, 0)
Screenshot: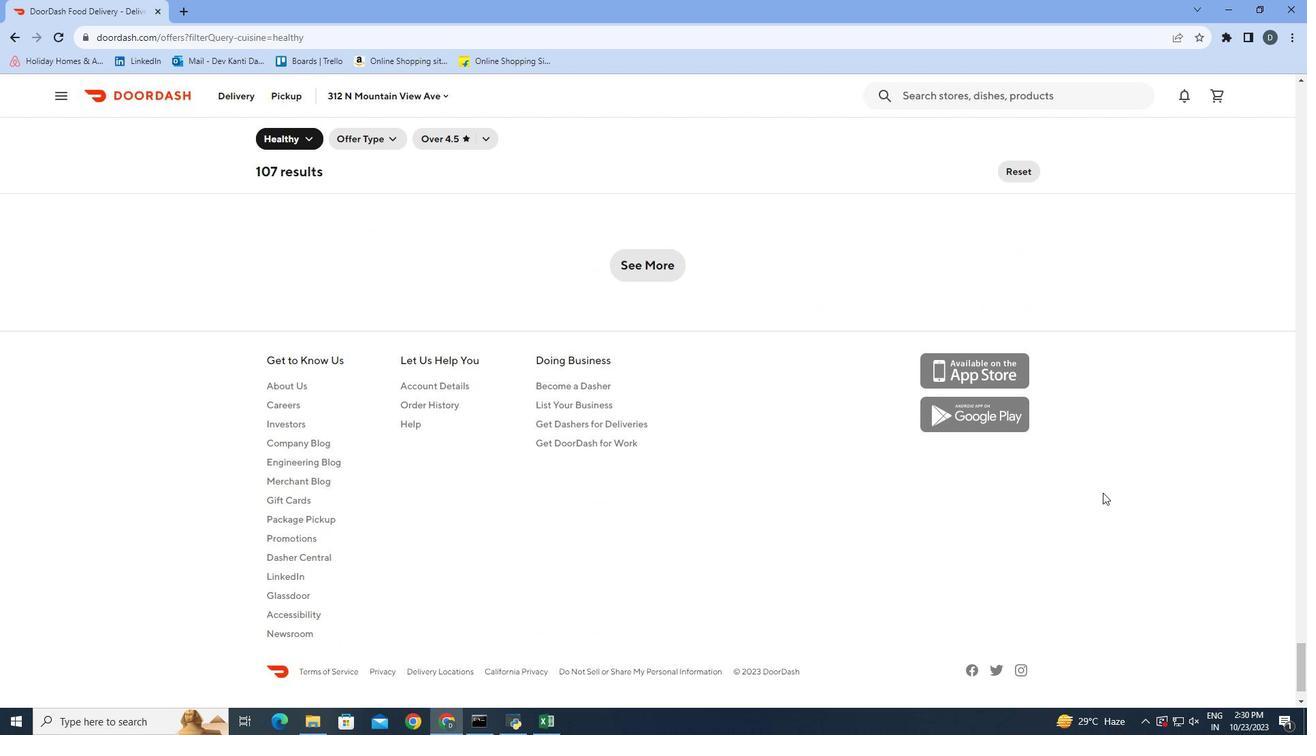 
Action: Mouse scrolled (1102, 492) with delta (0, 0)
Screenshot: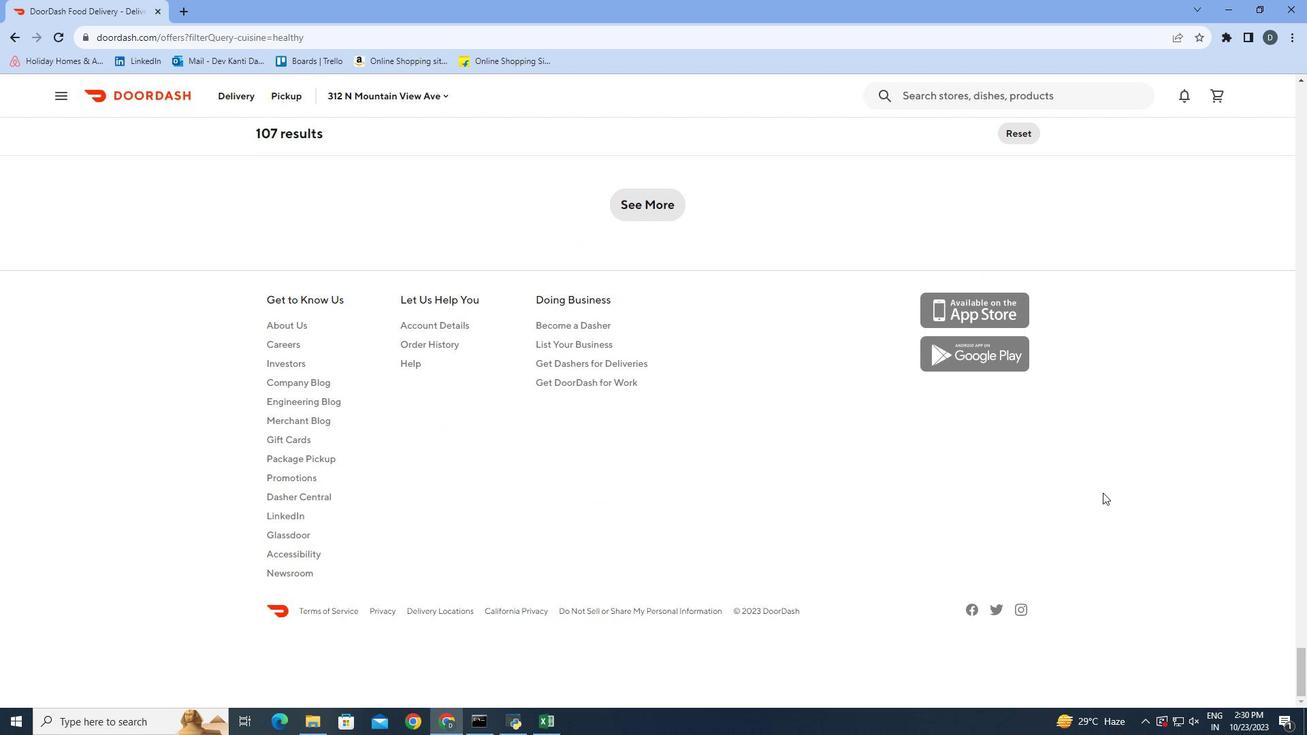 
Action: Mouse scrolled (1102, 492) with delta (0, 0)
Screenshot: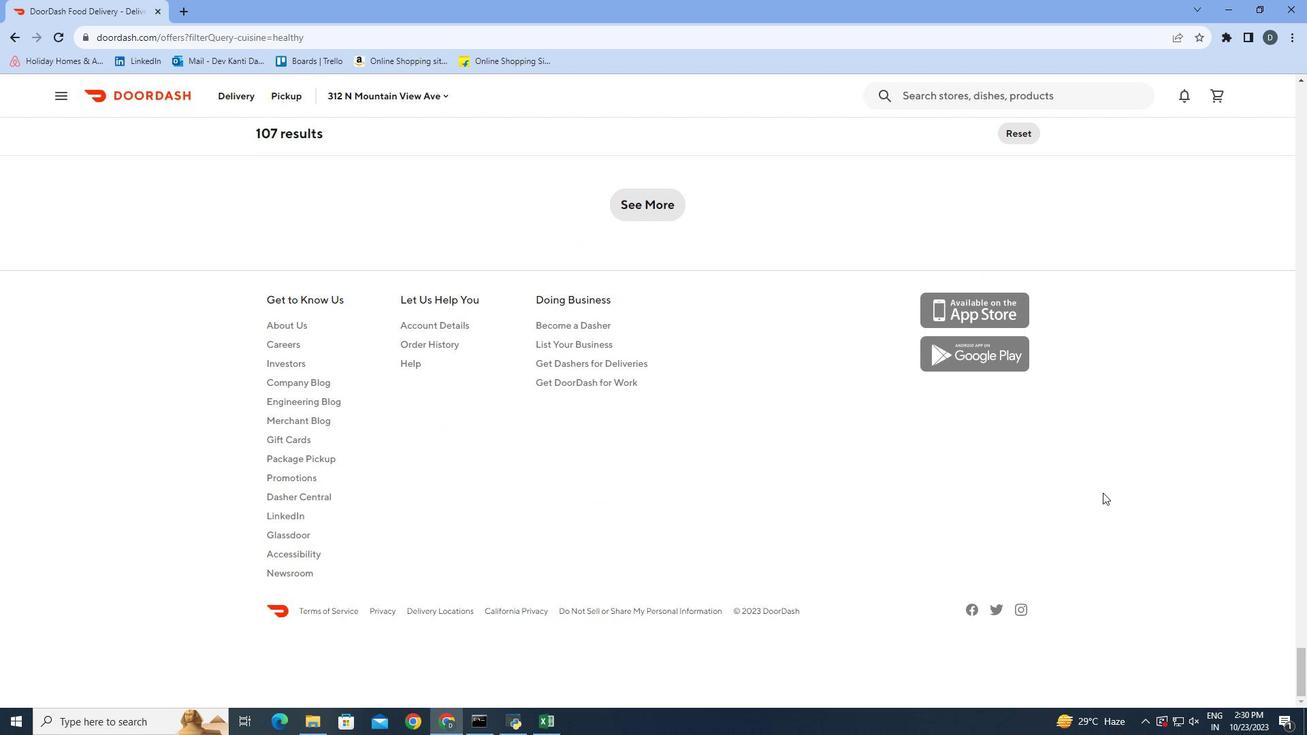 
Action: Mouse moved to (994, 486)
Screenshot: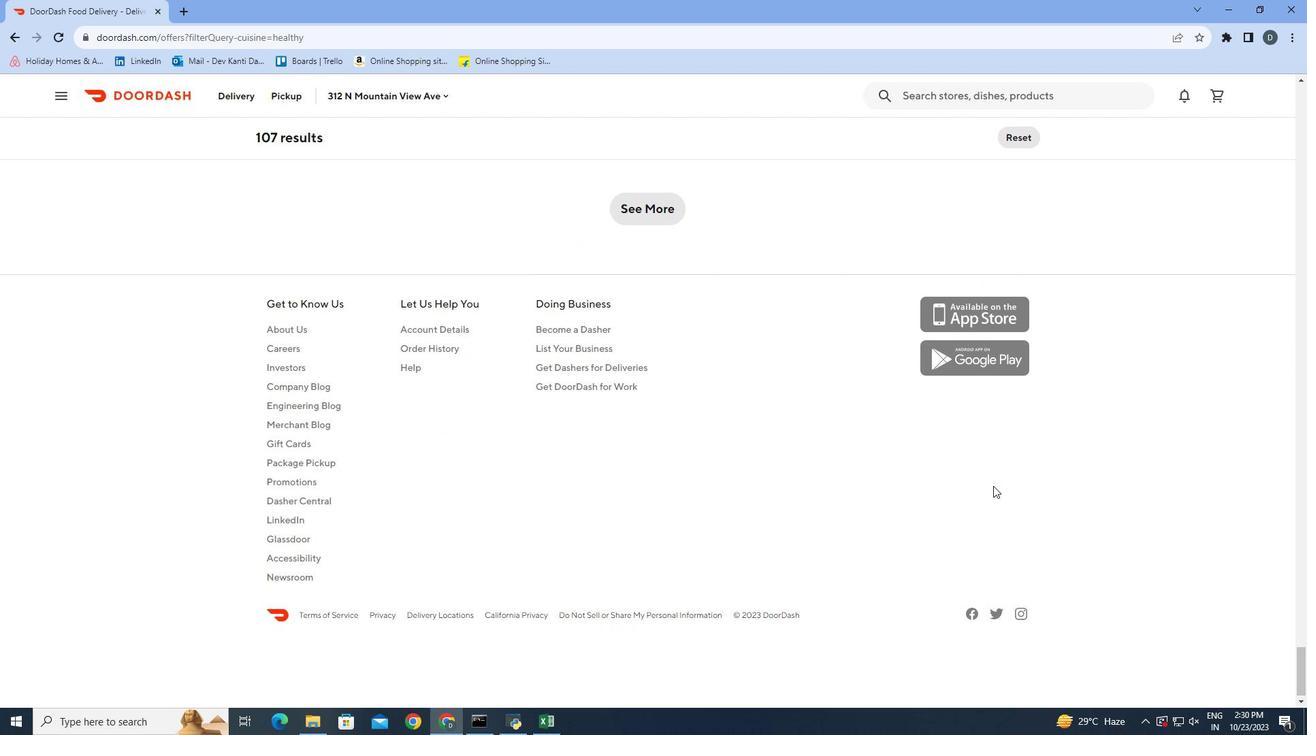 
Action: Mouse scrolled (994, 486) with delta (0, 0)
Screenshot: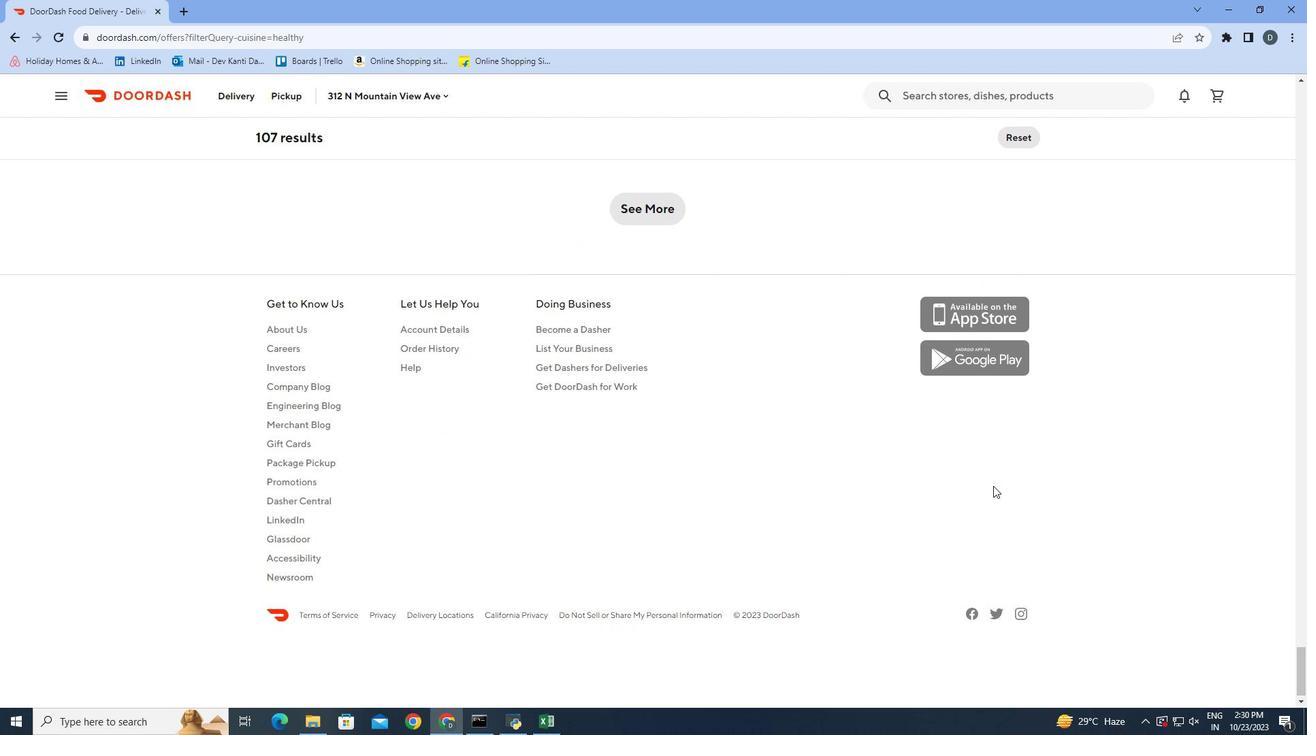 
Action: Mouse moved to (993, 486)
Screenshot: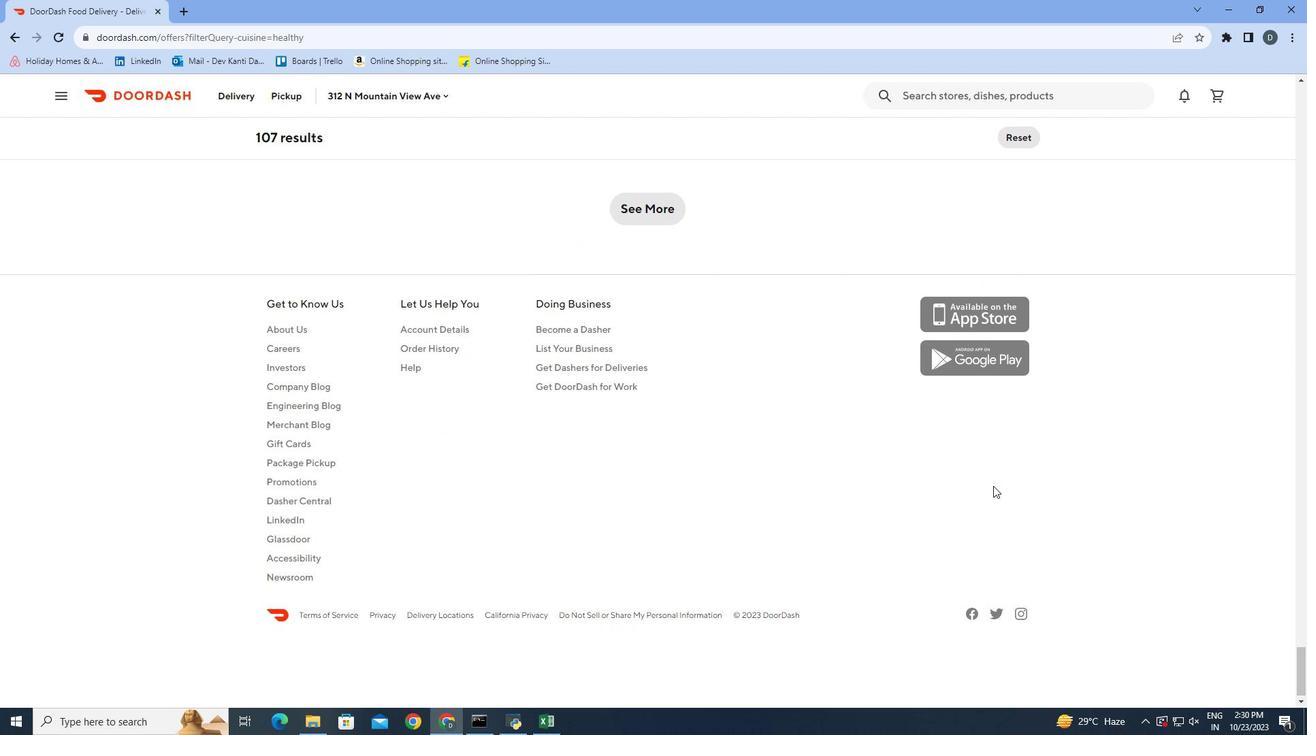 
Action: Mouse scrolled (993, 486) with delta (0, 0)
Screenshot: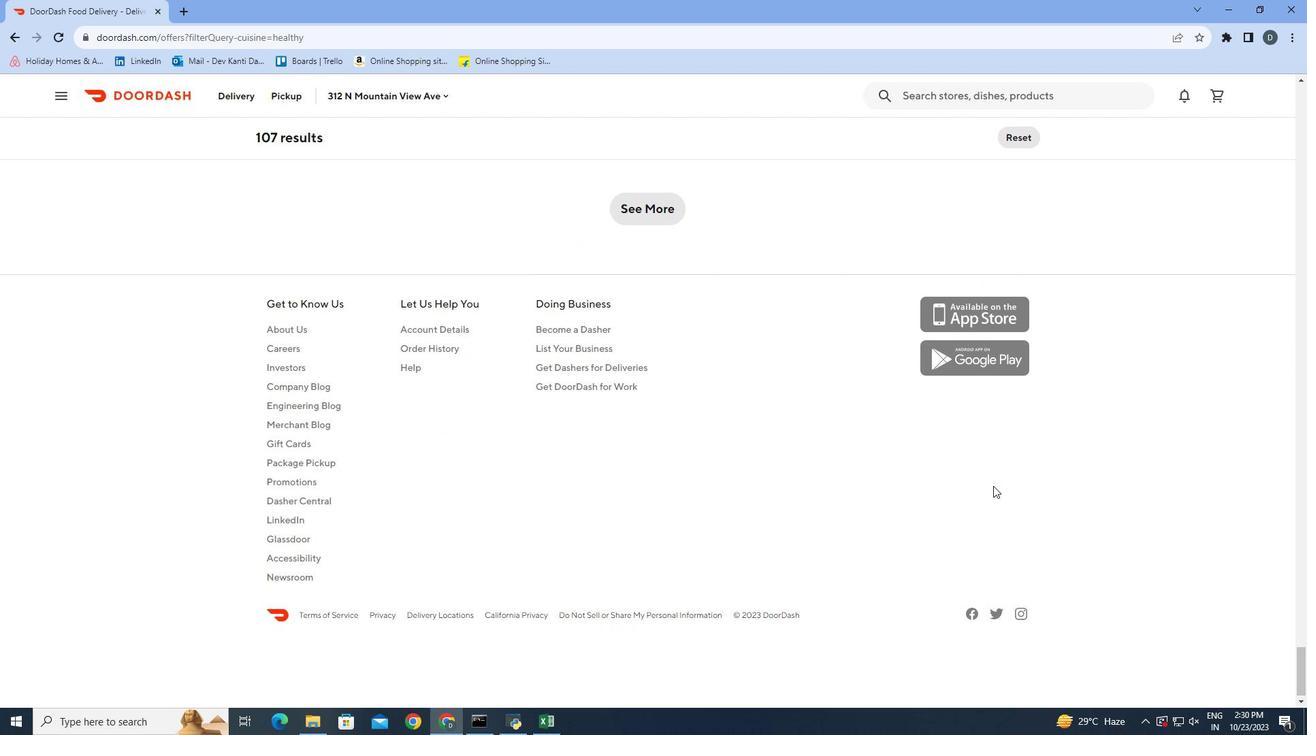 
Action: Mouse scrolled (993, 486) with delta (0, 0)
Screenshot: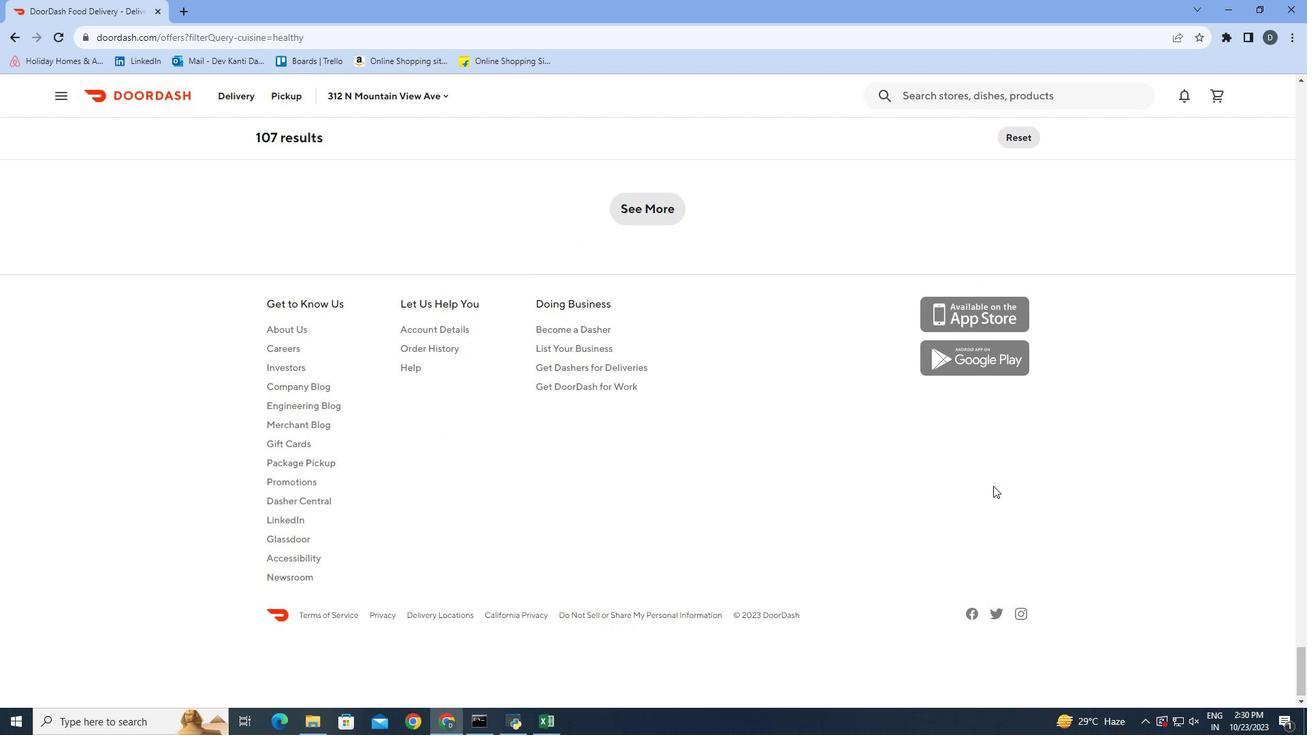 
Action: Mouse moved to (641, 404)
Screenshot: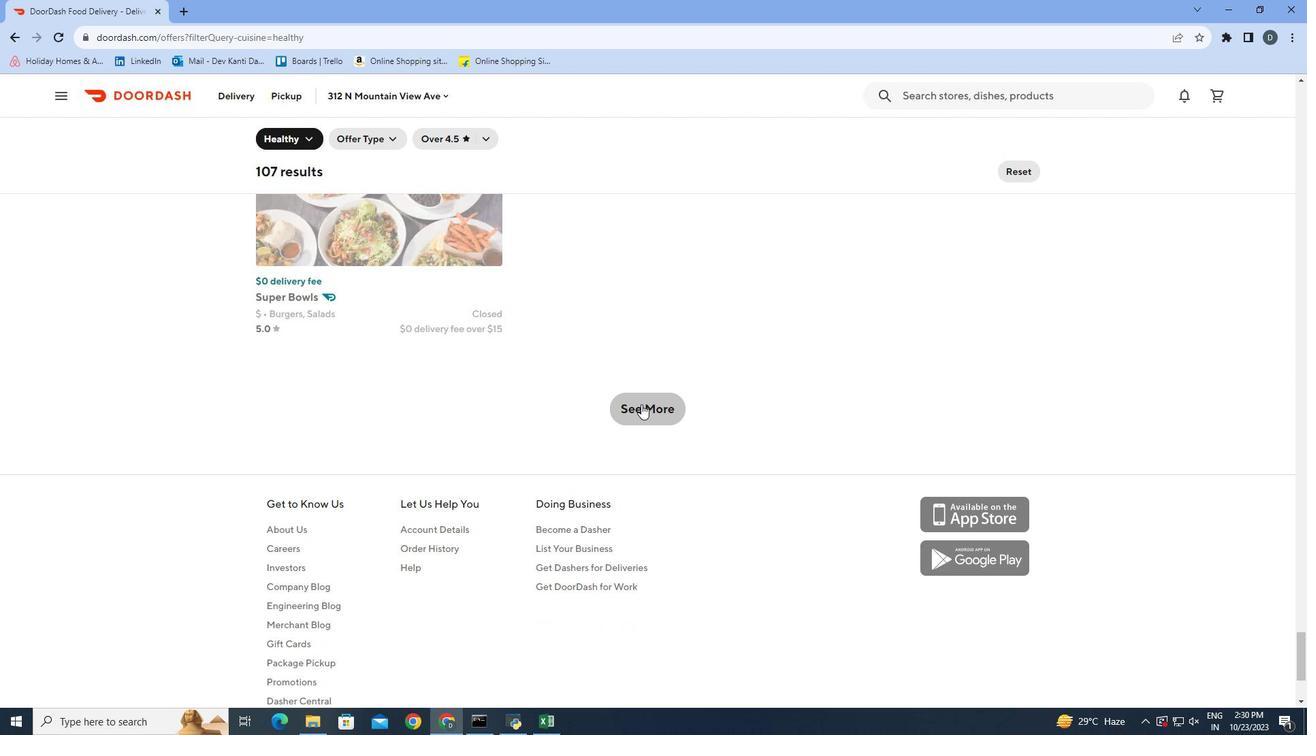 
Action: Mouse pressed left at (641, 404)
Screenshot: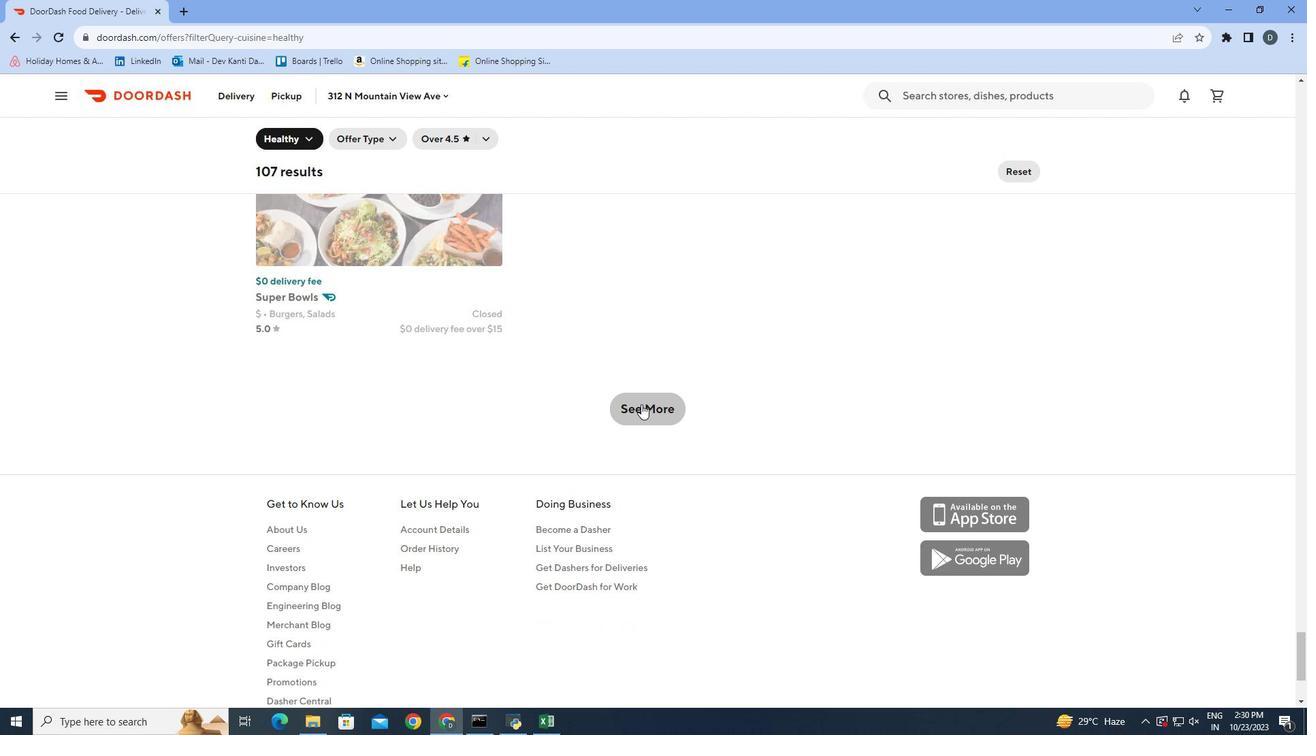 
Action: Mouse moved to (1102, 332)
Screenshot: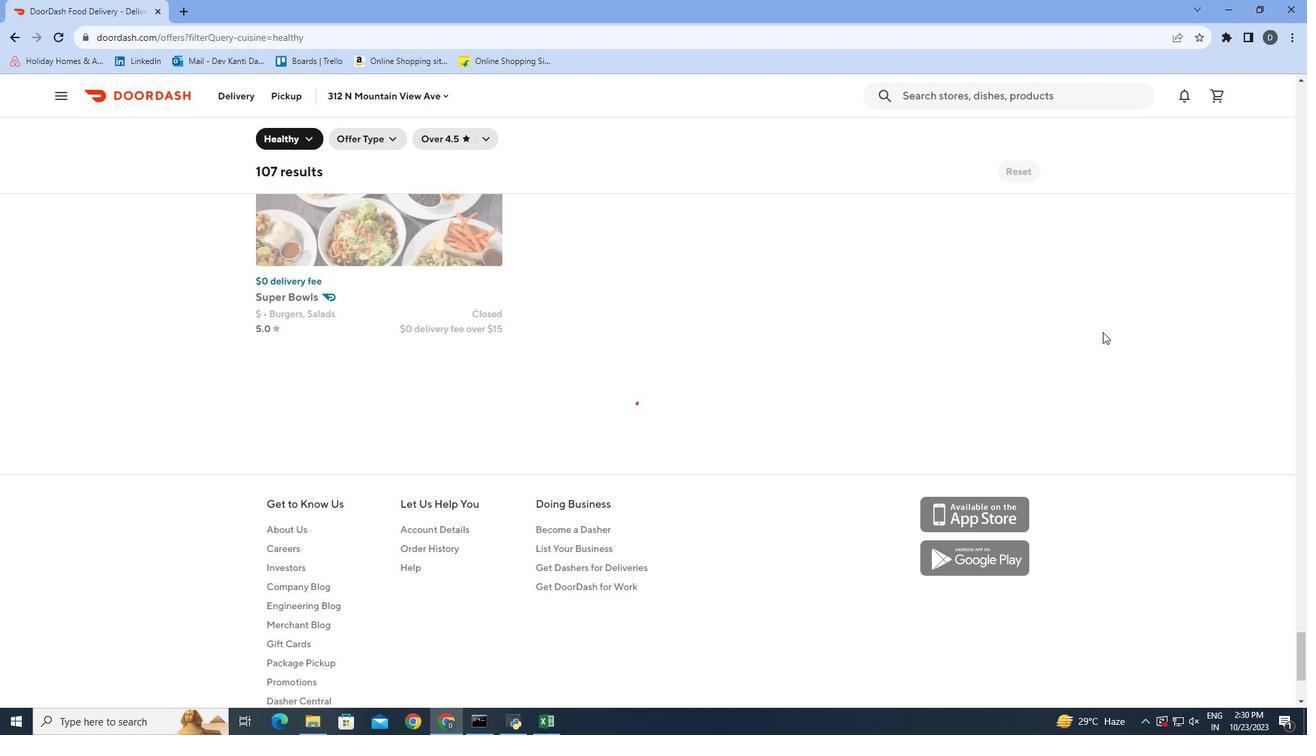
Action: Mouse scrolled (1102, 331) with delta (0, 0)
Screenshot: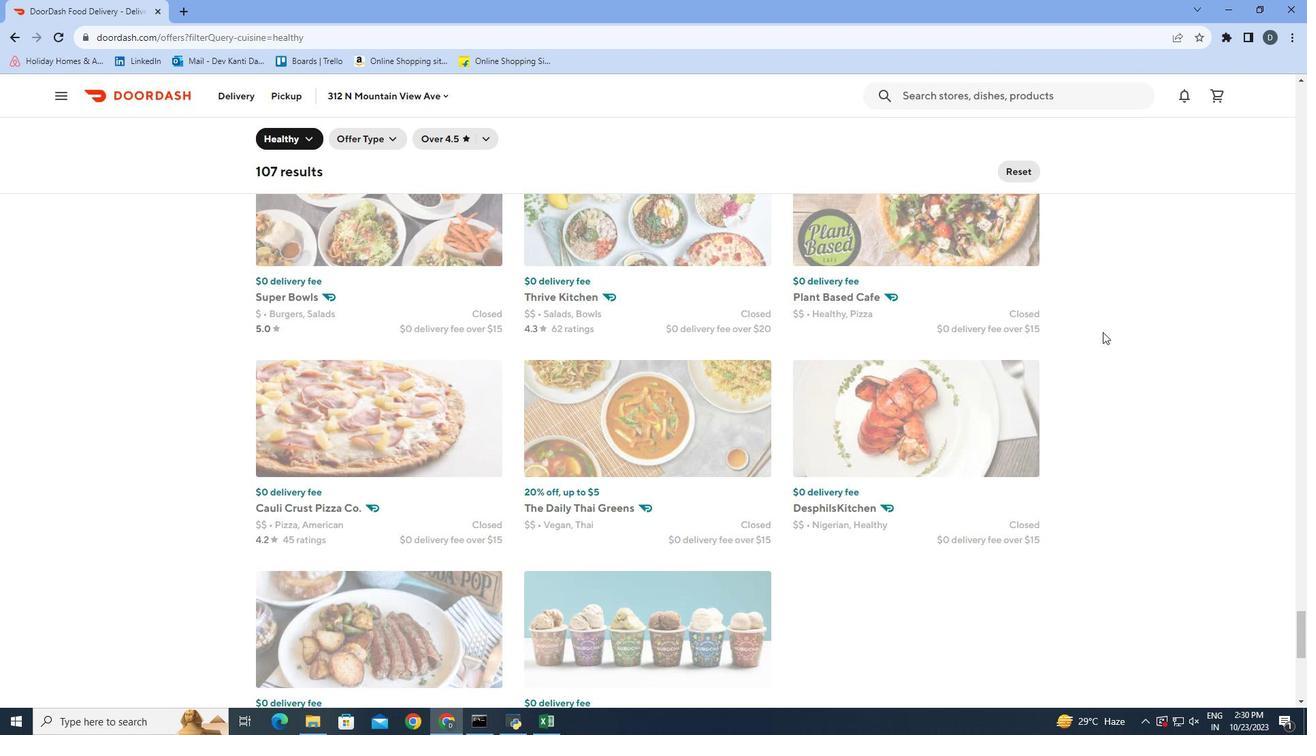 
Action: Mouse scrolled (1102, 331) with delta (0, 0)
Screenshot: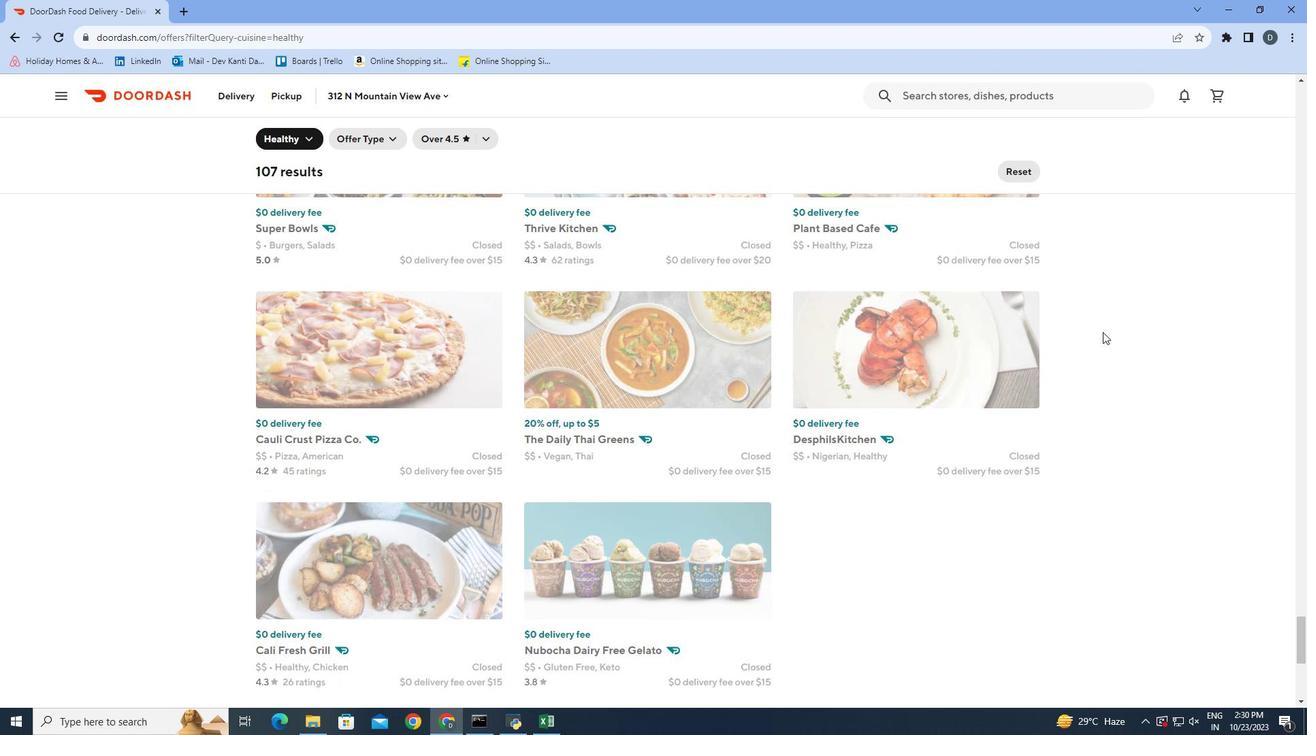 
Action: Mouse scrolled (1102, 331) with delta (0, 0)
Screenshot: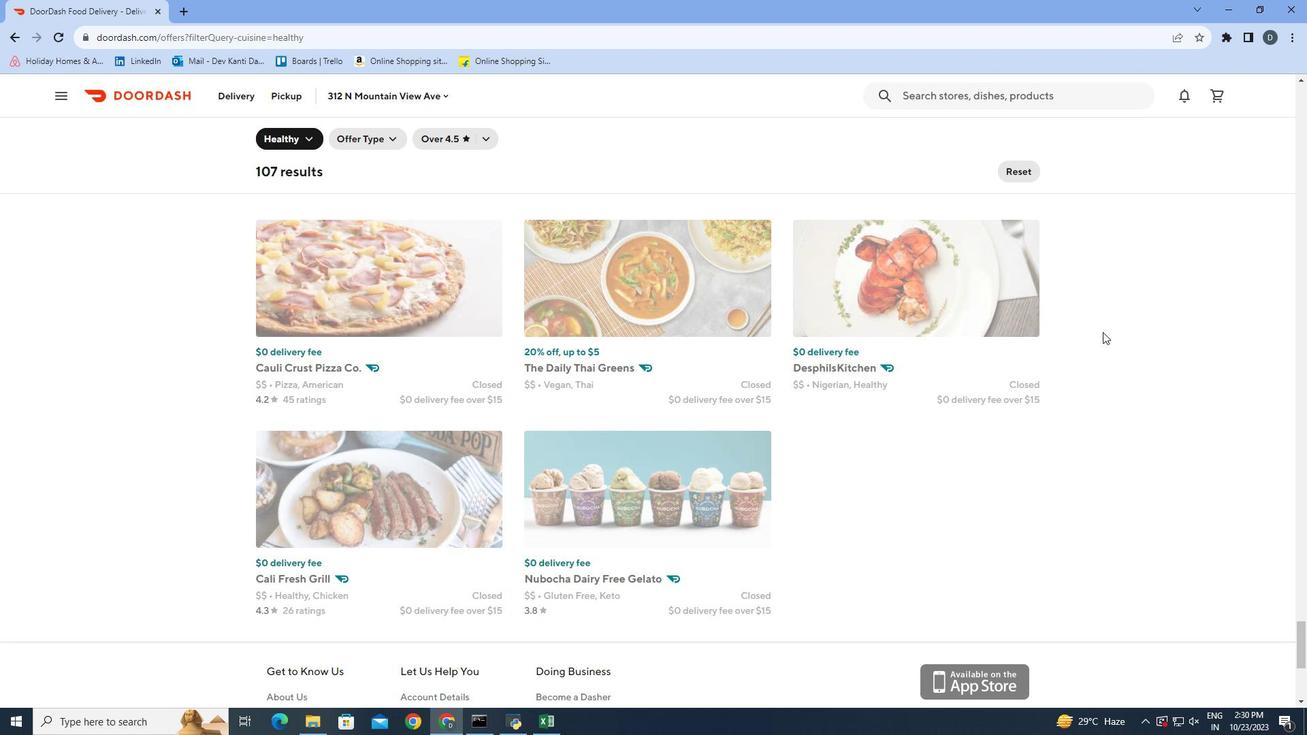 
Action: Mouse moved to (1103, 330)
Screenshot: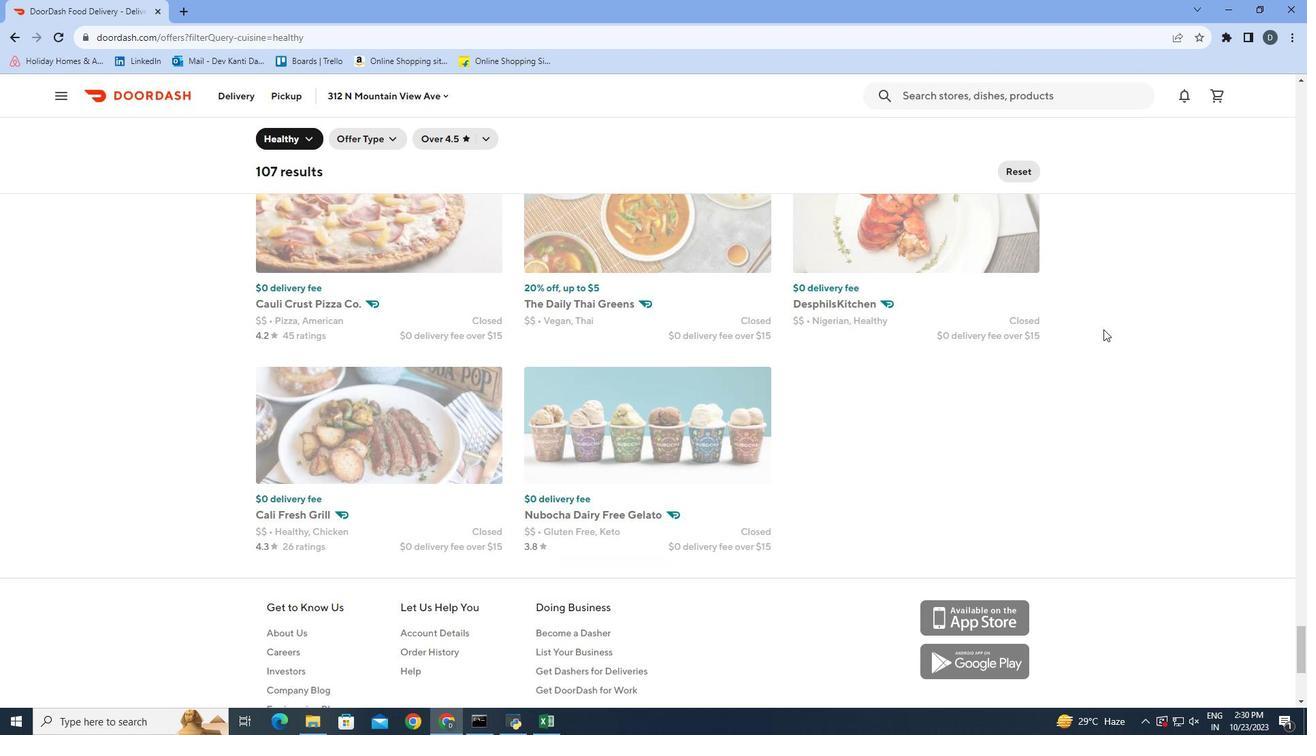 
